 Task: Get directions from Antelope Canyon, Arizona, United States to Joshua Tree National Park, California, United States departing at 3:00 pm on the 15th of next month
Action: Key pressed <Key.shift><Key.shift><Key.shift><Key.shift><Key.shift><Key.shift><Key.shift><Key.shift><Key.shift><Key.shift><Key.shift><Key.shift>Antelope<Key.space><Key.shift>Canyon,<Key.space><Key.shift>Ari<Key.shift>Zona,<Key.space><Key.shift><Key.shift>United<Key.space><Key.shift>States
Screenshot: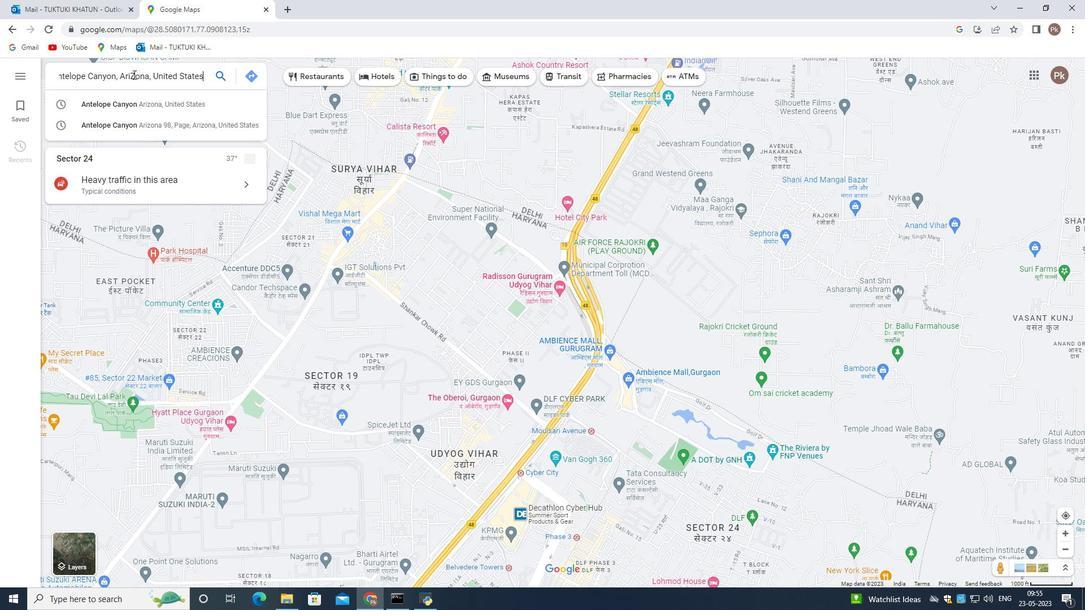 
Action: Mouse moved to (781, 502)
Screenshot: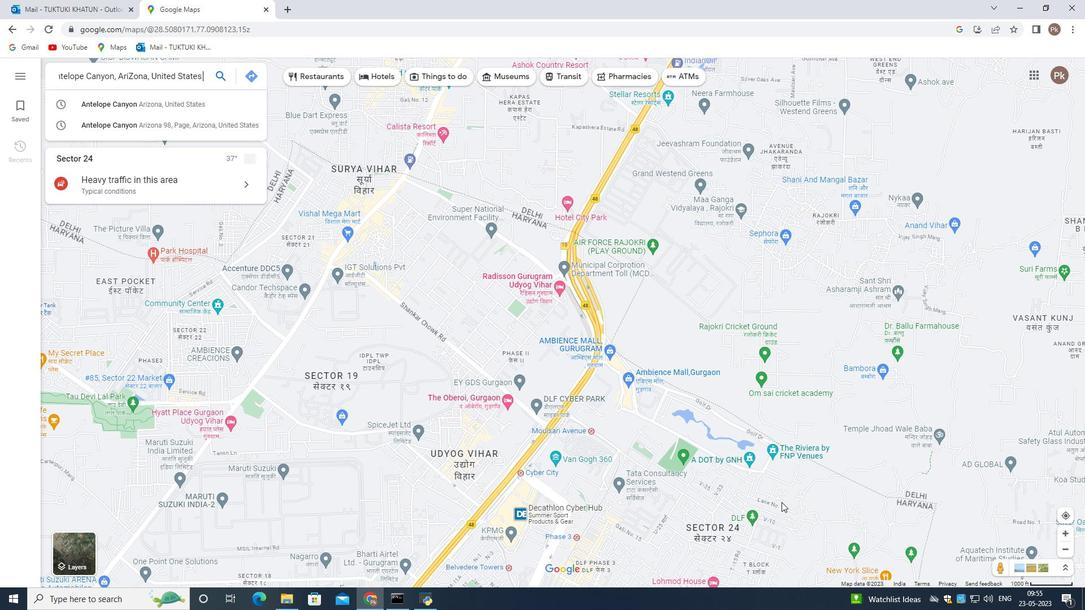 
Action: Key pressed <Key.space>
Screenshot: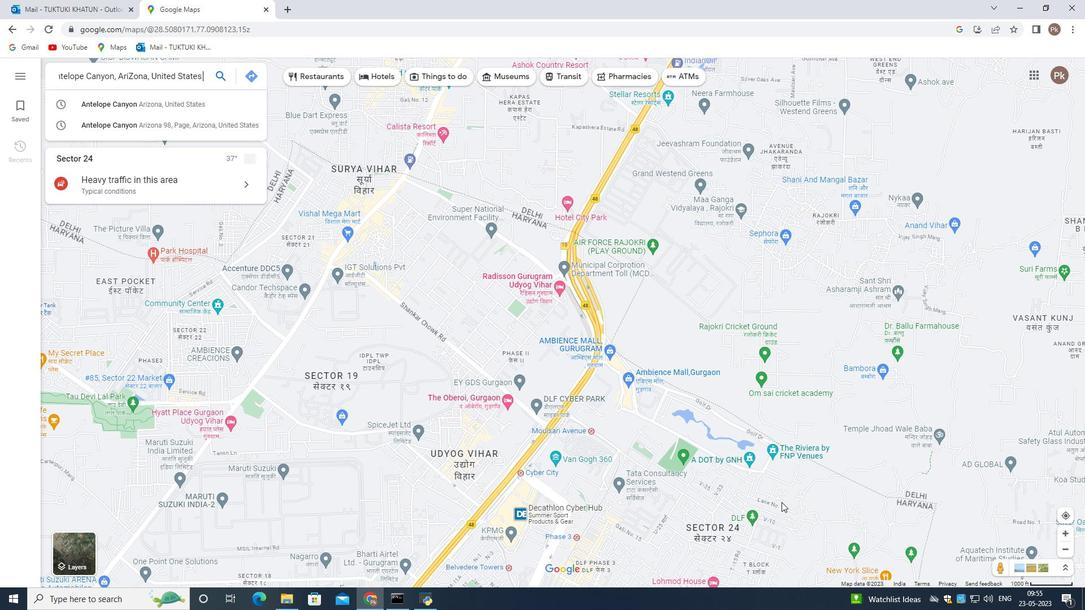 
Action: Mouse moved to (781, 502)
Screenshot: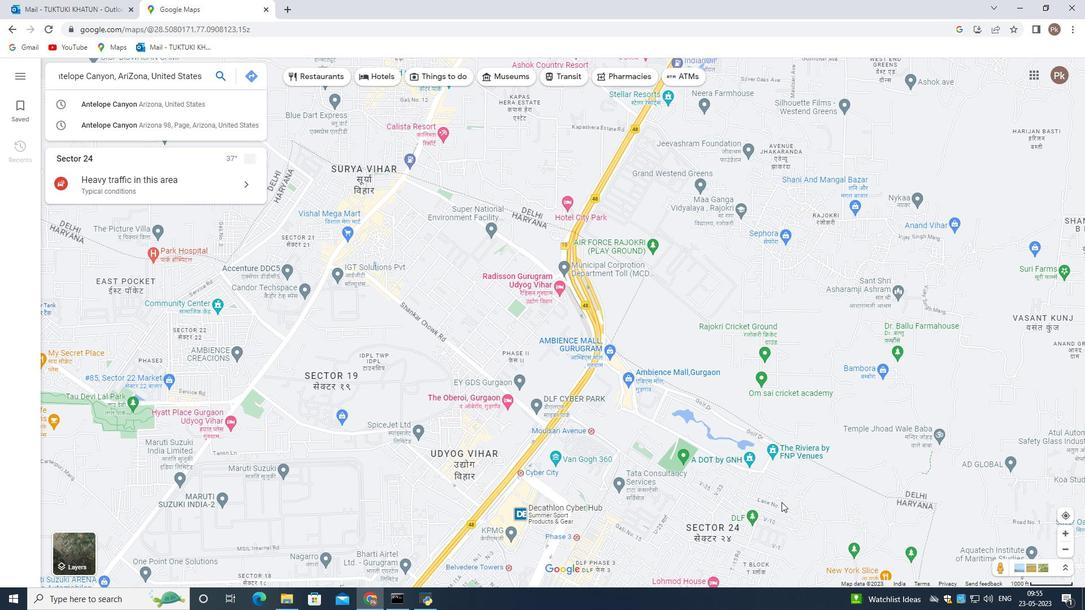 
Action: Key pressed to<Key.space><Key.shift>Joshua<Key.space><Key.shift><Key.shift><Key.shift><Key.shift><Key.shift>Tree<Key.space><Key.shift><Key.shift><Key.shift><Key.shift><Key.shift><Key.shift><Key.shift><Key.shift><Key.shift><Key.shift><Key.shift><Key.shift>National<Key.space><Key.shift>Park,<Key.space><Key.shift>California,<Key.space><Key.shift>United<Key.space>state<Key.enter>
Screenshot: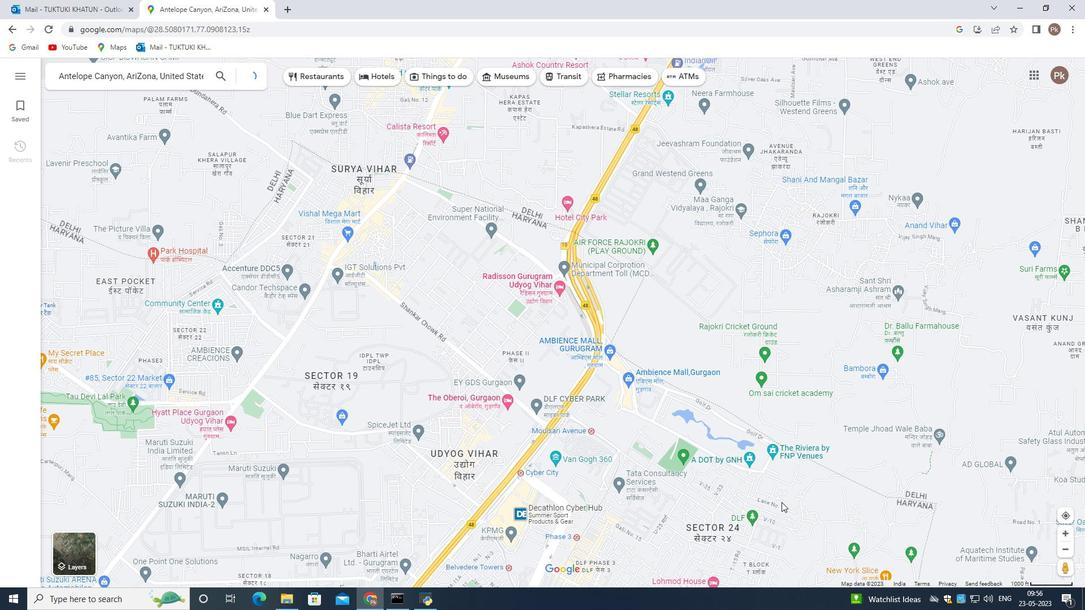 
Action: Mouse moved to (694, 355)
Screenshot: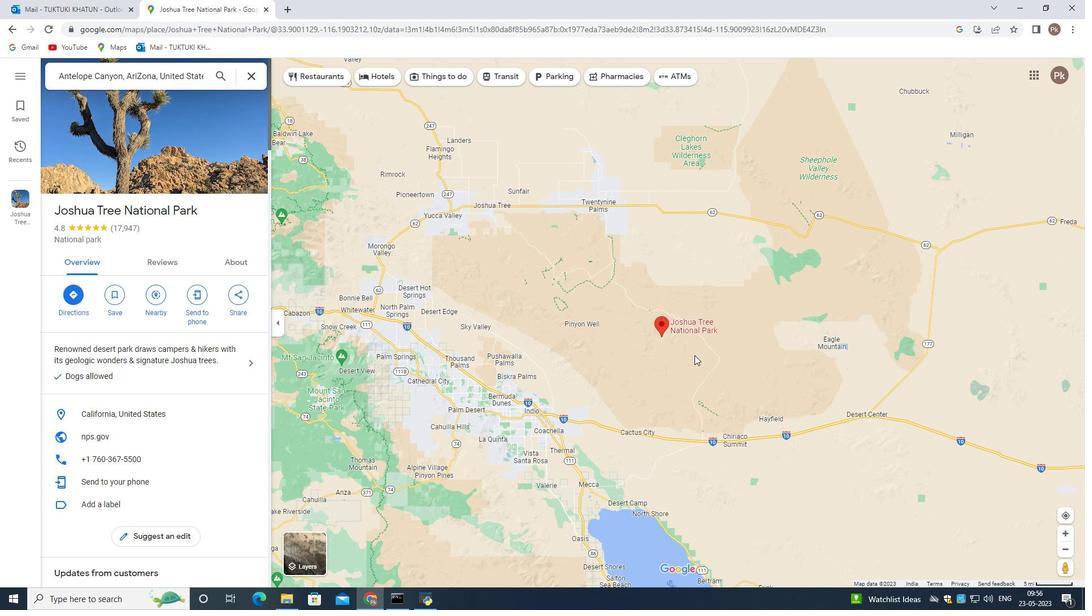 
Action: Mouse scrolled (694, 355) with delta (0, 0)
Screenshot: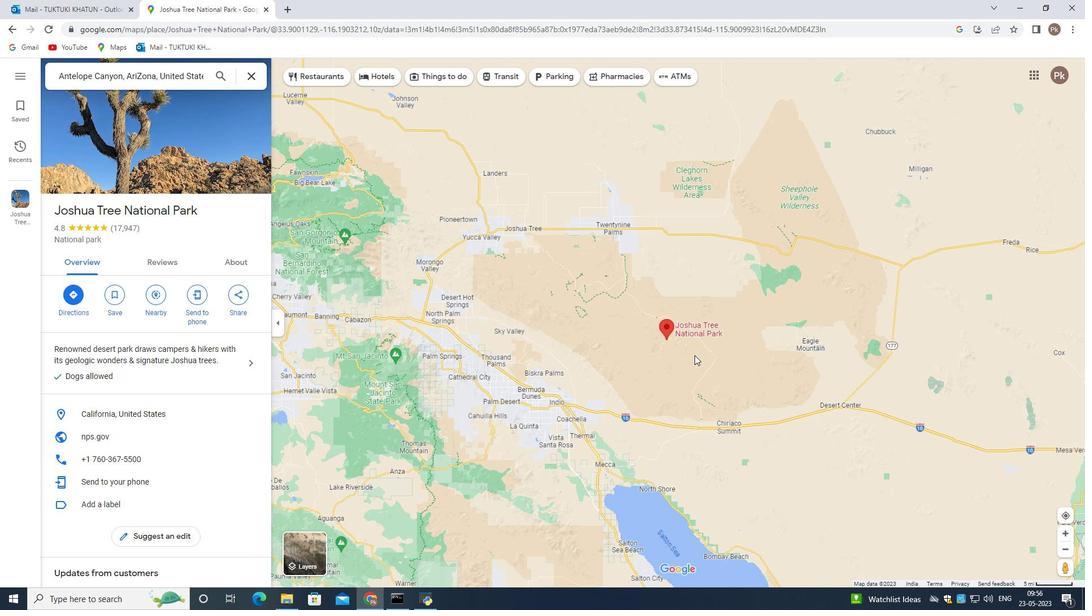 
Action: Mouse scrolled (694, 355) with delta (0, 0)
Screenshot: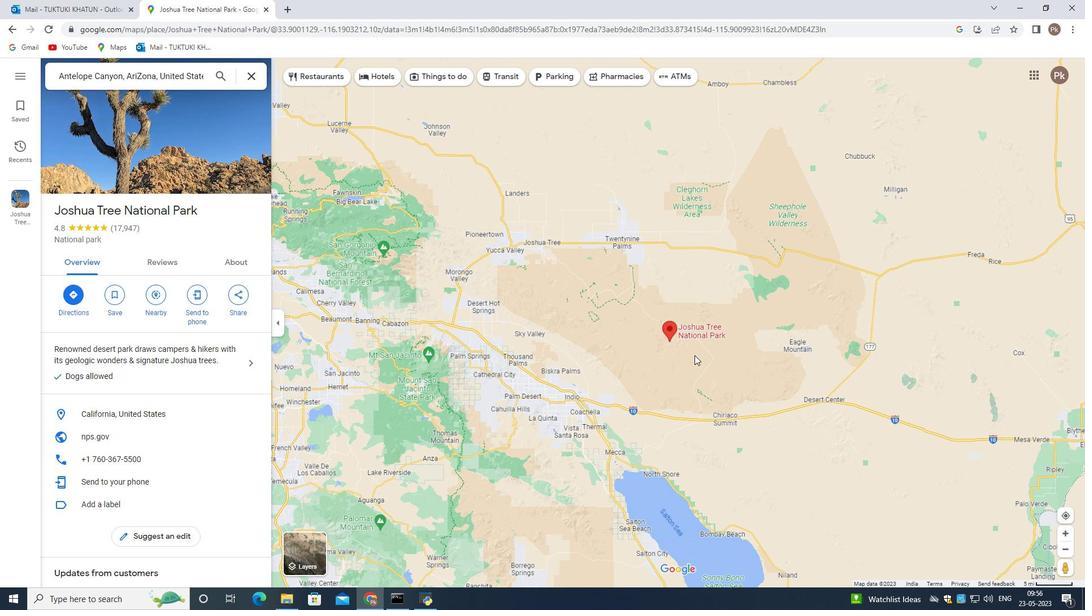 
Action: Mouse scrolled (694, 355) with delta (0, 0)
Screenshot: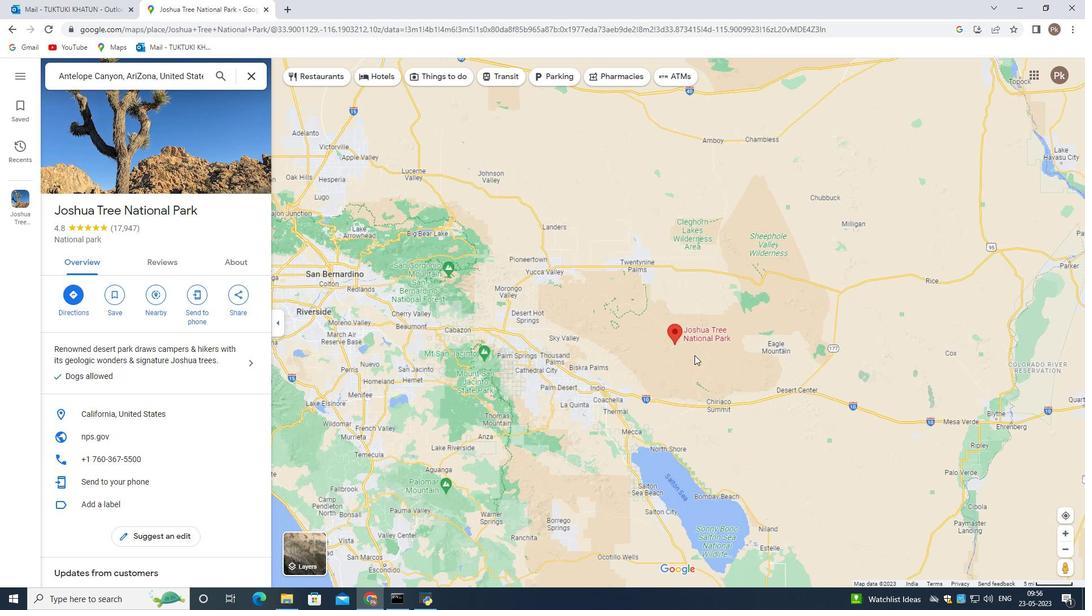 
Action: Mouse scrolled (694, 355) with delta (0, 0)
Screenshot: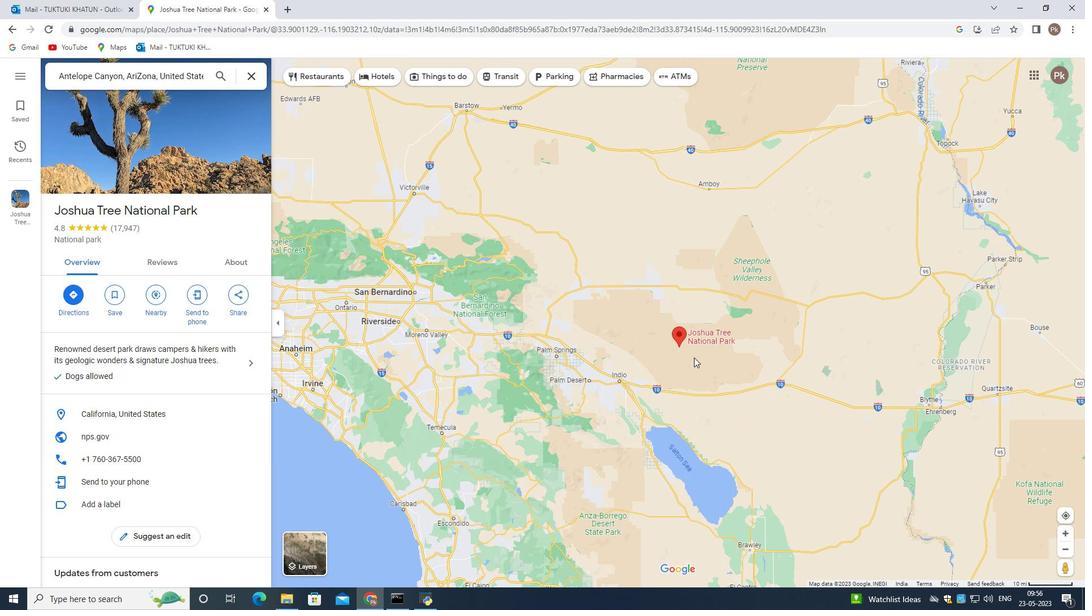 
Action: Mouse scrolled (694, 355) with delta (0, 0)
Screenshot: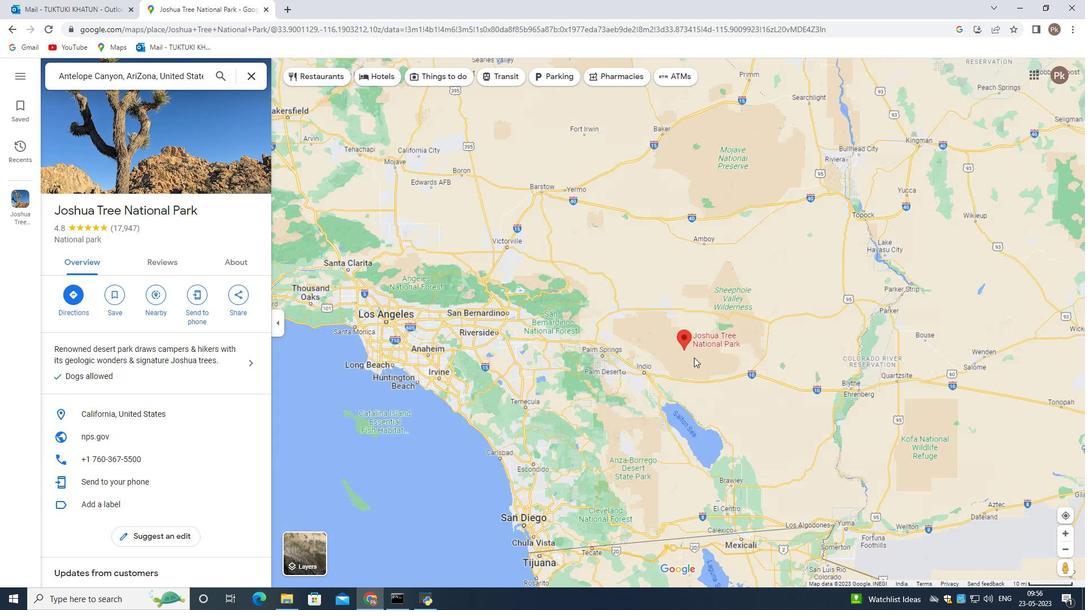 
Action: Mouse moved to (694, 355)
Screenshot: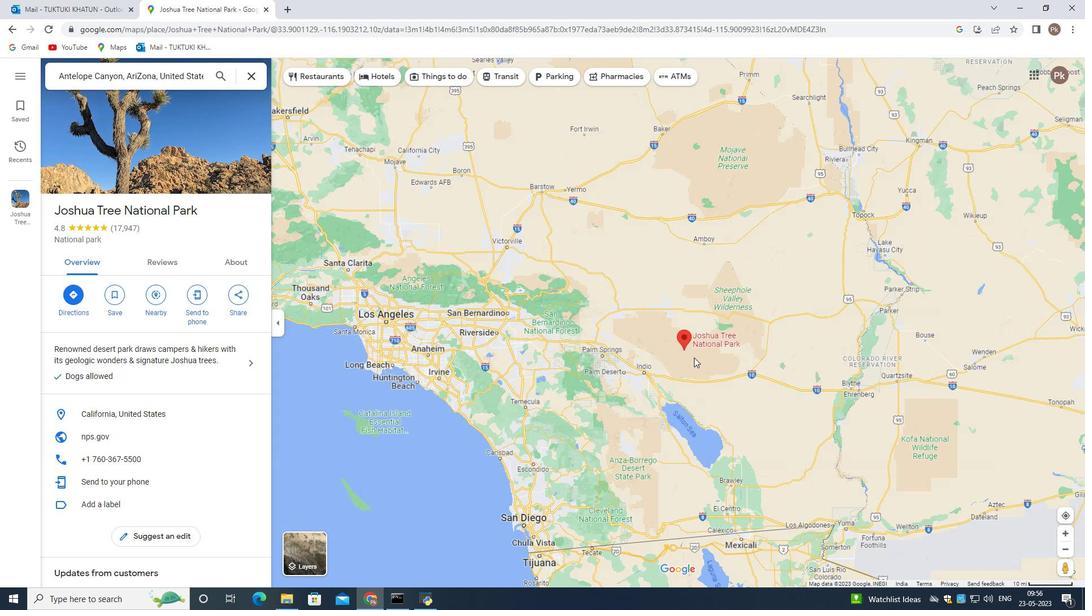 
Action: Mouse scrolled (694, 354) with delta (0, 0)
Screenshot: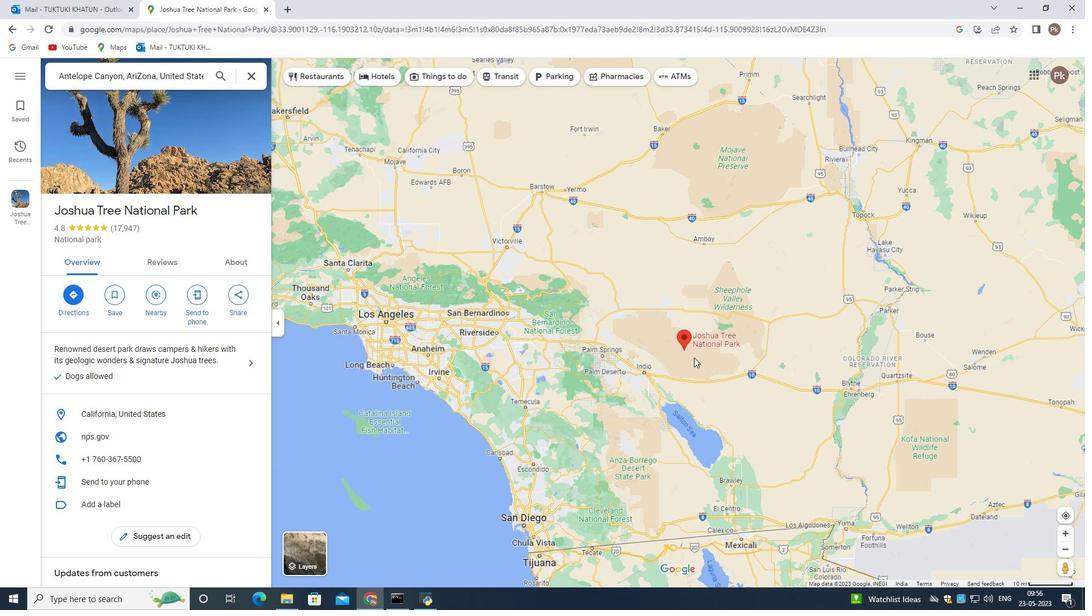 
Action: Mouse moved to (694, 356)
Screenshot: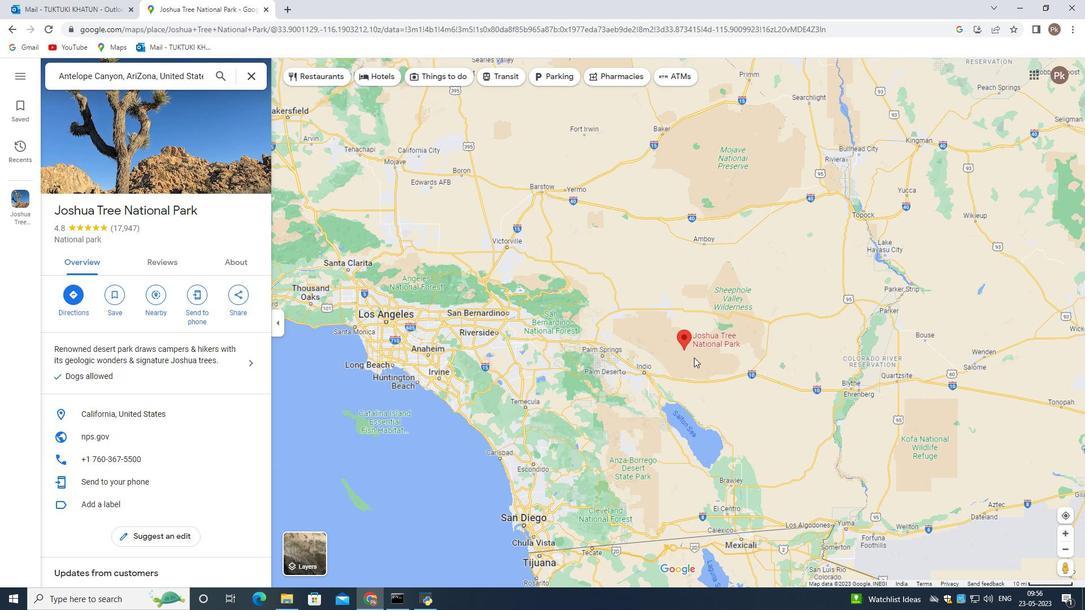 
Action: Mouse scrolled (694, 355) with delta (0, 0)
Screenshot: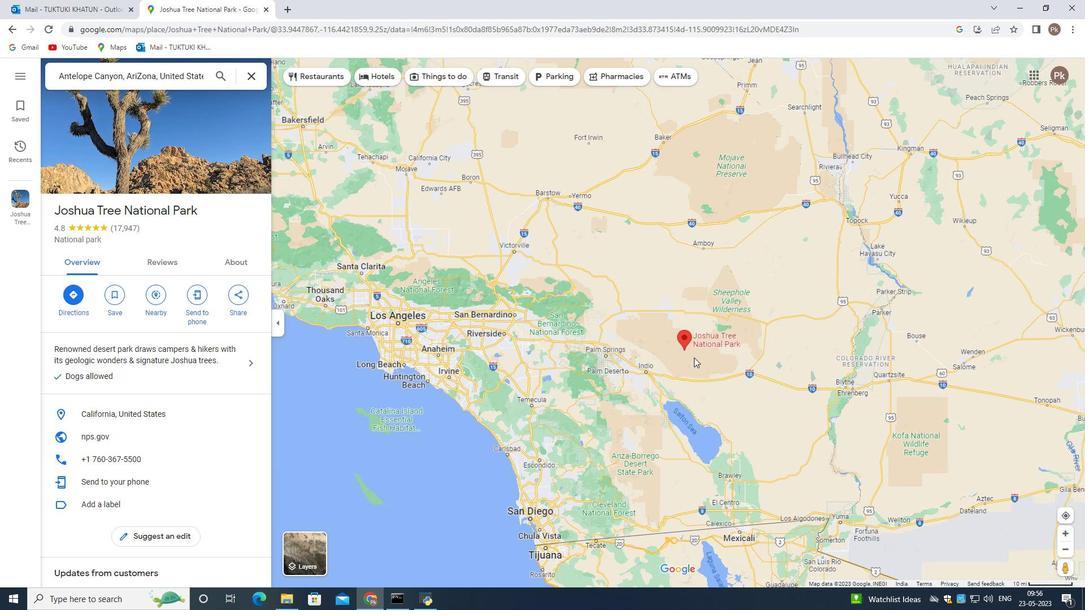 
Action: Mouse moved to (694, 357)
Screenshot: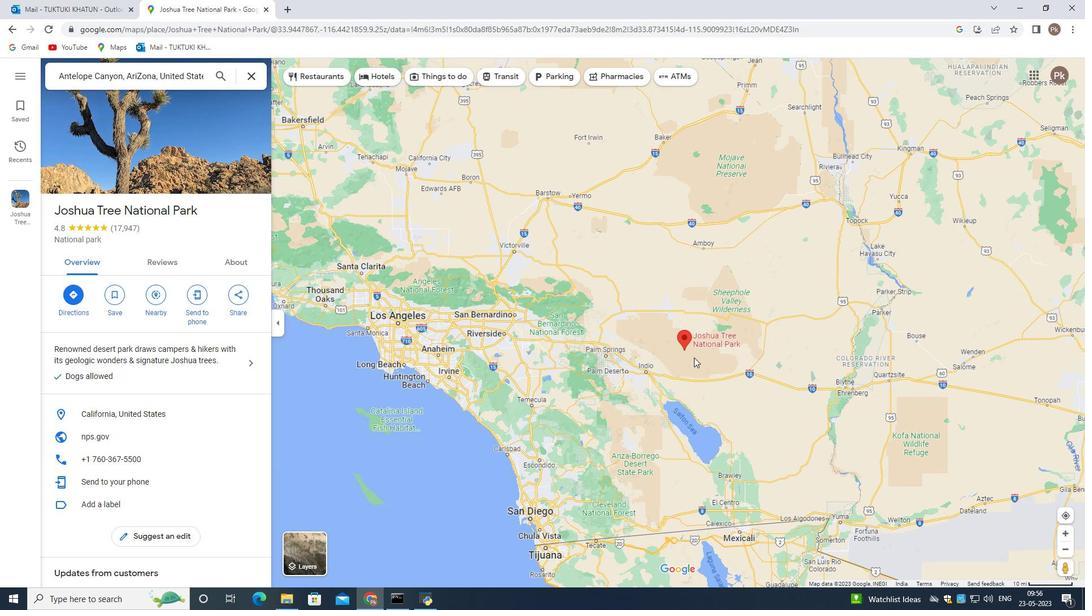 
Action: Mouse scrolled (694, 357) with delta (0, 0)
Screenshot: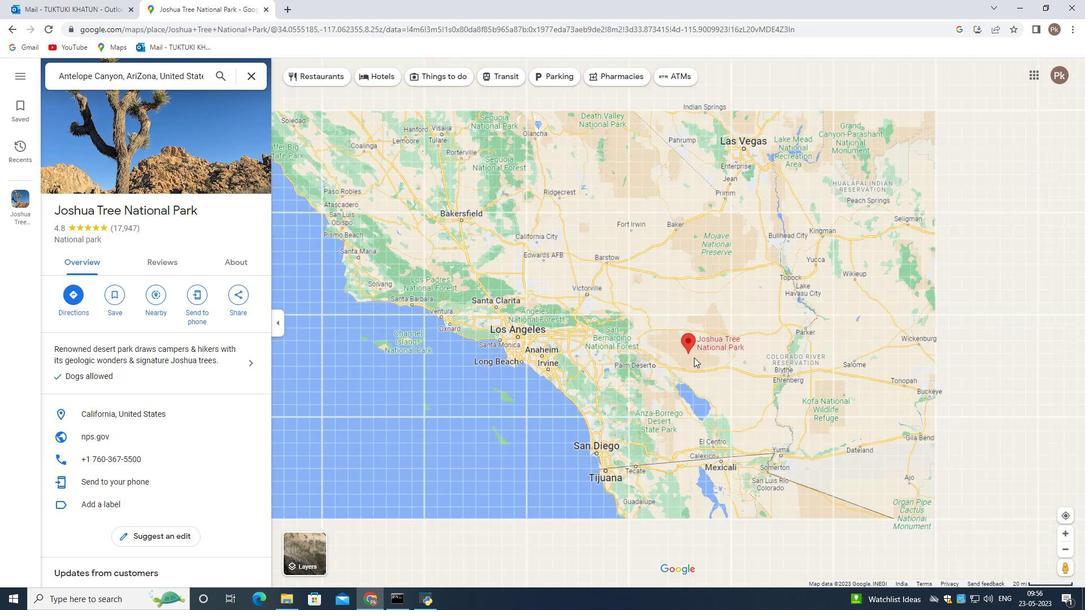 
Action: Mouse scrolled (694, 357) with delta (0, 0)
Screenshot: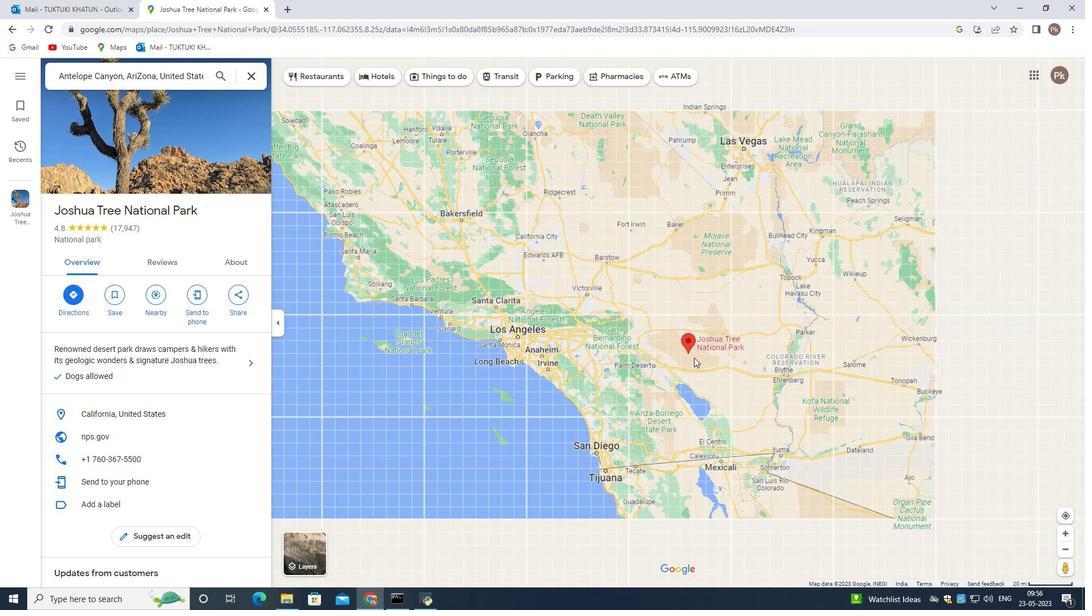
Action: Mouse scrolled (694, 357) with delta (0, 0)
Screenshot: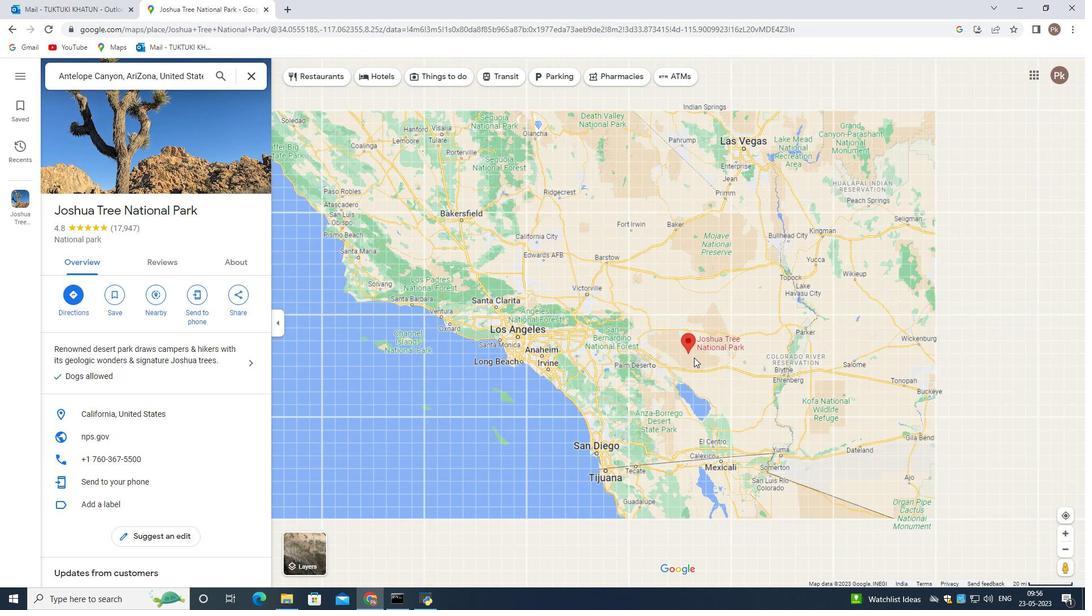 
Action: Mouse moved to (169, 137)
Screenshot: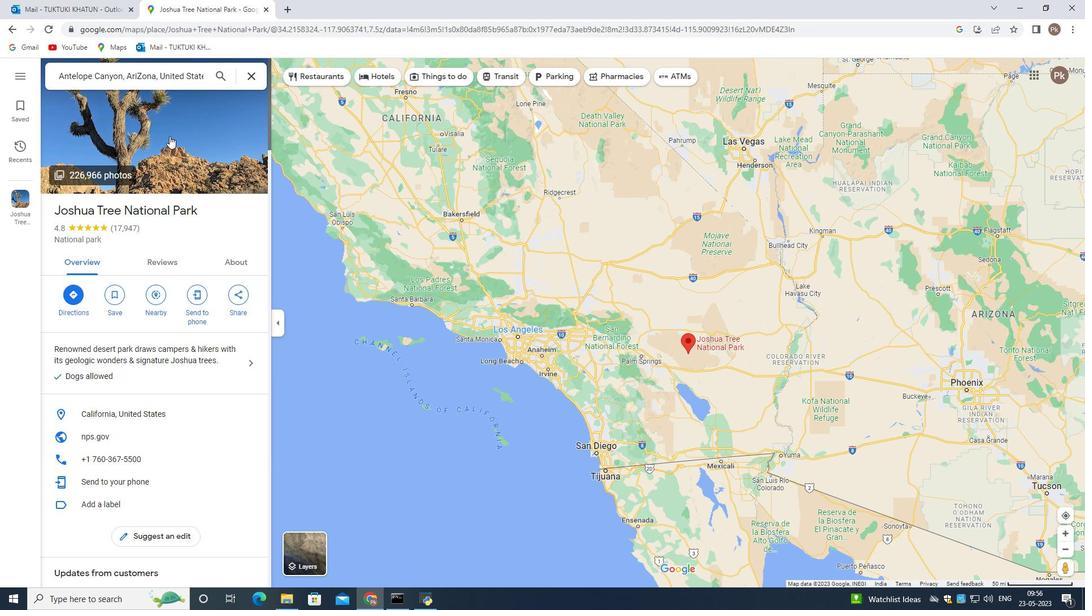 
Action: Mouse scrolled (169, 137) with delta (0, 0)
Screenshot: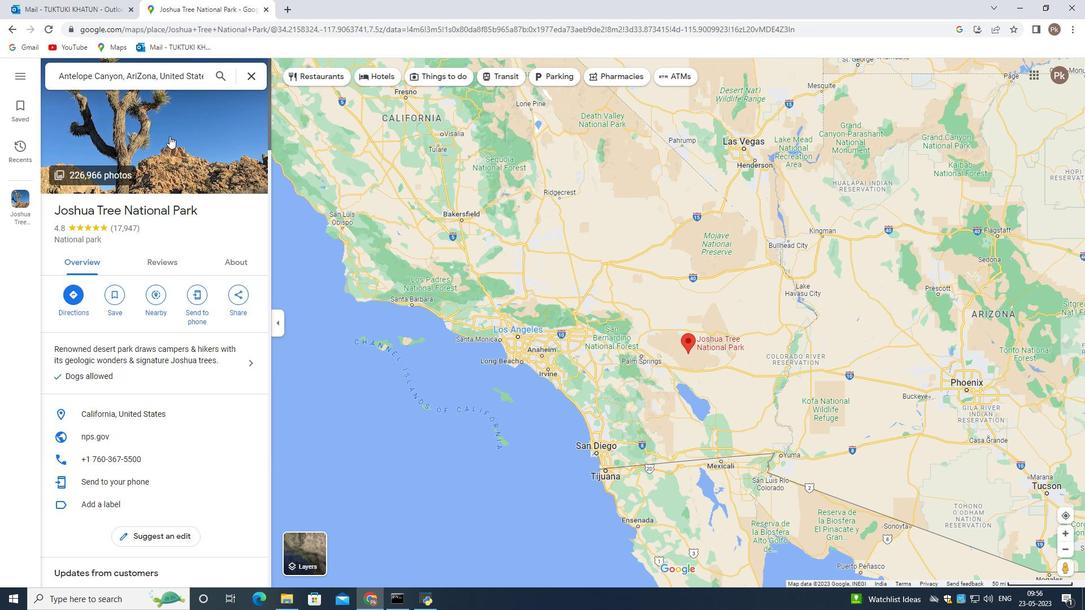 
Action: Mouse scrolled (169, 137) with delta (0, 0)
Screenshot: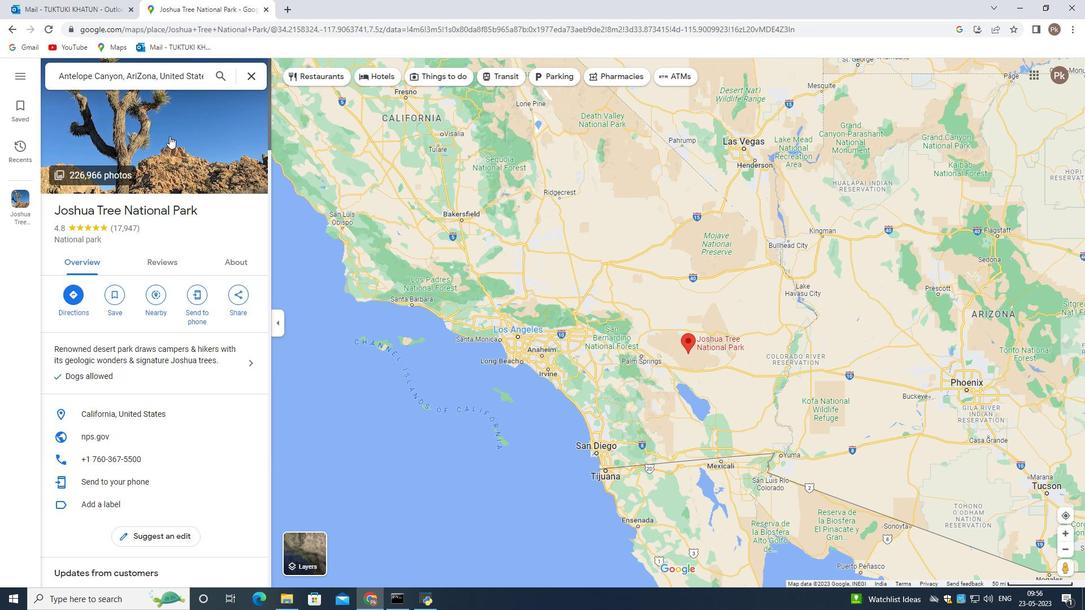 
Action: Mouse scrolled (169, 137) with delta (0, 0)
Screenshot: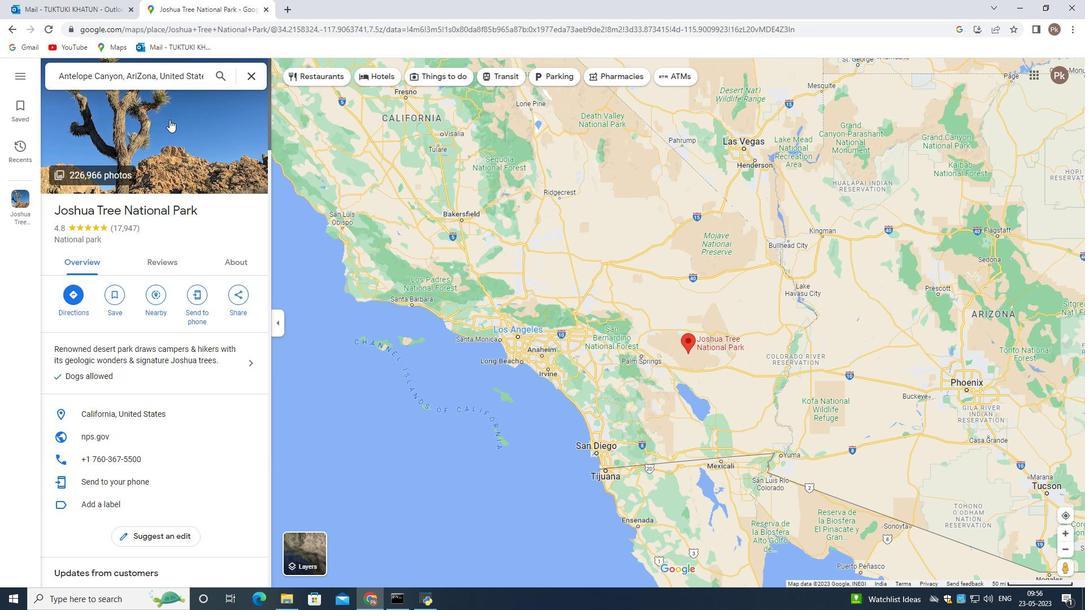 
Action: Mouse scrolled (169, 137) with delta (0, 0)
Screenshot: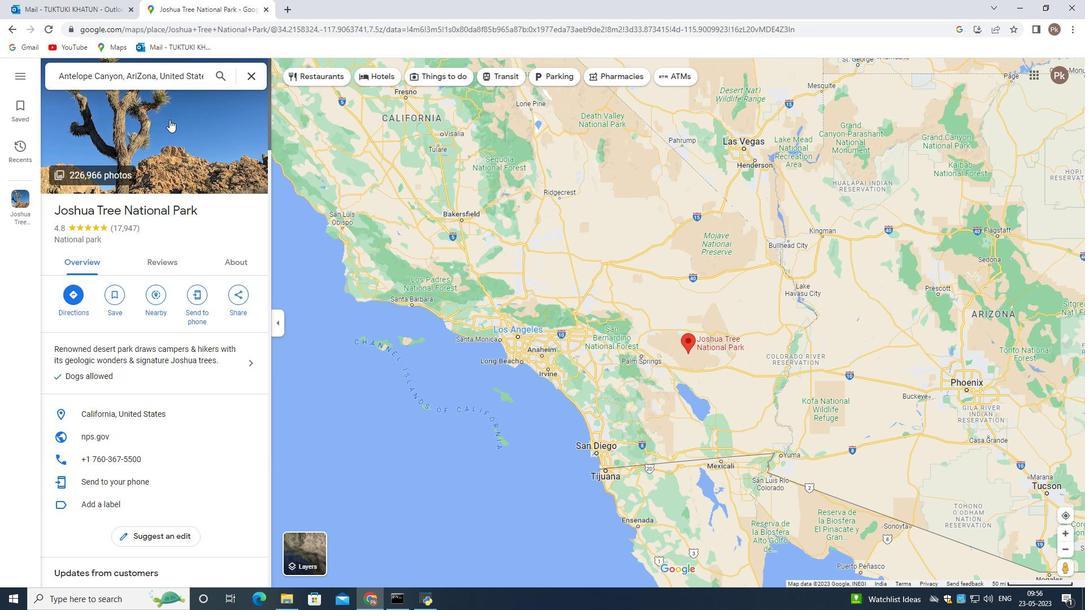 
Action: Mouse scrolled (169, 137) with delta (0, 0)
Screenshot: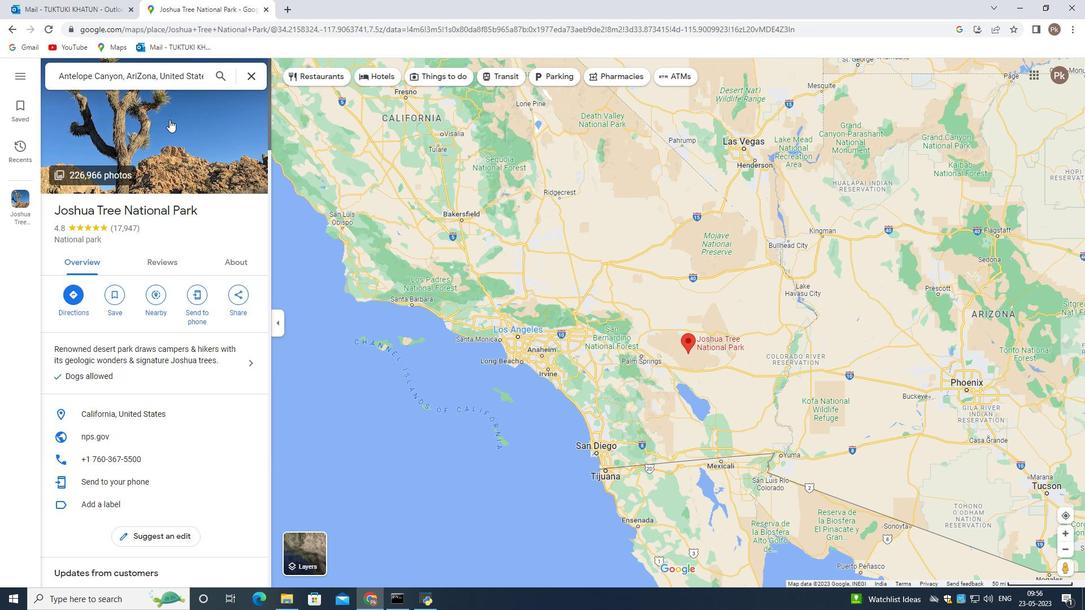 
Action: Mouse moved to (176, 67)
Screenshot: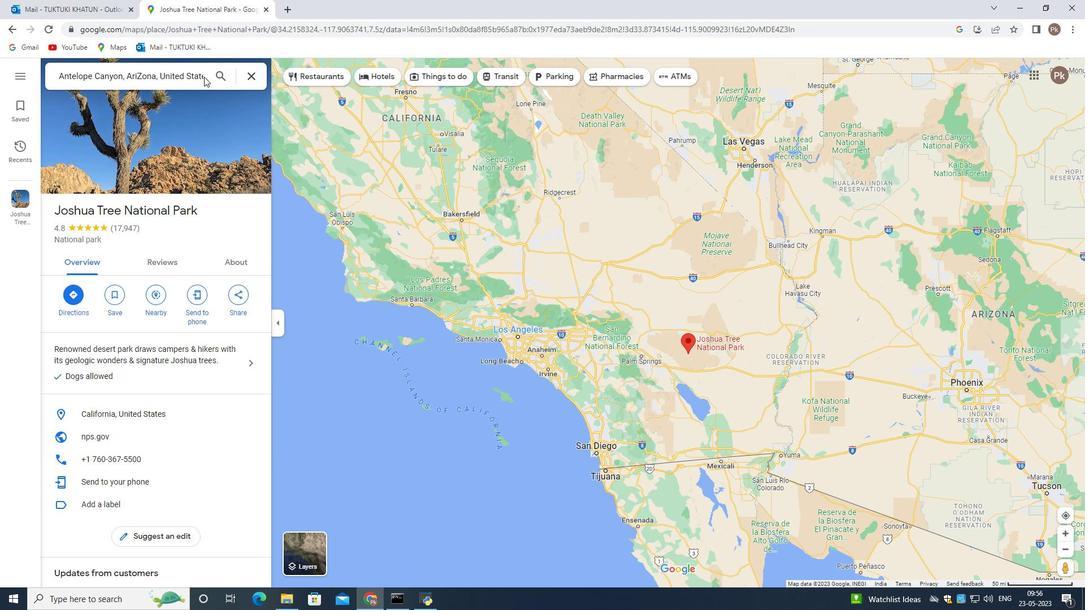 
Action: Mouse pressed left at (176, 67)
Screenshot: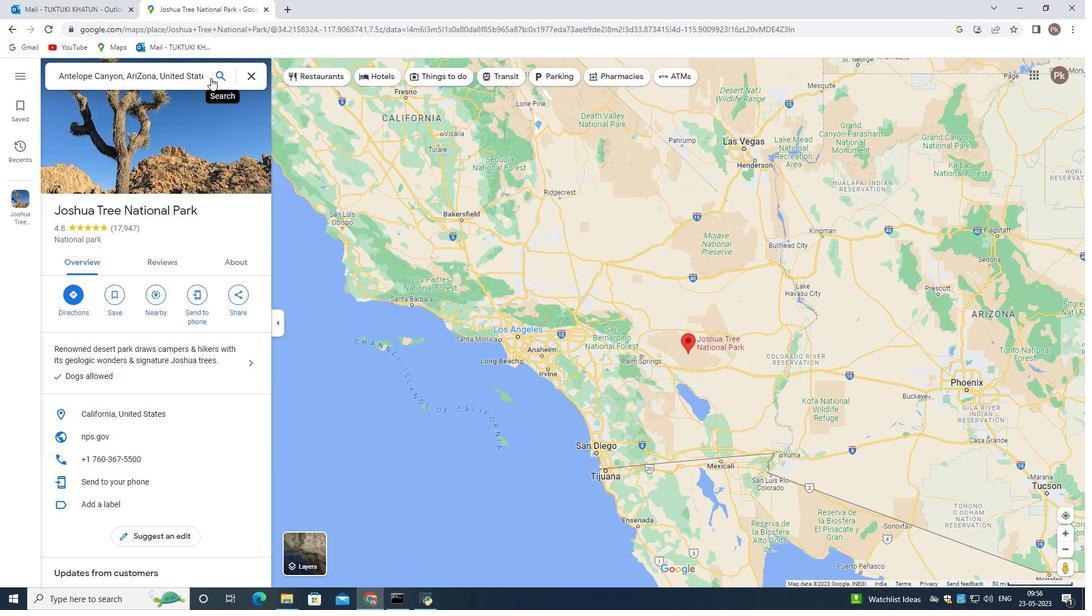 
Action: Mouse moved to (217, 75)
Screenshot: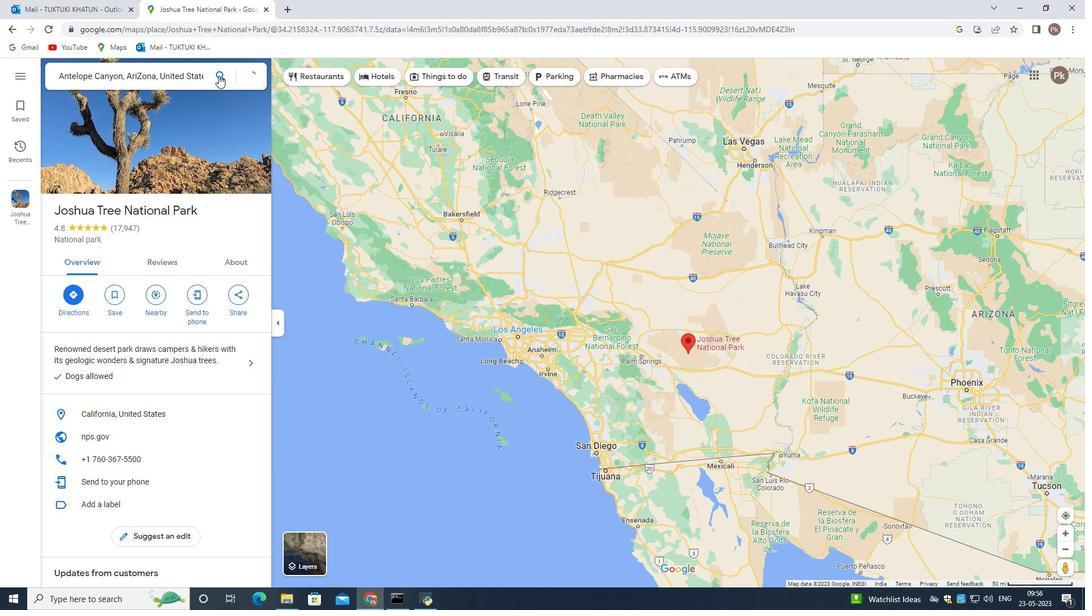 
Action: Mouse pressed left at (217, 75)
Screenshot: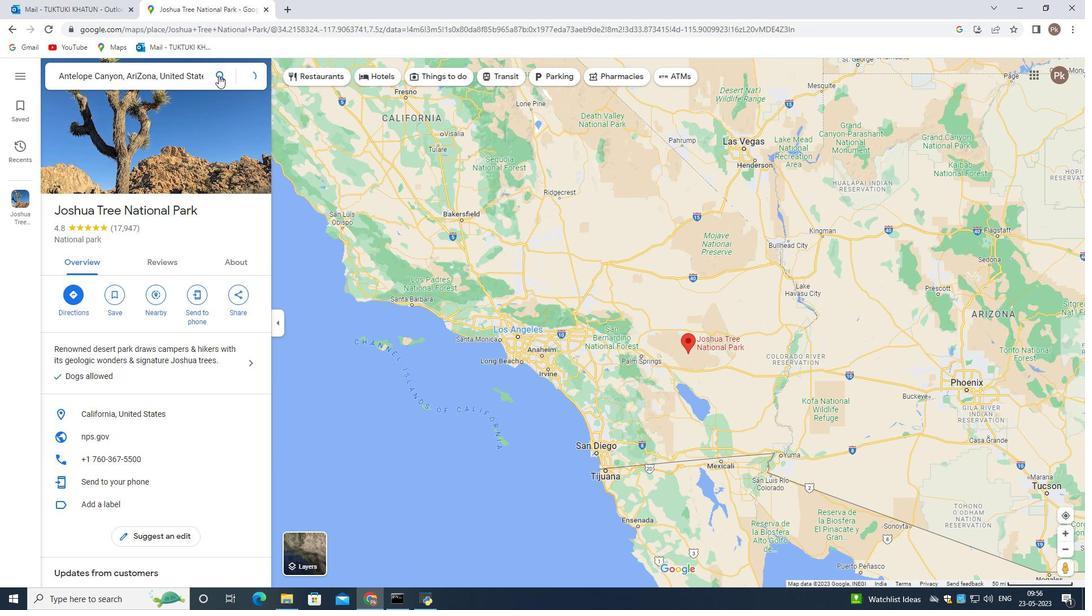 
Action: Mouse moved to (53, 133)
Screenshot: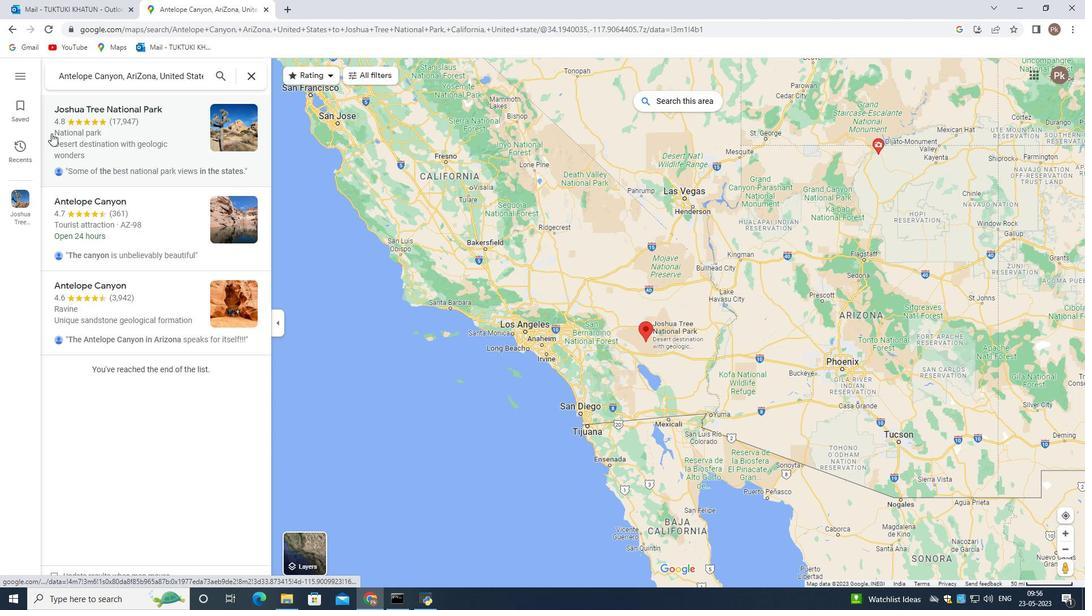 
Action: Mouse scrolled (53, 133) with delta (0, 0)
Screenshot: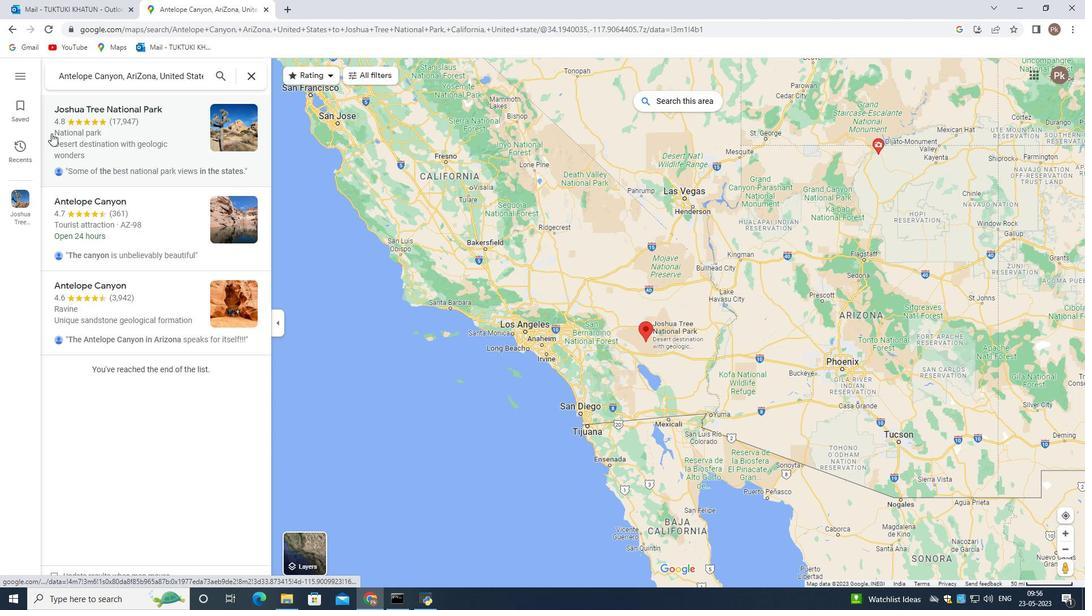 
Action: Mouse moved to (63, 119)
Screenshot: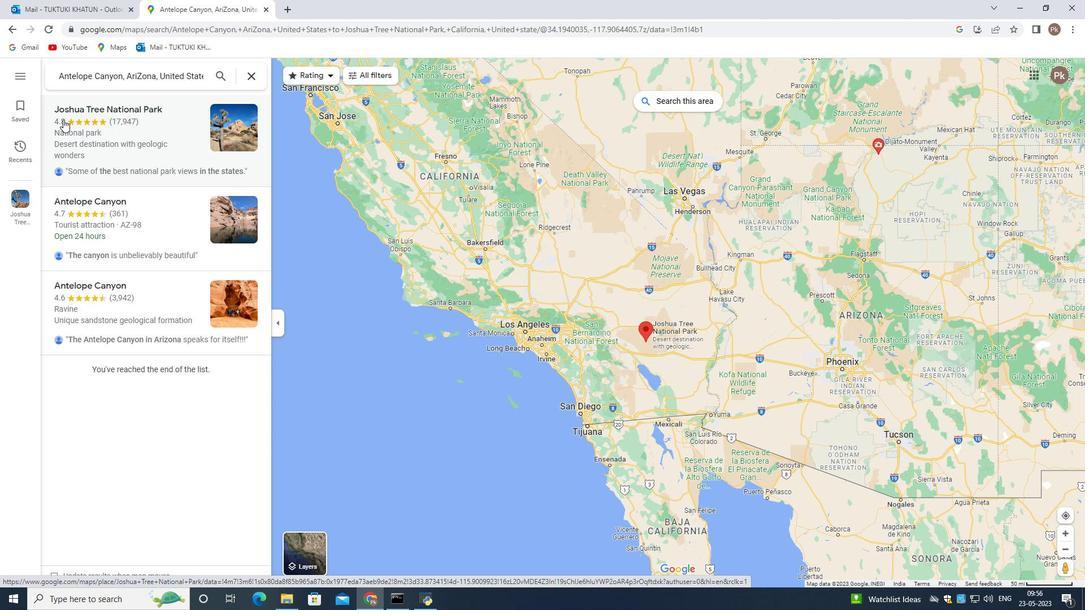 
Action: Mouse scrolled (63, 120) with delta (0, 0)
Screenshot: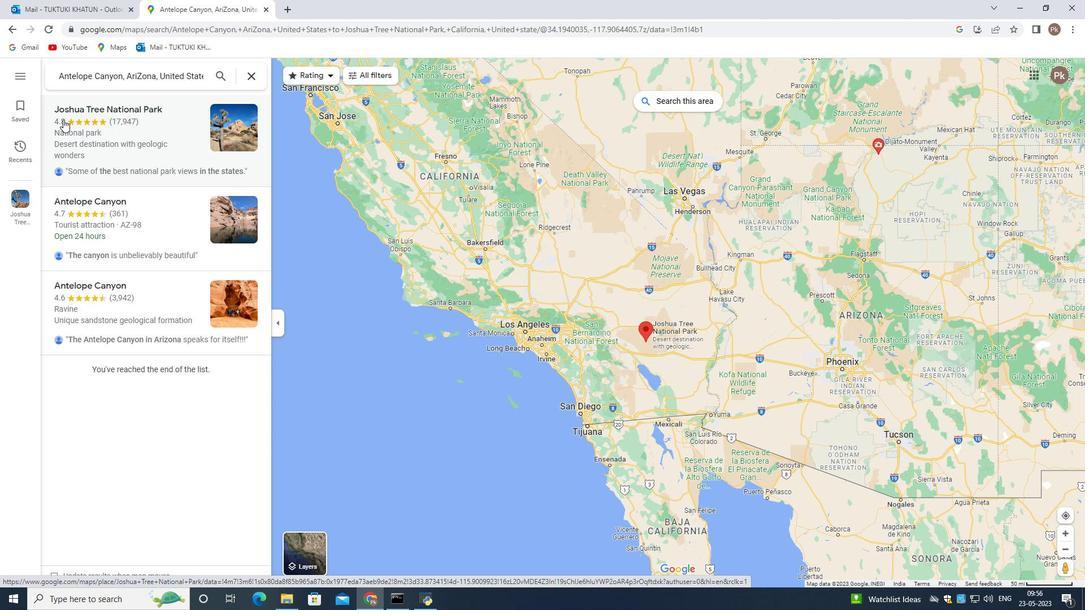 
Action: Mouse scrolled (63, 120) with delta (0, 0)
Screenshot: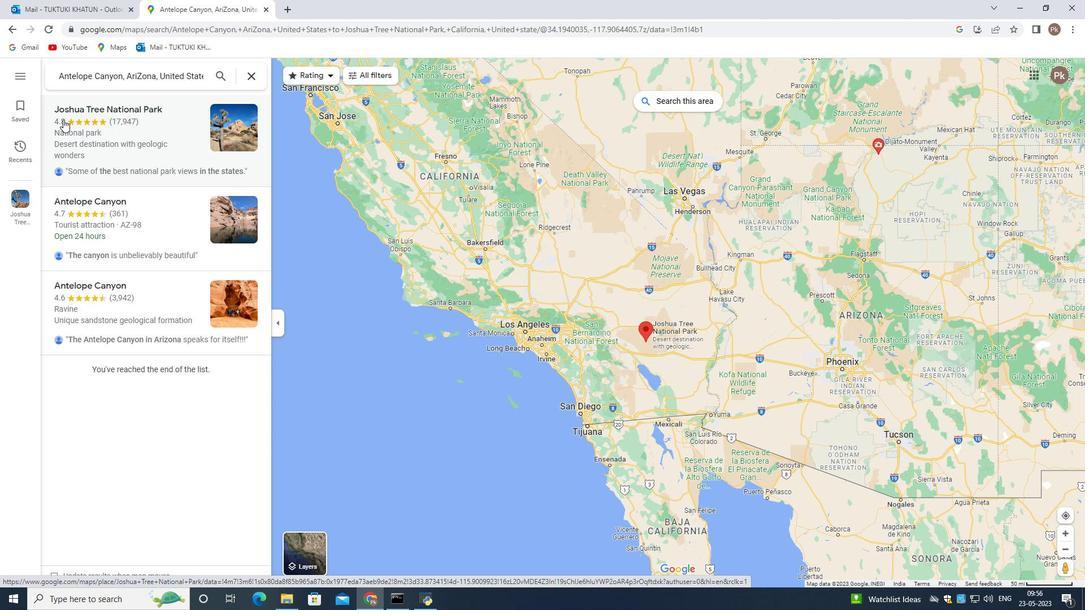 
Action: Mouse scrolled (63, 120) with delta (0, 0)
Screenshot: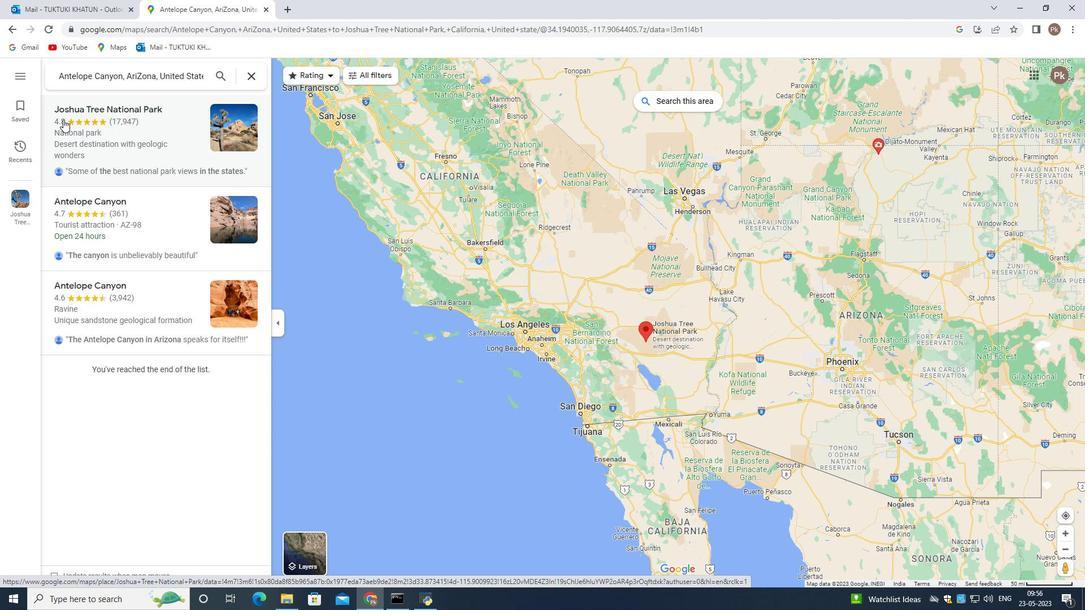 
Action: Mouse scrolled (63, 120) with delta (0, 0)
Screenshot: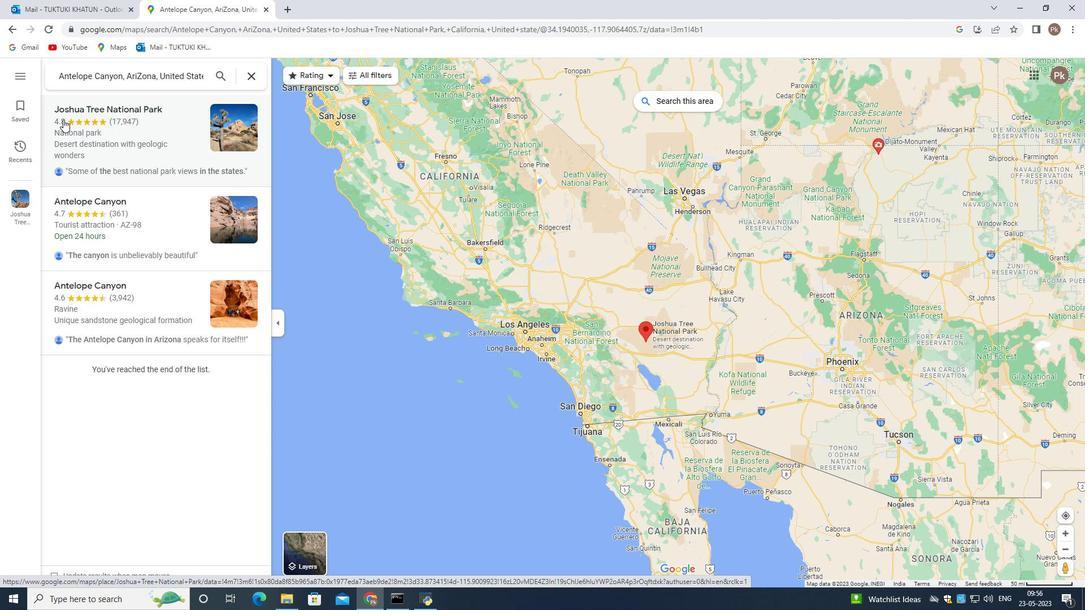 
Action: Mouse moved to (215, 76)
Screenshot: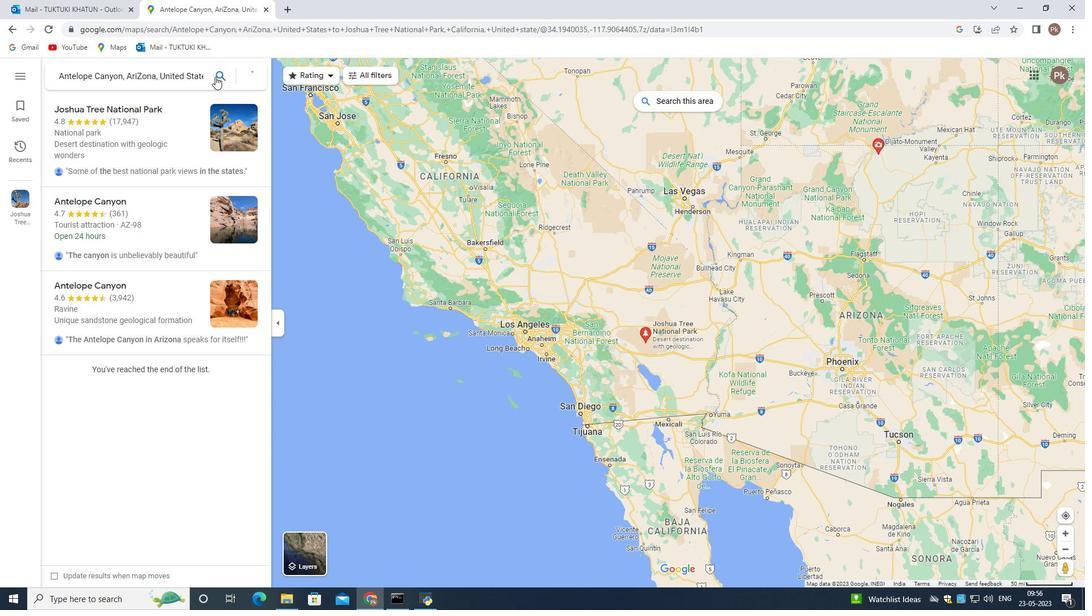 
Action: Mouse pressed left at (215, 76)
Screenshot: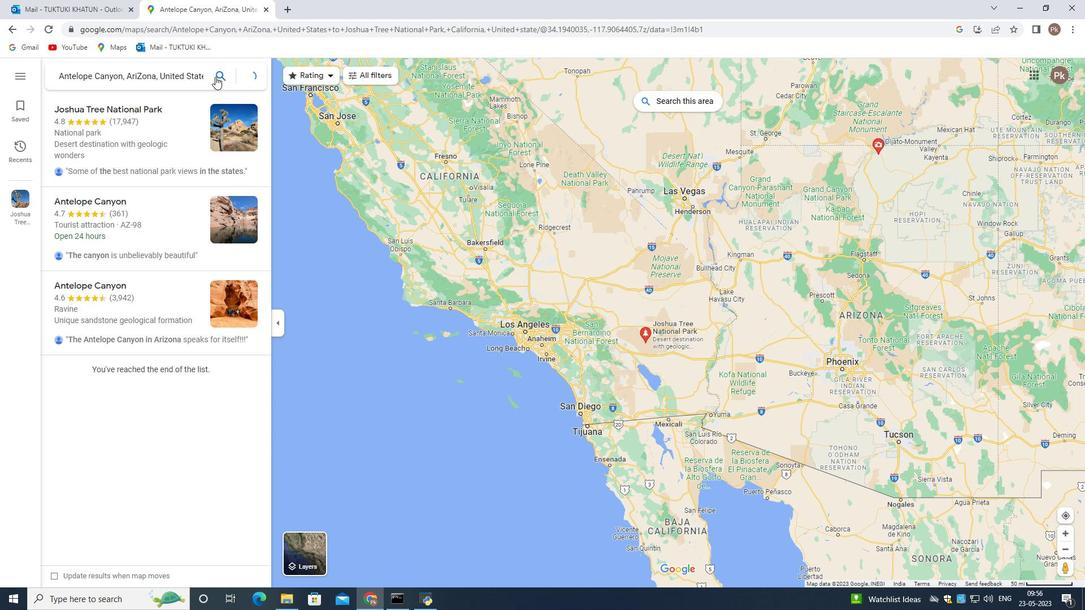 
Action: Mouse moved to (475, 232)
Screenshot: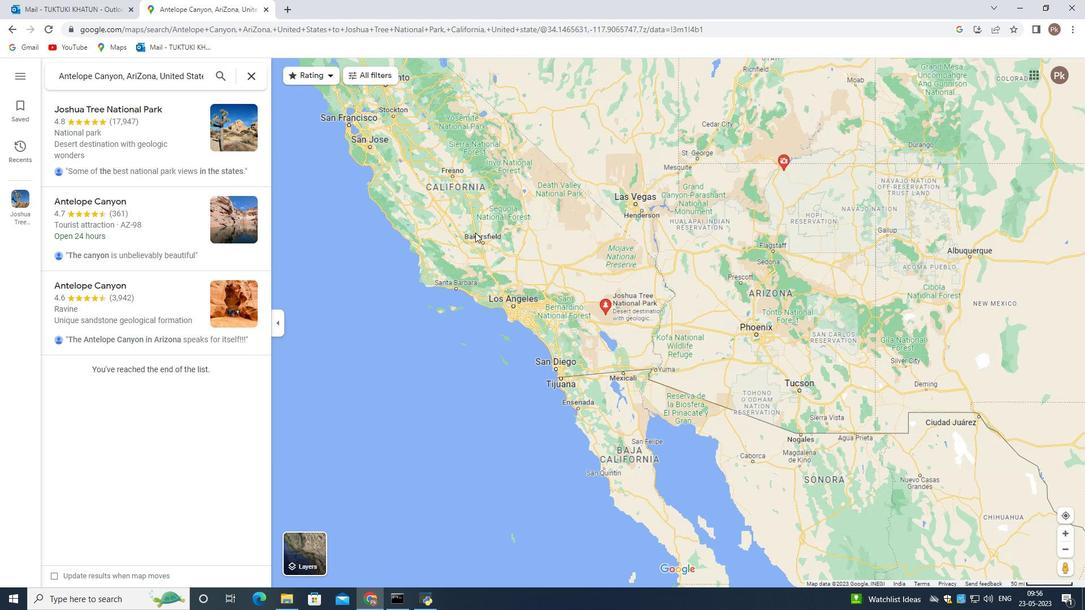 
Action: Mouse scrolled (475, 232) with delta (0, 0)
Screenshot: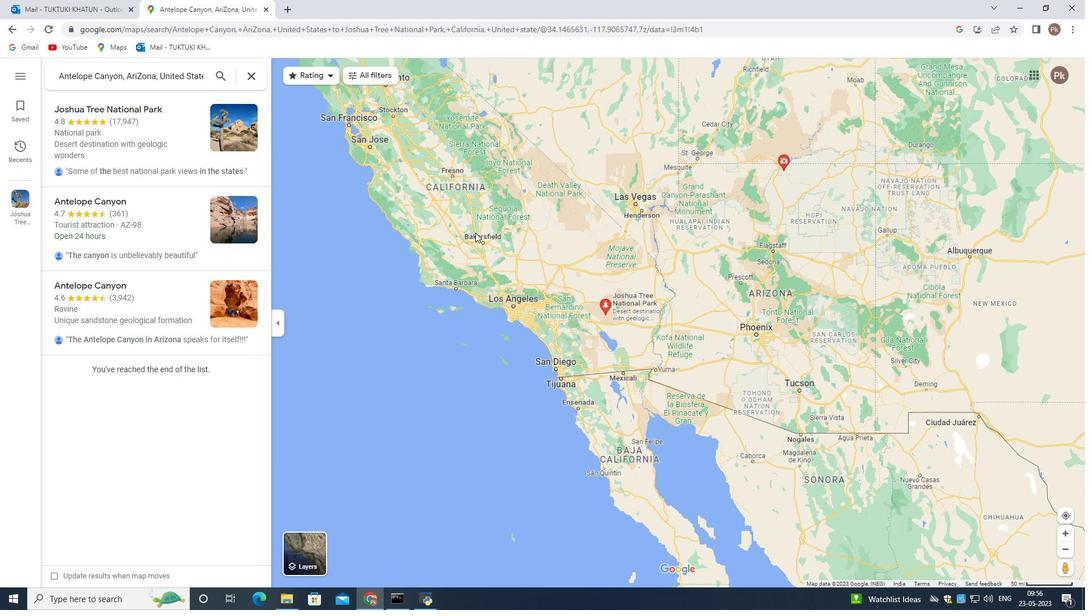 
Action: Mouse scrolled (475, 232) with delta (0, 0)
Screenshot: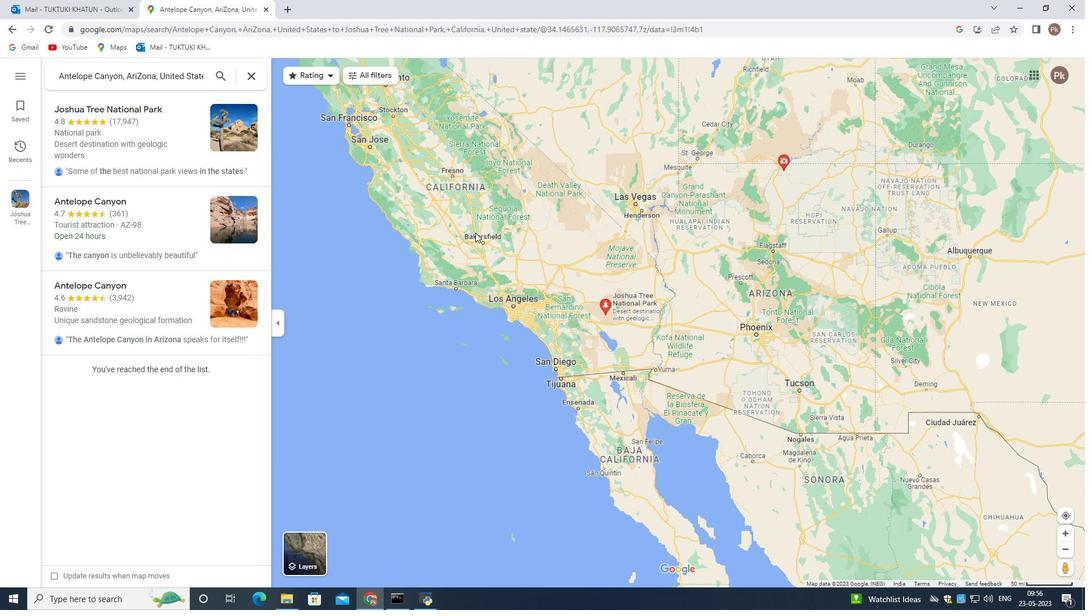 
Action: Mouse scrolled (475, 232) with delta (0, 0)
Screenshot: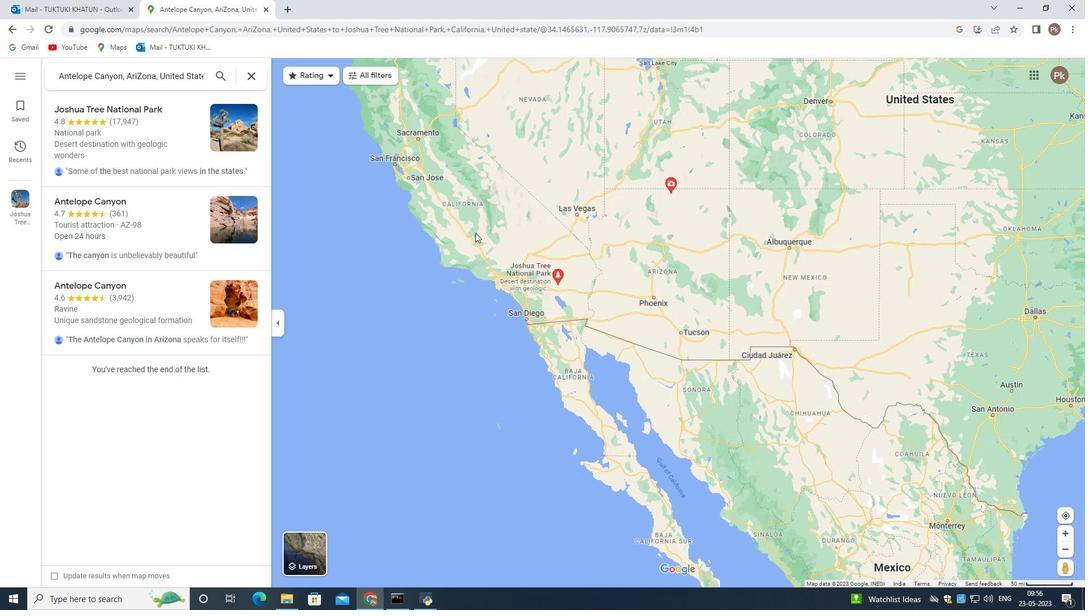 
Action: Mouse scrolled (475, 232) with delta (0, 0)
Screenshot: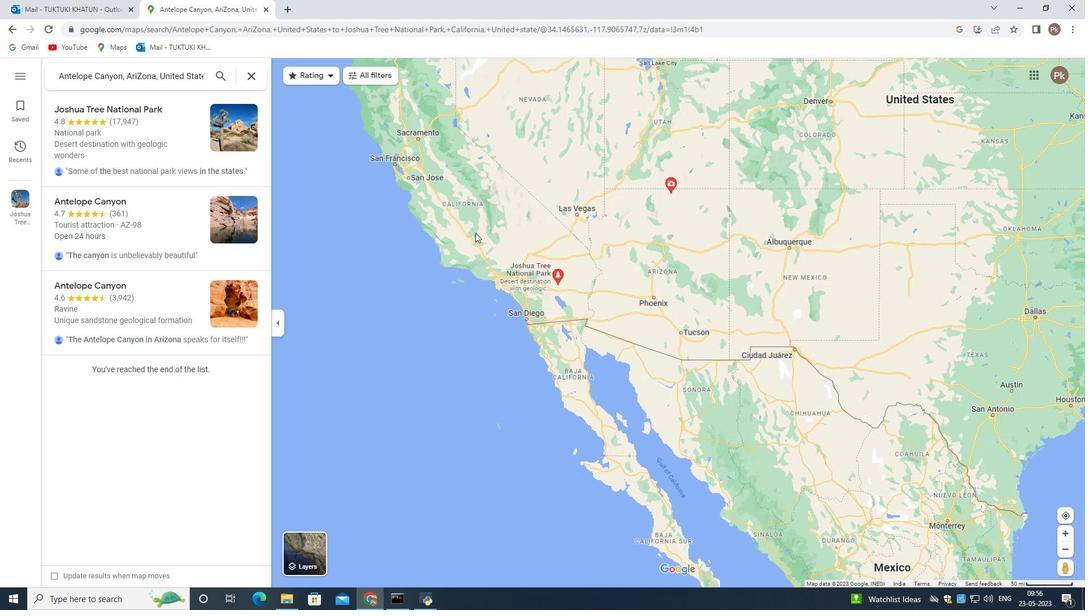 
Action: Mouse scrolled (475, 232) with delta (0, 0)
Screenshot: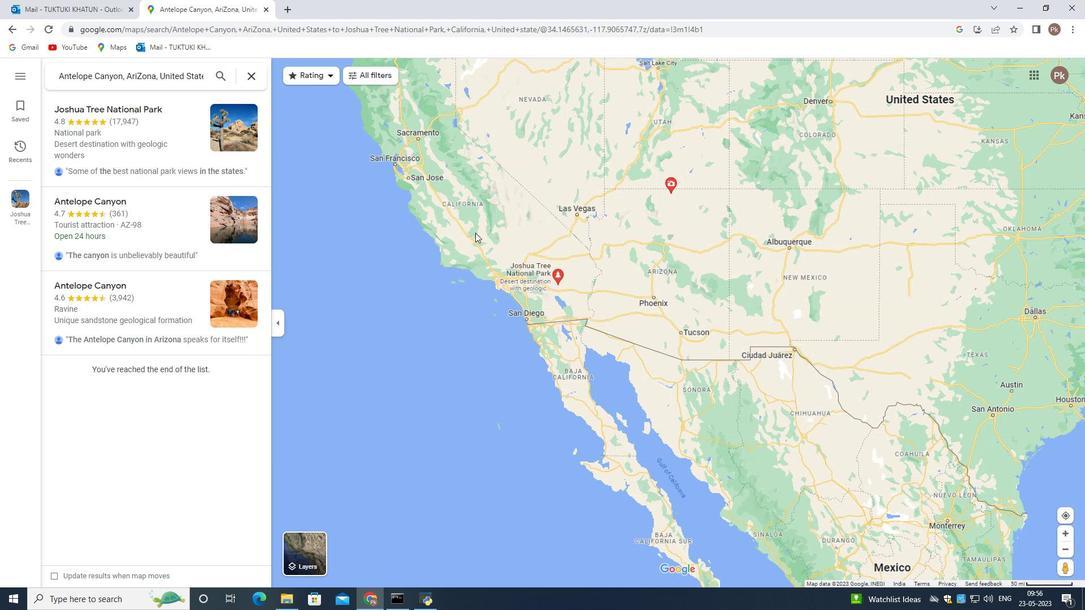 
Action: Mouse scrolled (475, 232) with delta (0, 0)
Screenshot: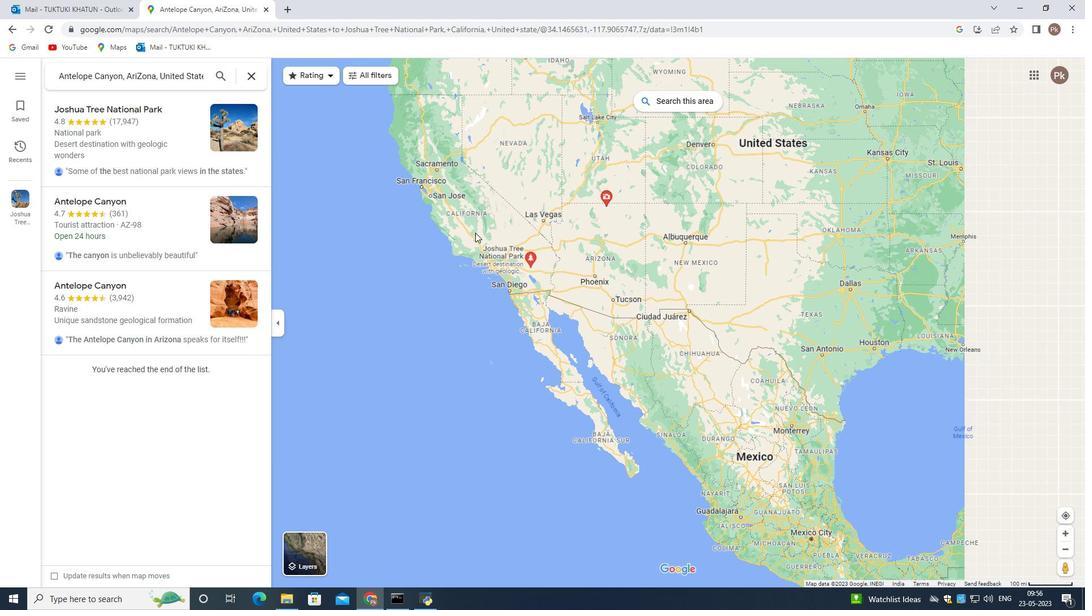 
Action: Mouse scrolled (475, 232) with delta (0, 0)
Screenshot: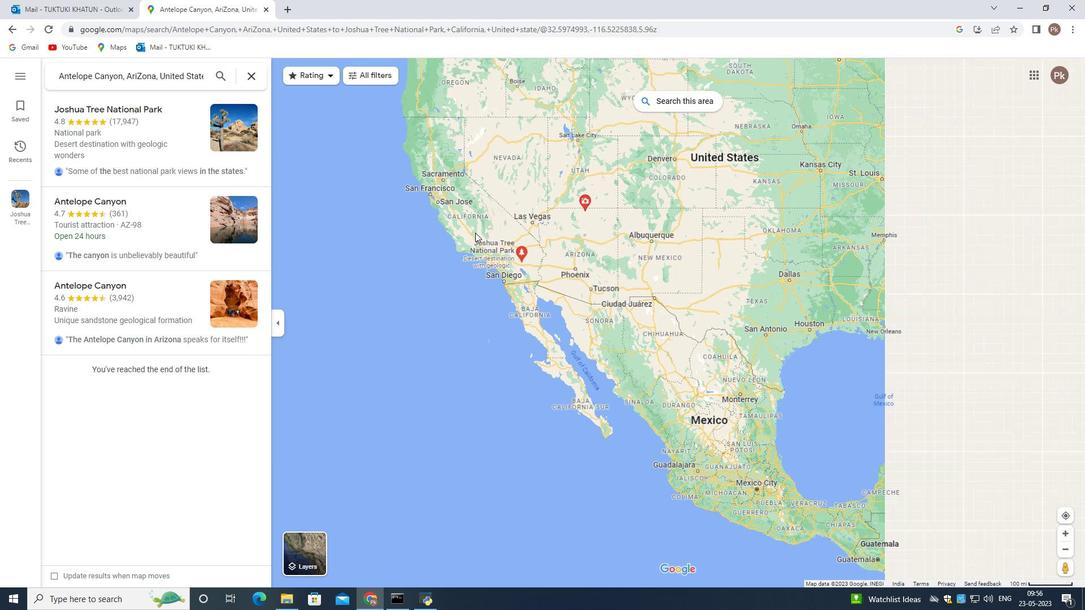 
Action: Mouse scrolled (475, 232) with delta (0, 0)
Screenshot: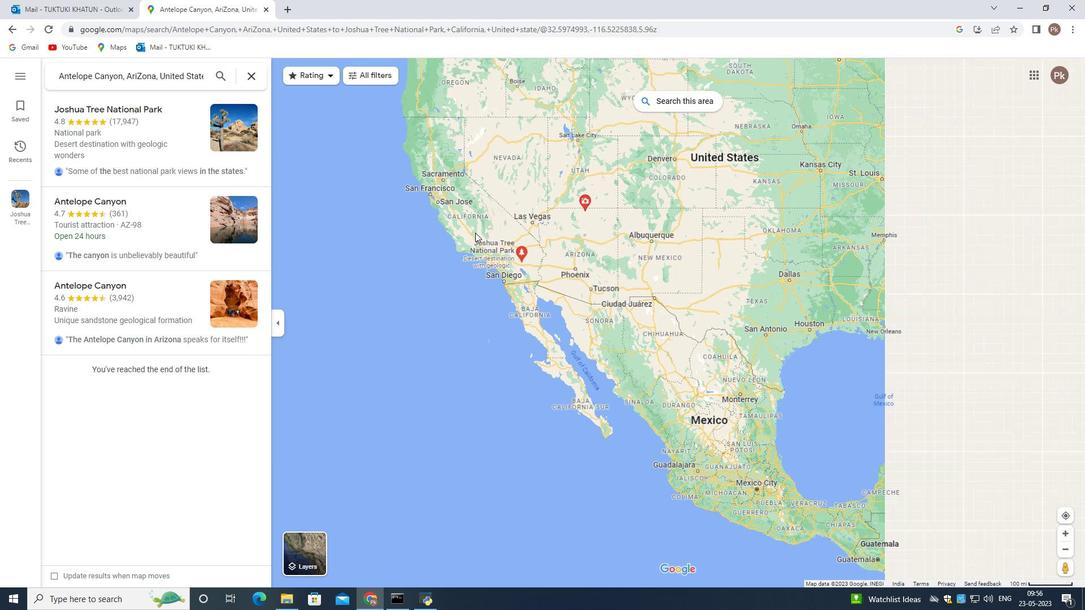 
Action: Mouse scrolled (475, 232) with delta (0, 0)
Screenshot: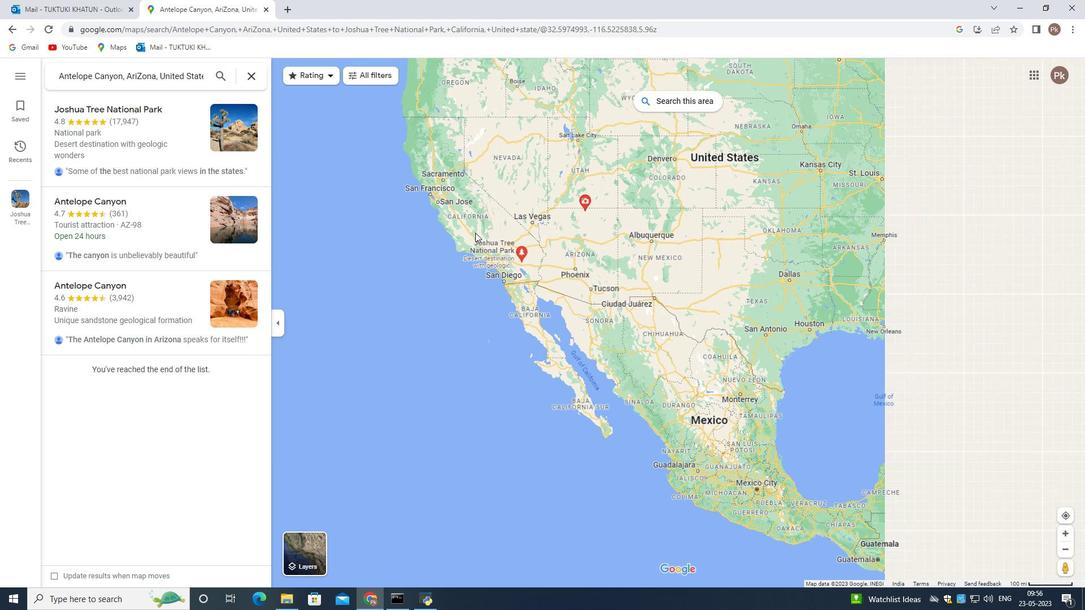
Action: Mouse scrolled (475, 232) with delta (0, 0)
Screenshot: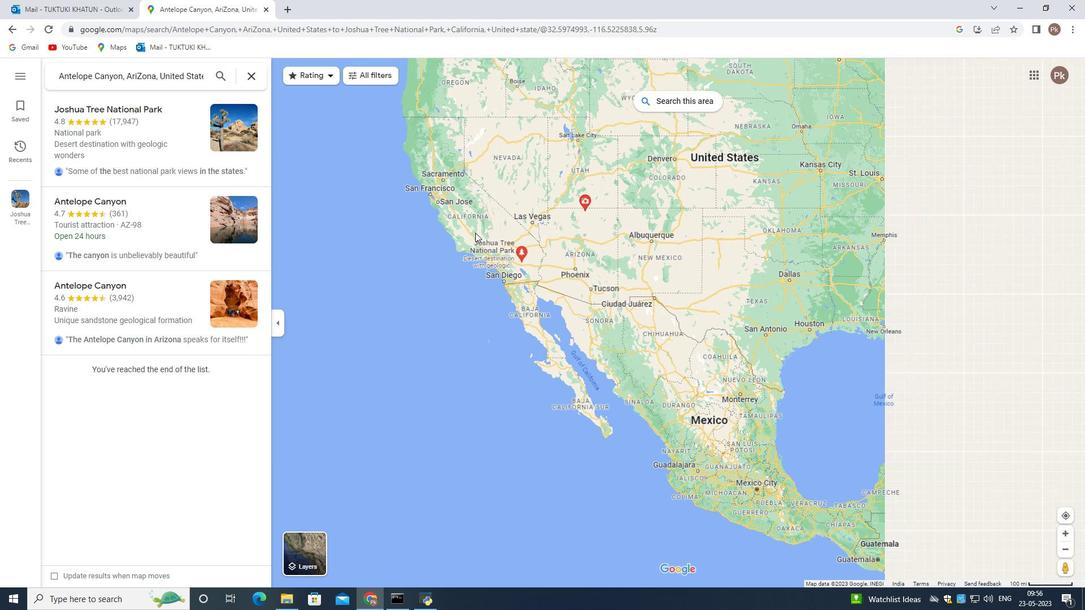 
Action: Mouse scrolled (475, 232) with delta (0, 0)
Screenshot: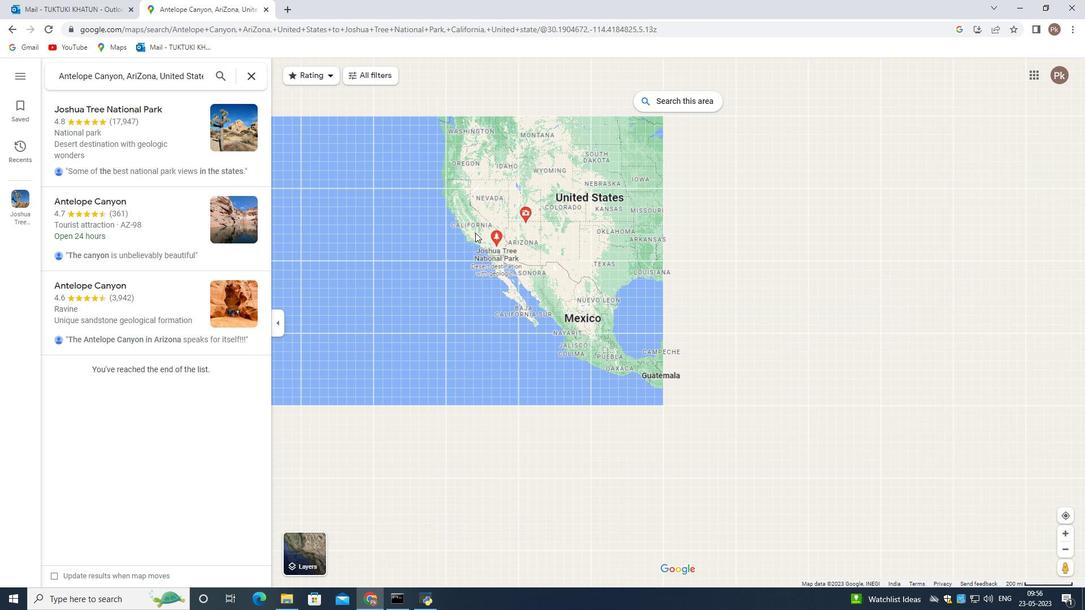 
Action: Mouse scrolled (475, 232) with delta (0, 0)
Screenshot: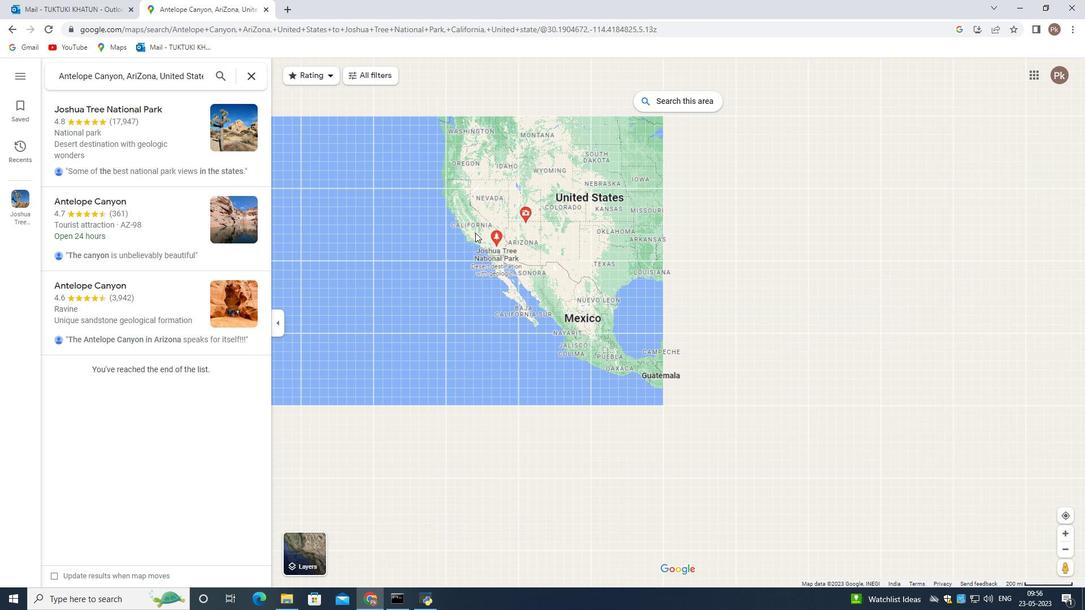 
Action: Mouse scrolled (475, 232) with delta (0, 0)
Screenshot: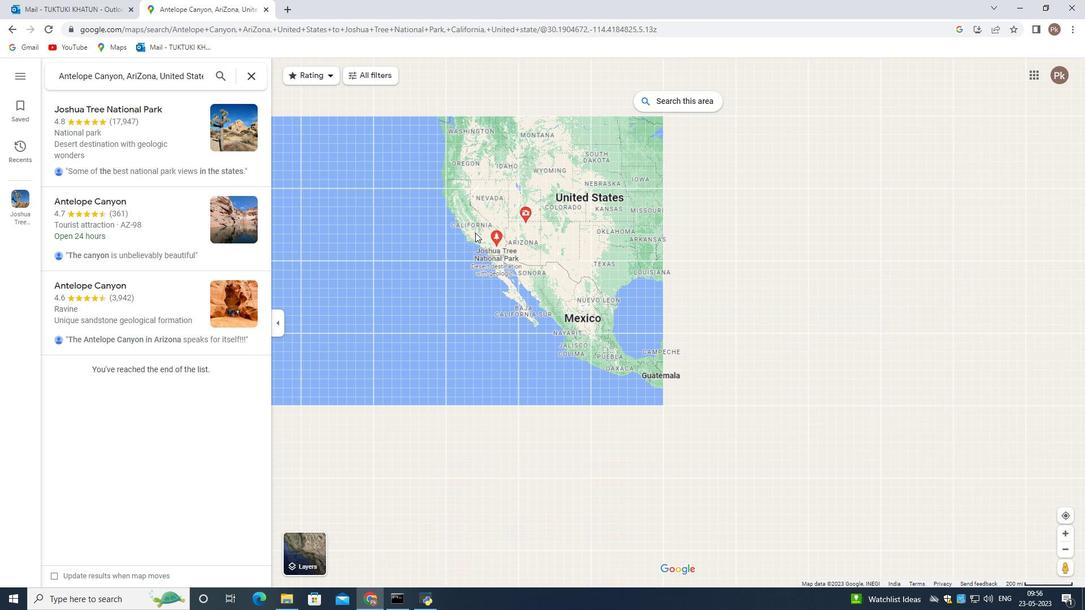 
Action: Mouse scrolled (475, 232) with delta (0, 0)
Screenshot: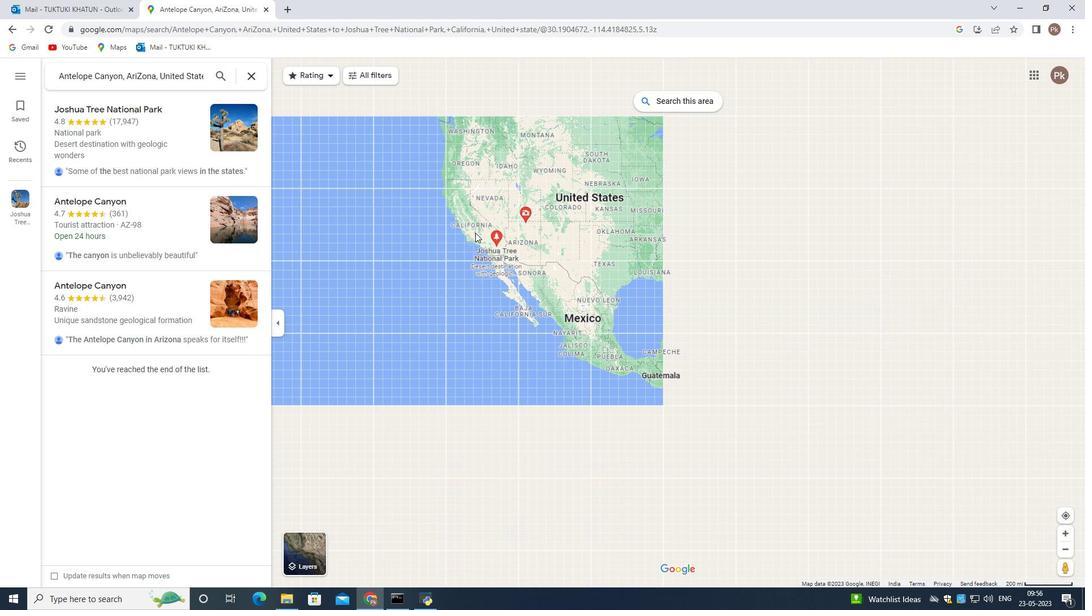 
Action: Mouse scrolled (475, 232) with delta (0, 0)
Screenshot: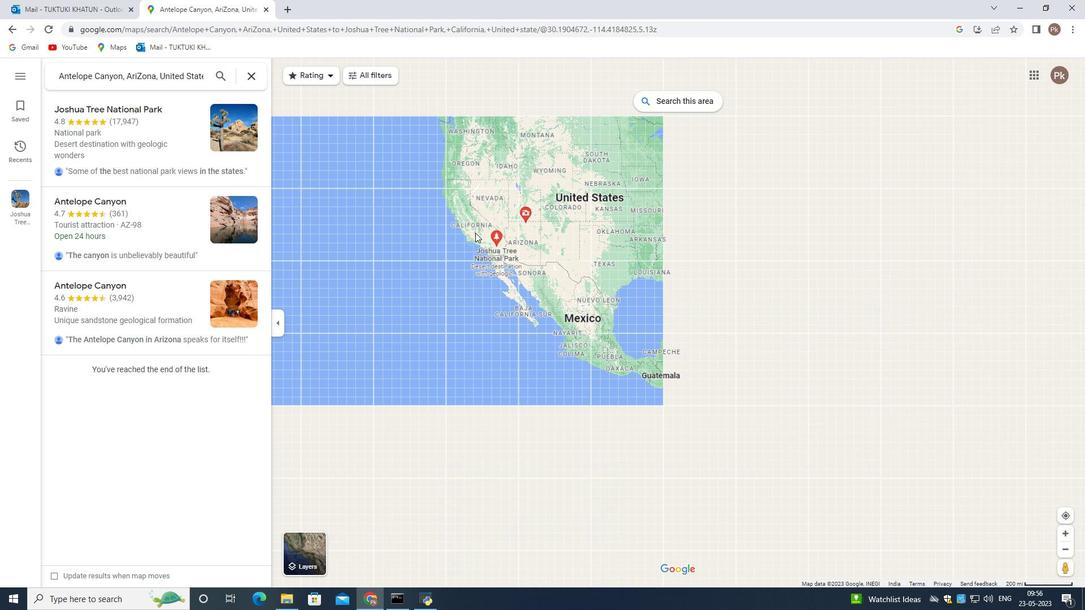 
Action: Mouse moved to (660, 102)
Screenshot: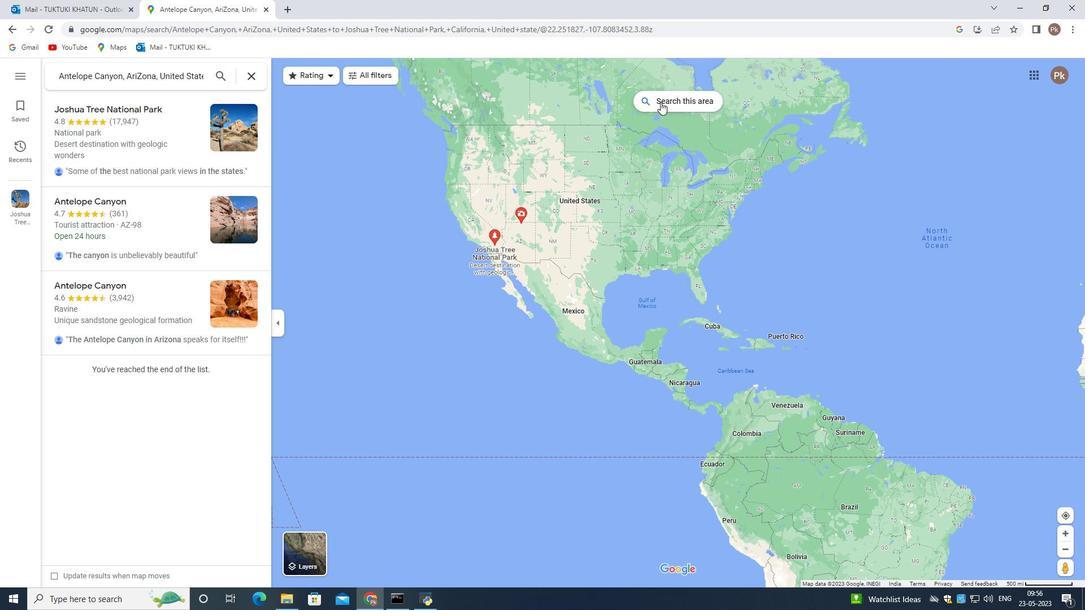 
Action: Mouse pressed left at (660, 102)
Screenshot: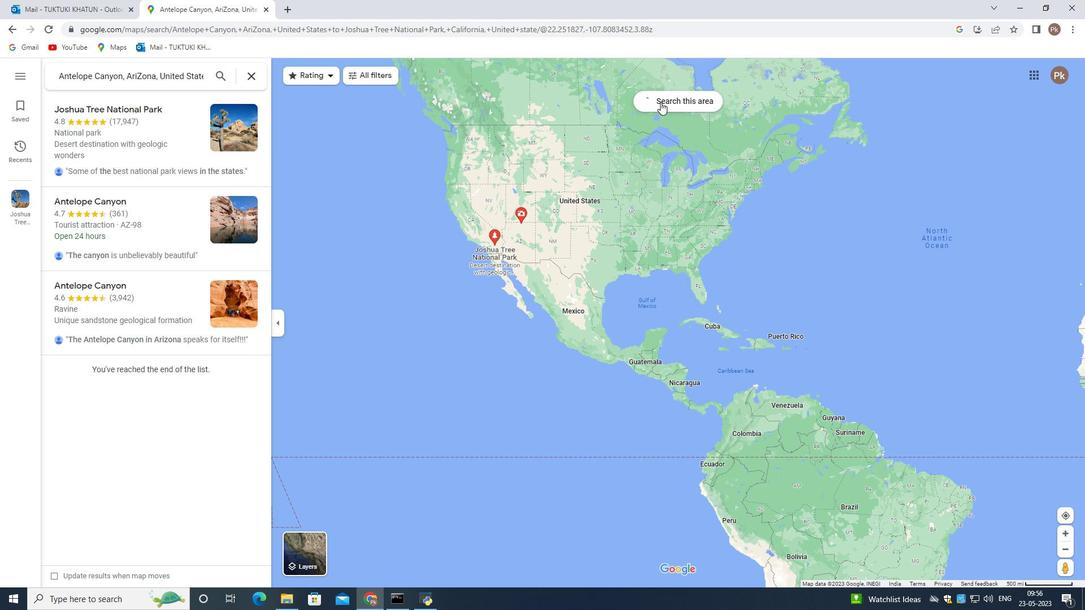 
Action: Mouse moved to (365, 75)
Screenshot: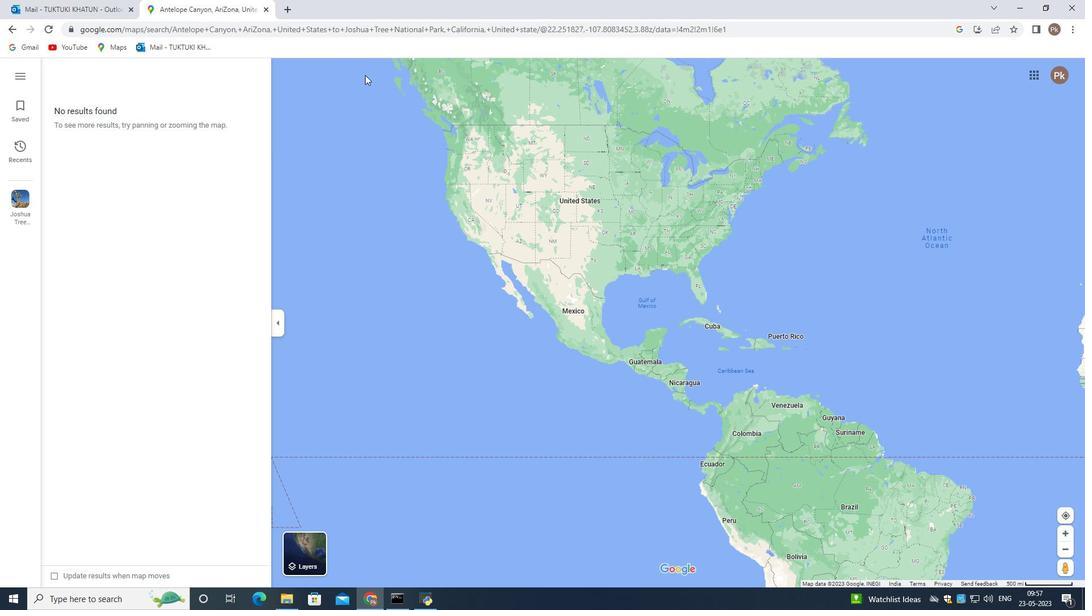
Action: Mouse pressed left at (365, 75)
Screenshot: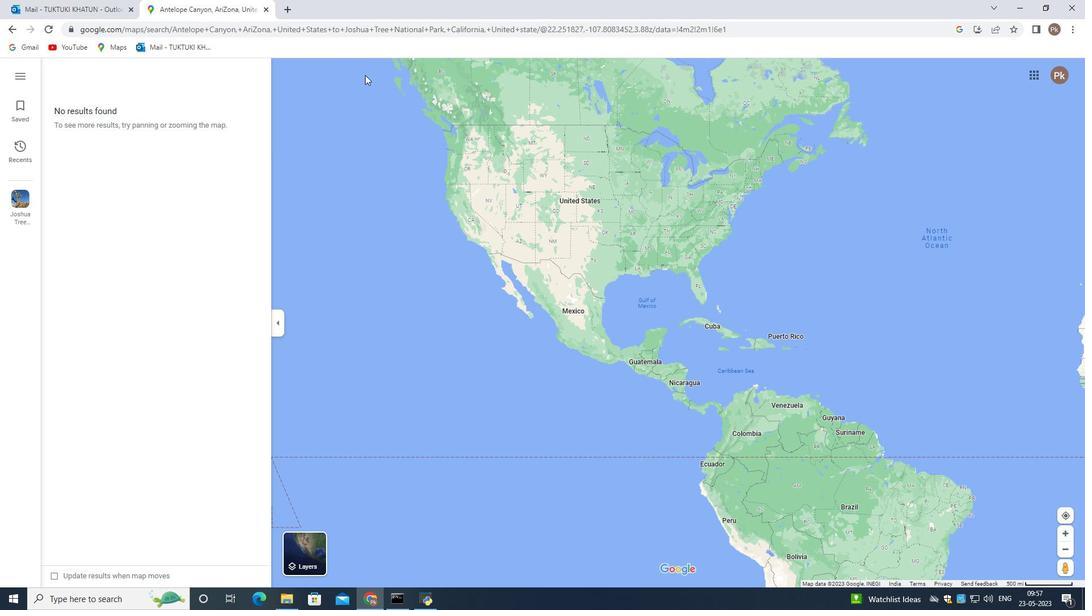 
Action: Mouse moved to (255, 76)
Screenshot: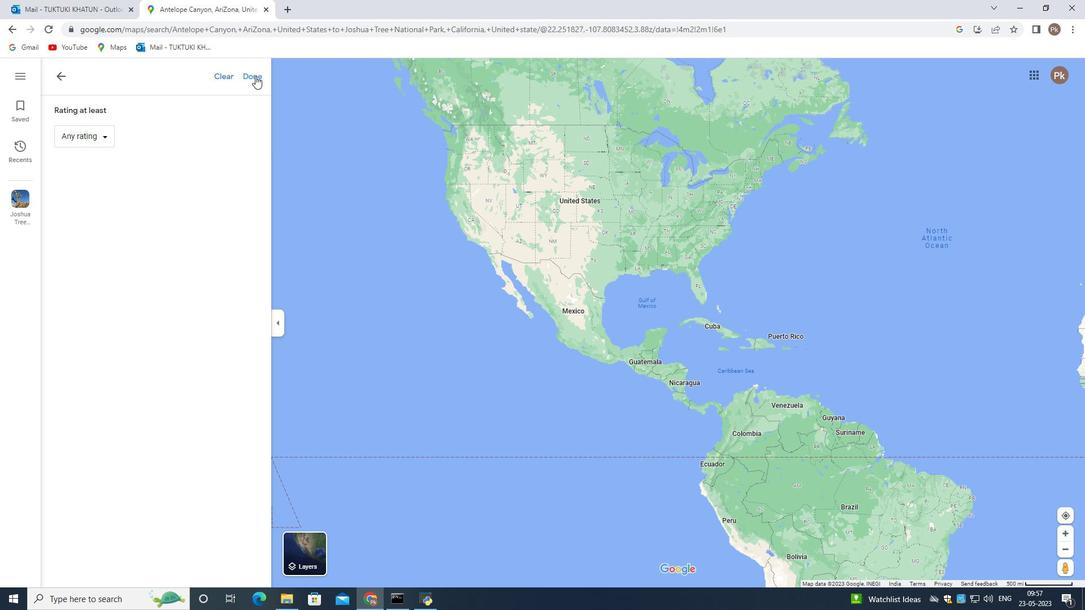 
Action: Mouse pressed left at (255, 76)
Screenshot: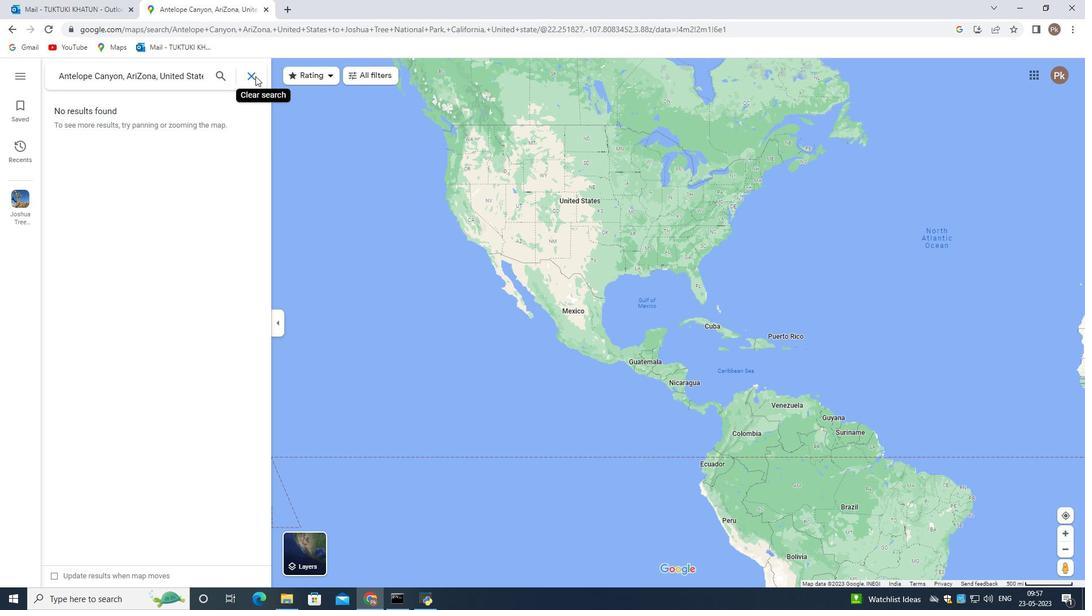 
Action: Mouse moved to (246, 76)
Screenshot: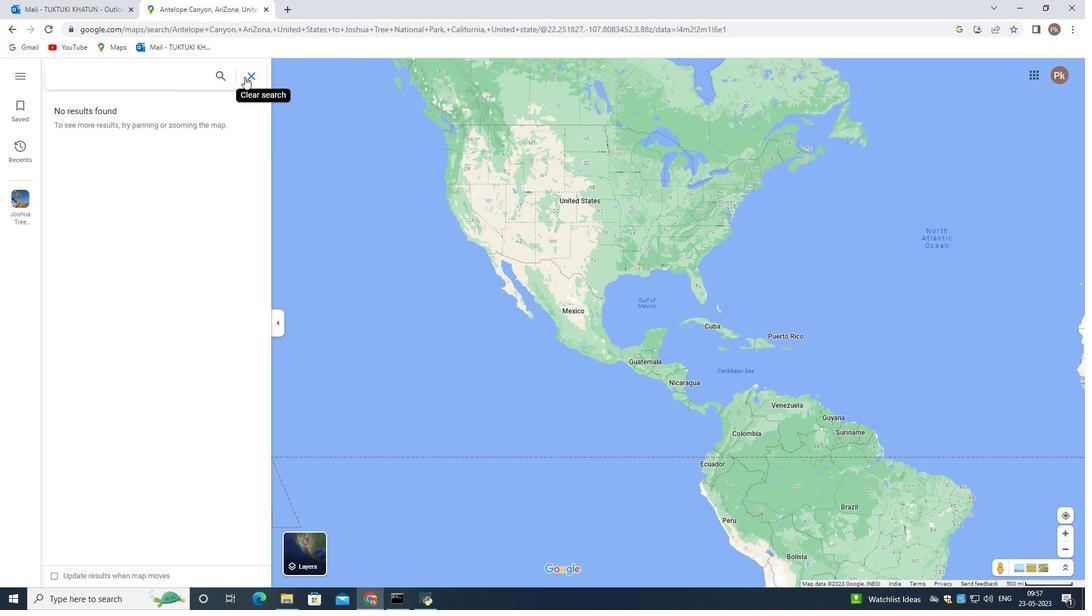 
Action: Mouse pressed left at (246, 76)
Screenshot: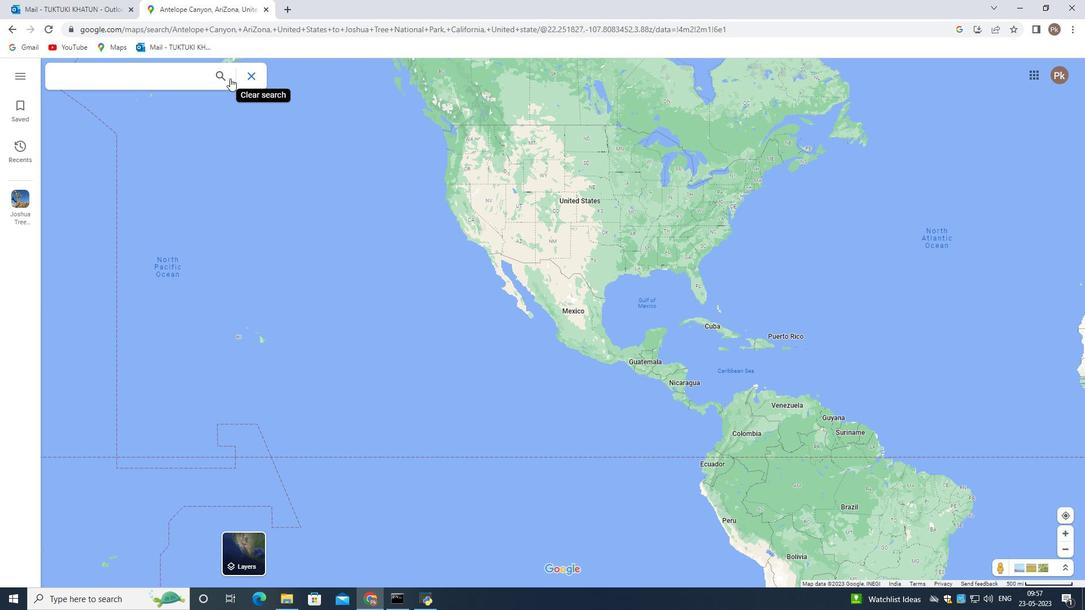 
Action: Mouse moved to (222, 79)
Screenshot: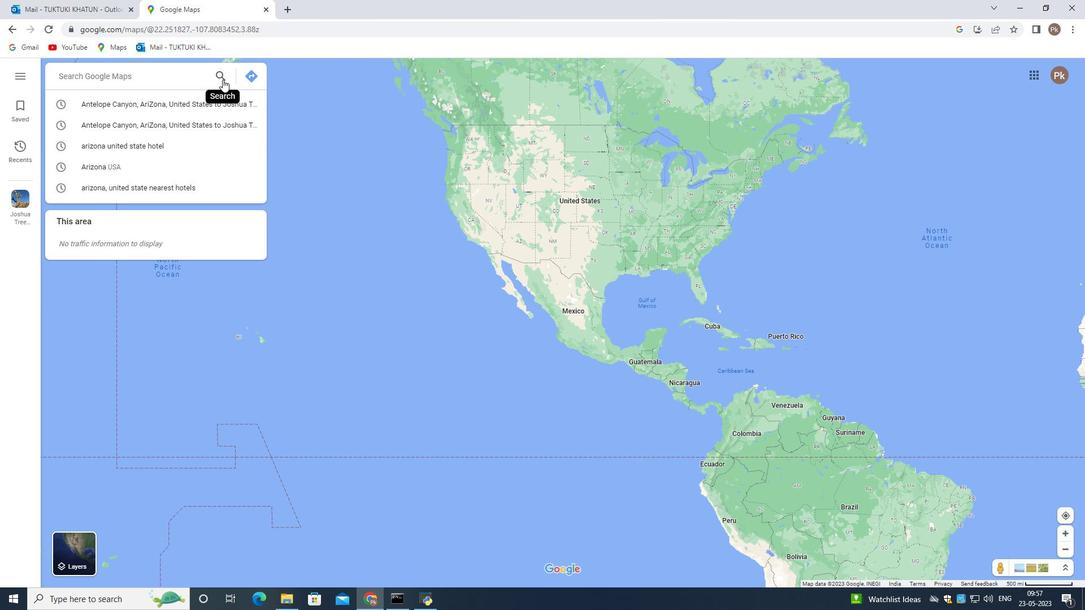 
Action: Mouse pressed left at (222, 79)
Screenshot: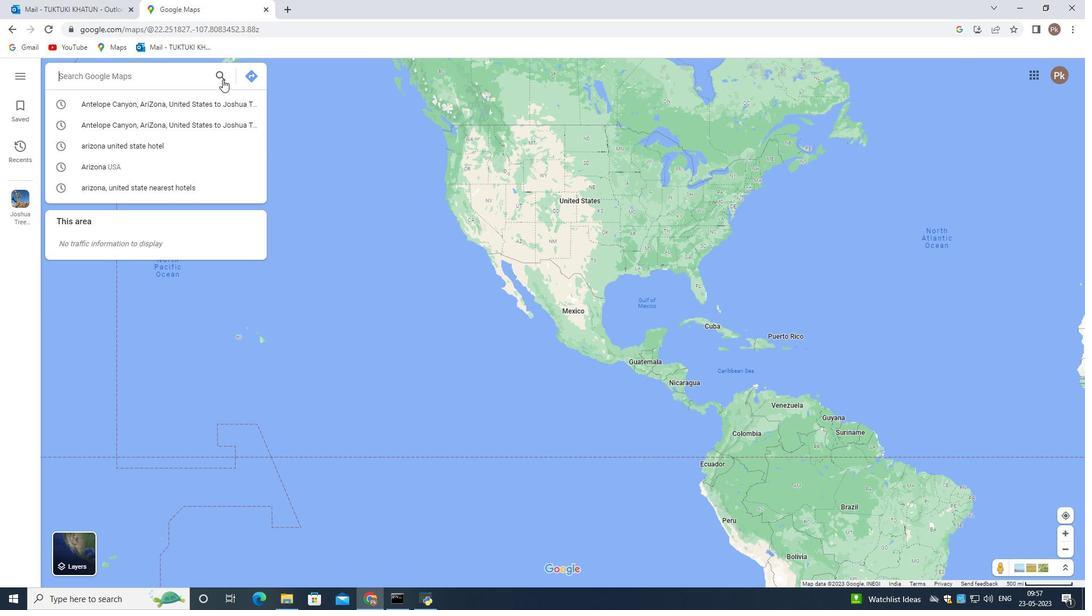 
Action: Mouse moved to (222, 80)
Screenshot: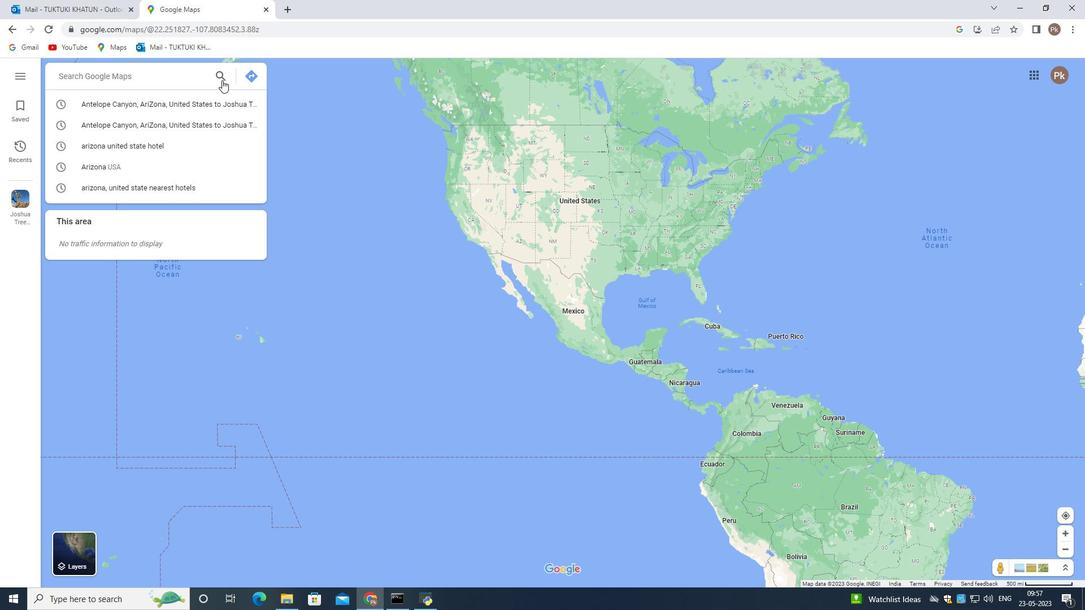 
Action: Mouse pressed left at (222, 80)
Screenshot: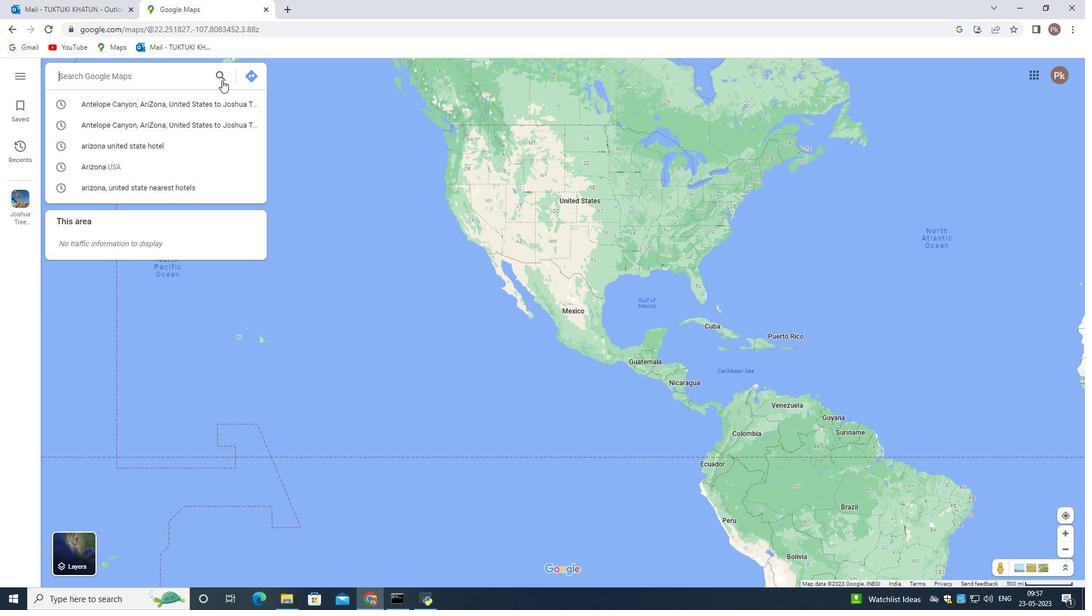 
Action: Mouse pressed left at (222, 80)
Screenshot: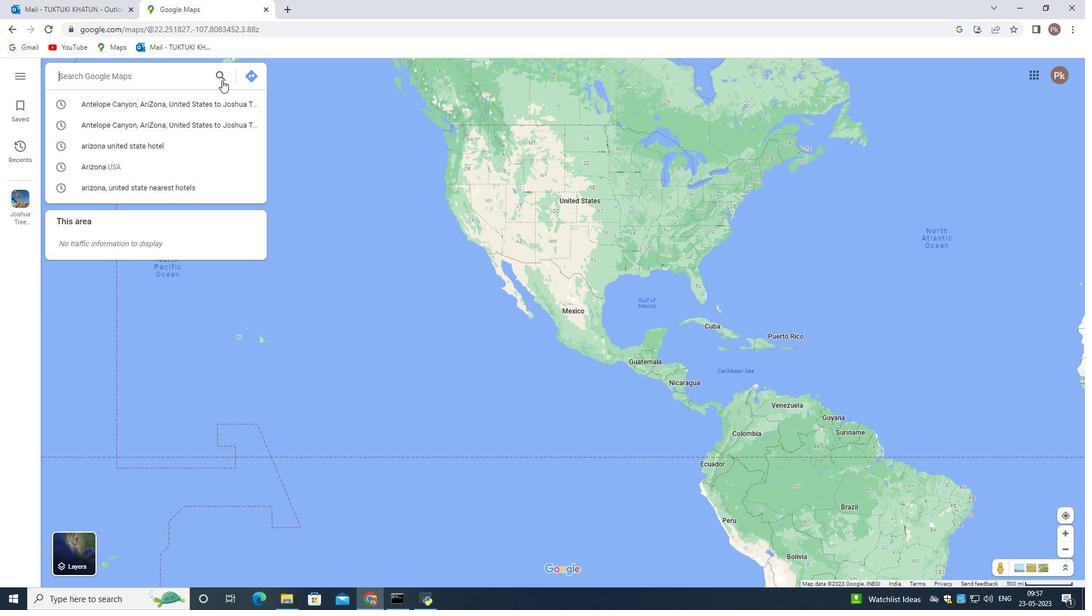 
Action: Mouse moved to (286, 4)
Screenshot: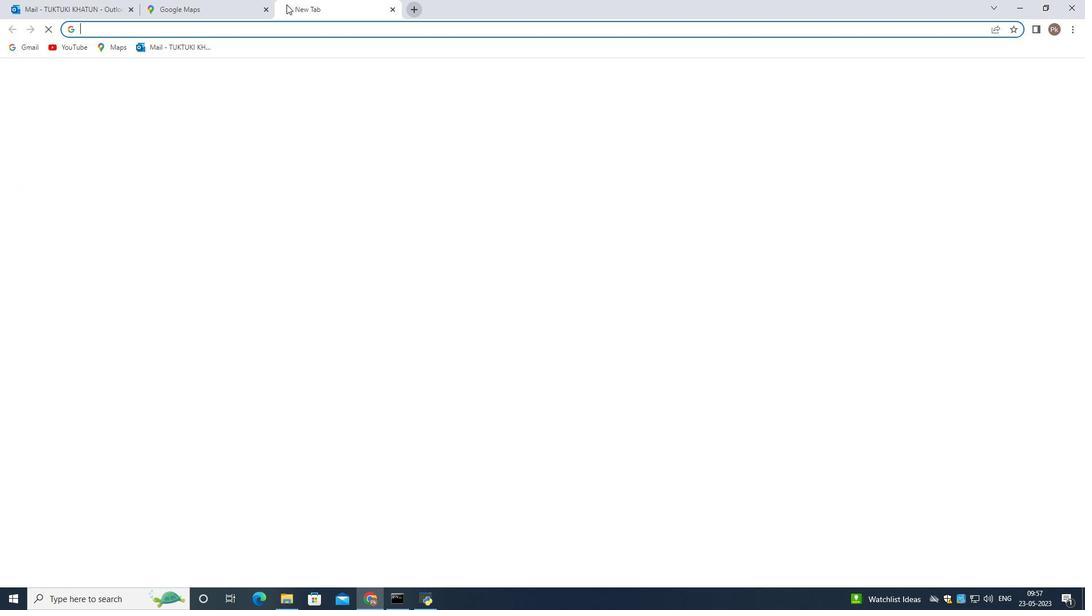 
Action: Mouse pressed left at (286, 4)
Screenshot: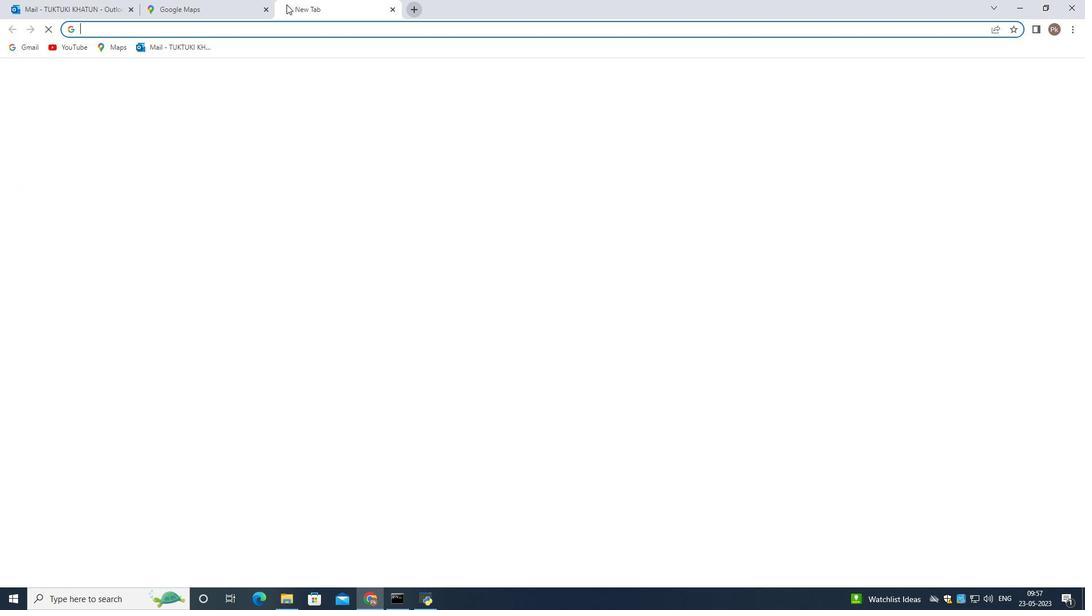 
Action: Mouse moved to (263, 3)
Screenshot: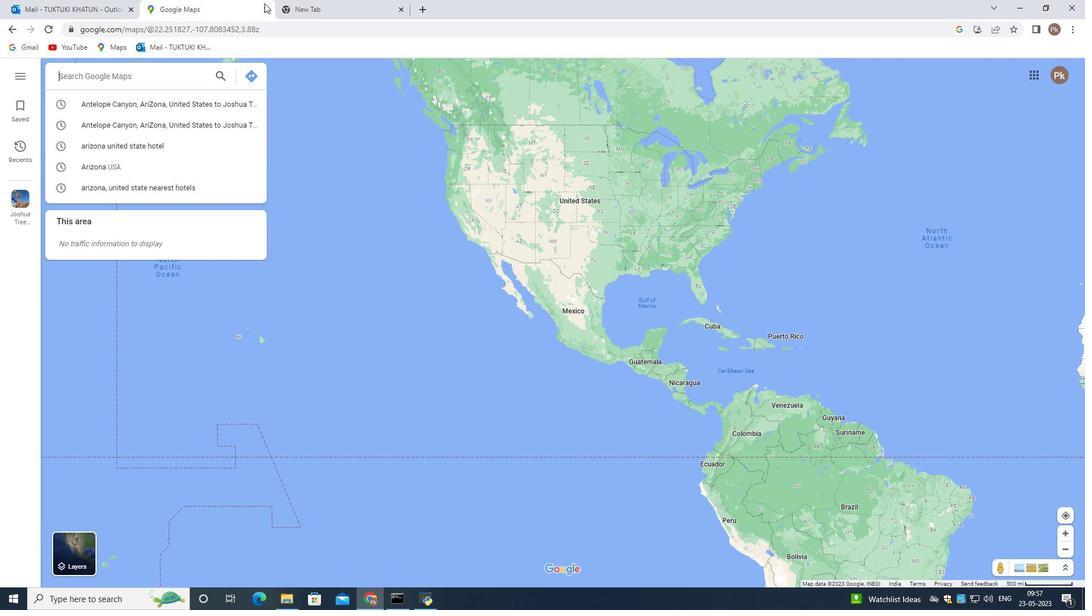 
Action: Mouse pressed left at (263, 3)
Screenshot: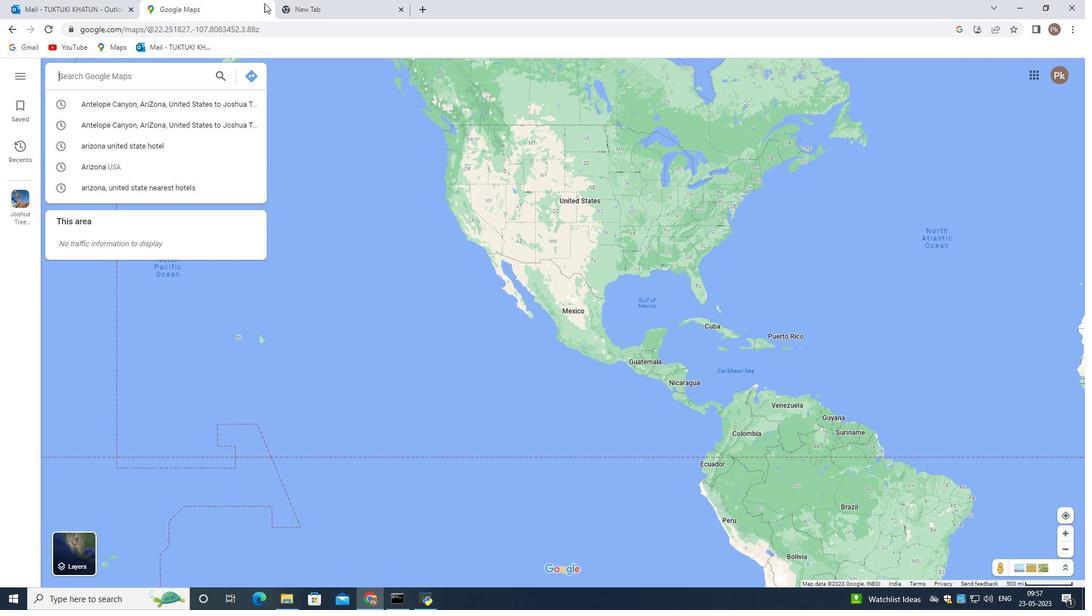 
Action: Mouse moved to (265, 9)
Screenshot: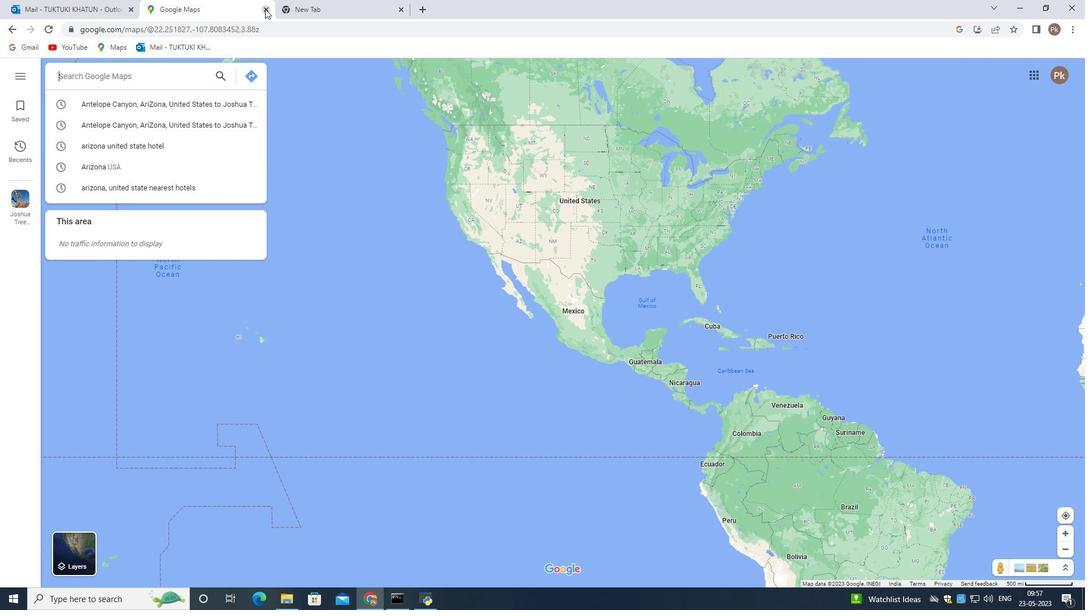 
Action: Mouse pressed left at (265, 9)
Screenshot: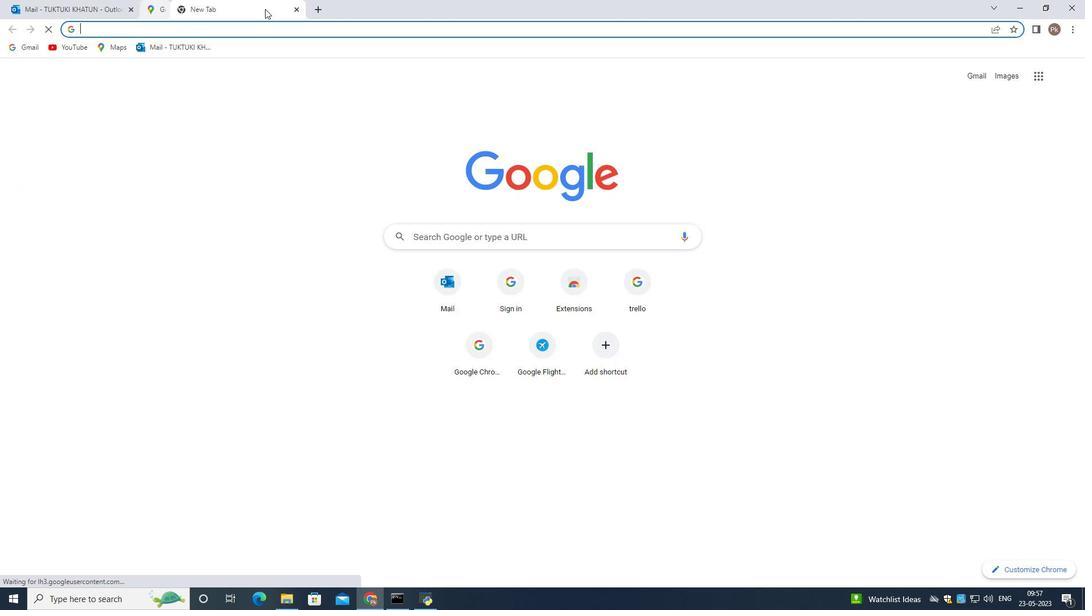 
Action: Mouse moved to (453, 233)
Screenshot: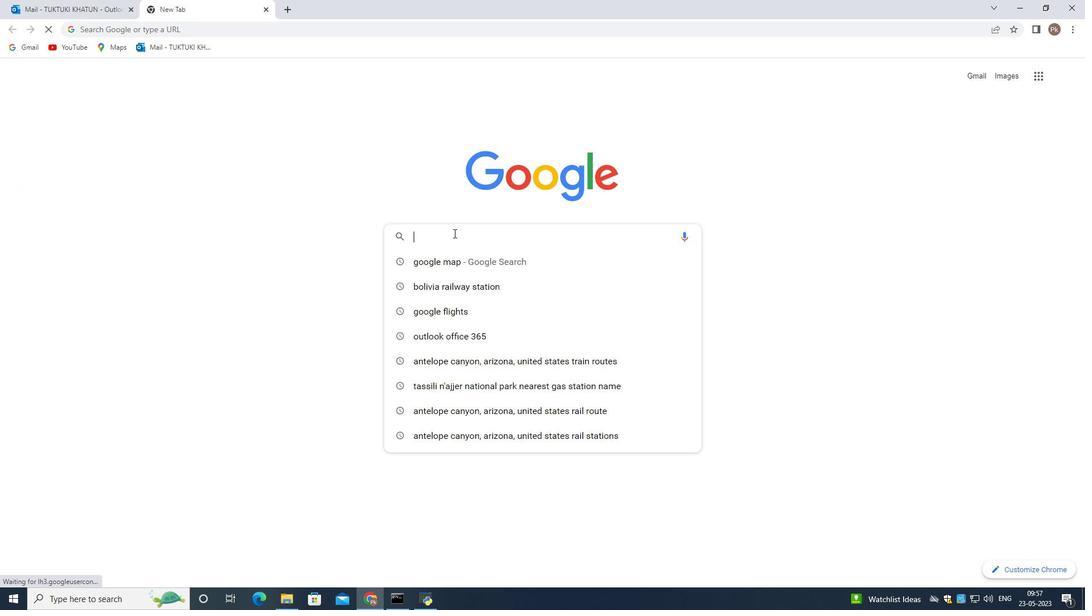 
Action: Mouse pressed left at (453, 233)
Screenshot: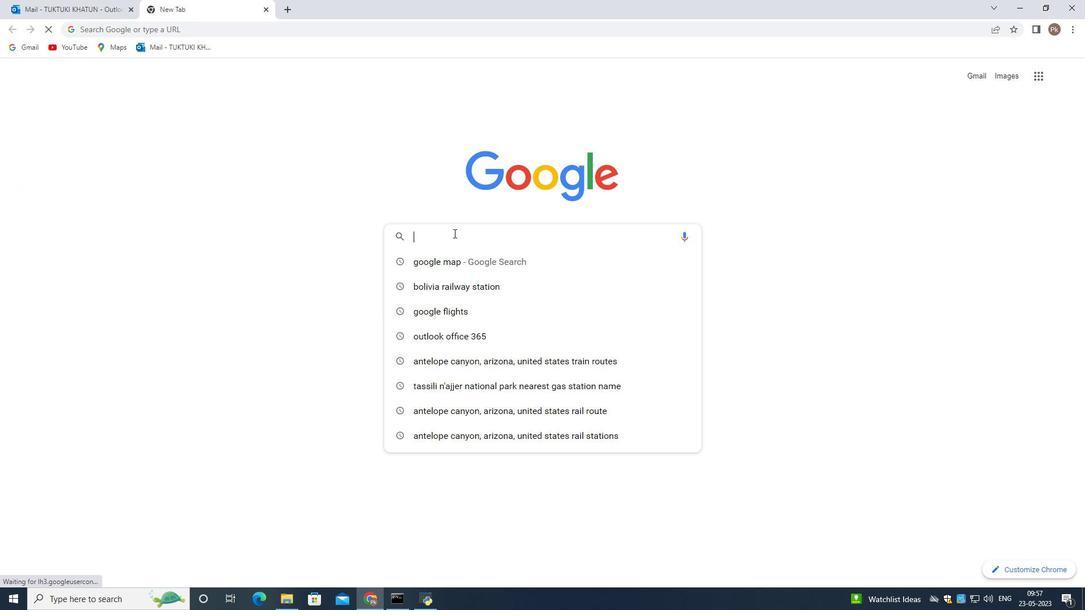 
Action: Key pressed <Key.shift>Google<Key.enter>
Screenshot: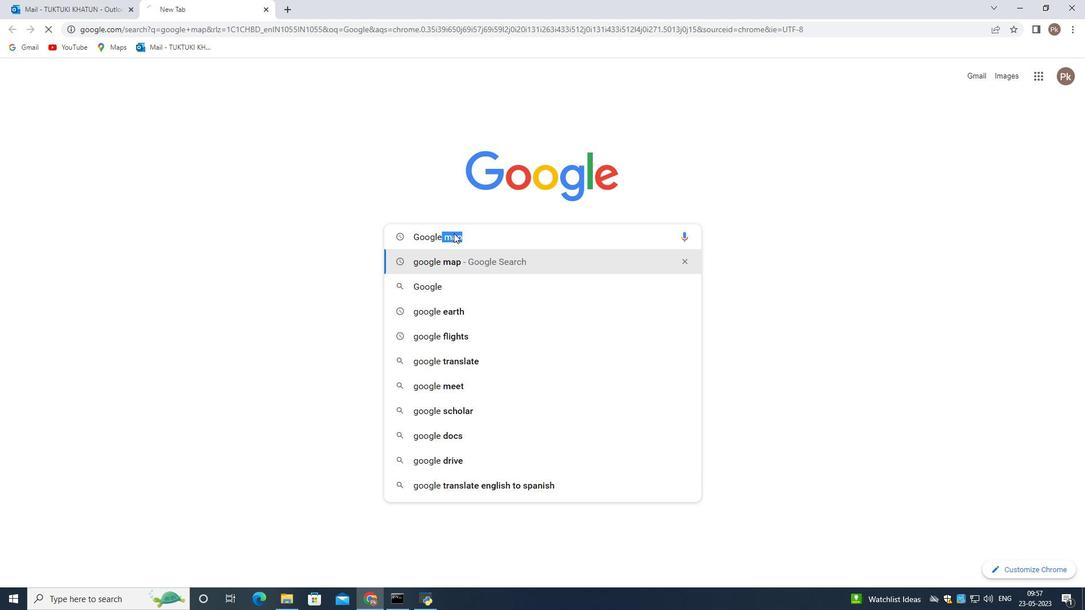 
Action: Mouse moved to (156, 194)
Screenshot: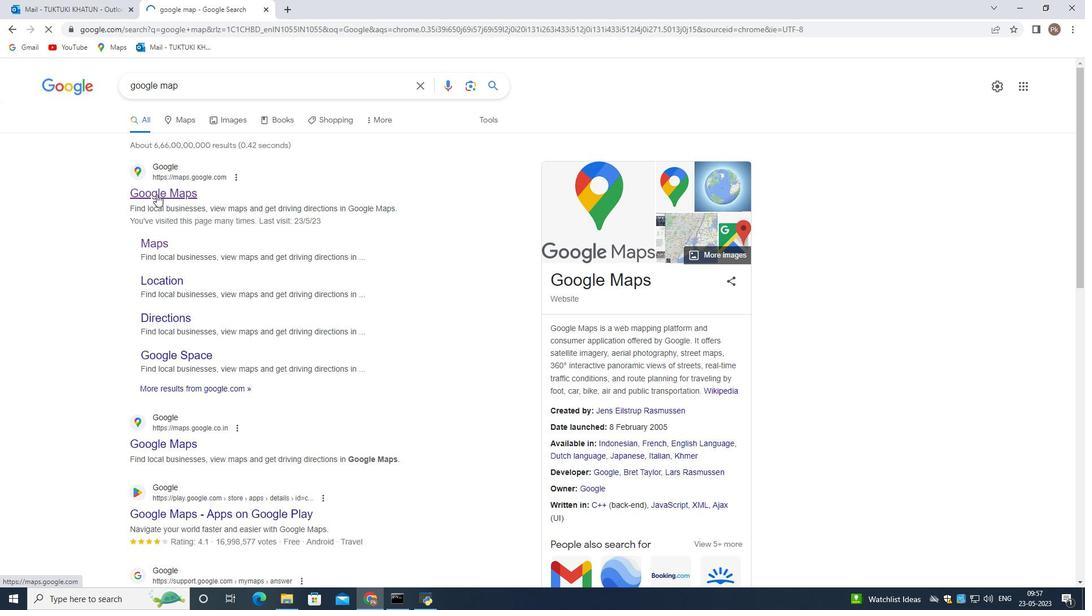 
Action: Mouse pressed left at (156, 194)
Screenshot: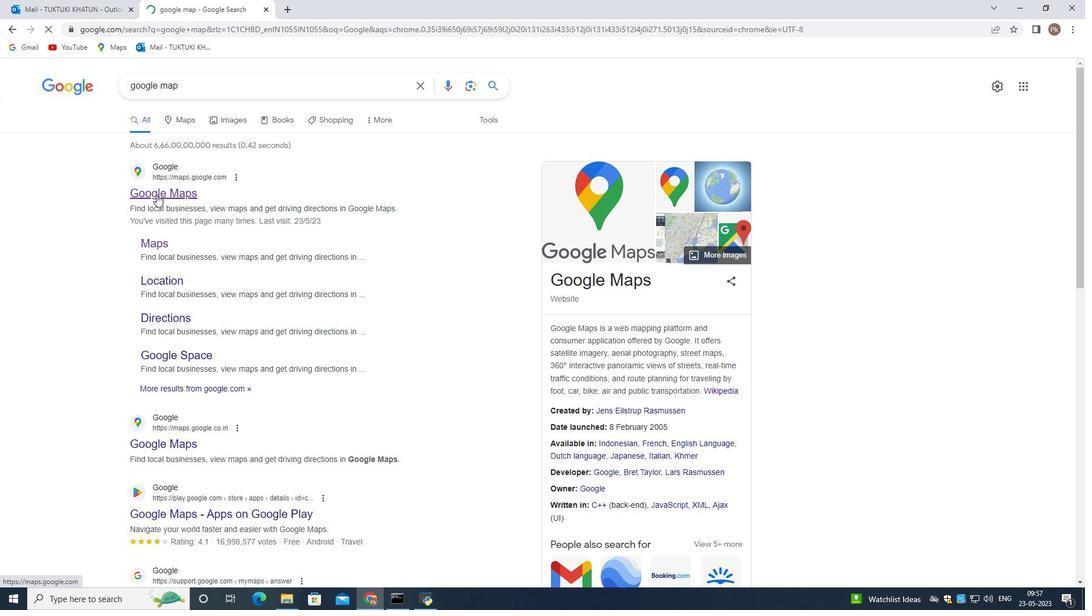
Action: Mouse moved to (277, 293)
Screenshot: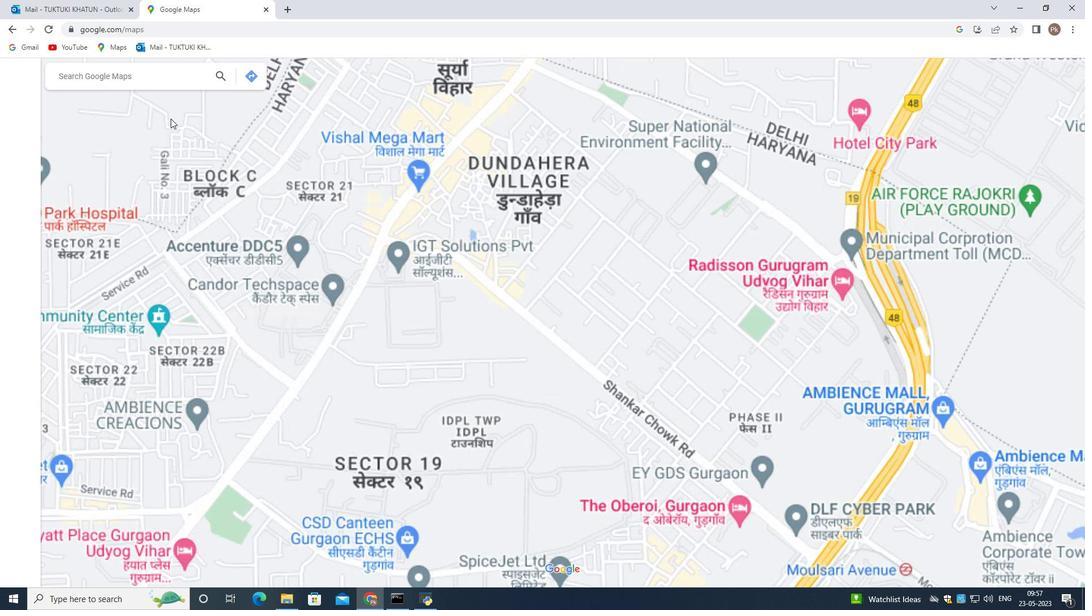 
Action: Mouse scrolled (277, 293) with delta (0, 0)
Screenshot: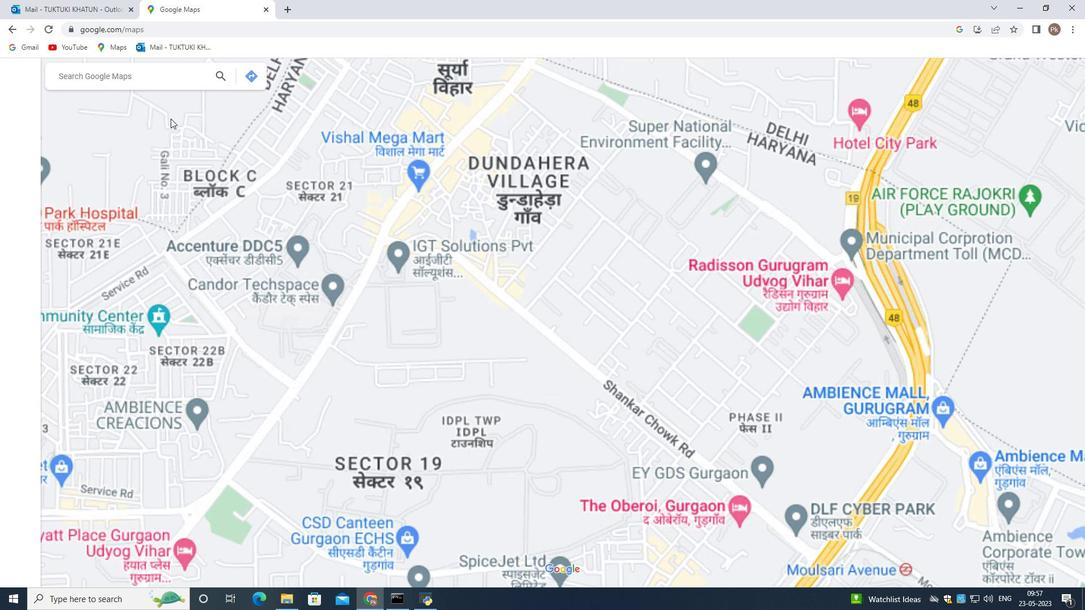 
Action: Mouse scrolled (277, 293) with delta (0, 0)
Screenshot: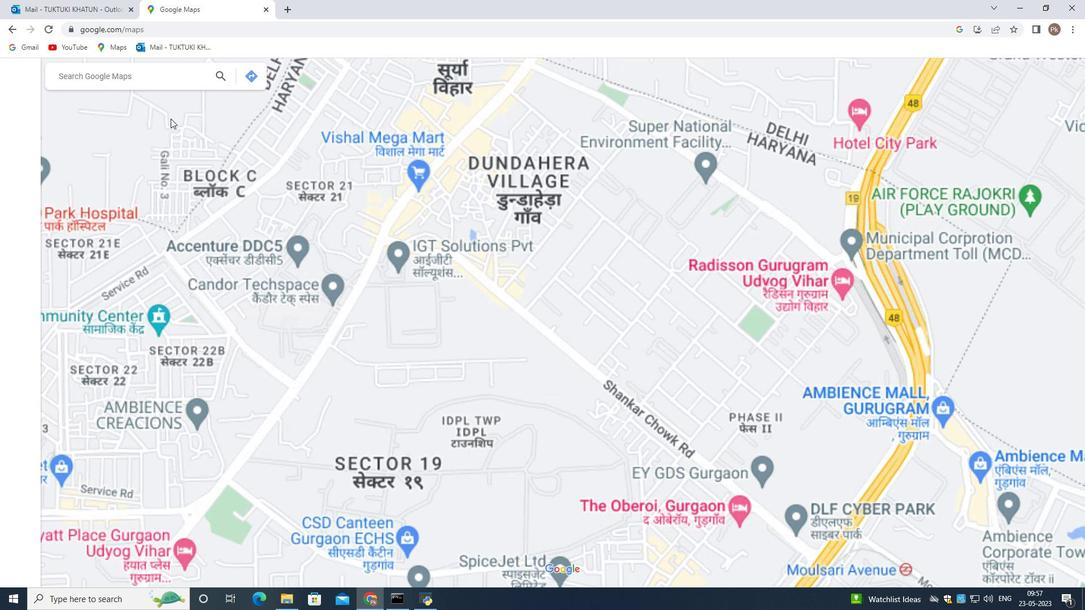 
Action: Mouse scrolled (277, 293) with delta (0, 0)
Screenshot: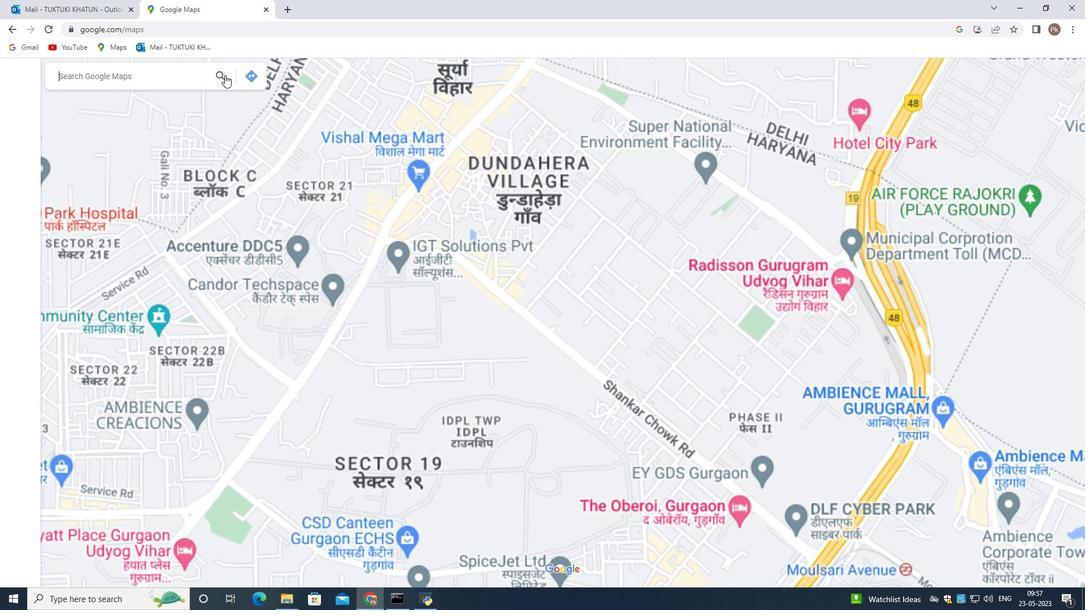 
Action: Mouse scrolled (277, 293) with delta (0, 0)
Screenshot: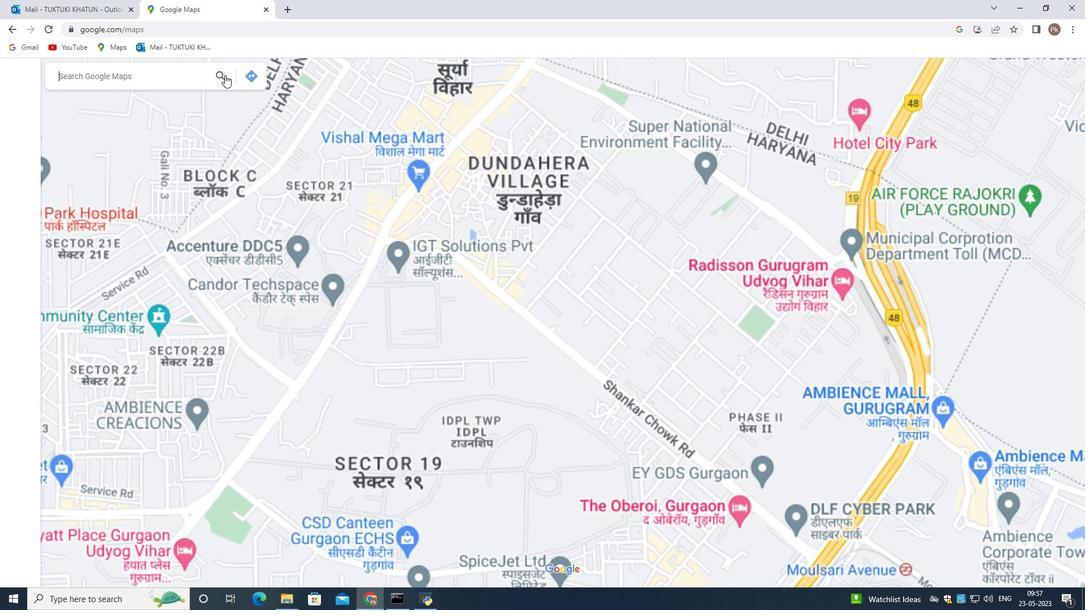 
Action: Mouse moved to (254, 72)
Screenshot: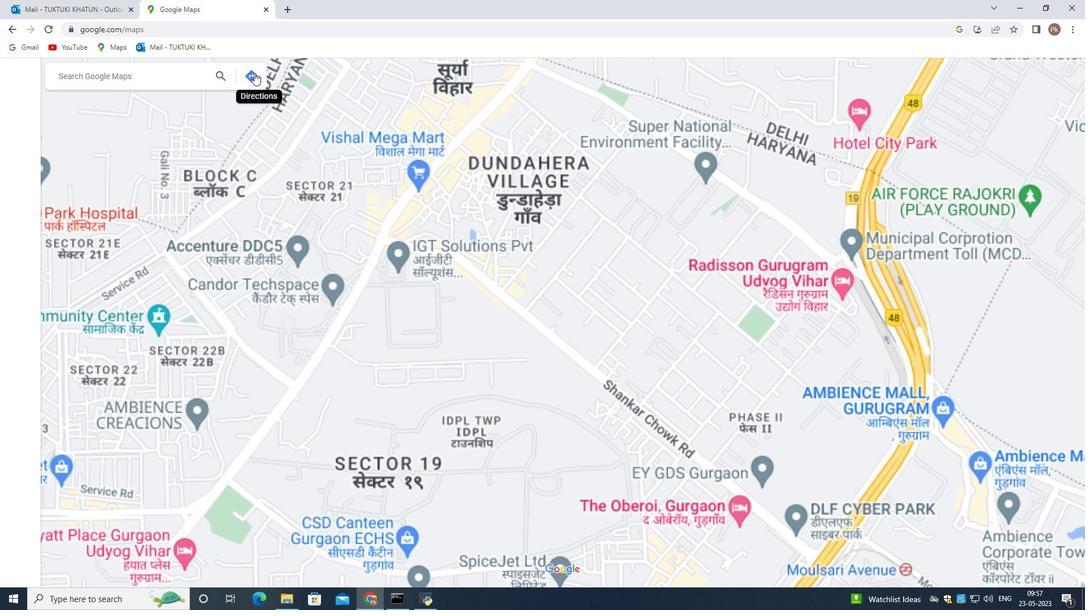 
Action: Mouse pressed left at (254, 72)
Screenshot: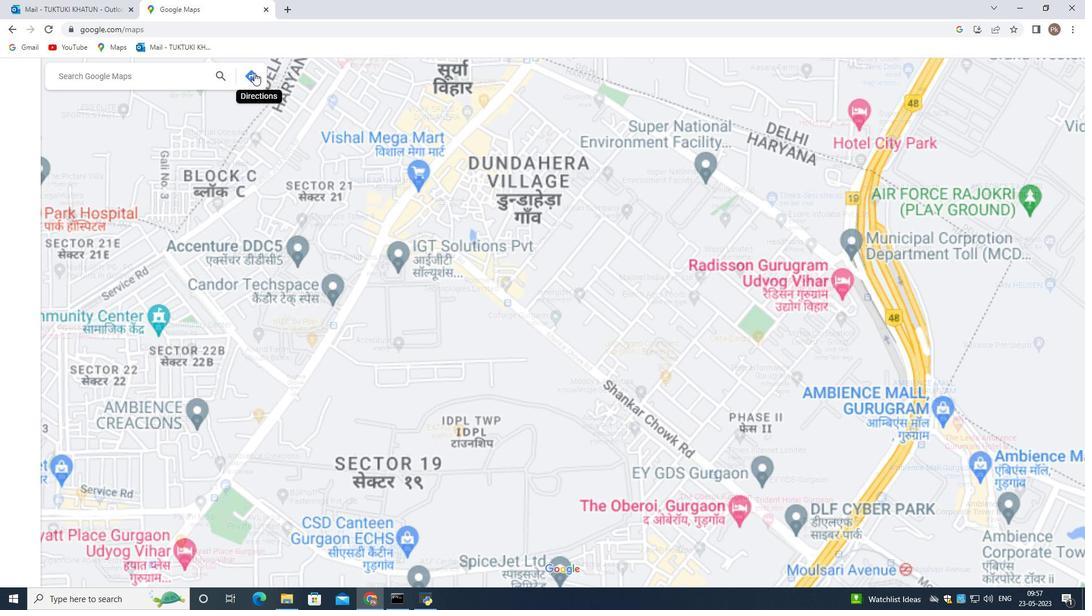 
Action: Mouse moved to (152, 106)
Screenshot: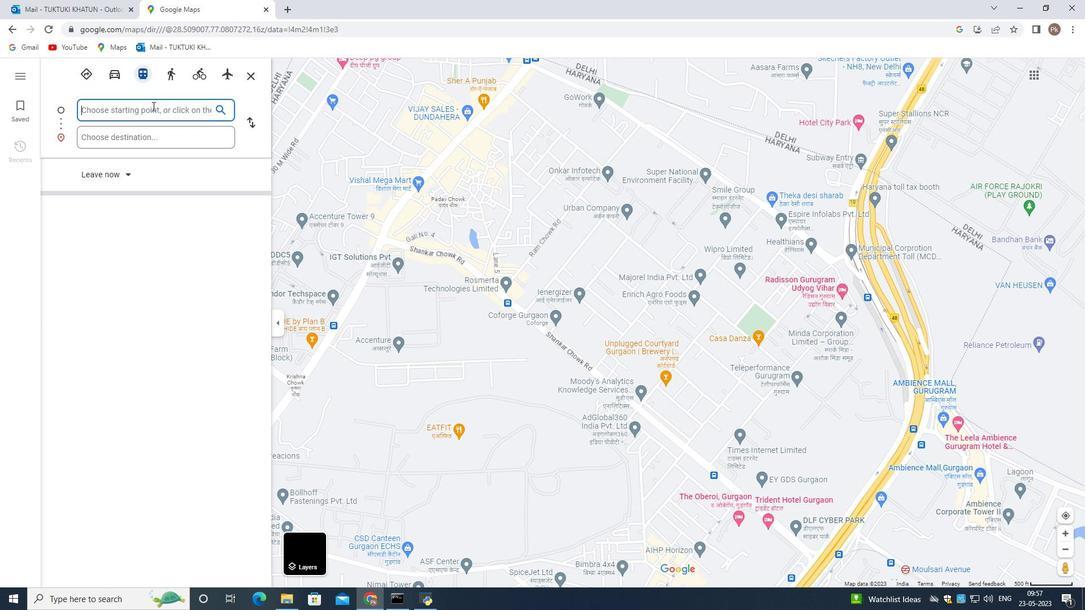 
Action: Mouse pressed left at (152, 106)
Screenshot: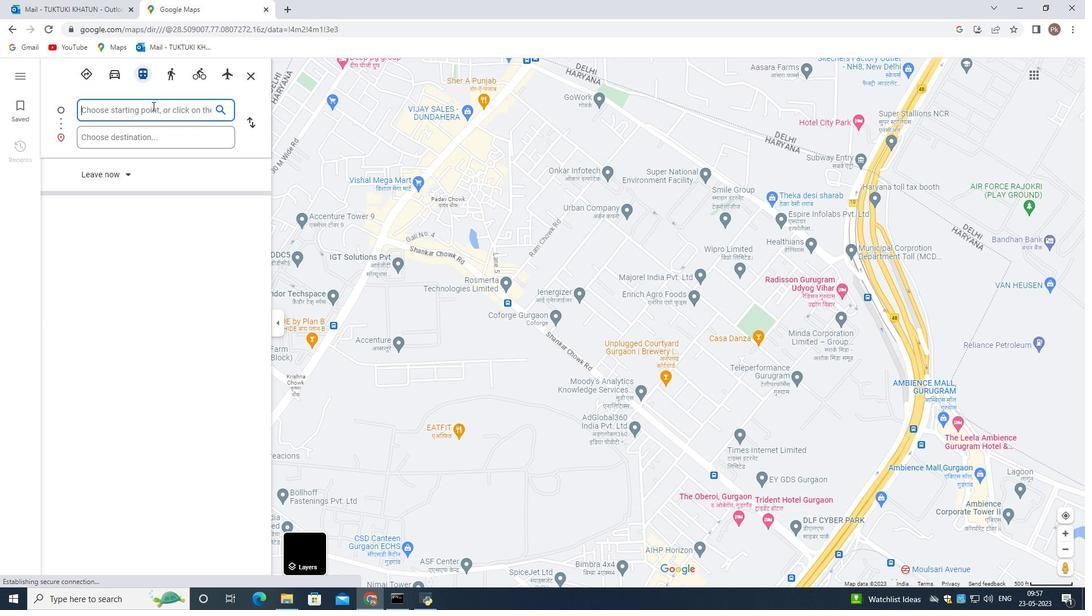 
Action: Key pressed <Key.shift><Key.shift><Key.shift>Antelope<Key.space><Key.shift>Canyon,<Key.space><Key.shift><Key.shift><Key.shift><Key.shift><Key.shift><Key.shift><Key.shift><Key.shift><Key.shift><Key.shift><Key.shift><Key.shift><Key.shift>Arizona,<Key.space><Key.shift>United<Key.space><Key.shift>States
Screenshot: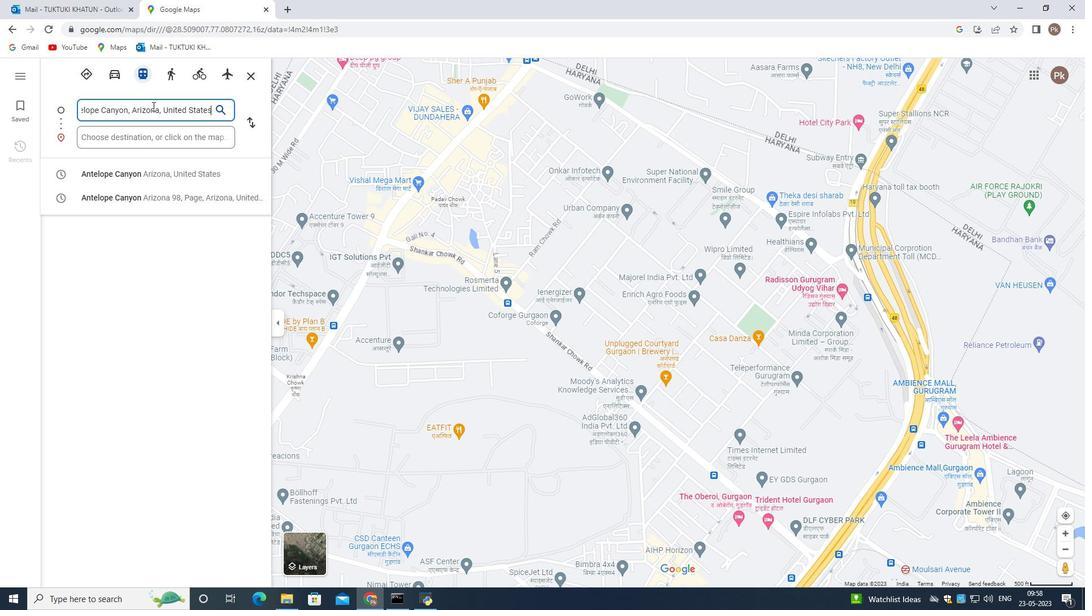 
Action: Mouse moved to (113, 135)
Screenshot: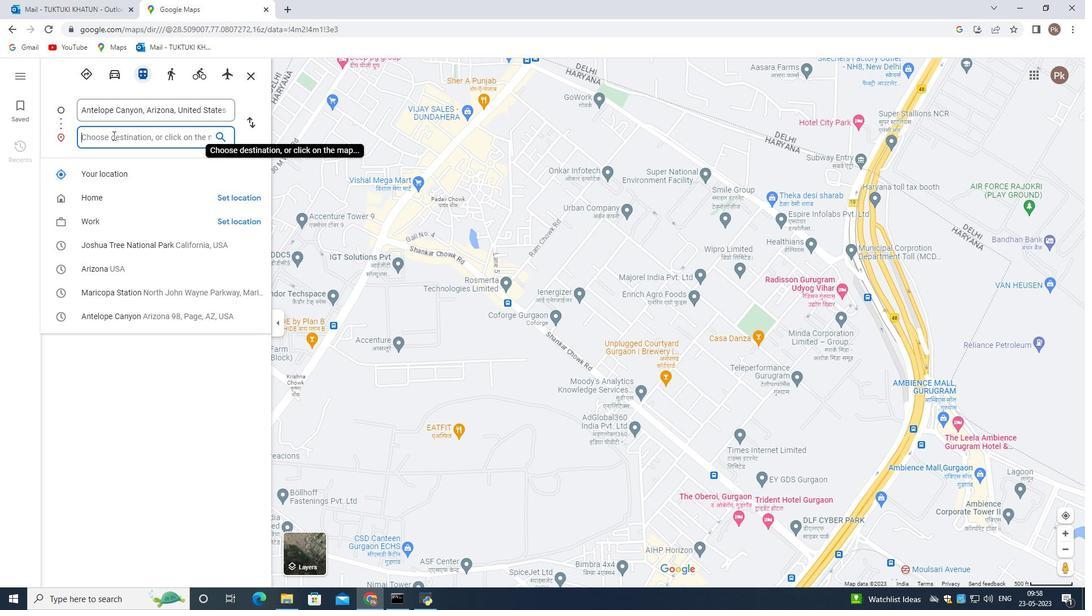 
Action: Mouse pressed left at (113, 135)
Screenshot: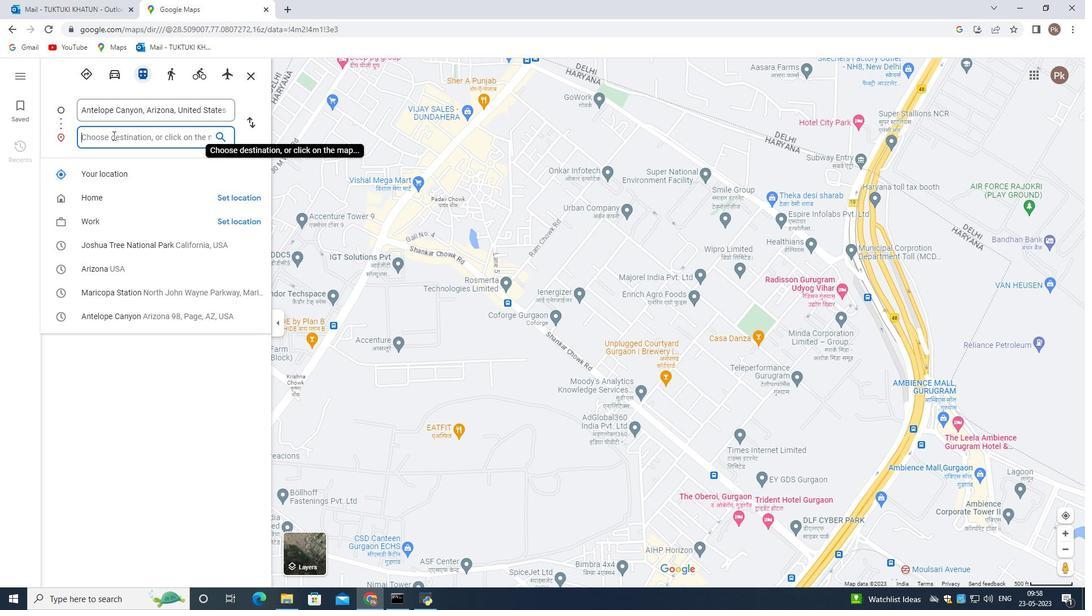 
Action: Key pressed <Key.shift><Key.shift><Key.shift><Key.shift><Key.shift><Key.shift><Key.shift><Key.shift><Key.shift><Key.shift><Key.shift><Key.shift><Key.shift><Key.shift><Key.shift><Key.shift><Key.shift><Key.shift><Key.shift><Key.shift><Key.shift><Key.shift><Key.shift>Joshu<Key.space><Key.shift>Tree<Key.space><Key.shift><Key.shift>National<Key.space><Key.shift>Park,<Key.space><Key.shift><Key.shift><Key.shift>California,<Key.backspace>,<Key.space><Key.shift>United<Key.space><Key.shift>State<Key.enter>
Screenshot: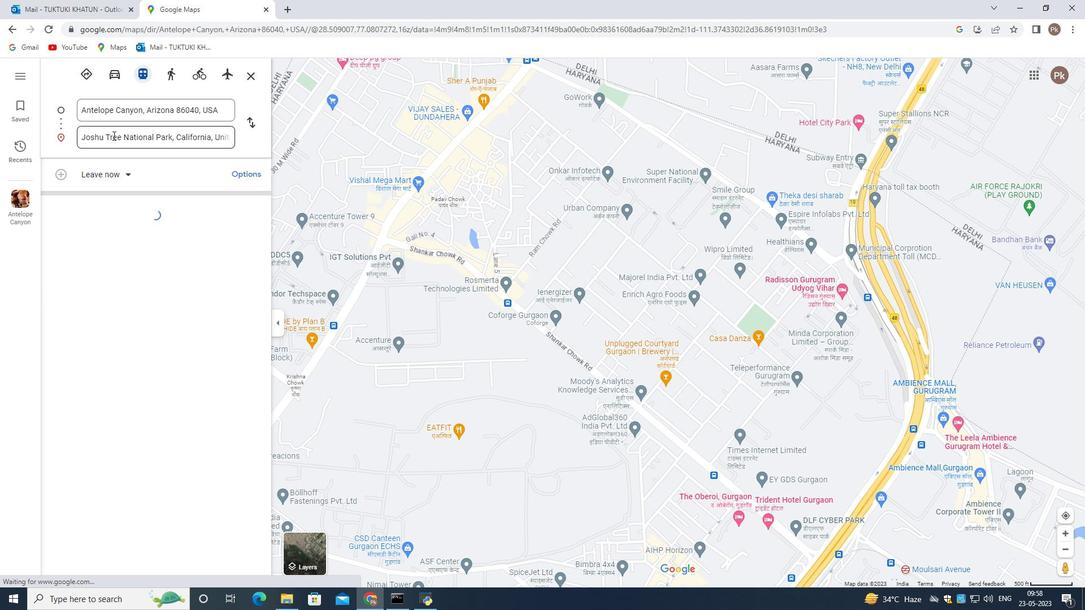 
Action: Mouse moved to (446, 503)
Screenshot: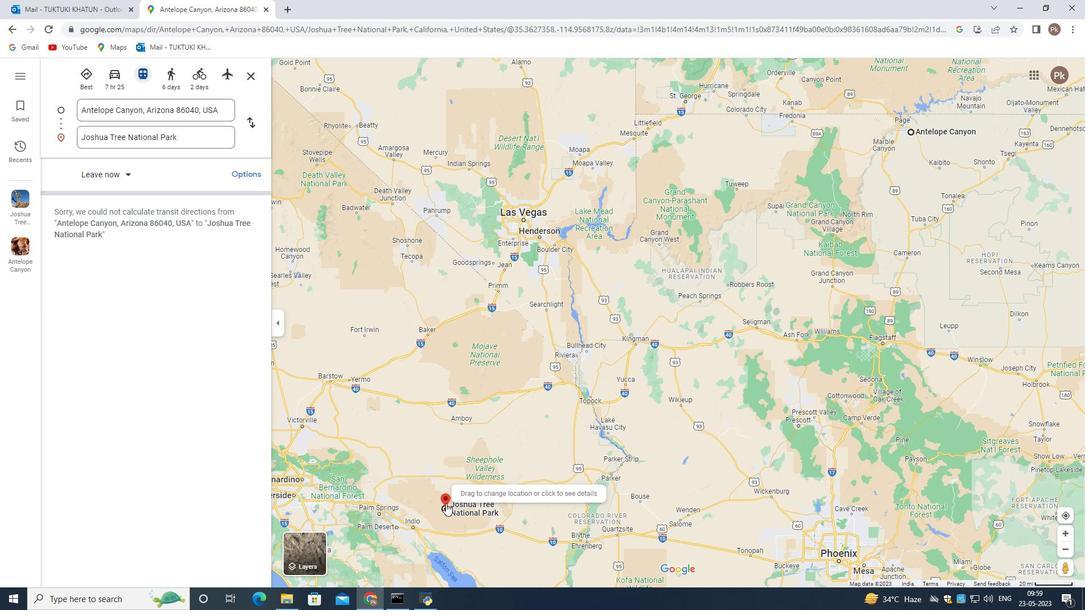 
Action: Mouse pressed left at (446, 503)
Screenshot: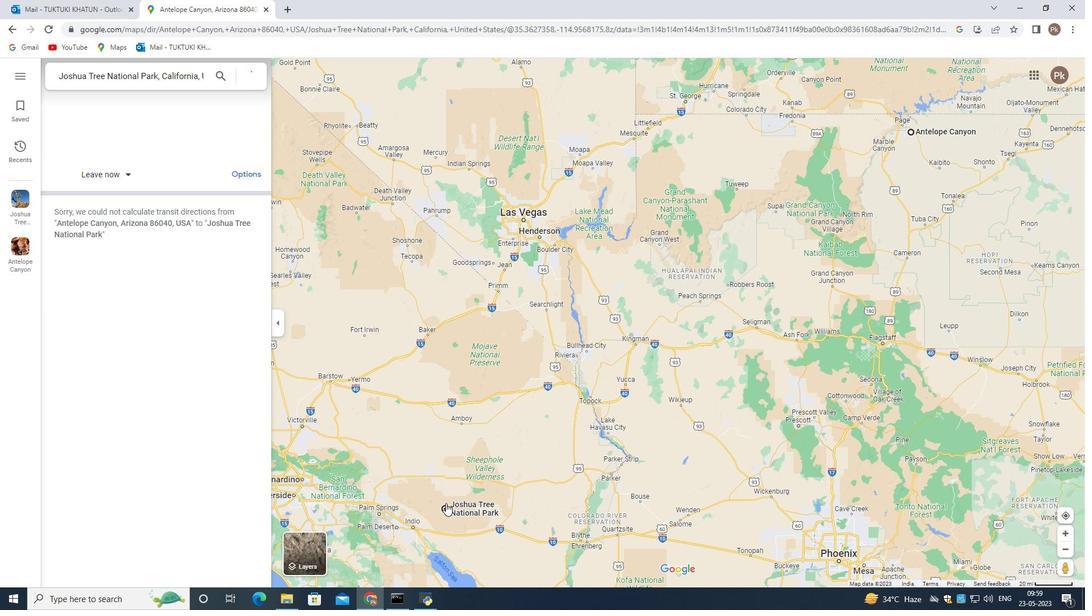
Action: Mouse moved to (911, 129)
Screenshot: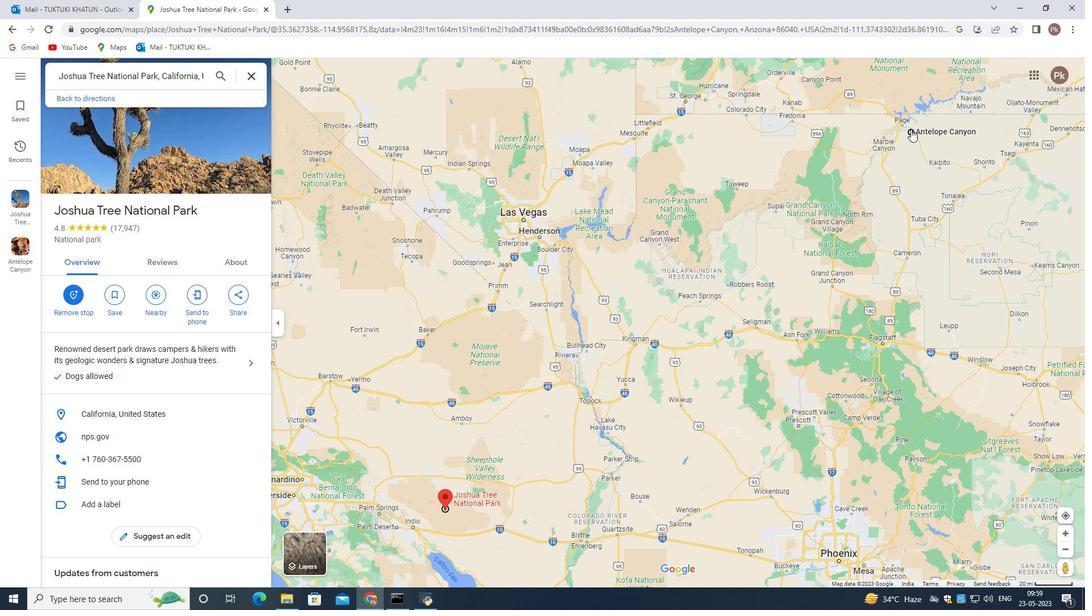 
Action: Mouse pressed left at (911, 129)
Screenshot: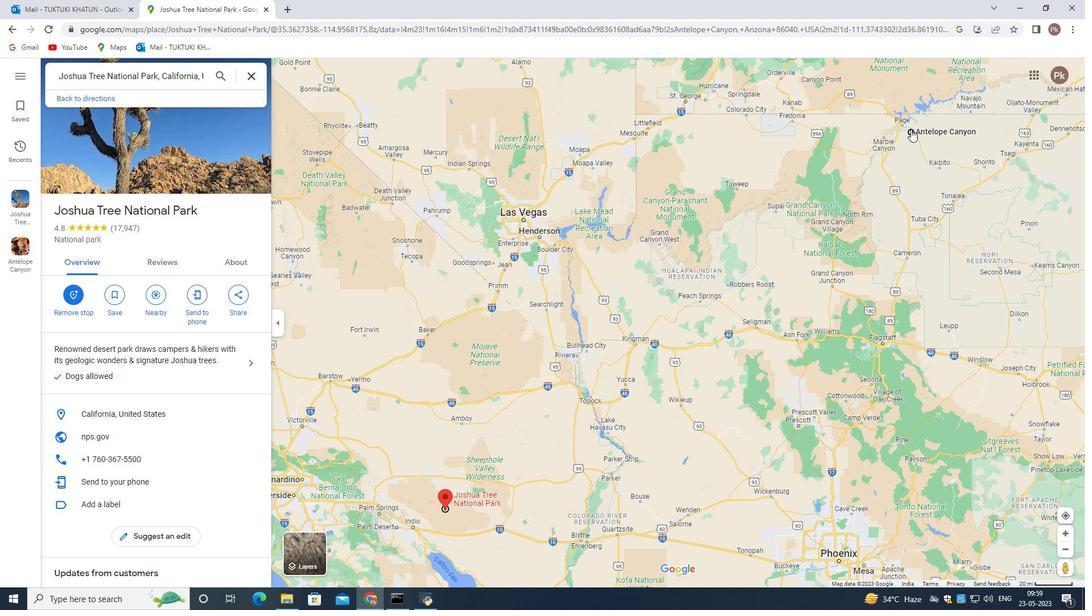 
Action: Mouse moved to (911, 130)
Screenshot: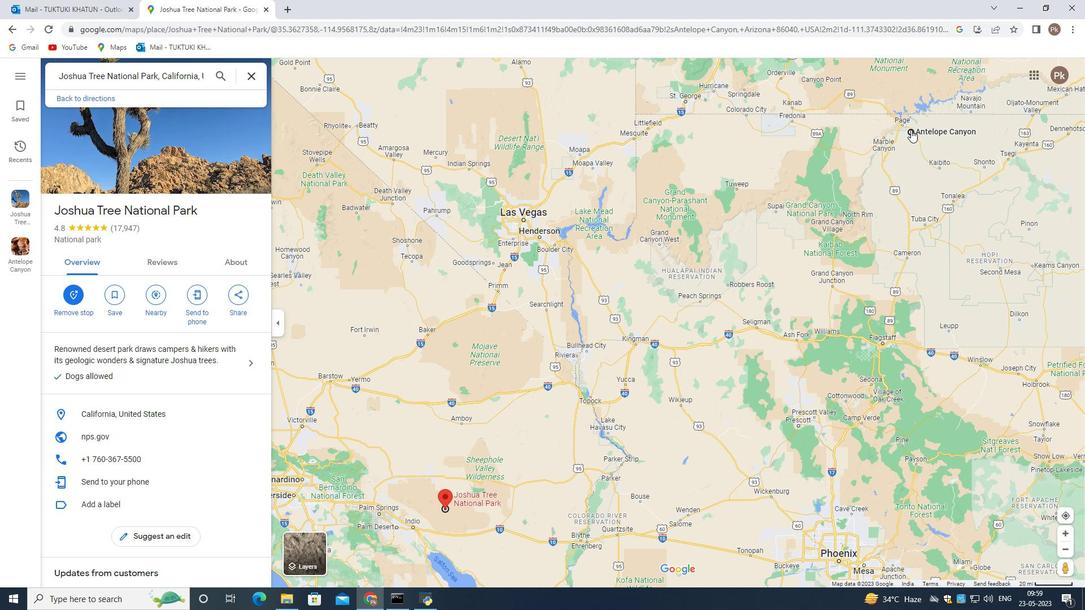 
Action: Mouse pressed right at (911, 130)
Screenshot: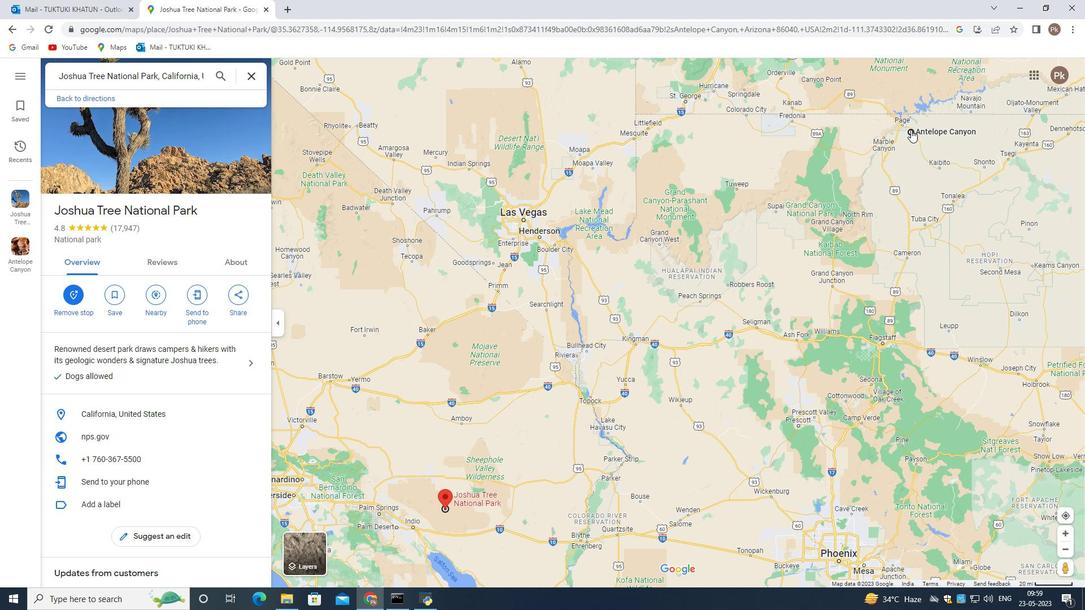 
Action: Mouse moved to (900, 127)
Screenshot: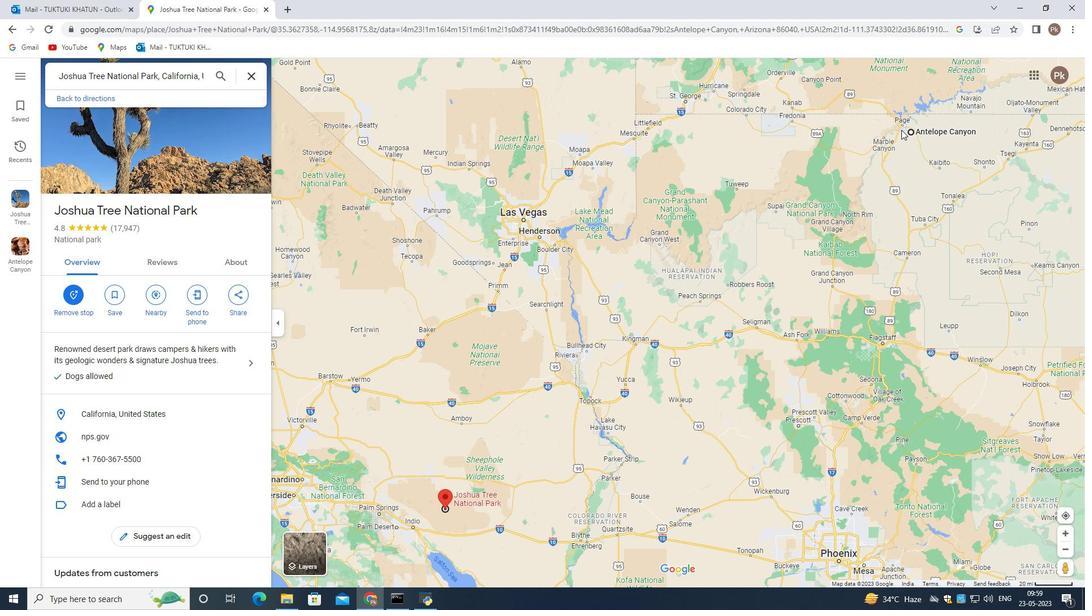 
Action: Mouse pressed left at (900, 127)
Screenshot: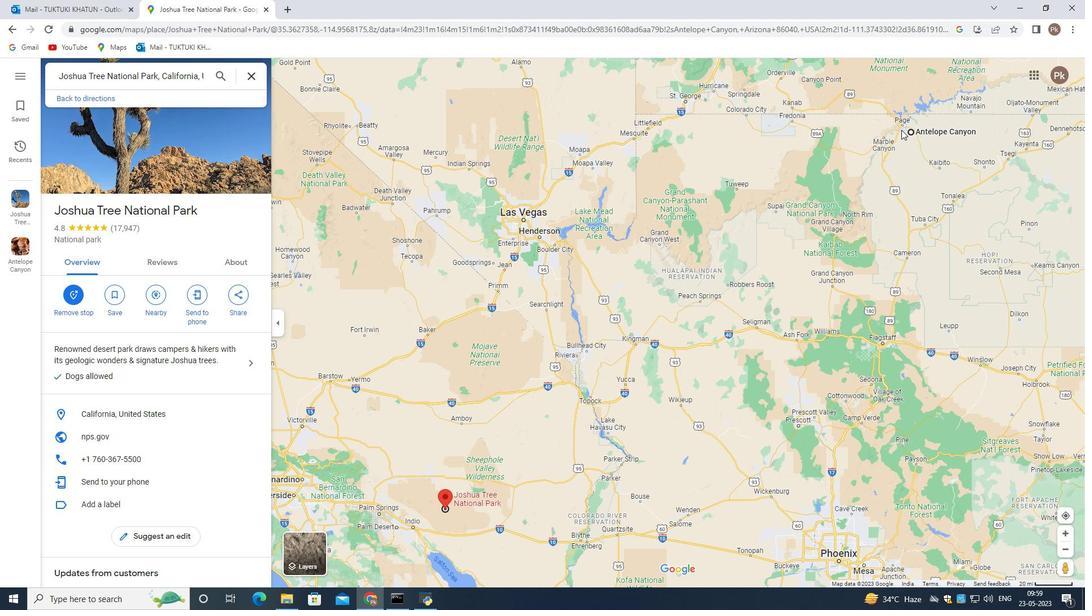 
Action: Mouse moved to (907, 130)
Screenshot: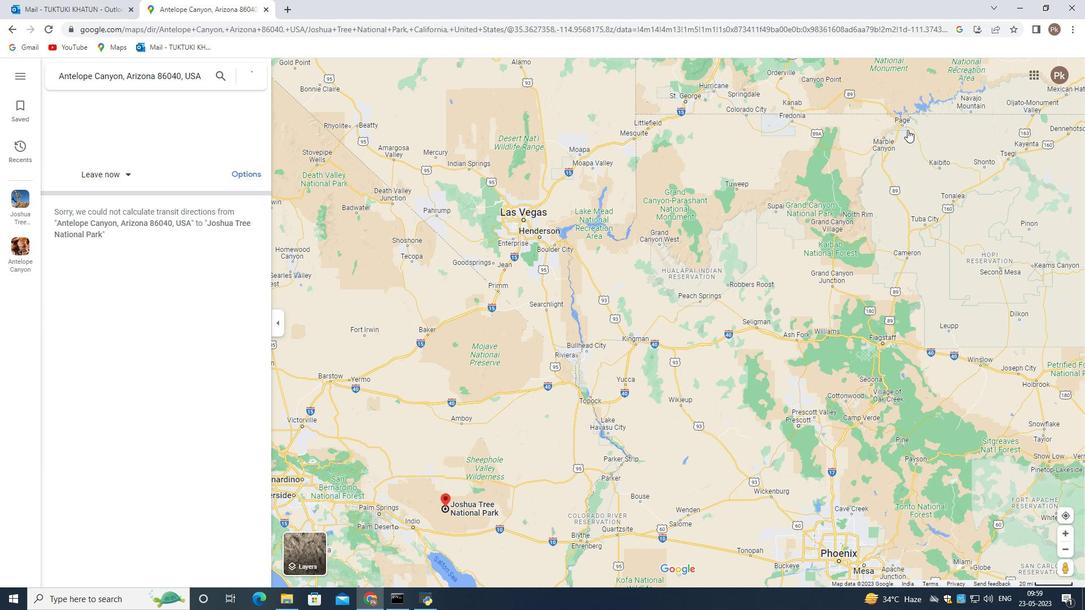 
Action: Mouse pressed left at (907, 130)
Screenshot: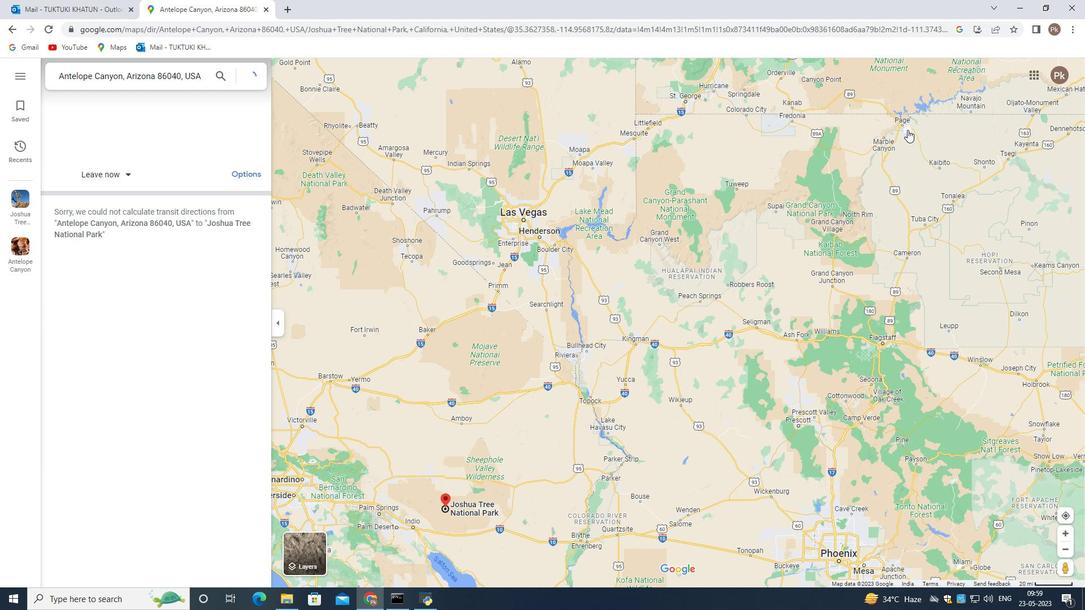 
Action: Mouse pressed left at (907, 130)
Screenshot: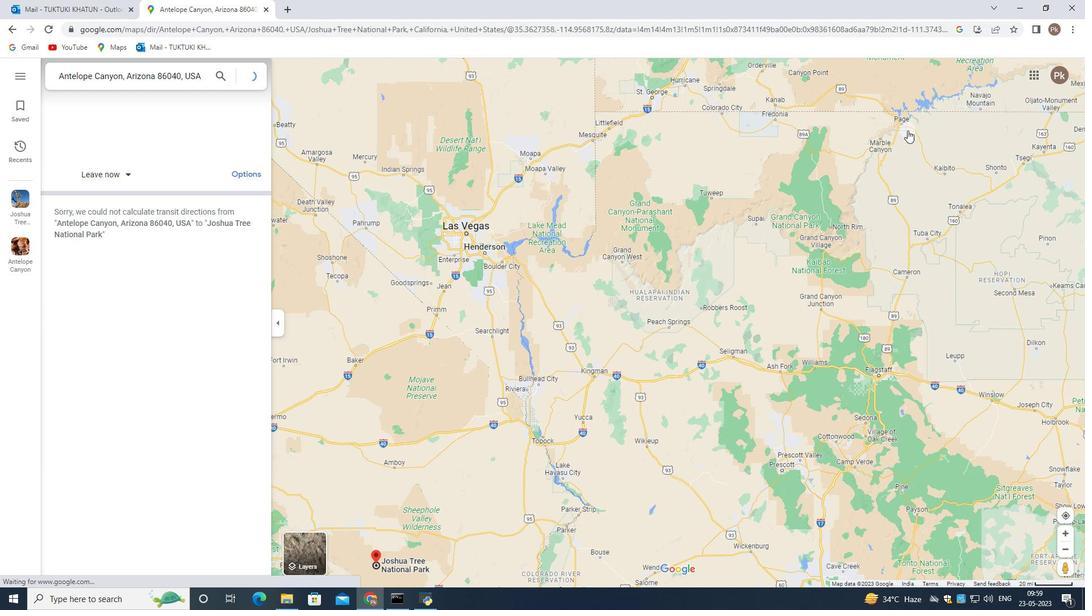 
Action: Mouse moved to (912, 131)
Screenshot: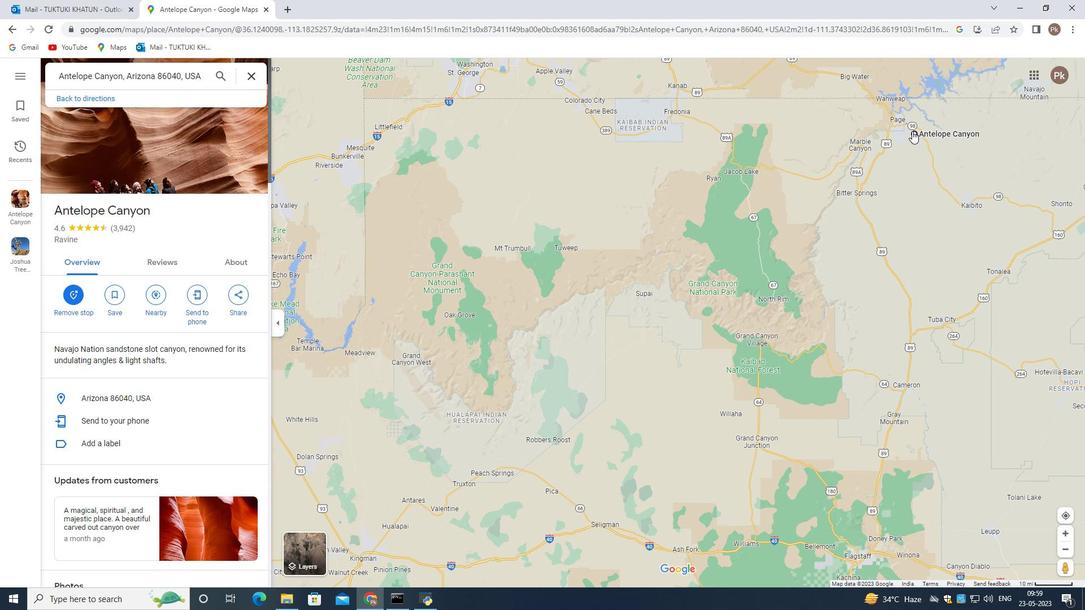 
Action: Mouse pressed left at (912, 131)
Screenshot: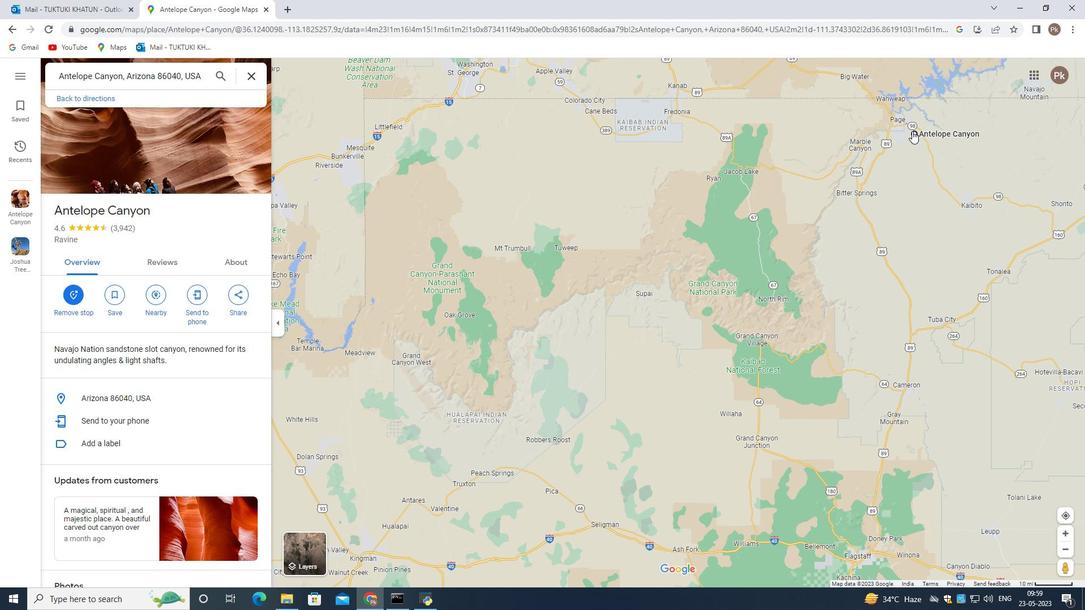 
Action: Mouse moved to (912, 133)
Screenshot: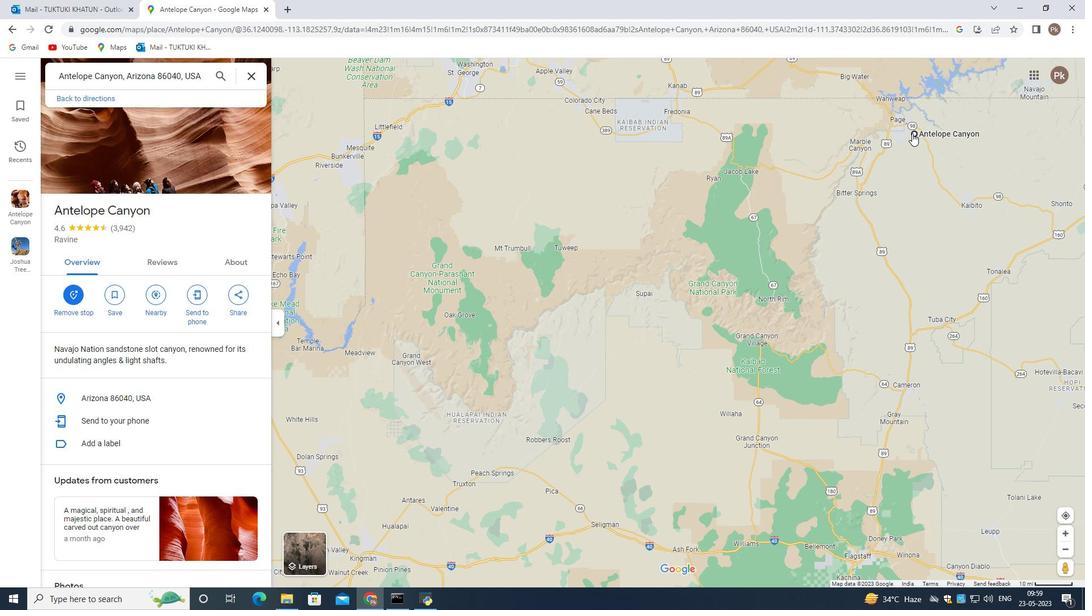 
Action: Mouse pressed left at (912, 133)
Screenshot: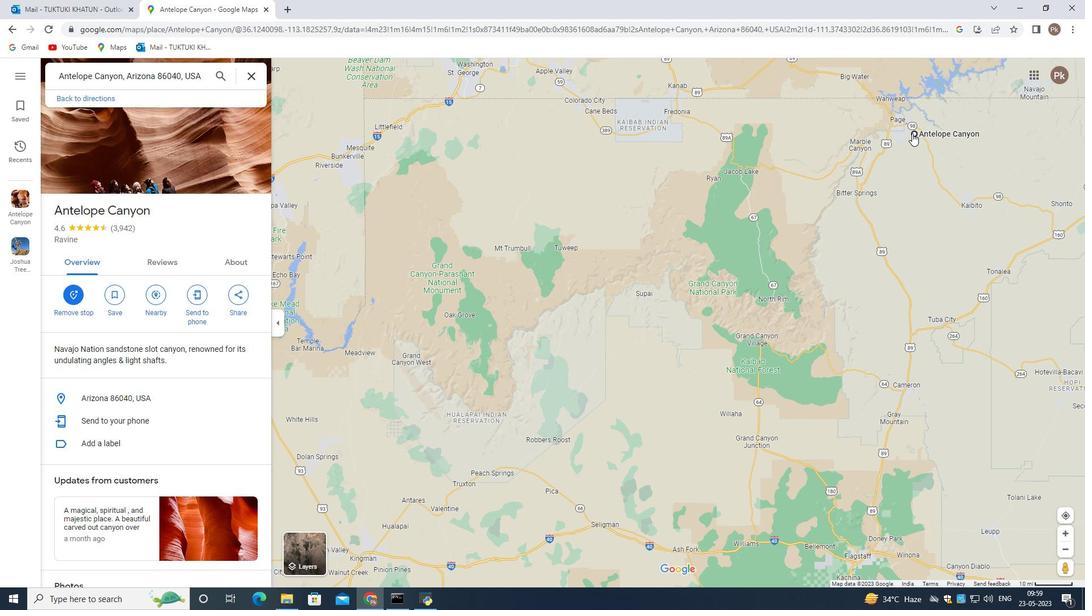 
Action: Mouse pressed left at (912, 133)
Screenshot: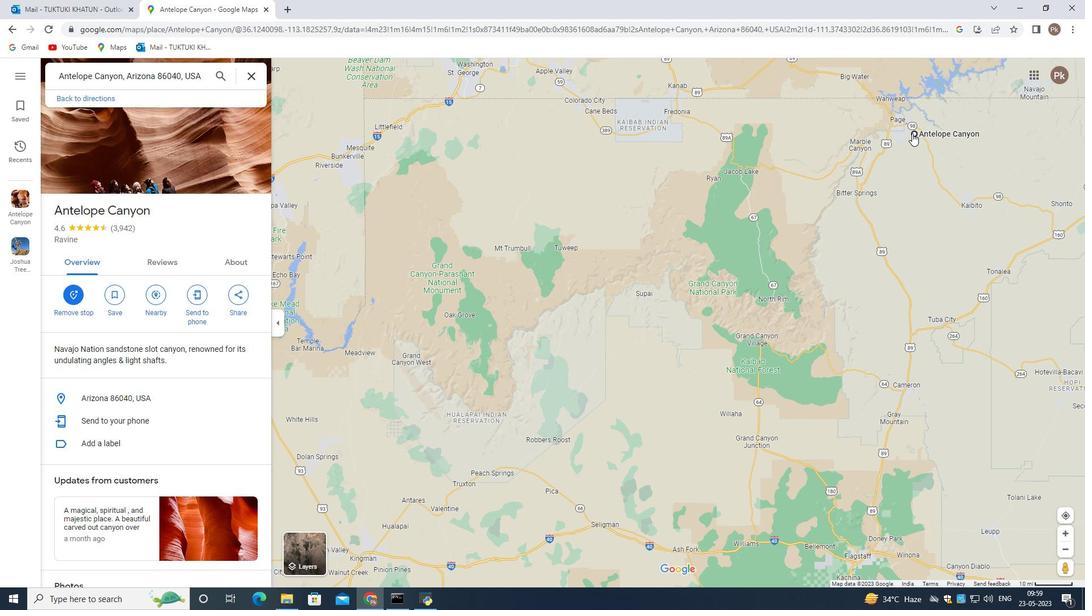 
Action: Mouse pressed left at (912, 133)
Screenshot: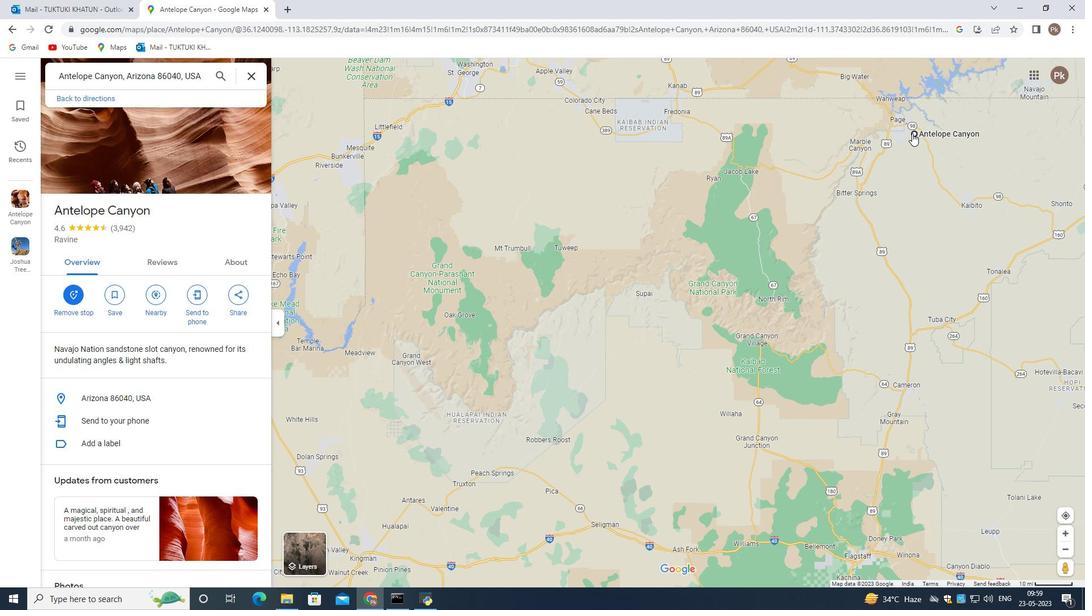 
Action: Mouse pressed right at (912, 133)
Screenshot: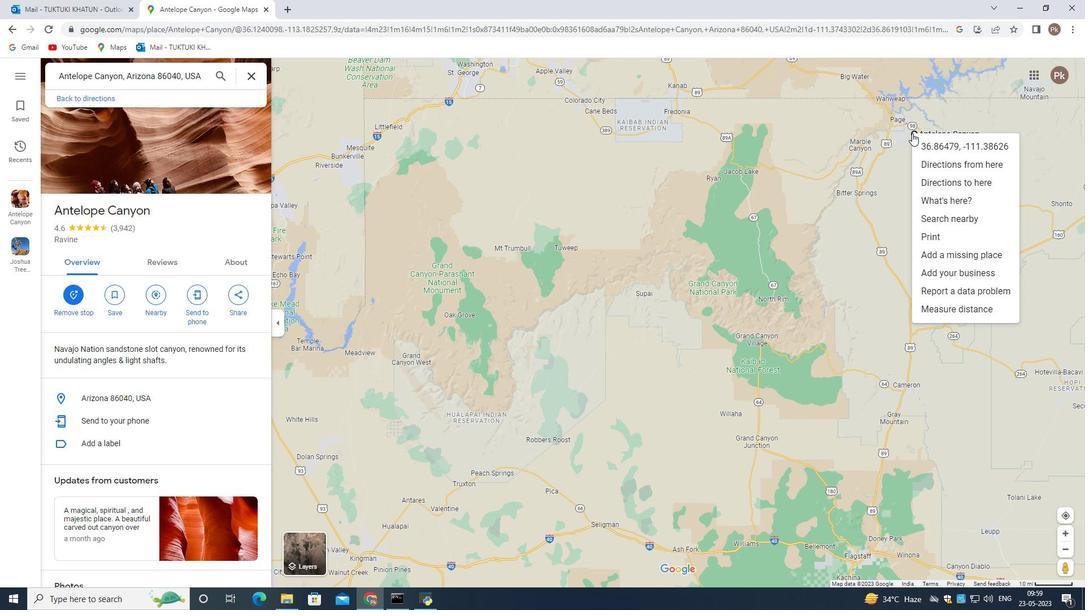 
Action: Mouse moved to (908, 145)
Screenshot: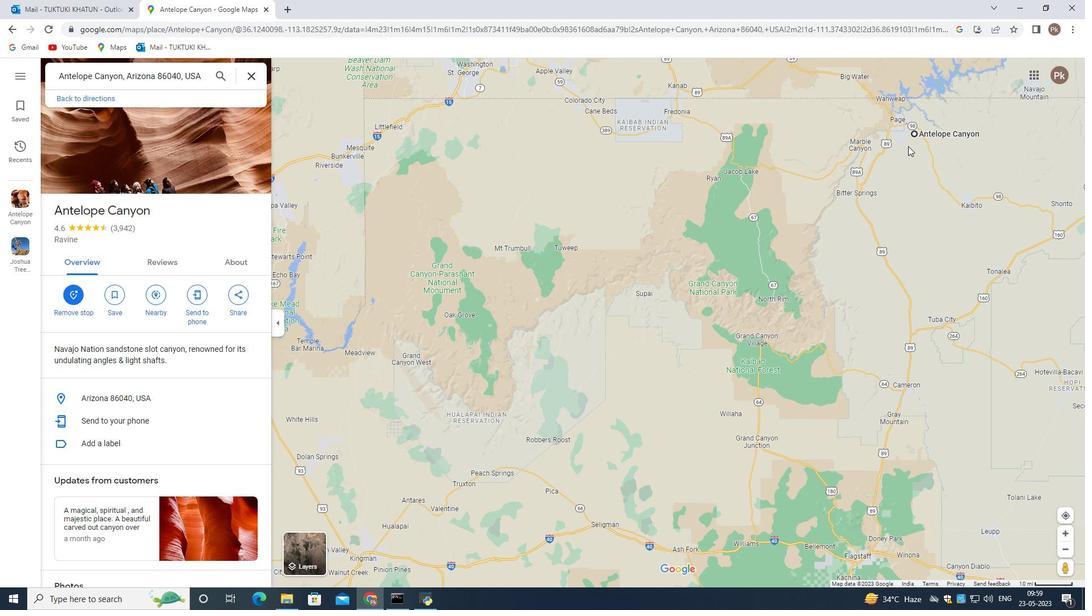 
Action: Mouse pressed left at (908, 145)
Screenshot: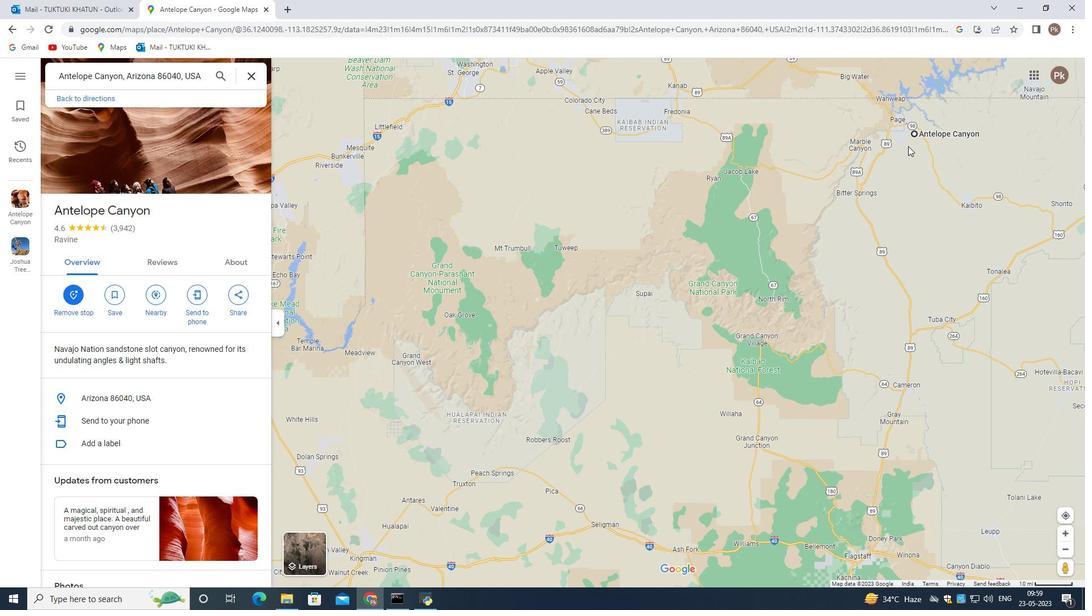
Action: Mouse moved to (916, 136)
Screenshot: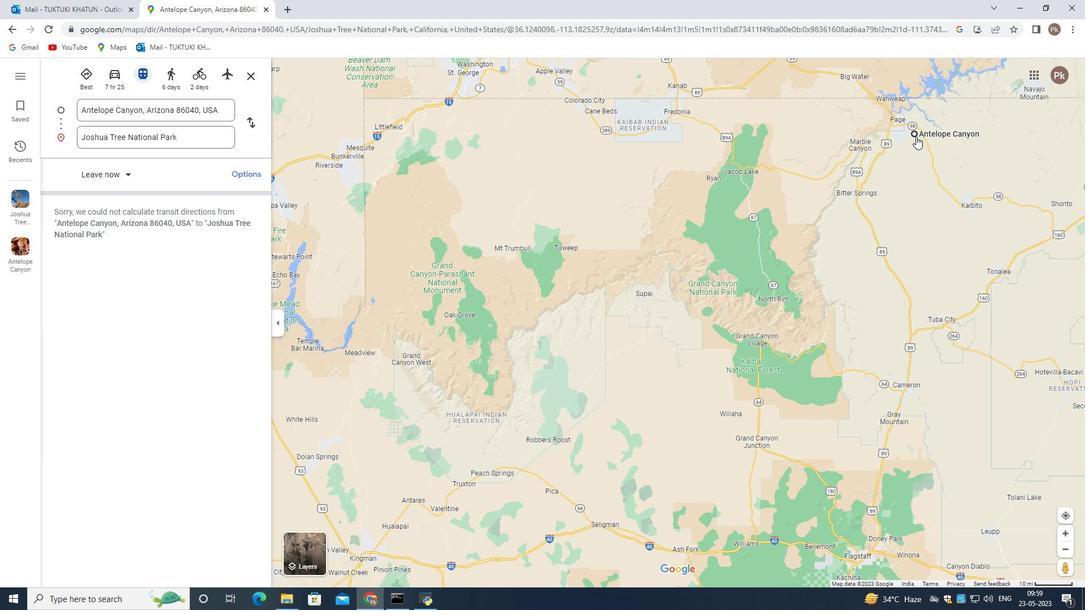 
Action: Mouse pressed left at (916, 136)
Screenshot: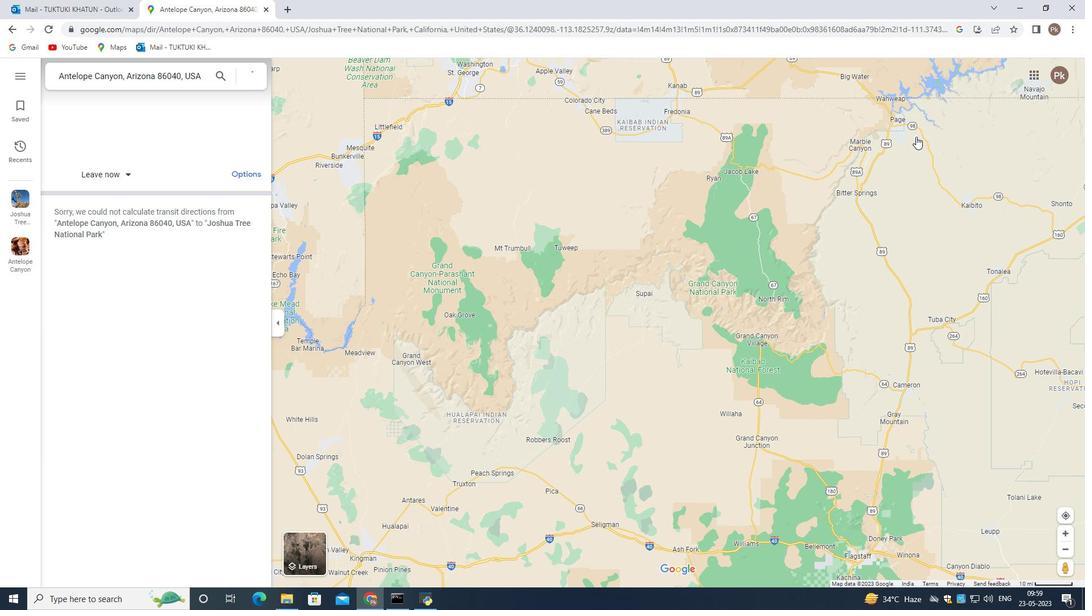 
Action: Key pressed <Key.enter>
Screenshot: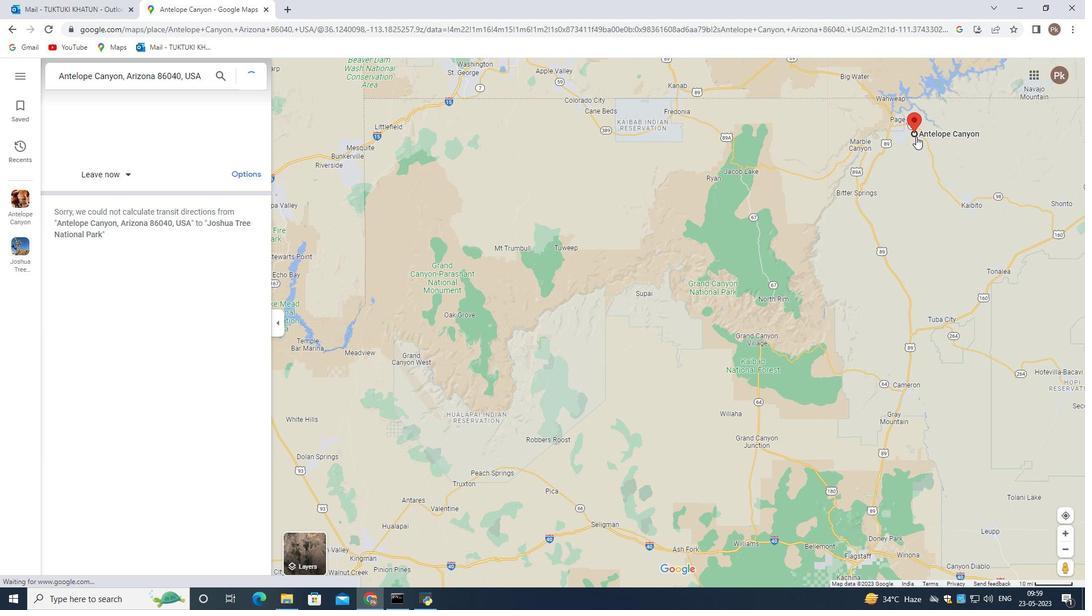 
Action: Mouse moved to (656, 226)
Screenshot: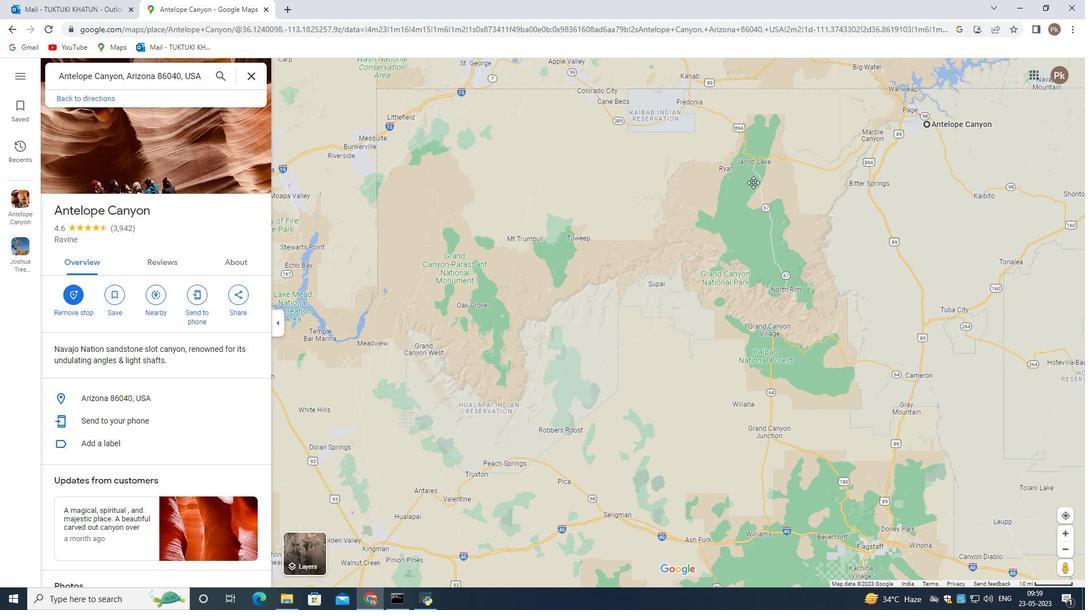 
Action: Mouse pressed left at (656, 226)
Screenshot: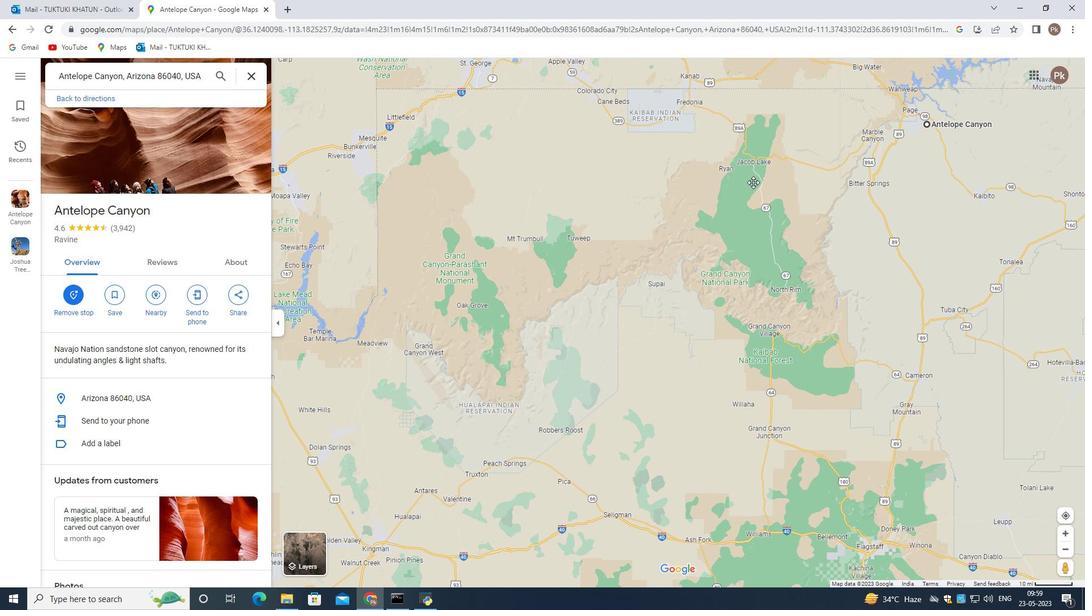 
Action: Mouse moved to (861, 122)
Screenshot: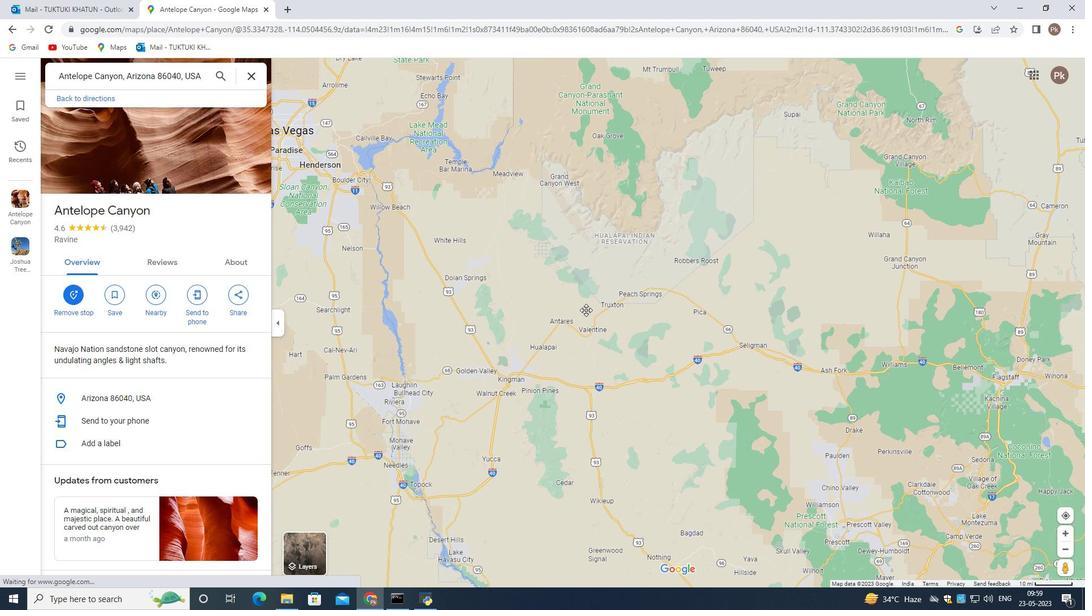 
Action: Mouse pressed left at (861, 122)
Screenshot: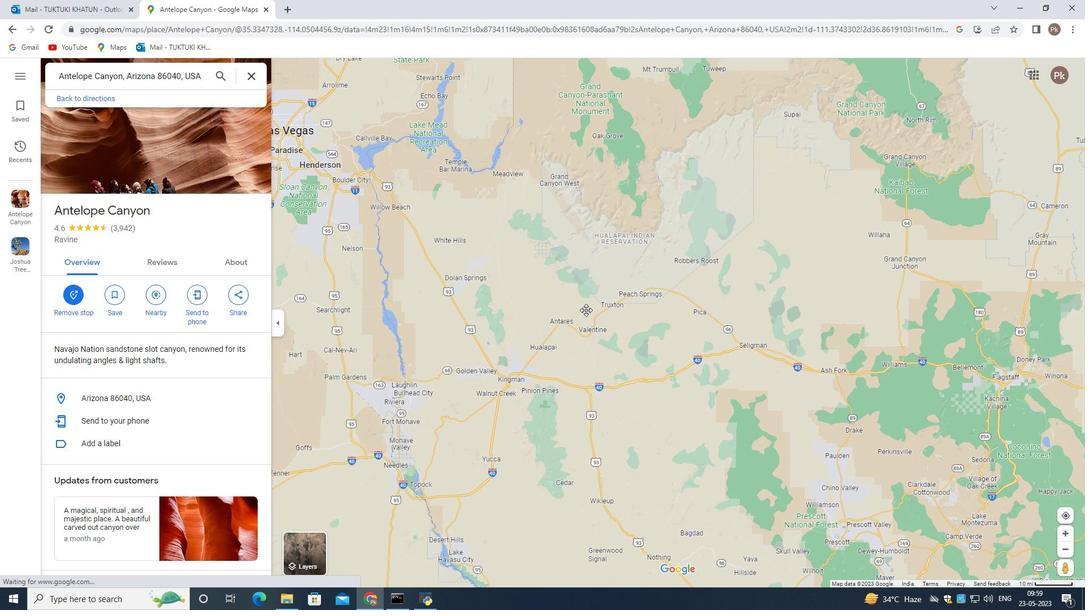 
Action: Mouse moved to (816, 180)
Screenshot: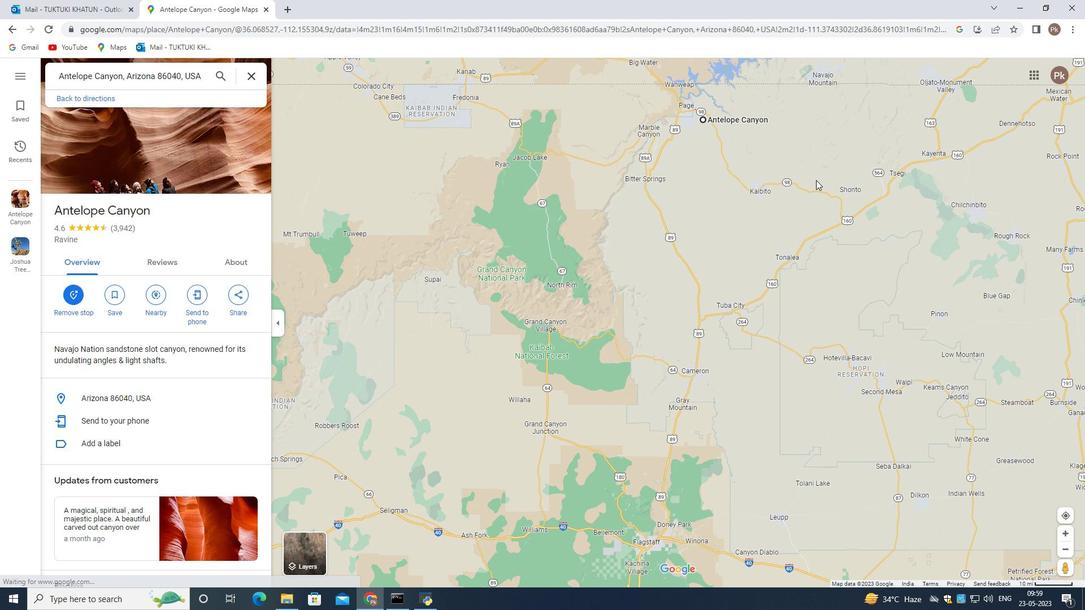 
Action: Mouse pressed left at (816, 180)
Screenshot: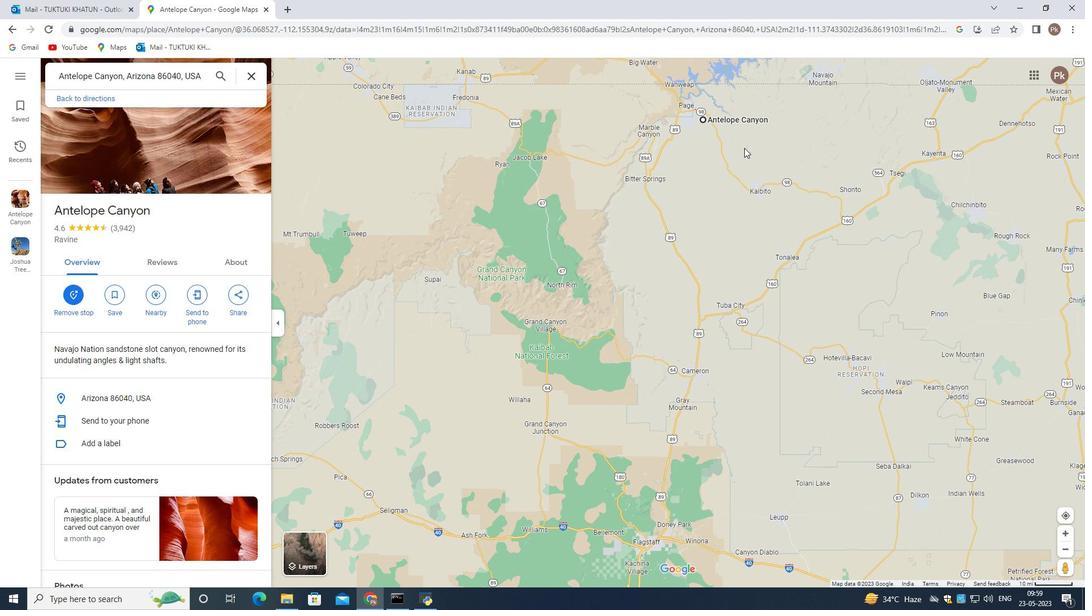 
Action: Mouse moved to (705, 118)
Screenshot: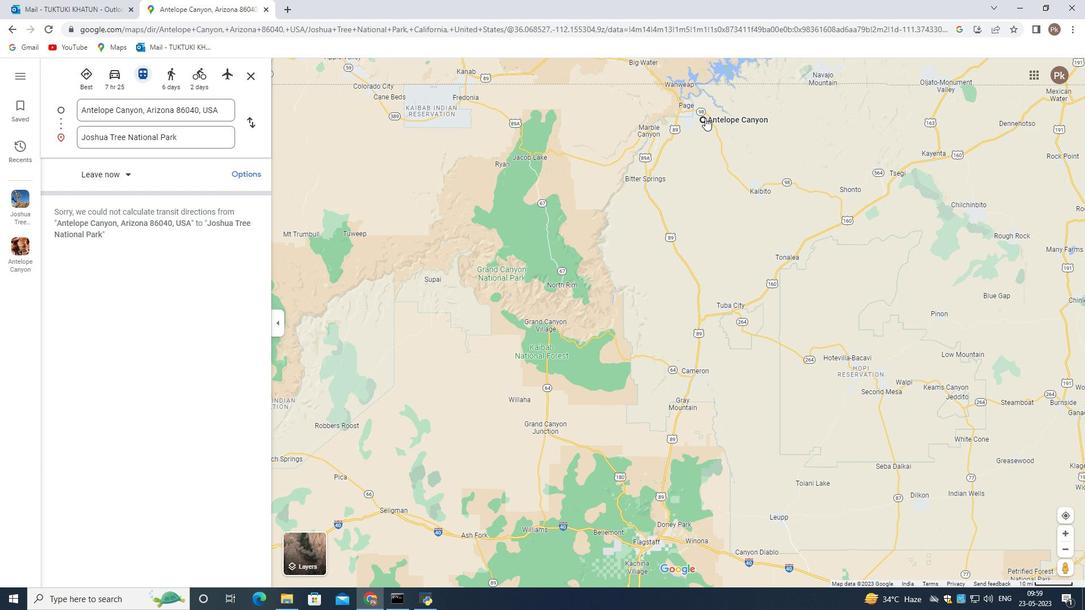 
Action: Mouse pressed left at (705, 118)
Screenshot: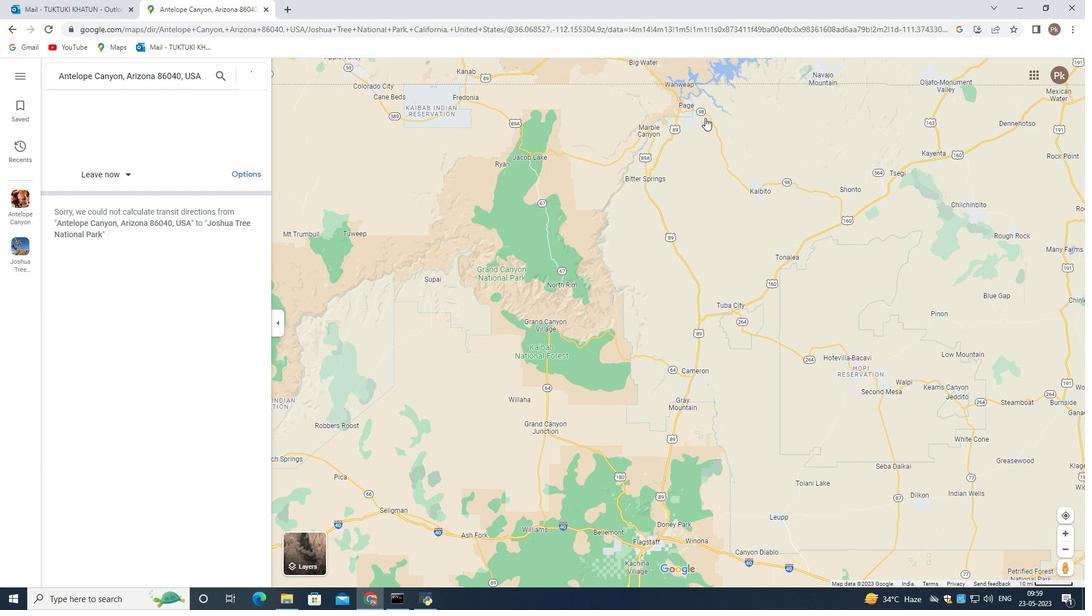 
Action: Key pressed <Key.enter>
Screenshot: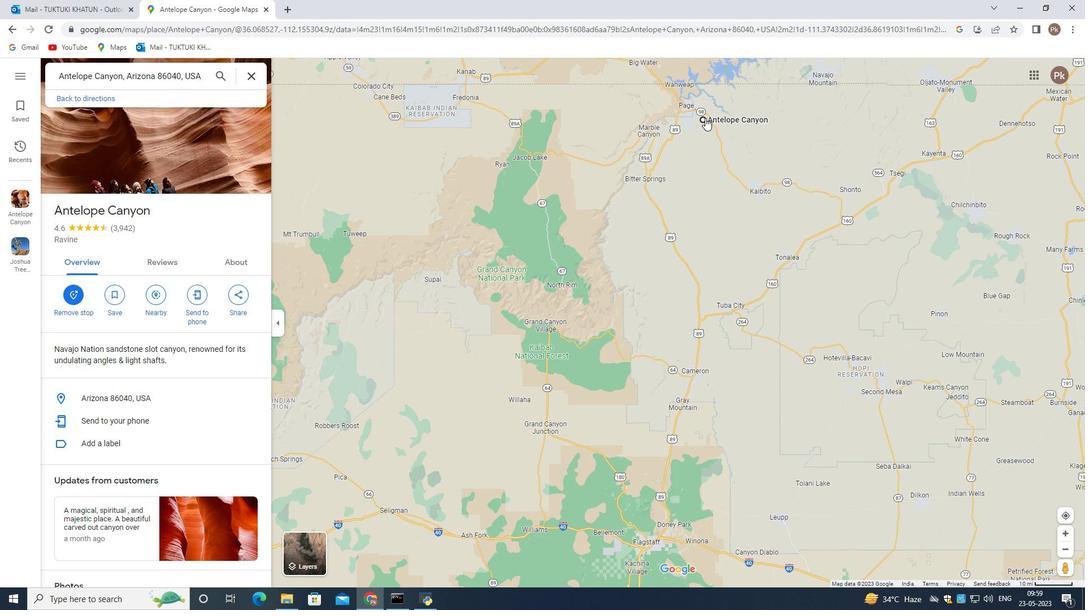 
Action: Mouse pressed right at (705, 118)
Screenshot: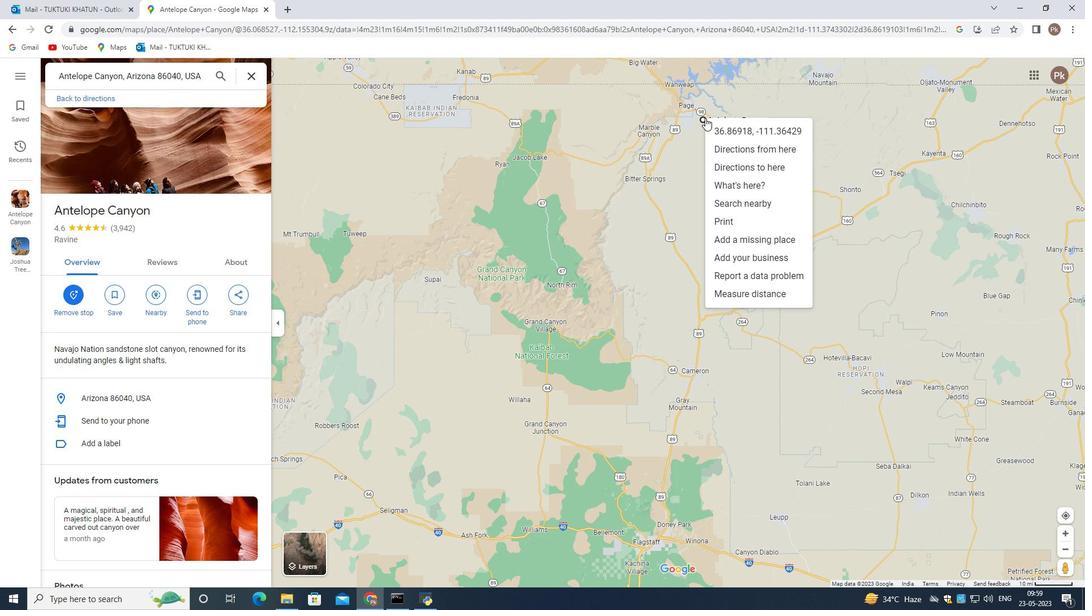 
Action: Mouse moved to (742, 147)
Screenshot: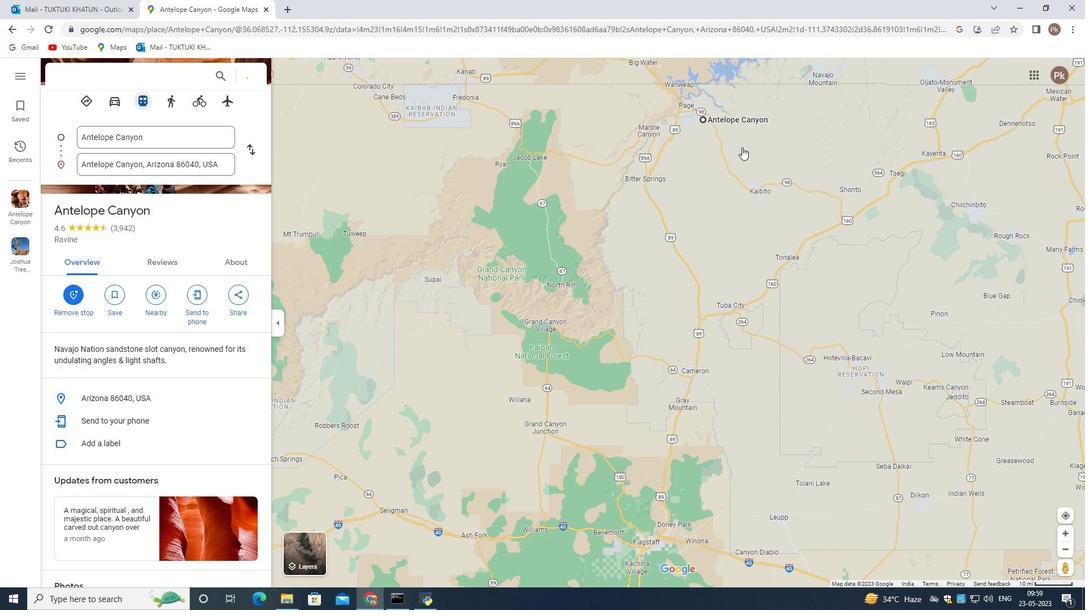 
Action: Mouse pressed left at (742, 147)
Screenshot: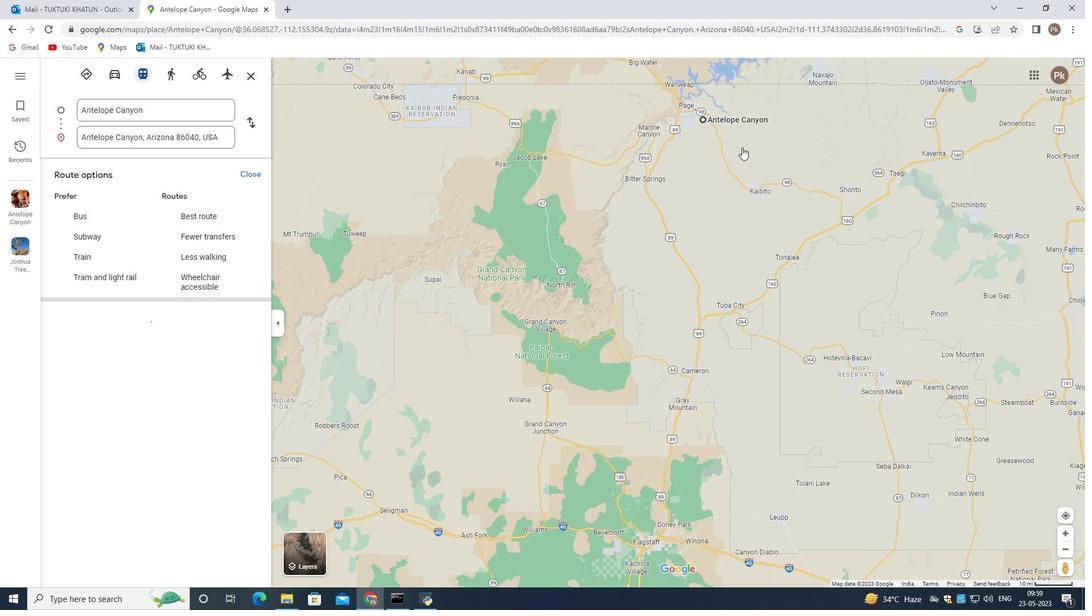 
Action: Key pressed <Key.enter>
Screenshot: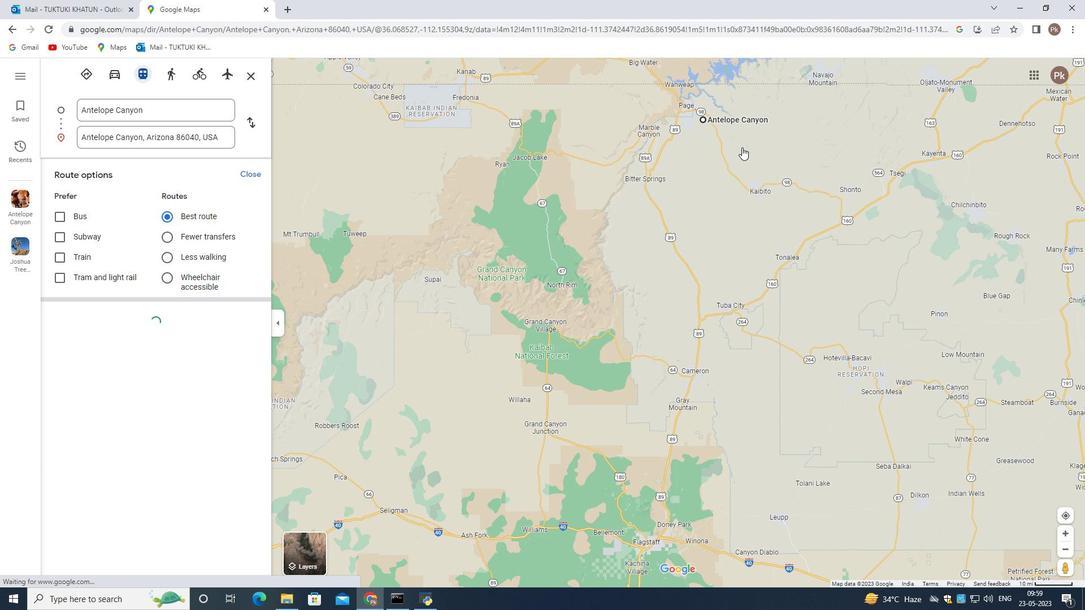 
Action: Mouse moved to (681, 328)
Screenshot: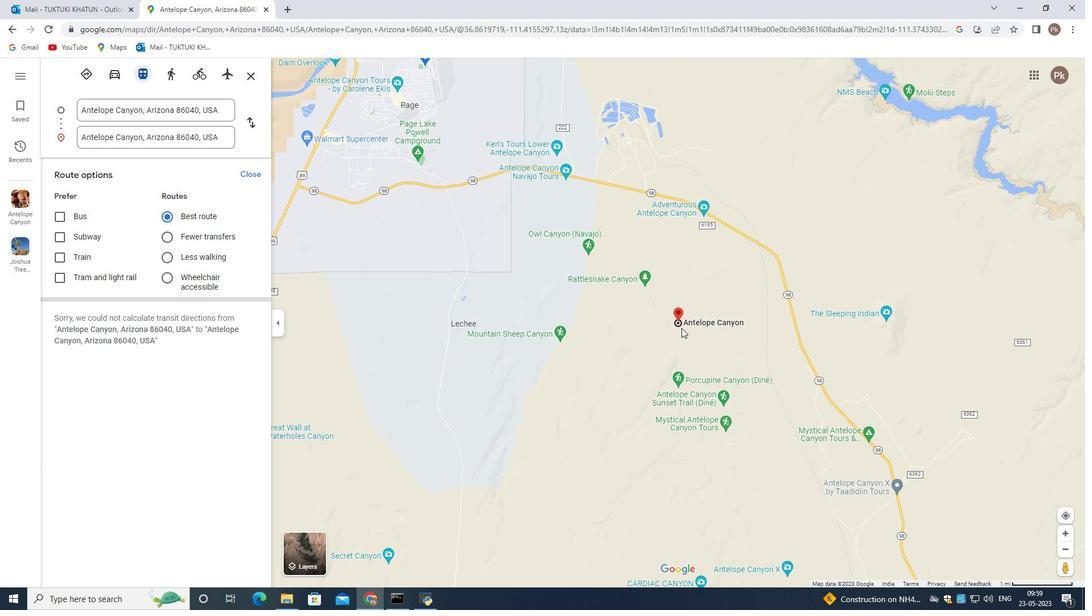 
Action: Key pressed <Key.enter>
Screenshot: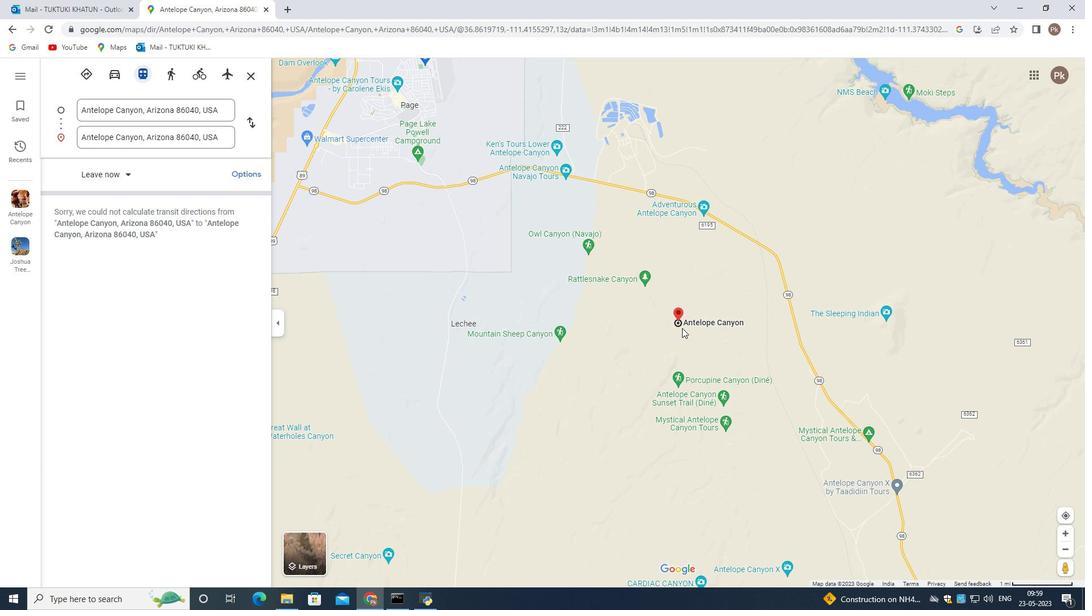 
Action: Mouse moved to (531, 334)
Screenshot: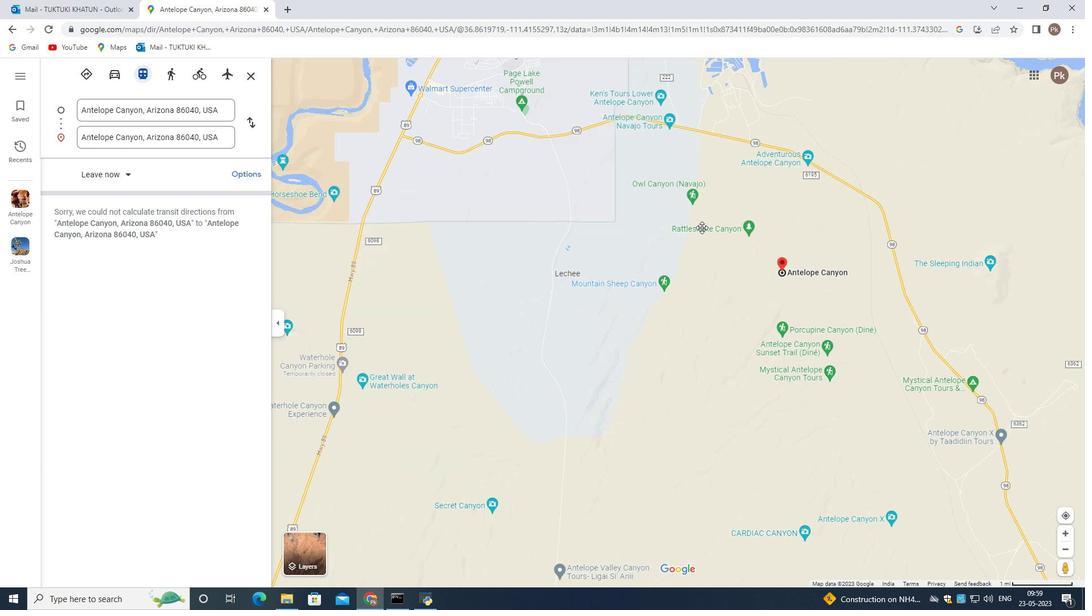 
Action: Mouse pressed left at (531, 334)
Screenshot: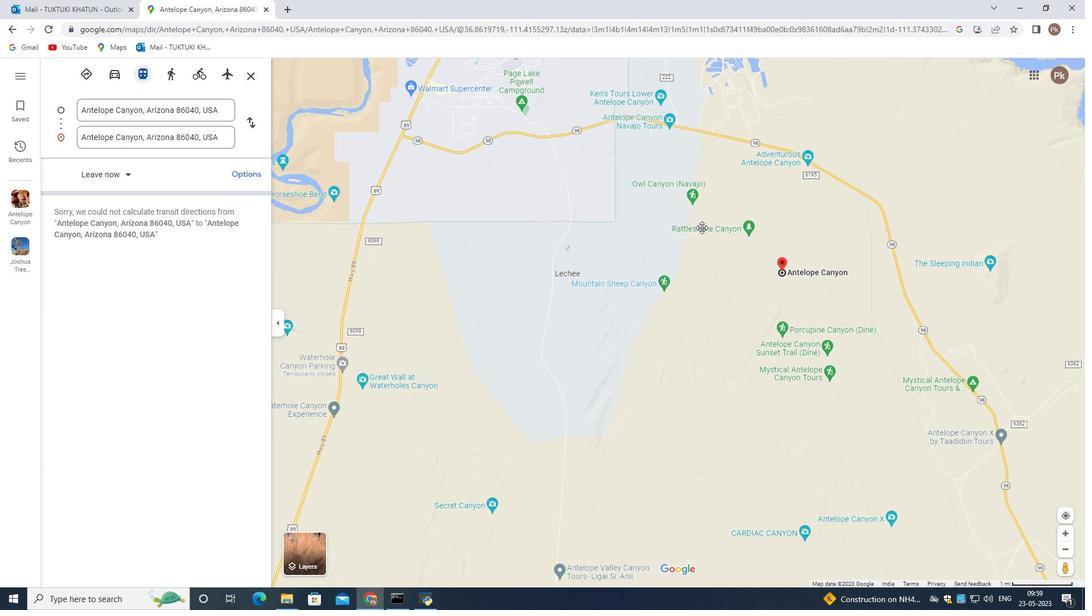 
Action: Mouse moved to (628, 279)
Screenshot: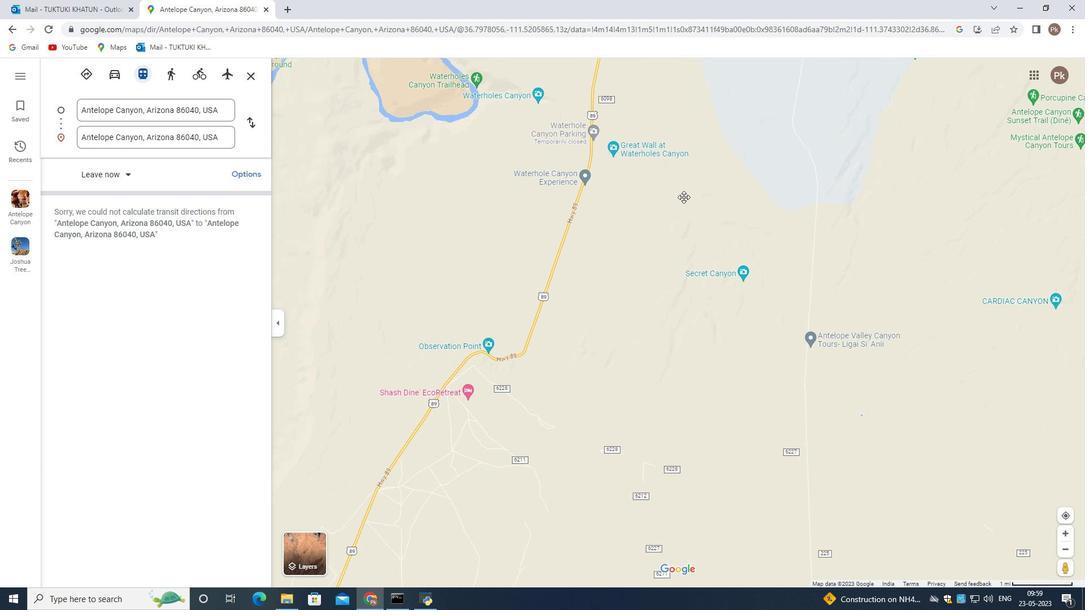 
Action: Mouse pressed left at (628, 279)
Screenshot: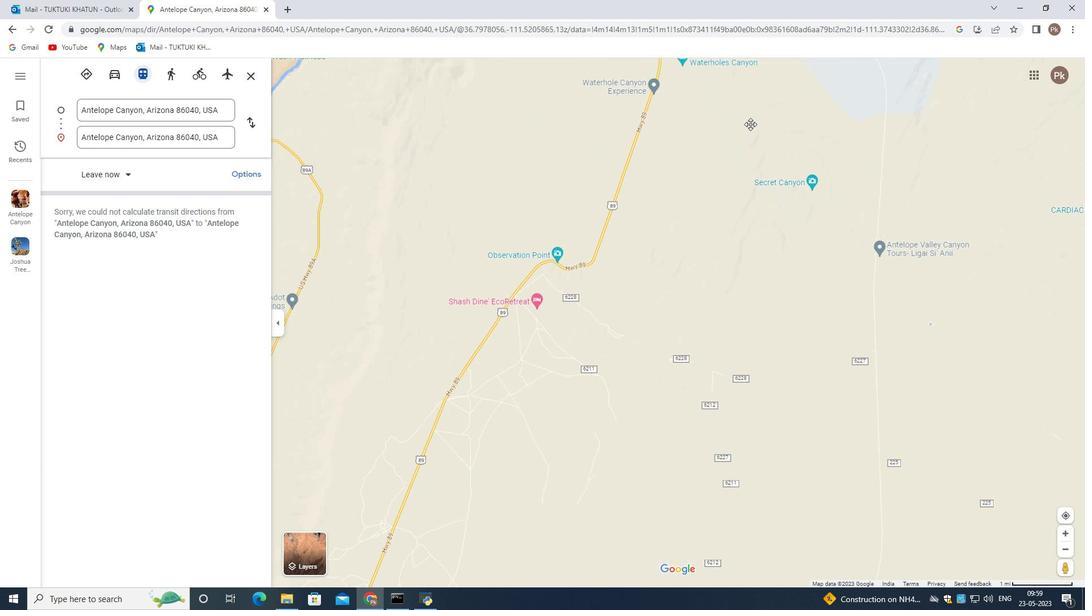 
Action: Mouse moved to (521, 336)
Screenshot: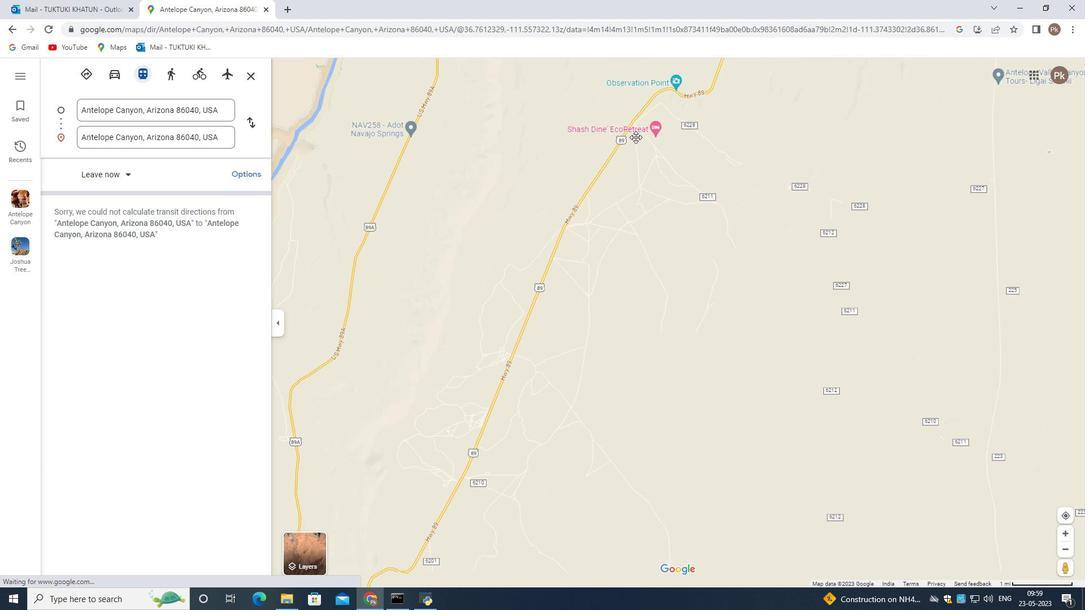 
Action: Mouse pressed left at (520, 337)
Screenshot: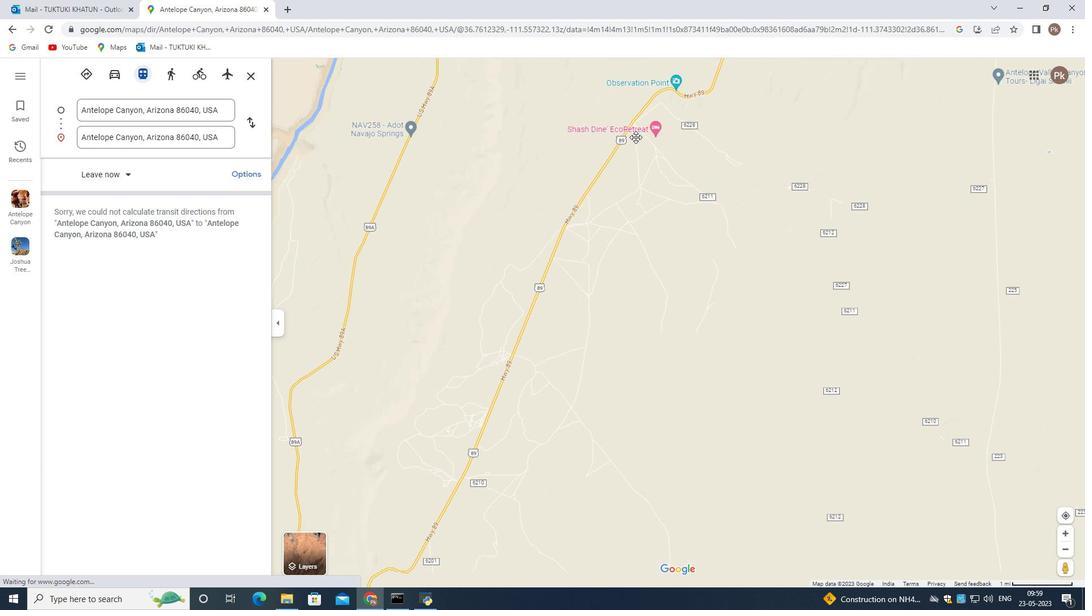 
Action: Mouse moved to (528, 398)
Screenshot: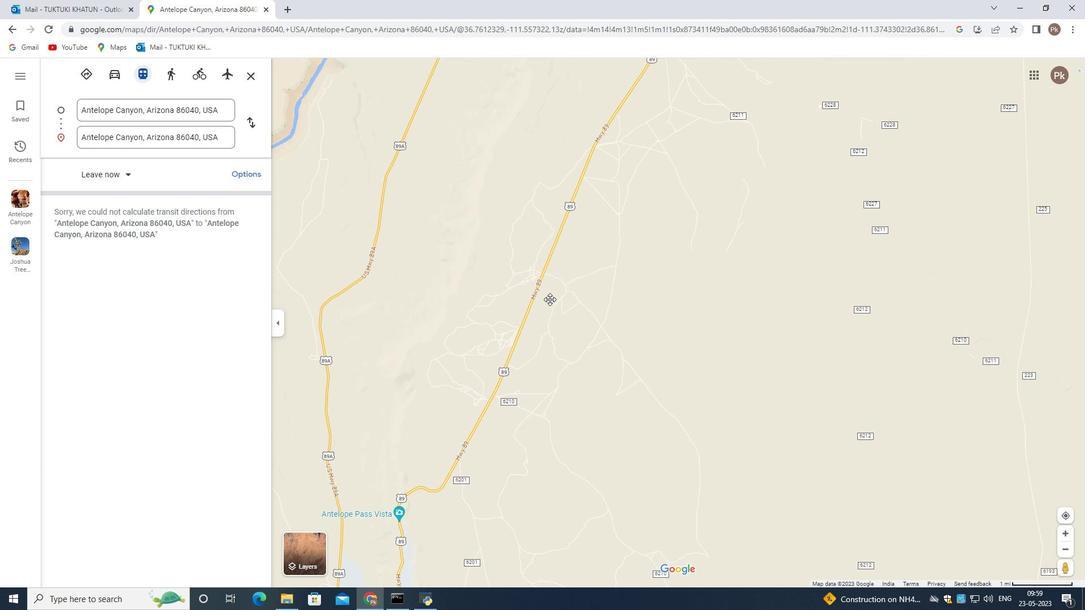 
Action: Mouse pressed left at (526, 400)
Screenshot: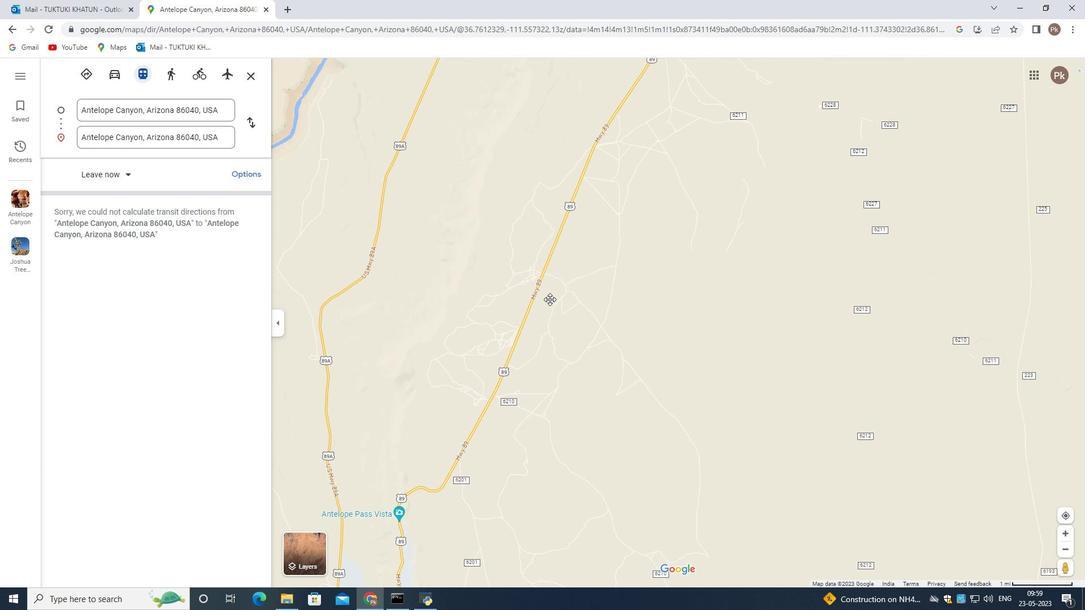 
Action: Mouse moved to (510, 382)
Screenshot: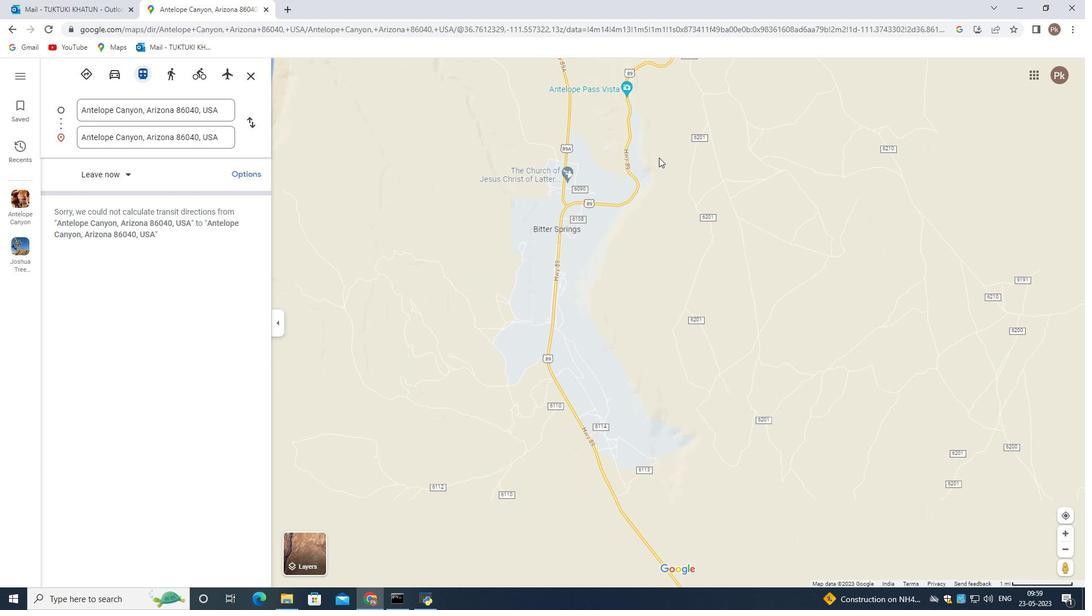 
Action: Mouse pressed left at (510, 382)
Screenshot: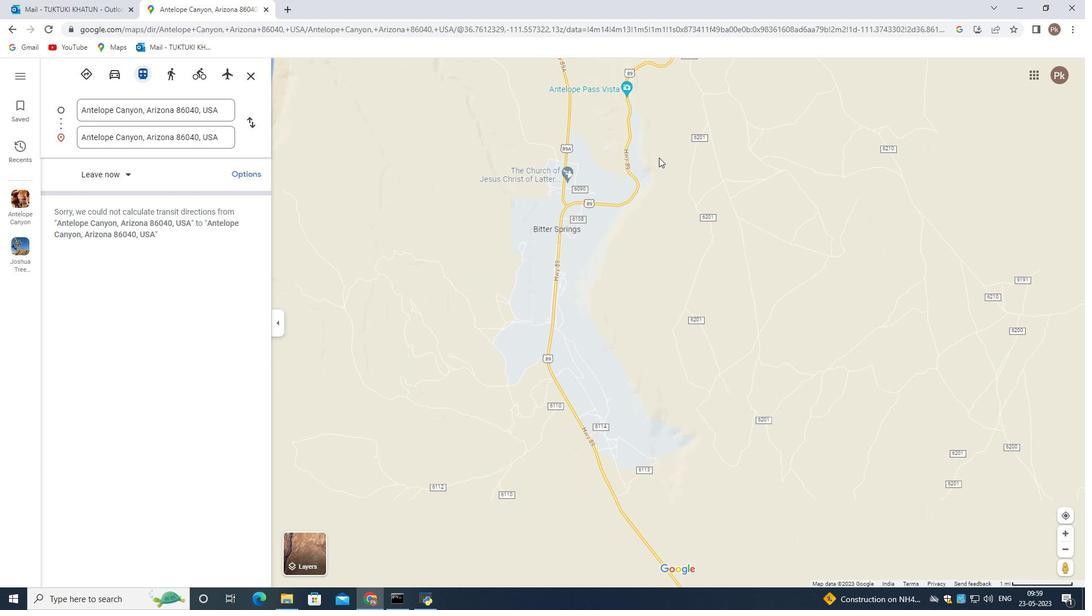 
Action: Mouse moved to (646, 215)
Screenshot: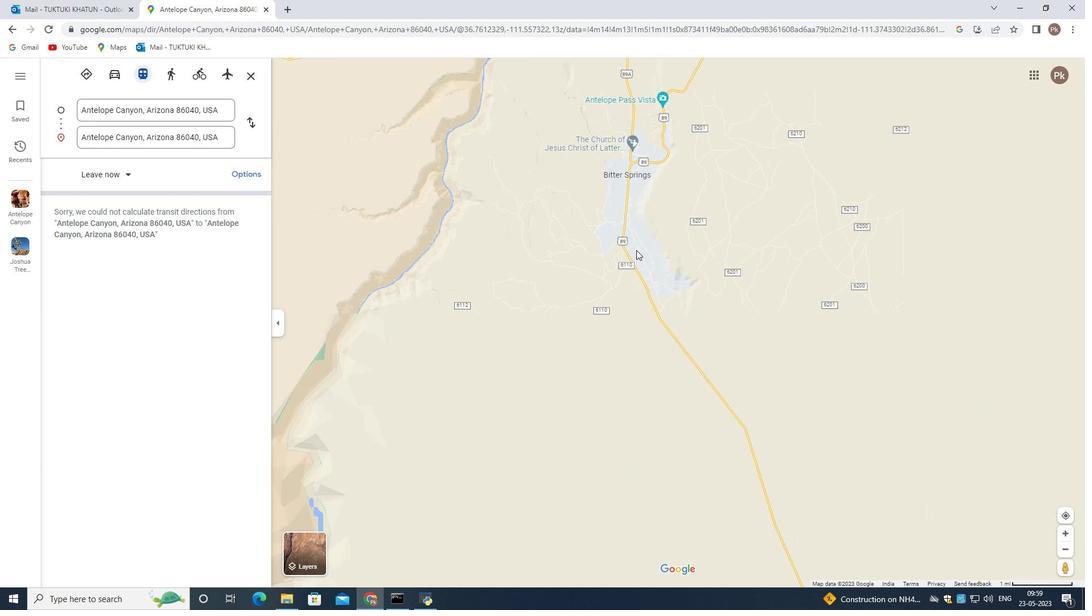 
Action: Mouse scrolled (652, 177) with delta (0, 0)
Screenshot: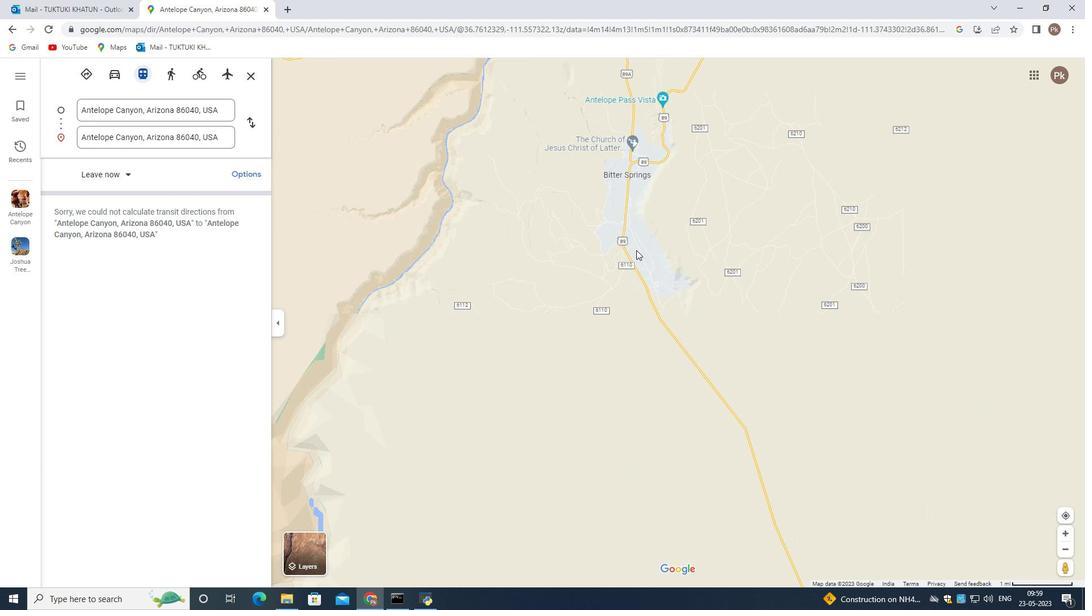 
Action: Mouse moved to (646, 219)
Screenshot: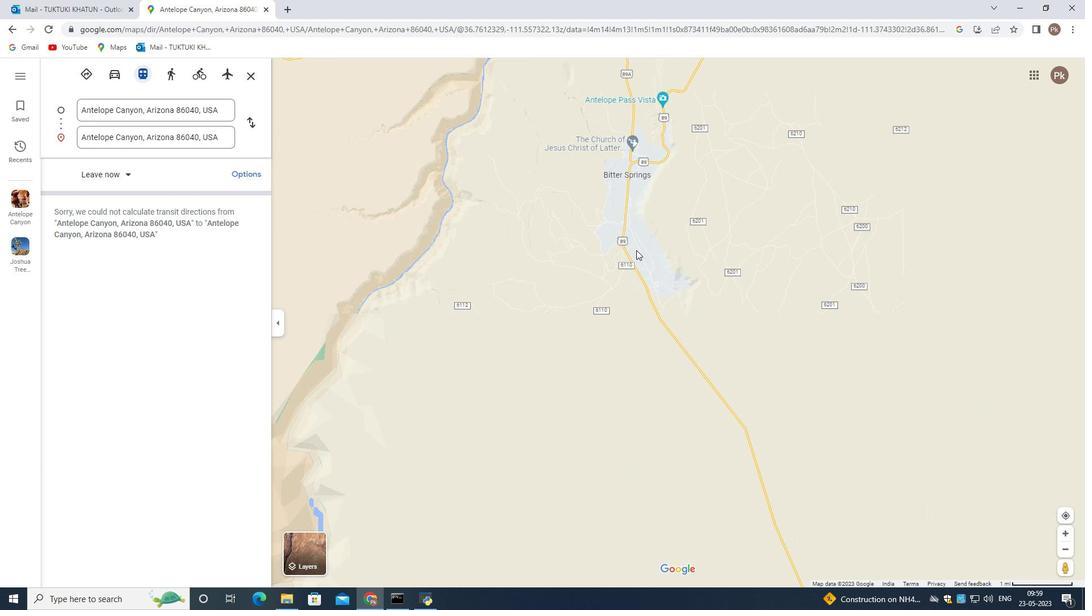 
Action: Mouse scrolled (651, 180) with delta (0, 0)
Screenshot: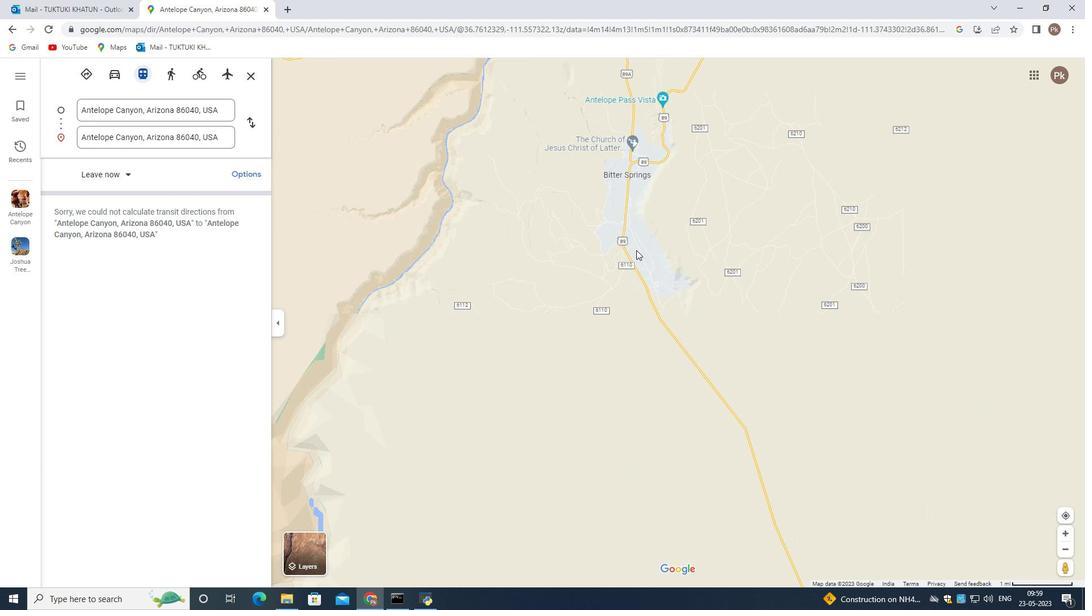 
Action: Mouse moved to (642, 228)
Screenshot: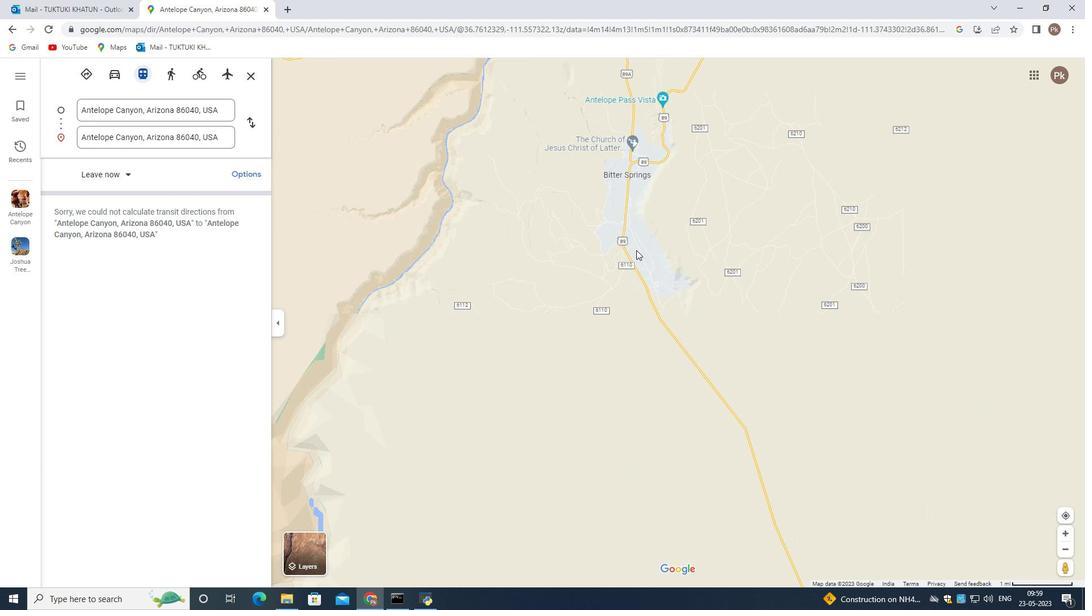 
Action: Mouse scrolled (650, 187) with delta (0, 0)
Screenshot: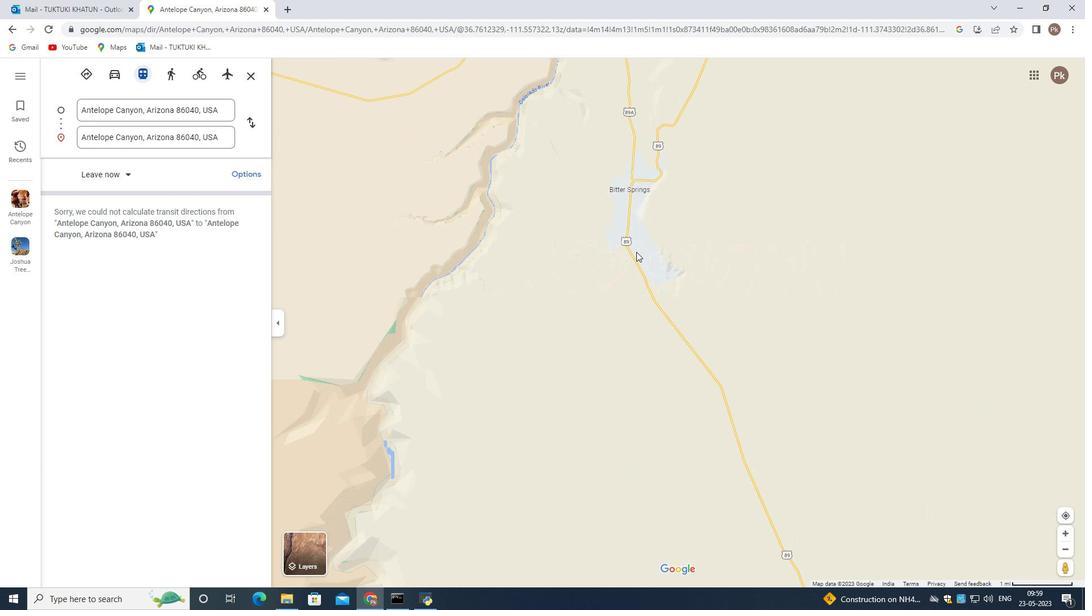 
Action: Mouse moved to (640, 238)
Screenshot: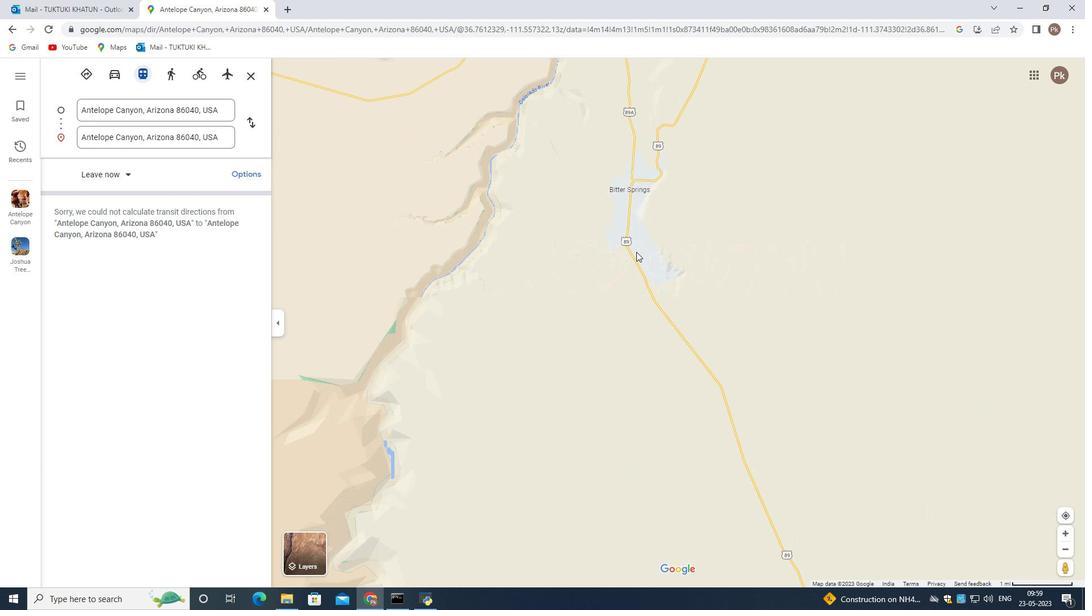 
Action: Mouse scrolled (649, 192) with delta (0, 0)
Screenshot: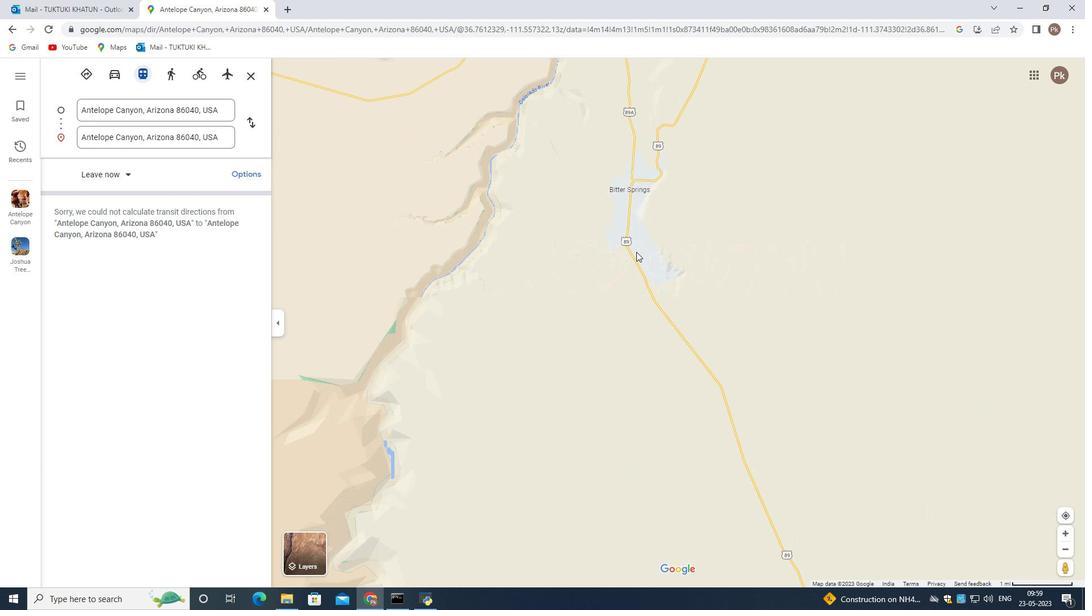 
Action: Mouse moved to (637, 245)
Screenshot: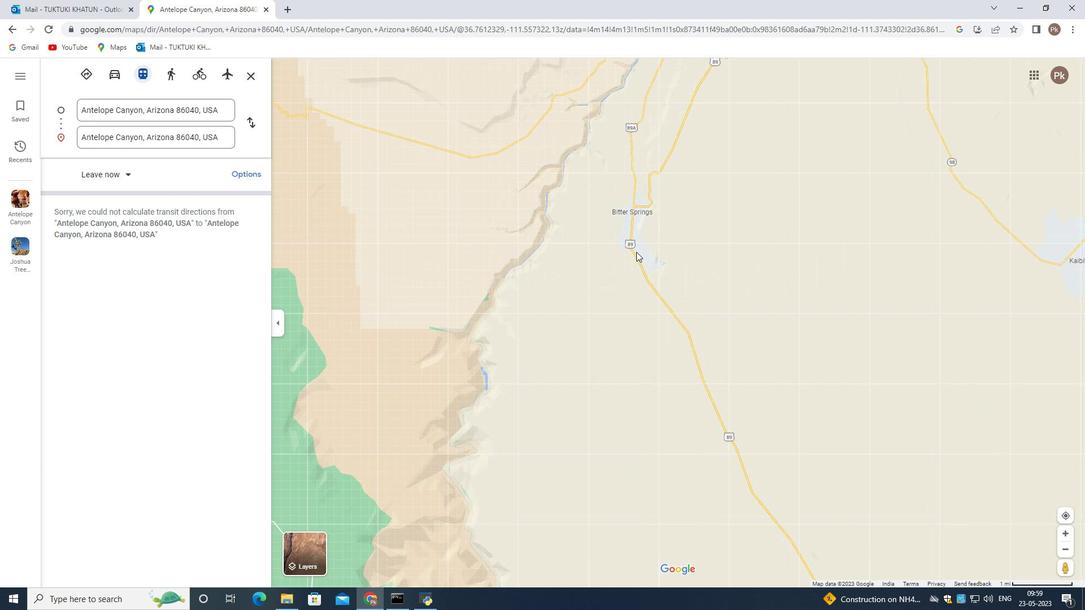 
Action: Mouse scrolled (637, 245) with delta (0, 0)
Screenshot: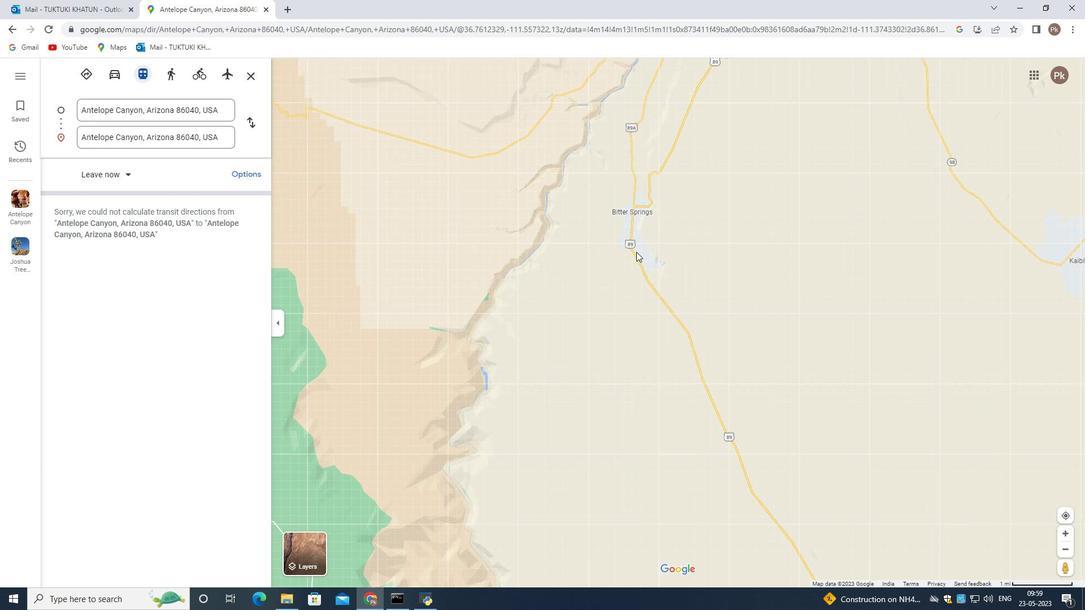 
Action: Mouse moved to (637, 246)
Screenshot: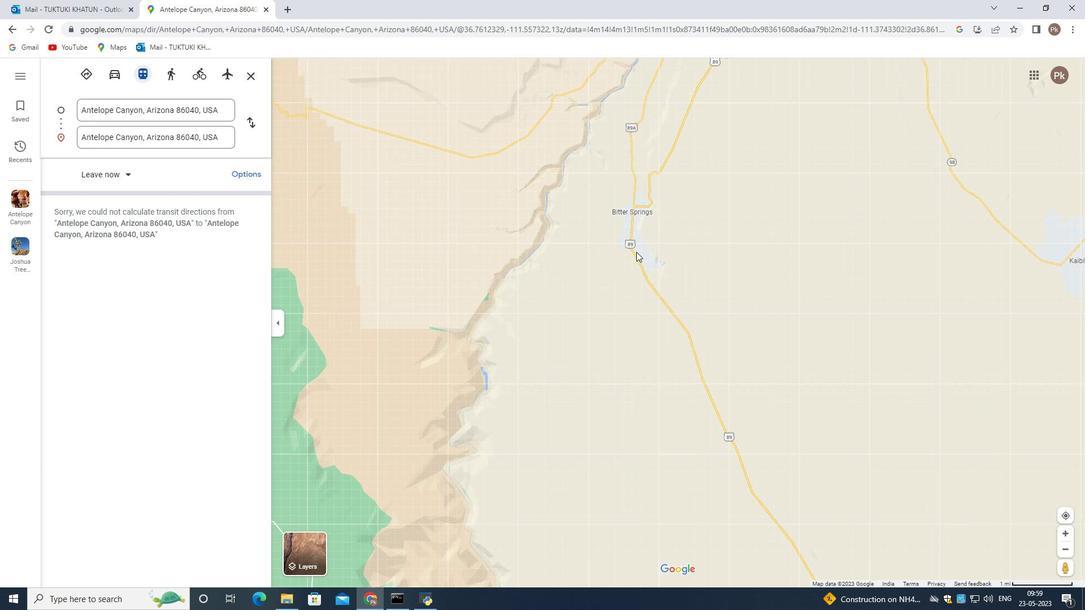 
Action: Mouse scrolled (637, 245) with delta (0, 0)
Screenshot: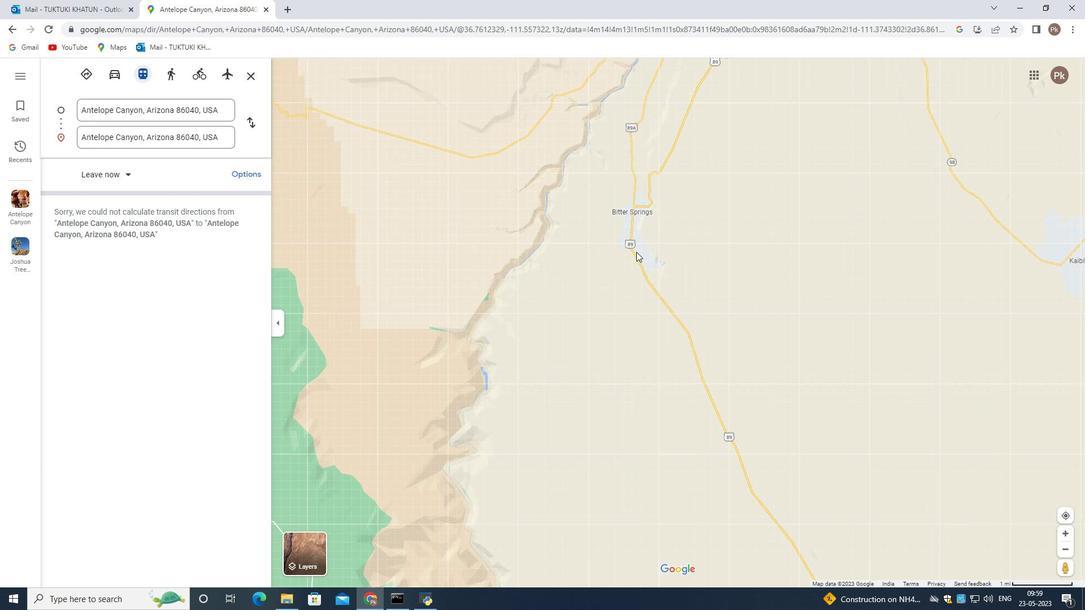 
Action: Mouse moved to (637, 246)
Screenshot: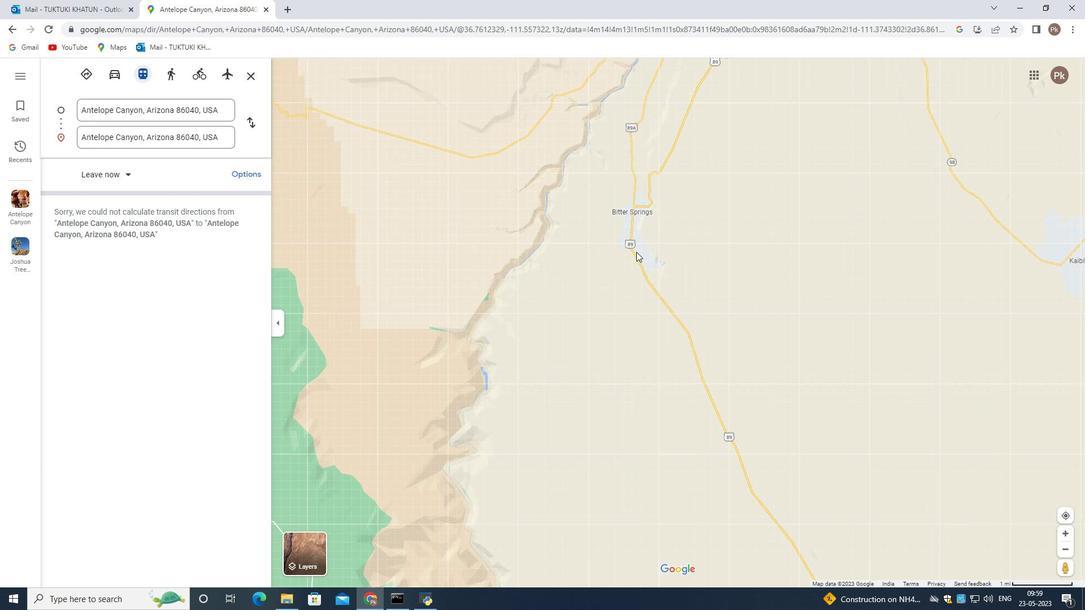 
Action: Mouse scrolled (637, 245) with delta (0, 0)
Screenshot: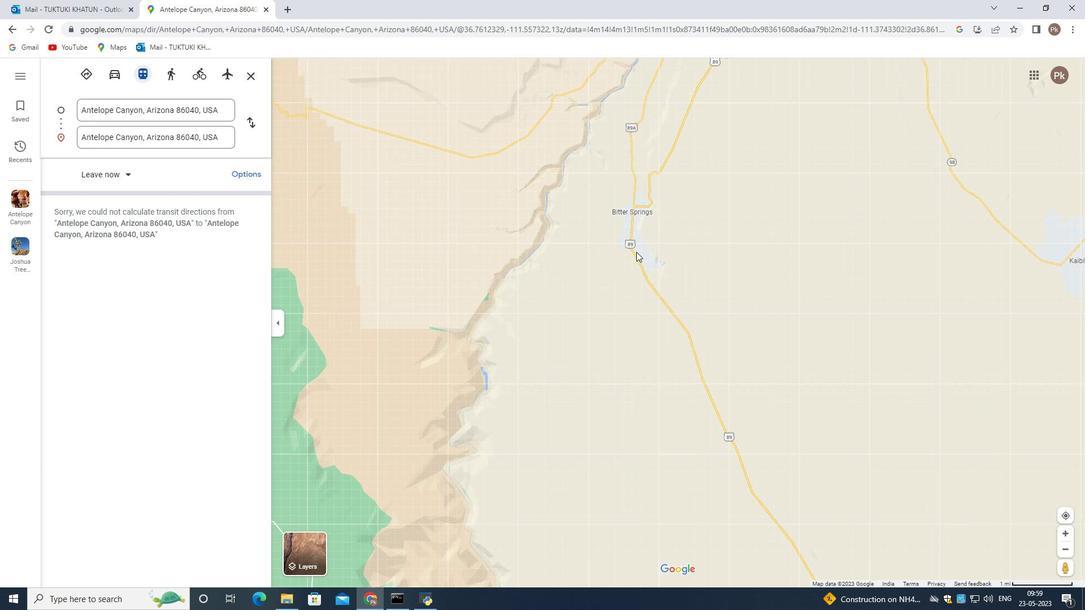 
Action: Mouse moved to (637, 247)
Screenshot: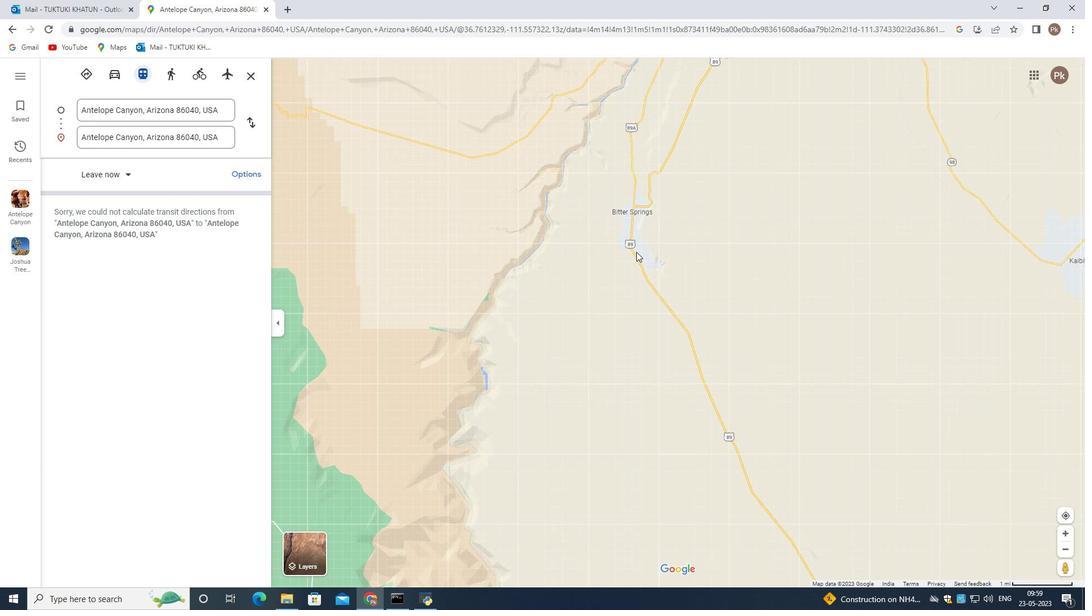 
Action: Mouse scrolled (637, 247) with delta (0, 0)
Screenshot: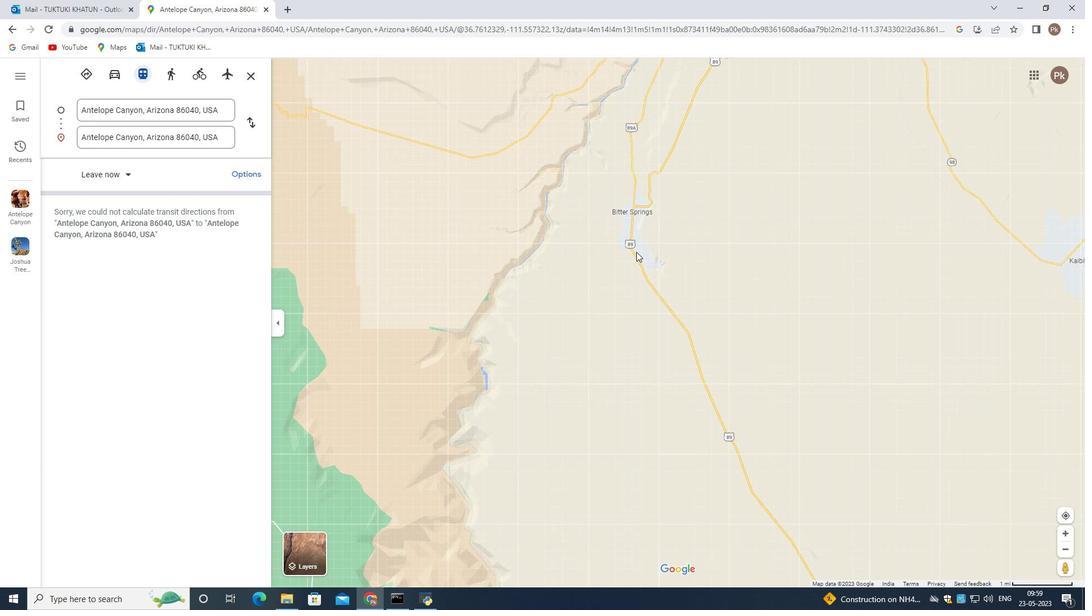 
Action: Mouse moved to (636, 248)
Screenshot: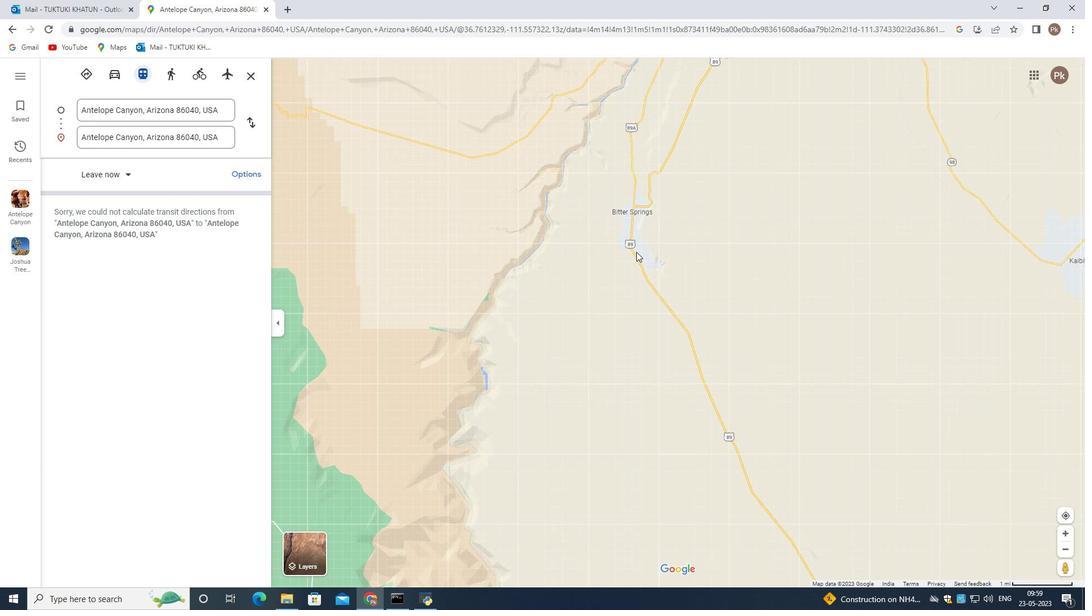 
Action: Mouse scrolled (636, 248) with delta (0, 0)
Screenshot: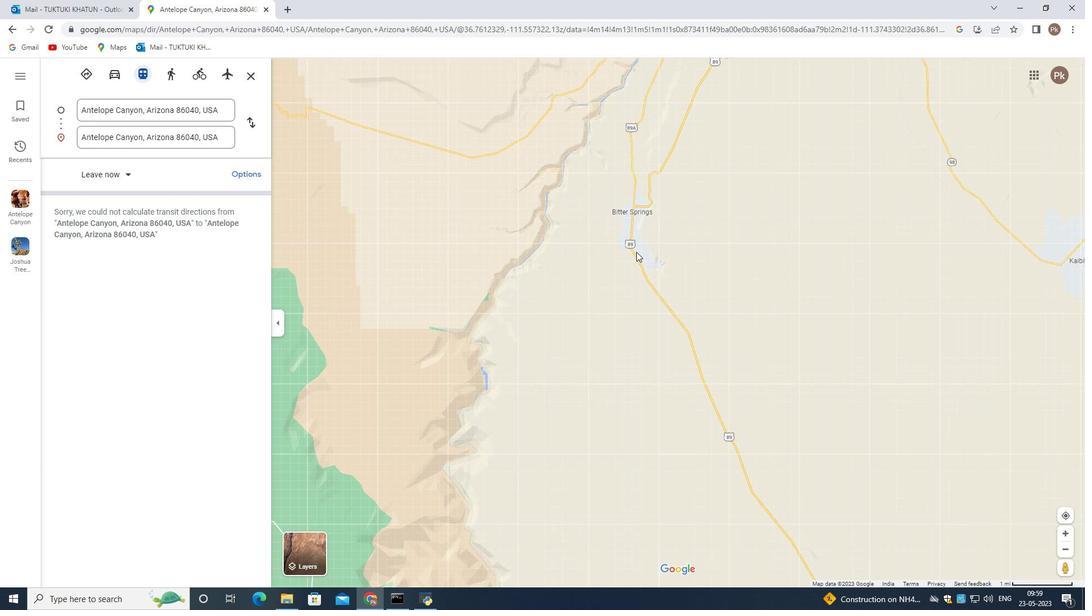 
Action: Mouse moved to (636, 252)
Screenshot: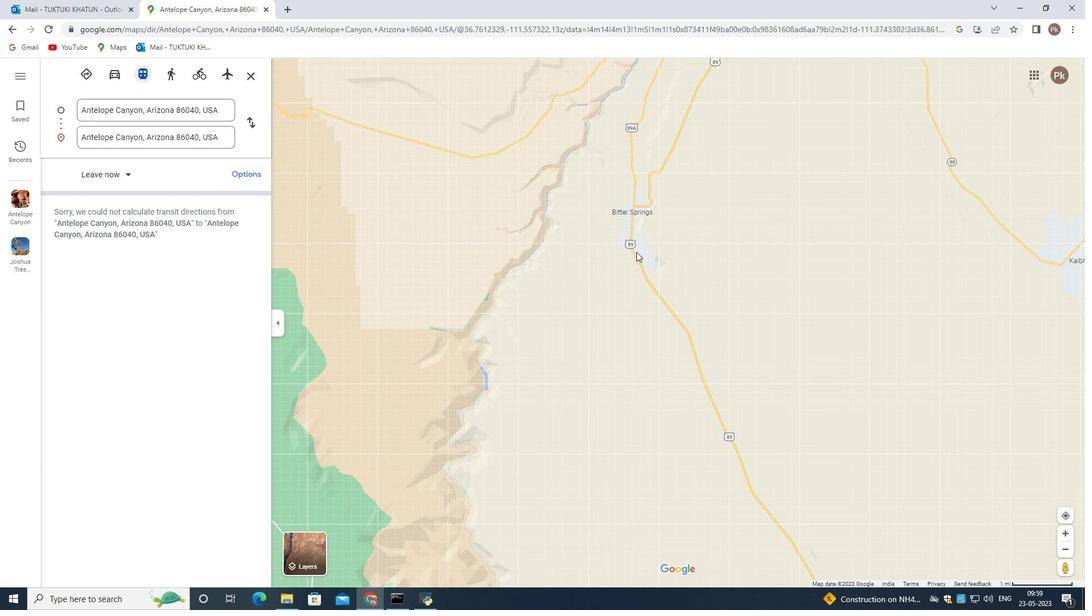 
Action: Mouse scrolled (636, 251) with delta (0, 0)
Screenshot: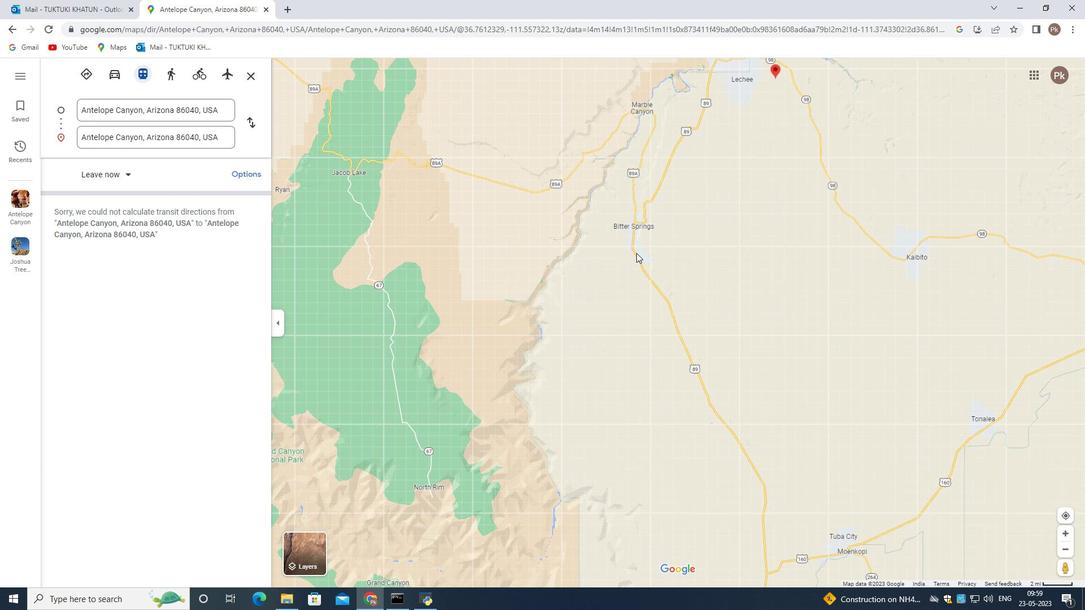 
Action: Mouse scrolled (636, 251) with delta (0, 0)
Screenshot: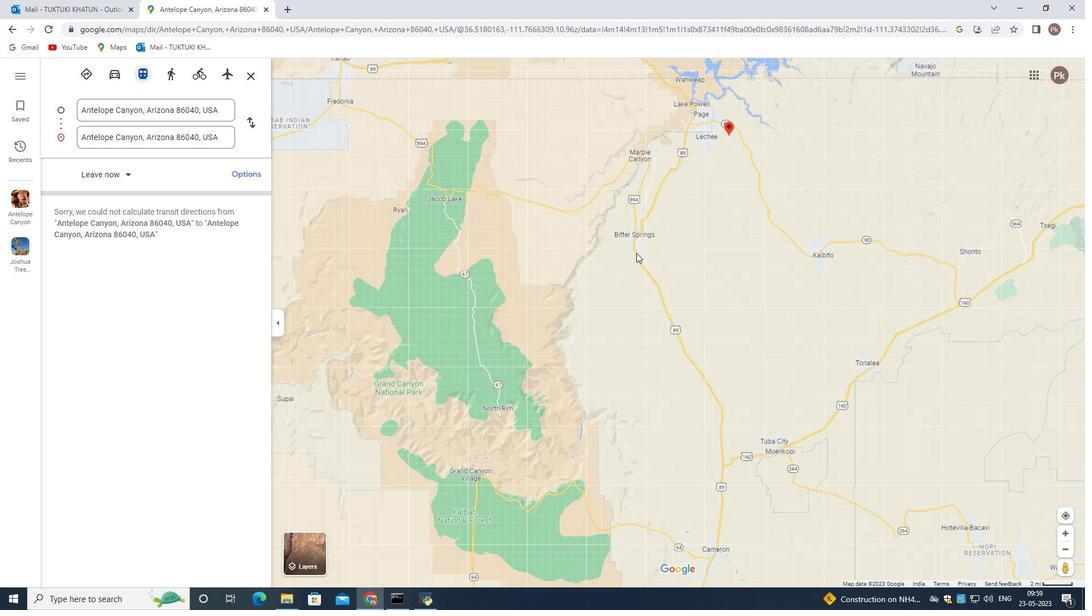 
Action: Mouse scrolled (636, 251) with delta (0, 0)
Screenshot: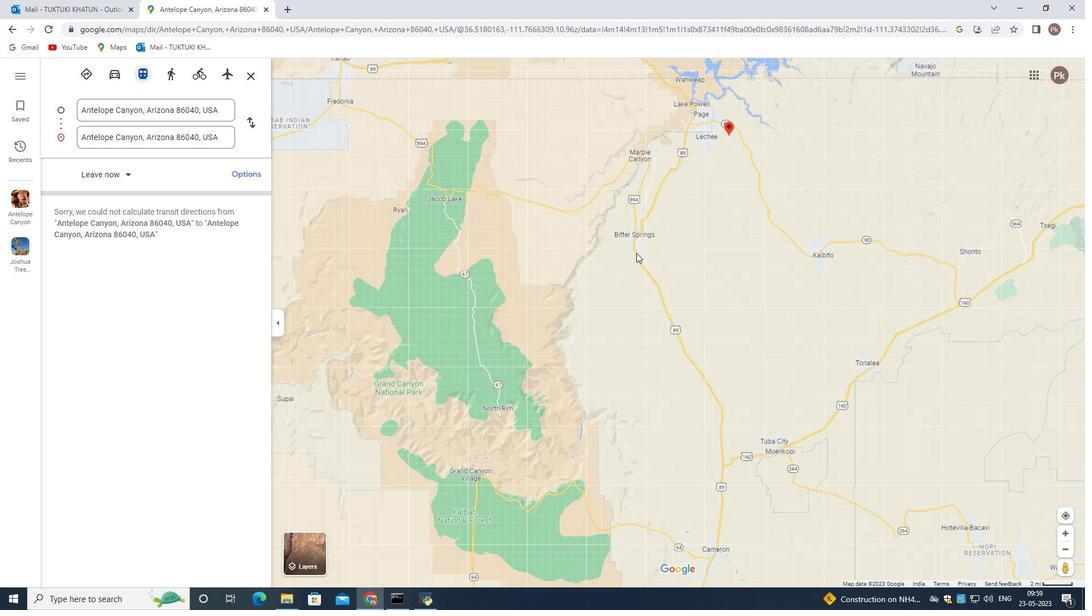 
Action: Mouse scrolled (636, 251) with delta (0, 0)
Screenshot: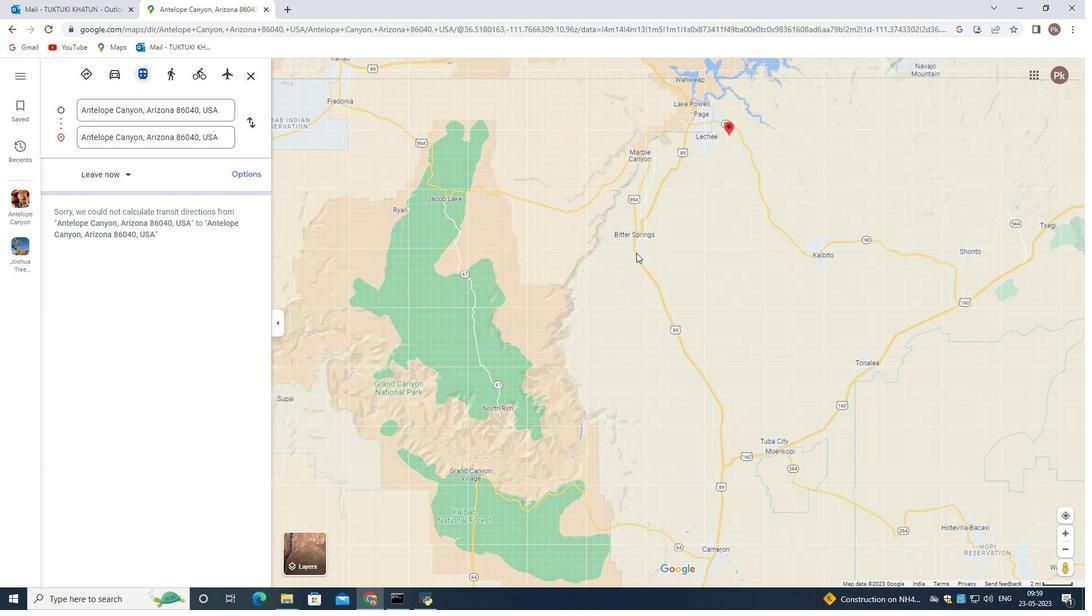 
Action: Mouse scrolled (636, 251) with delta (0, 0)
Screenshot: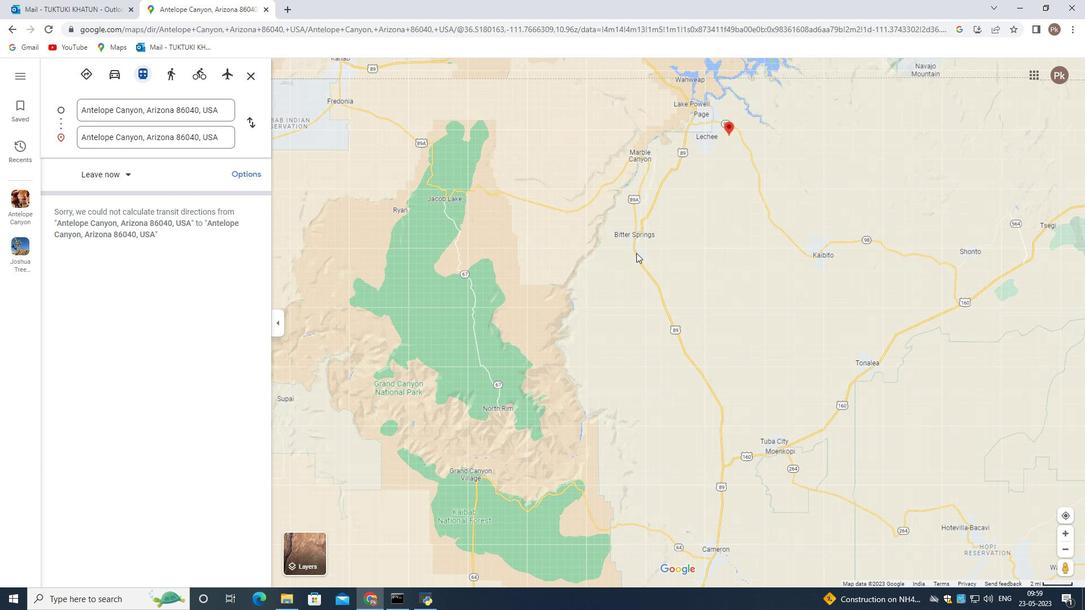 
Action: Mouse moved to (636, 253)
Screenshot: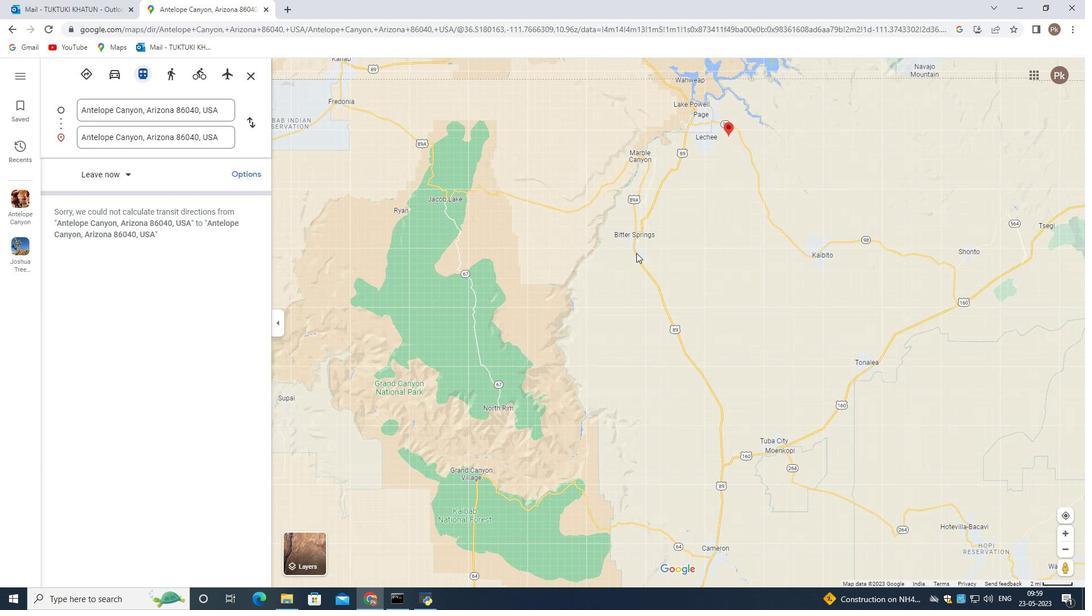 
Action: Mouse scrolled (636, 252) with delta (0, 0)
Screenshot: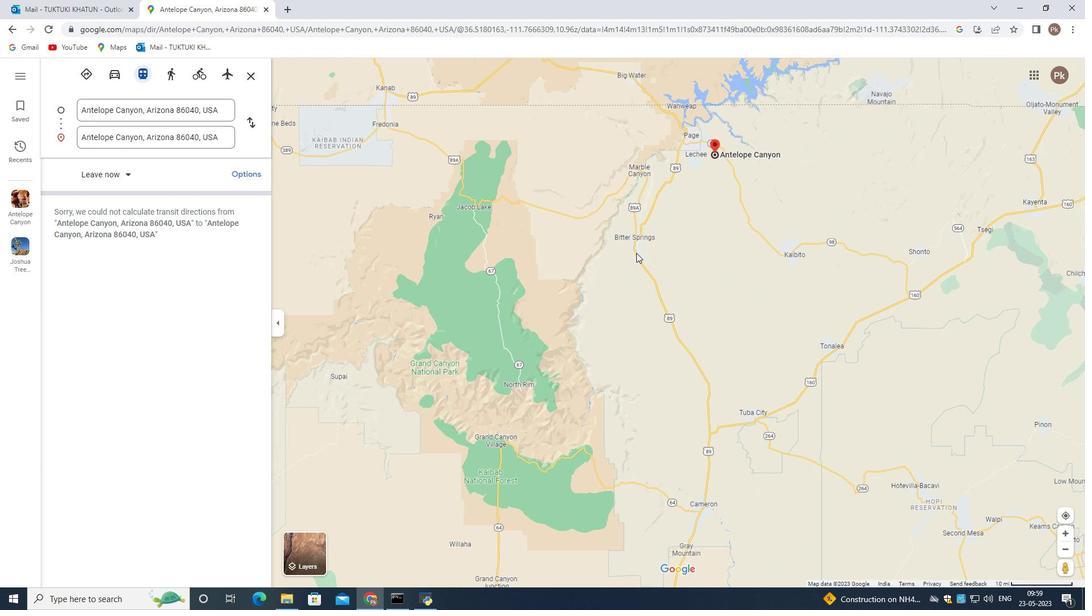 
Action: Mouse scrolled (636, 252) with delta (0, 0)
Screenshot: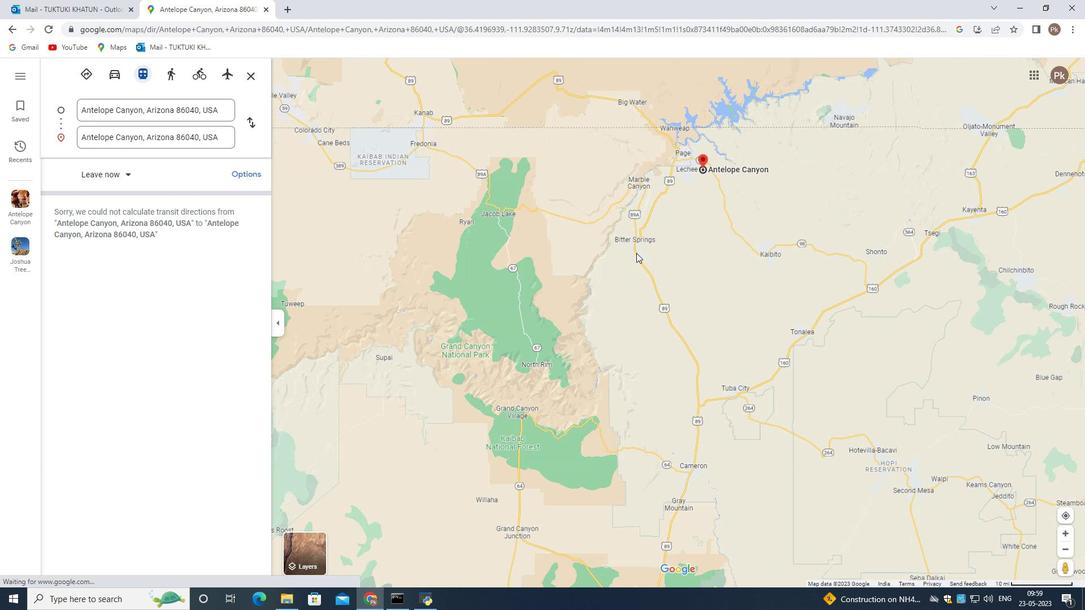 
Action: Mouse scrolled (636, 252) with delta (0, 0)
Screenshot: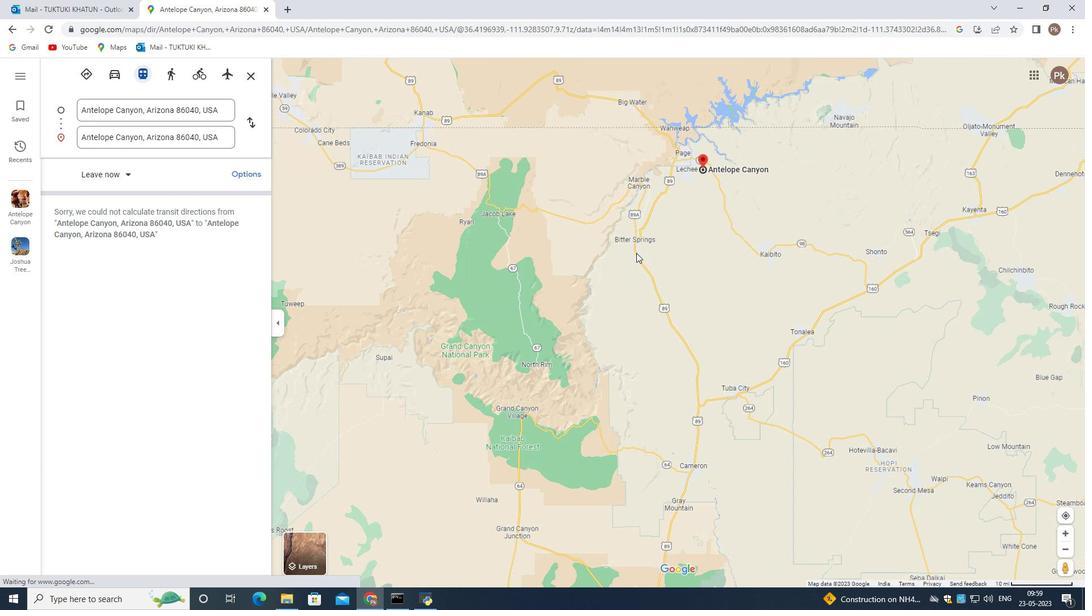 
Action: Mouse scrolled (636, 252) with delta (0, 0)
Screenshot: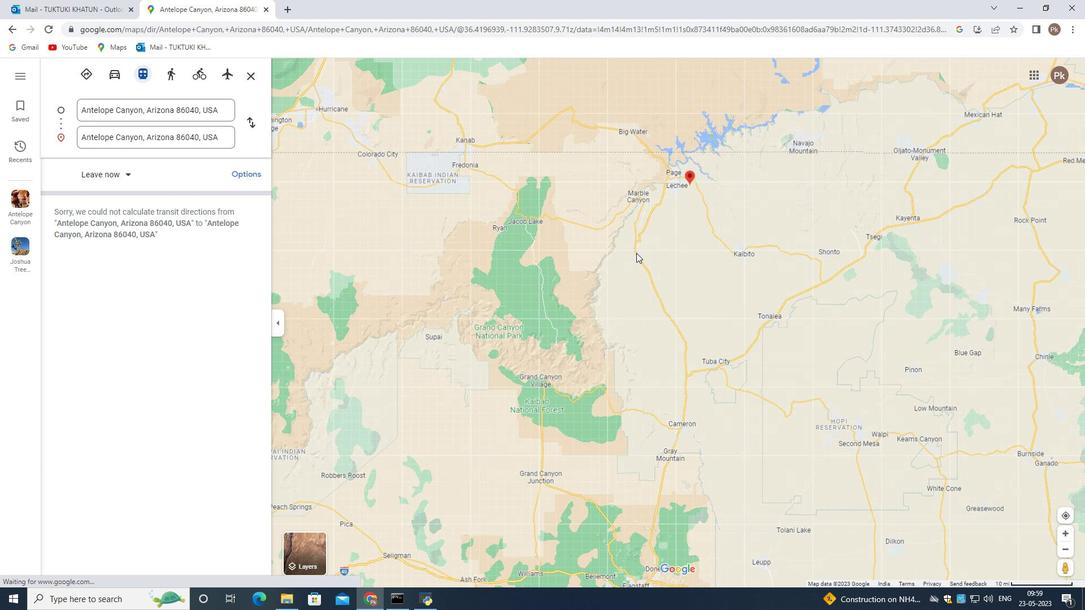 
Action: Mouse scrolled (636, 252) with delta (0, 0)
Screenshot: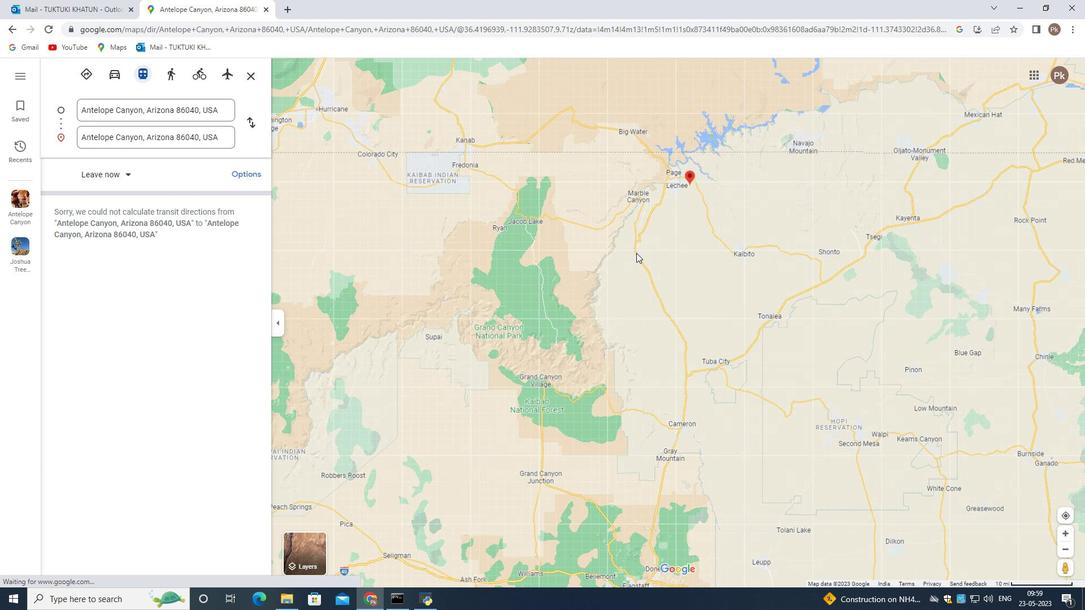 
Action: Mouse scrolled (636, 252) with delta (0, 0)
Screenshot: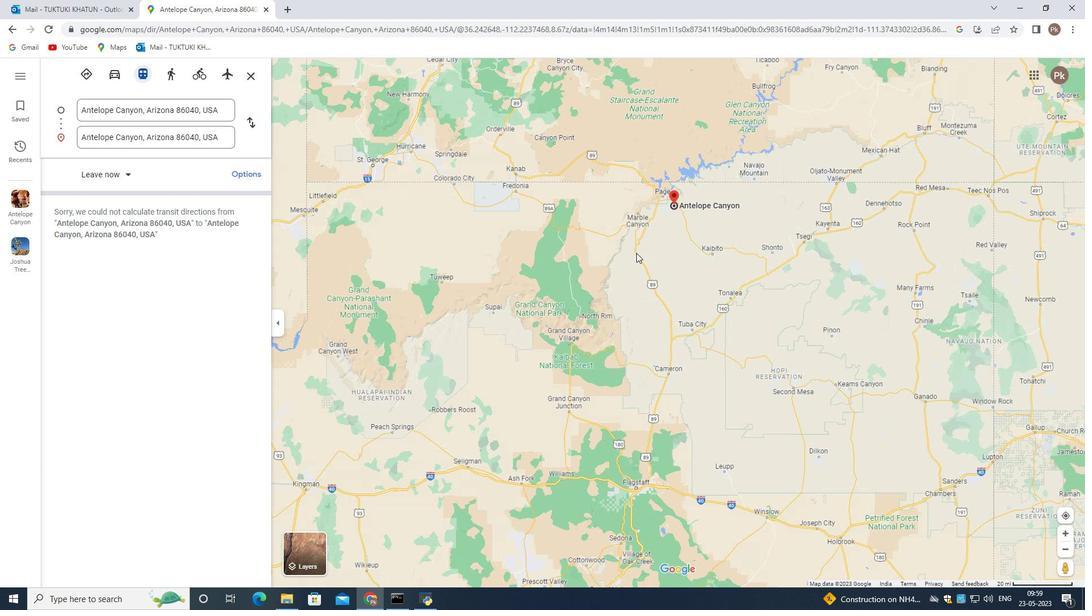 
Action: Mouse scrolled (636, 252) with delta (0, 0)
Screenshot: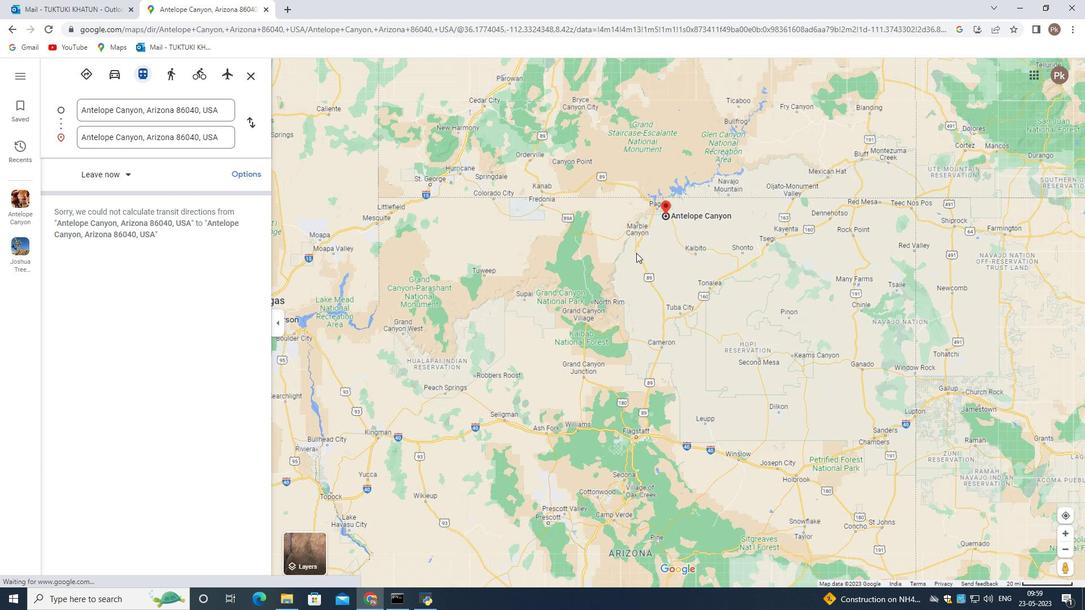 
Action: Mouse scrolled (636, 252) with delta (0, 0)
Screenshot: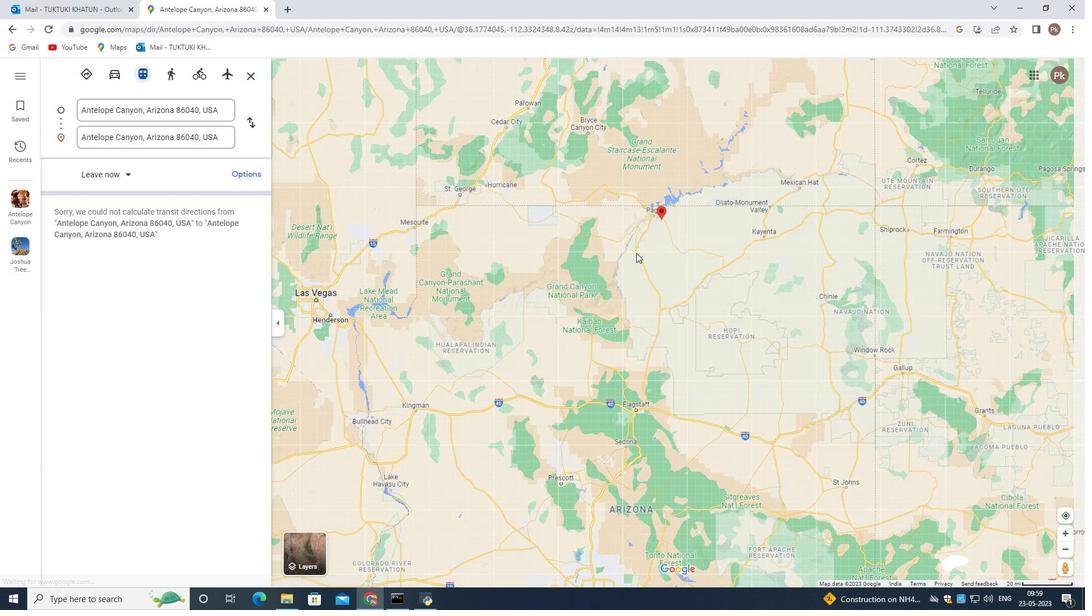 
Action: Mouse scrolled (636, 252) with delta (0, 0)
Screenshot: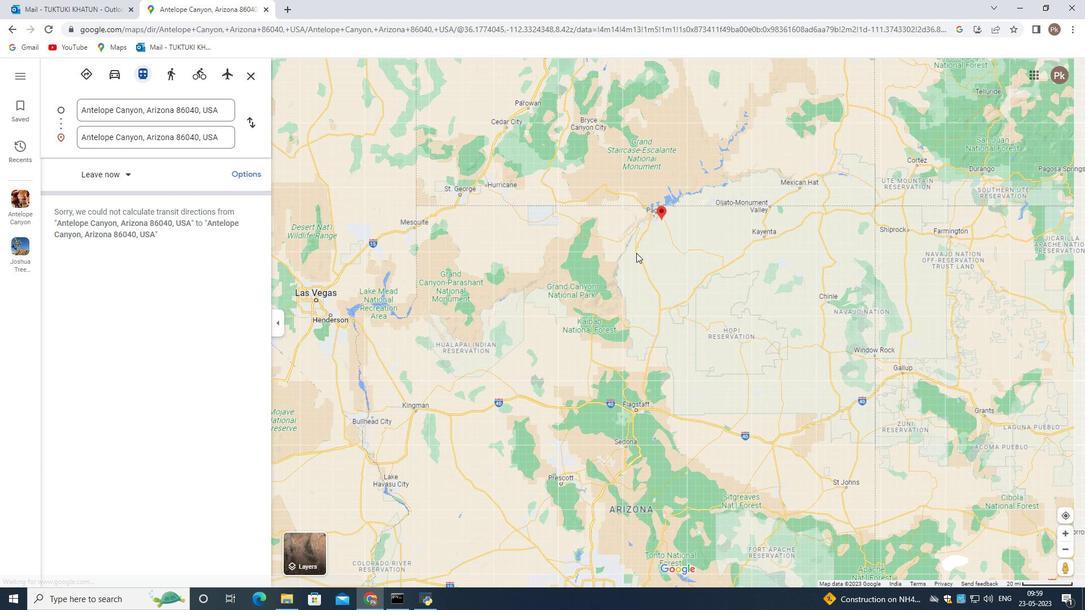 
Action: Mouse scrolled (636, 252) with delta (0, 0)
Screenshot: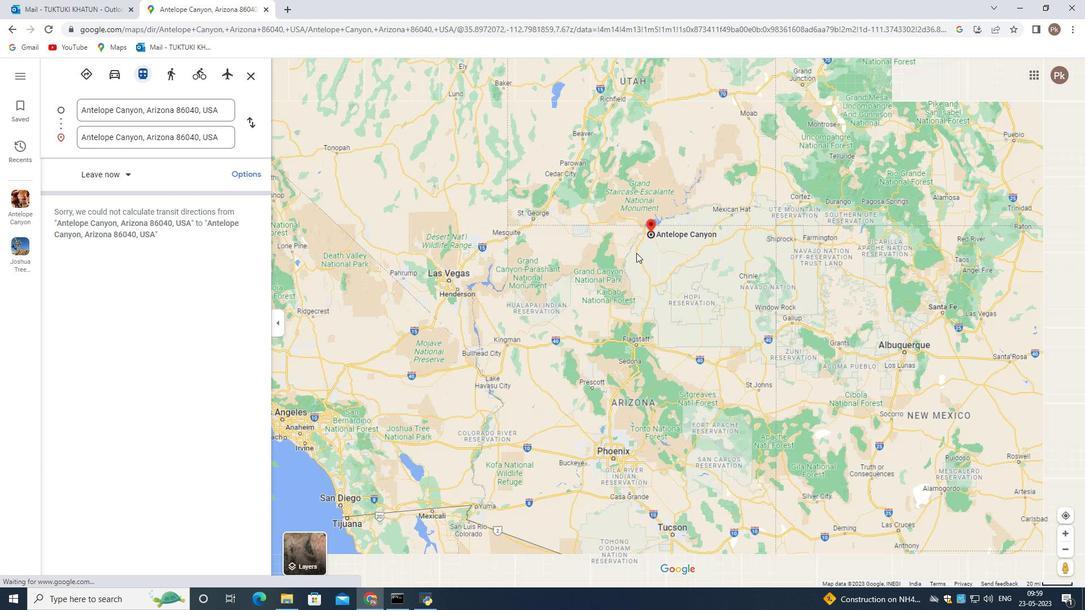 
Action: Mouse scrolled (636, 252) with delta (0, 0)
Screenshot: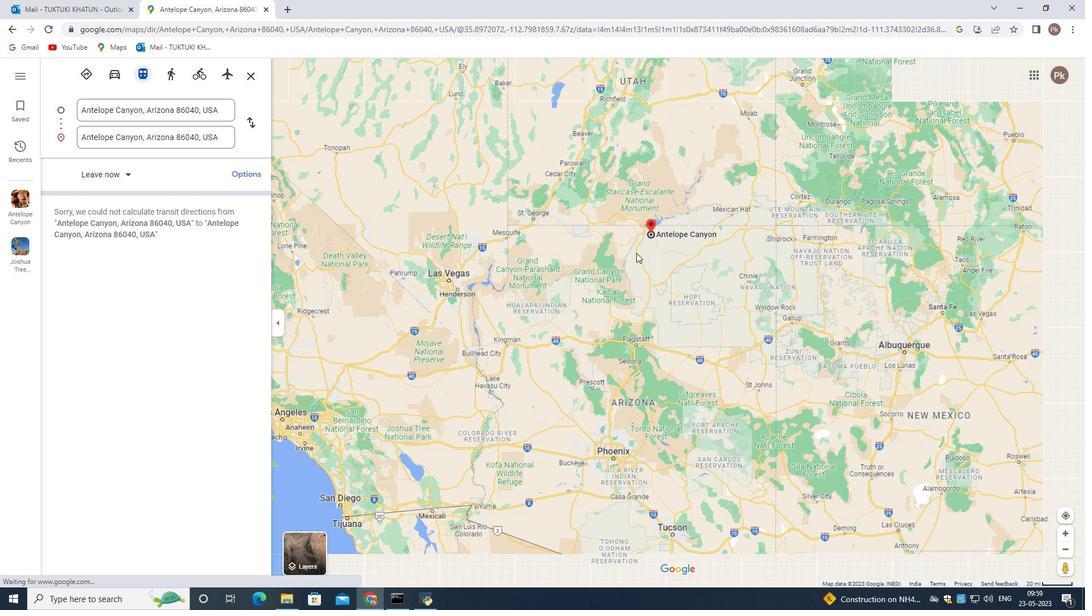 
Action: Mouse scrolled (636, 252) with delta (0, 0)
Screenshot: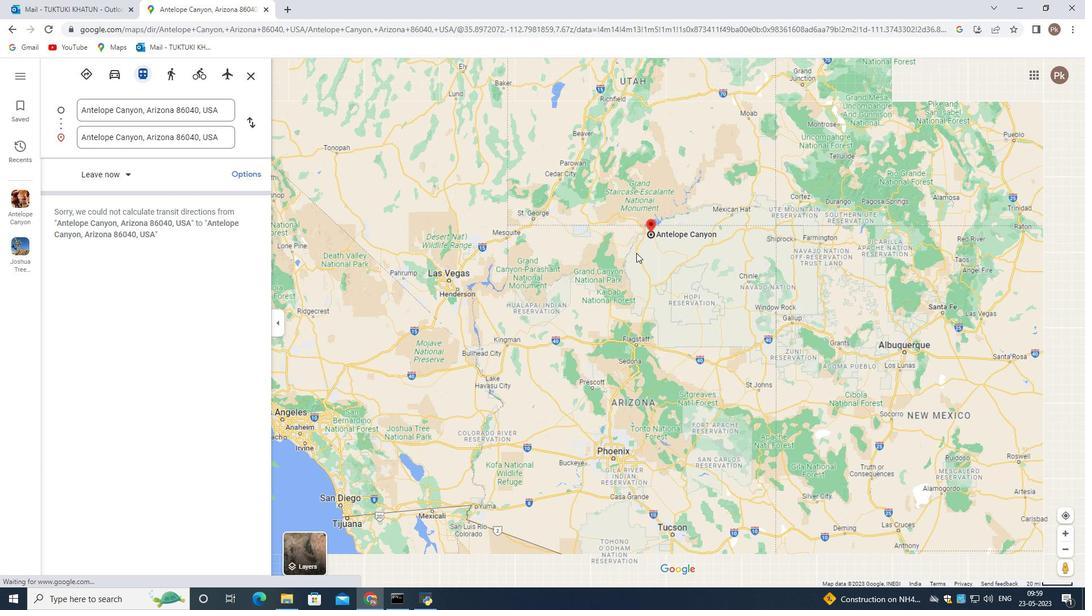 
Action: Mouse scrolled (636, 252) with delta (0, 0)
Screenshot: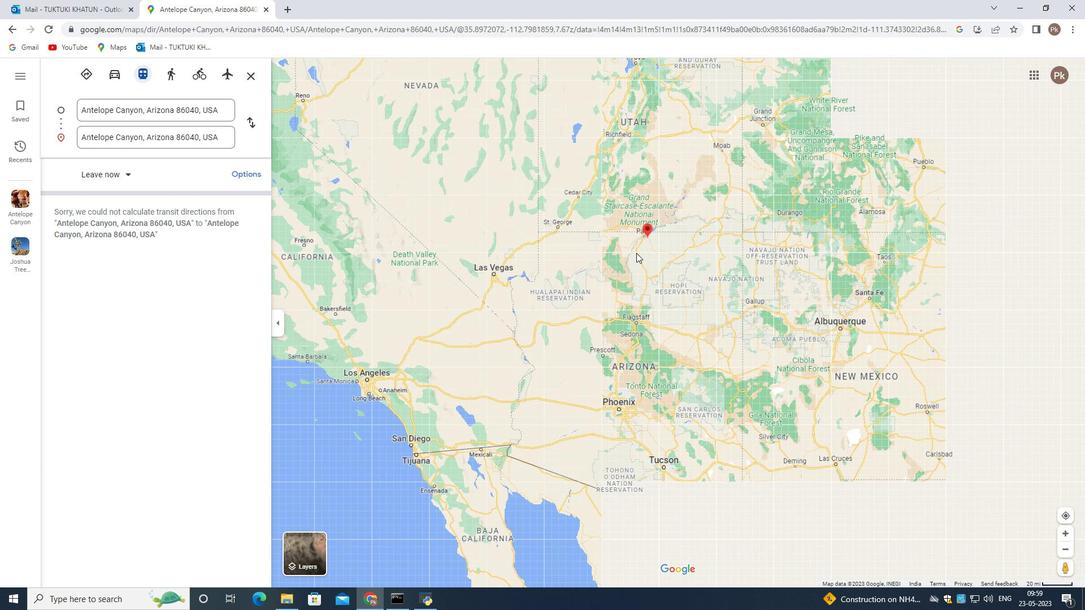 
Action: Mouse moved to (559, 249)
Screenshot: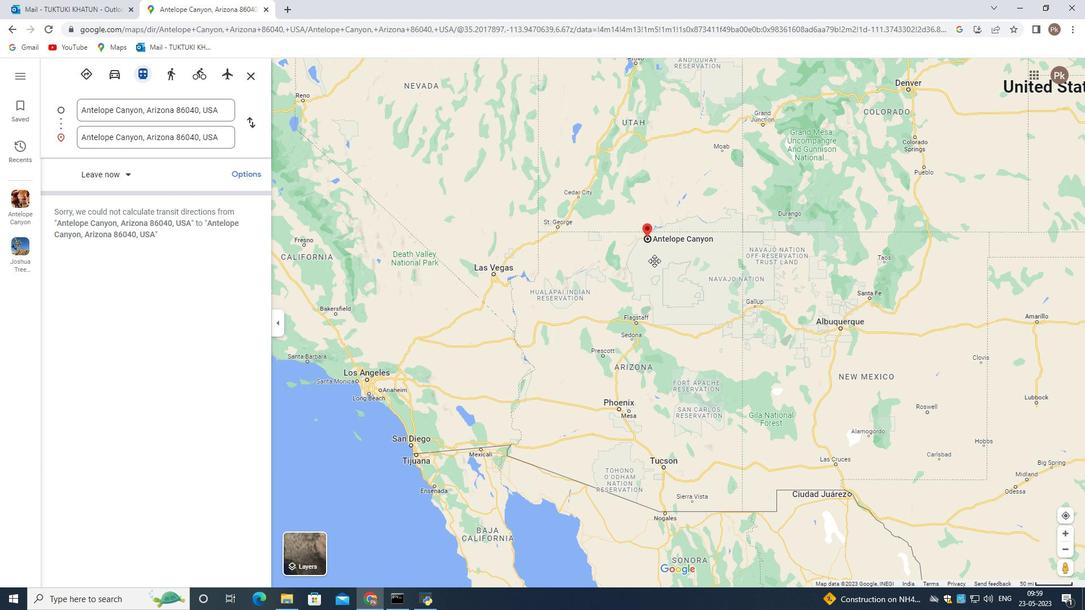
Action: Mouse pressed left at (559, 249)
Screenshot: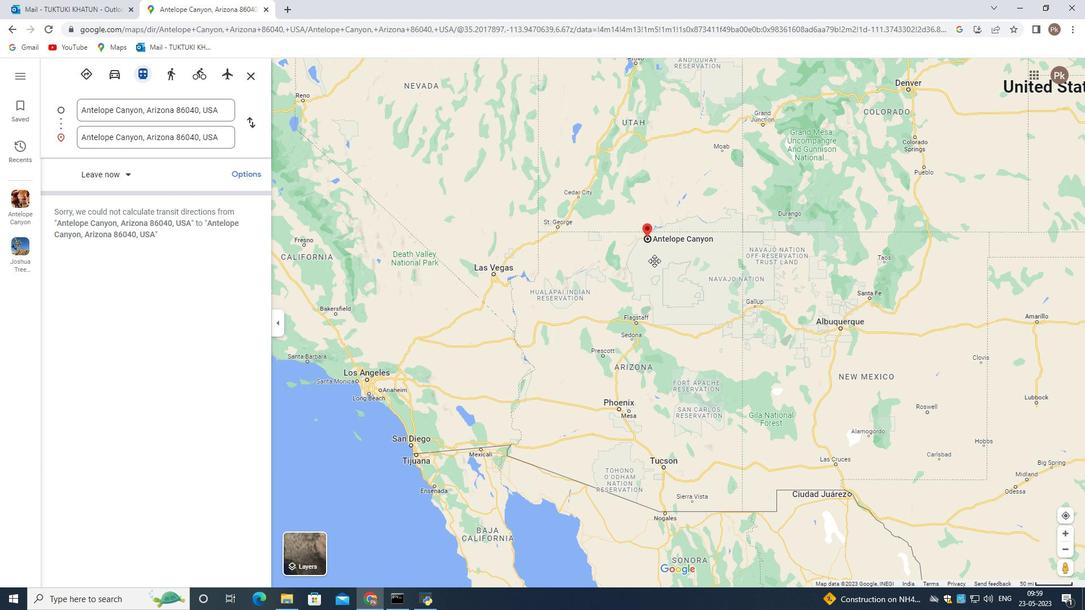 
Action: Mouse moved to (221, 131)
Screenshot: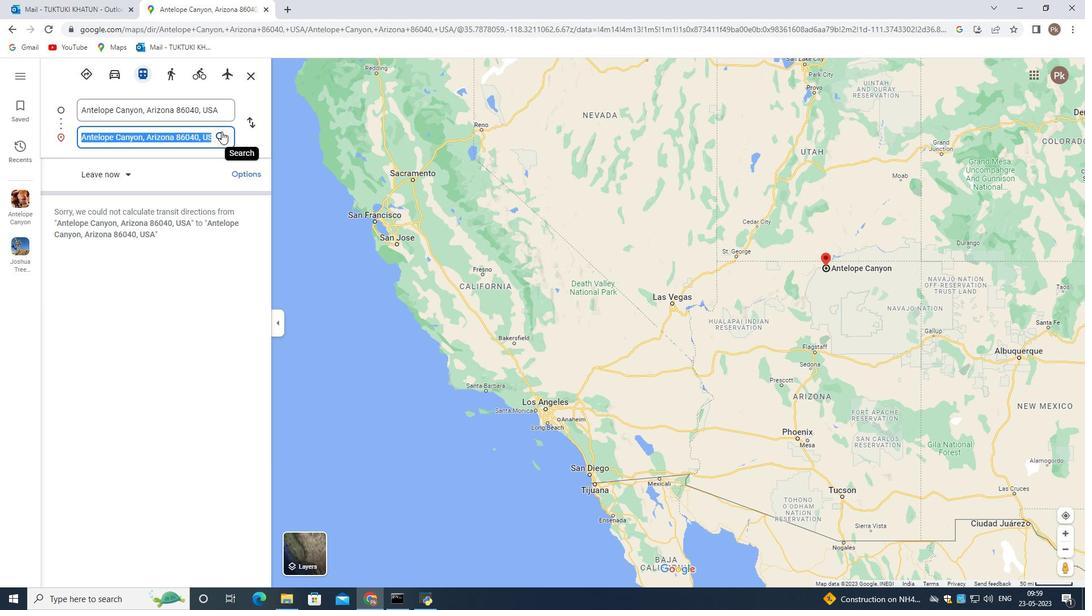 
Action: Mouse pressed left at (221, 131)
Screenshot: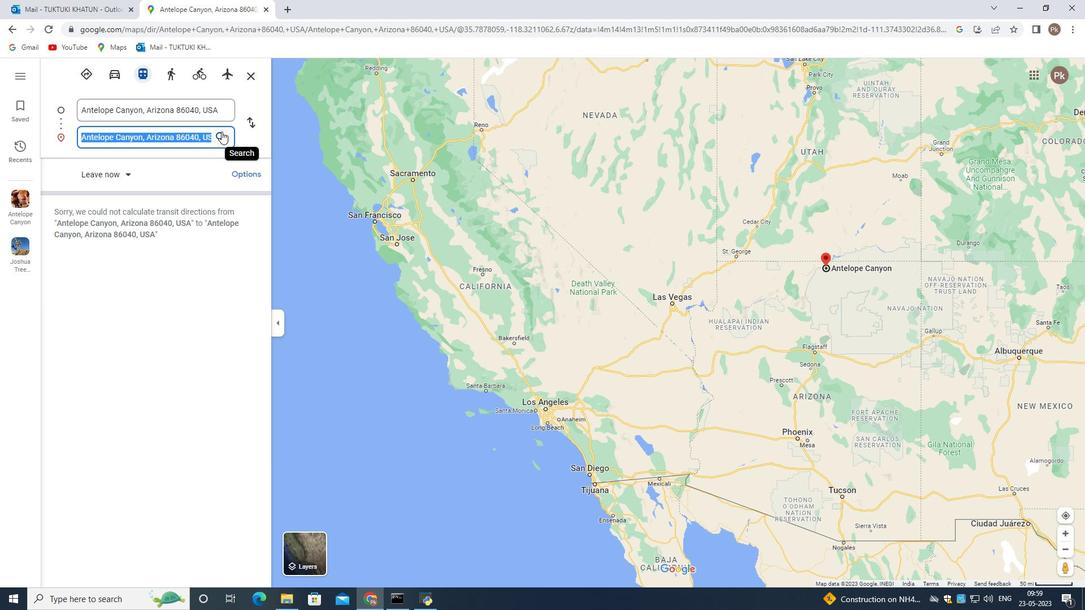 
Action: Key pressed <Key.backspace><Key.shift>J
Screenshot: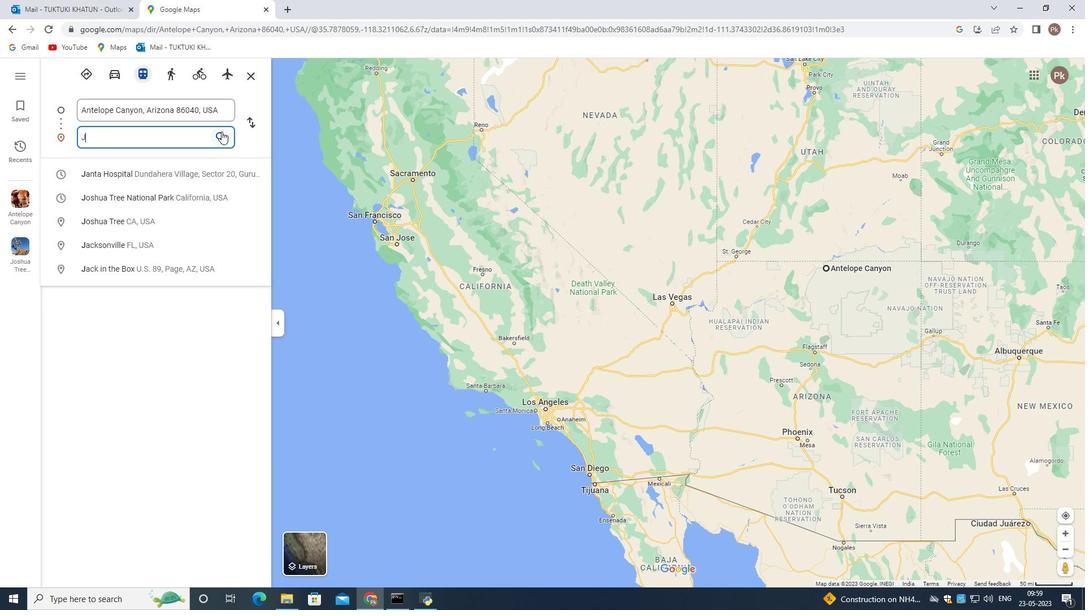 
Action: Mouse moved to (175, 200)
Screenshot: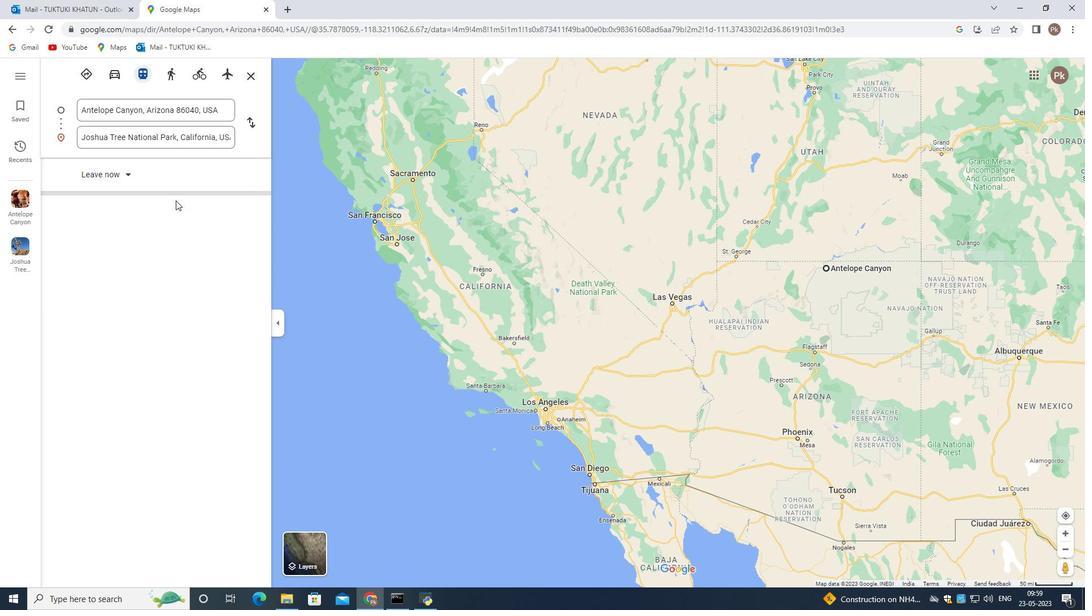 
Action: Mouse pressed left at (175, 200)
Screenshot: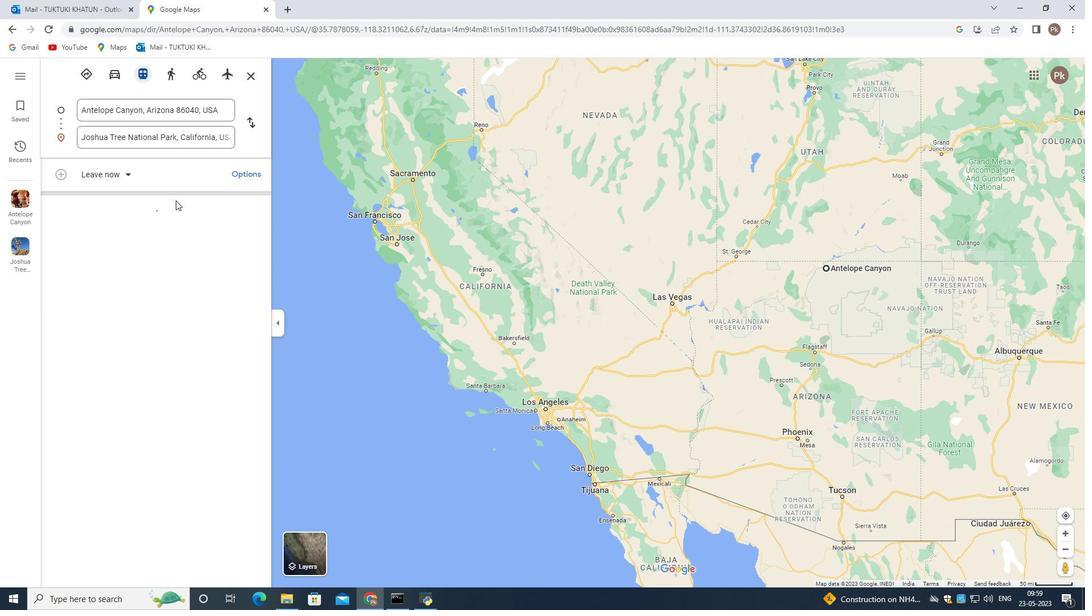 
Action: Mouse moved to (491, 332)
Screenshot: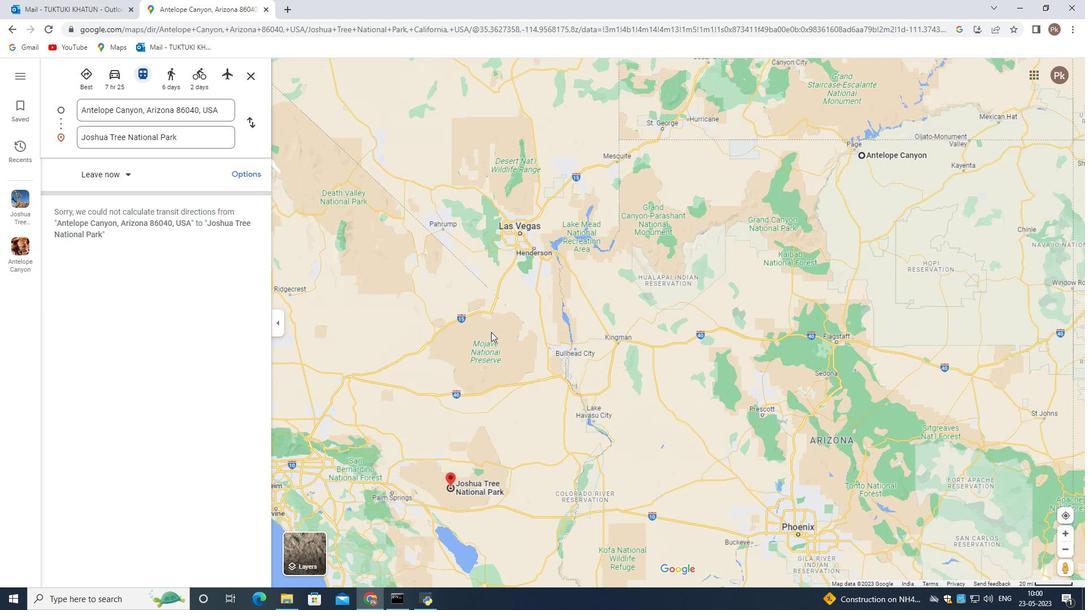 
Action: Mouse scrolled (491, 331) with delta (0, 0)
Screenshot: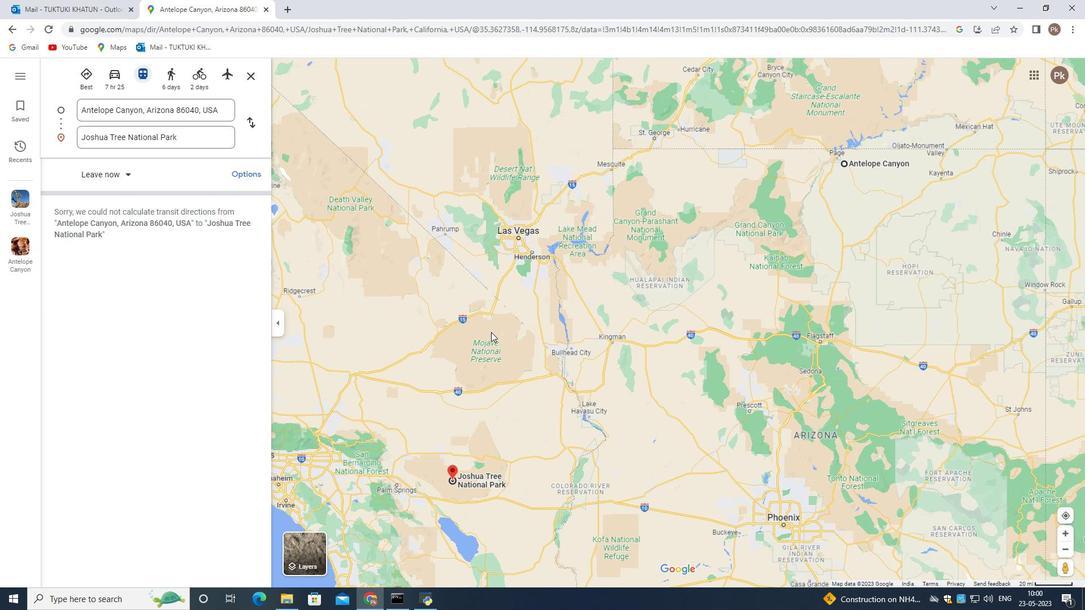
Action: Mouse scrolled (491, 331) with delta (0, 0)
Screenshot: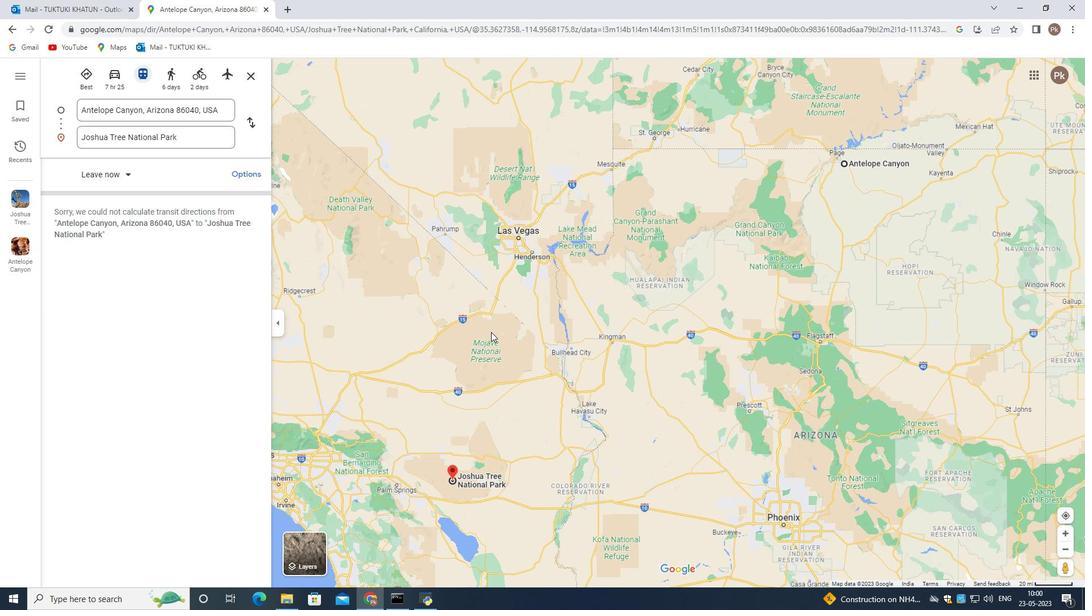 
Action: Mouse scrolled (491, 331) with delta (0, 0)
Screenshot: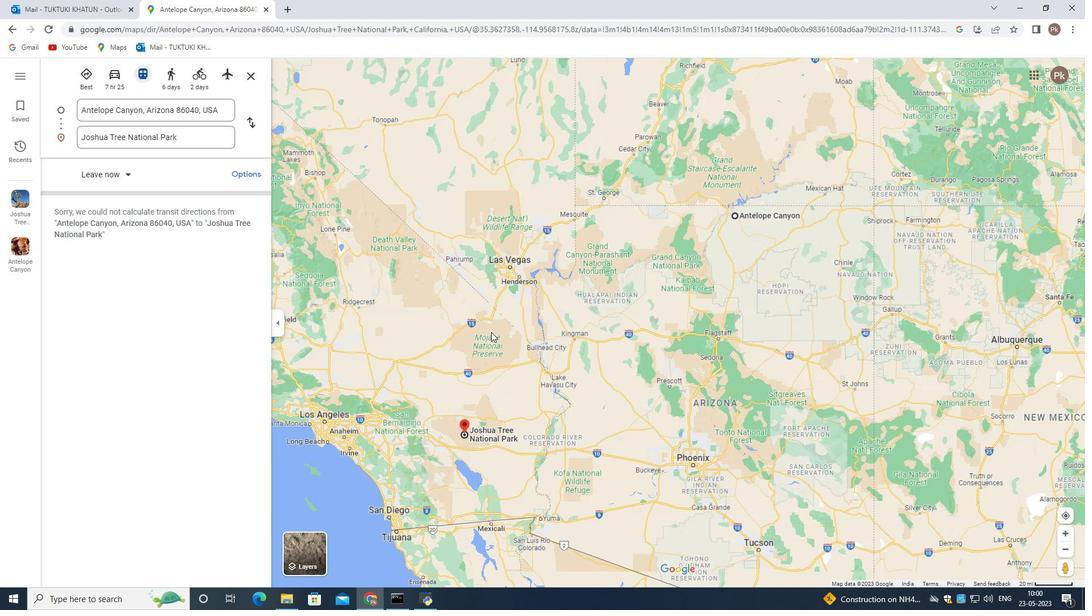 
Action: Mouse scrolled (491, 331) with delta (0, 0)
Screenshot: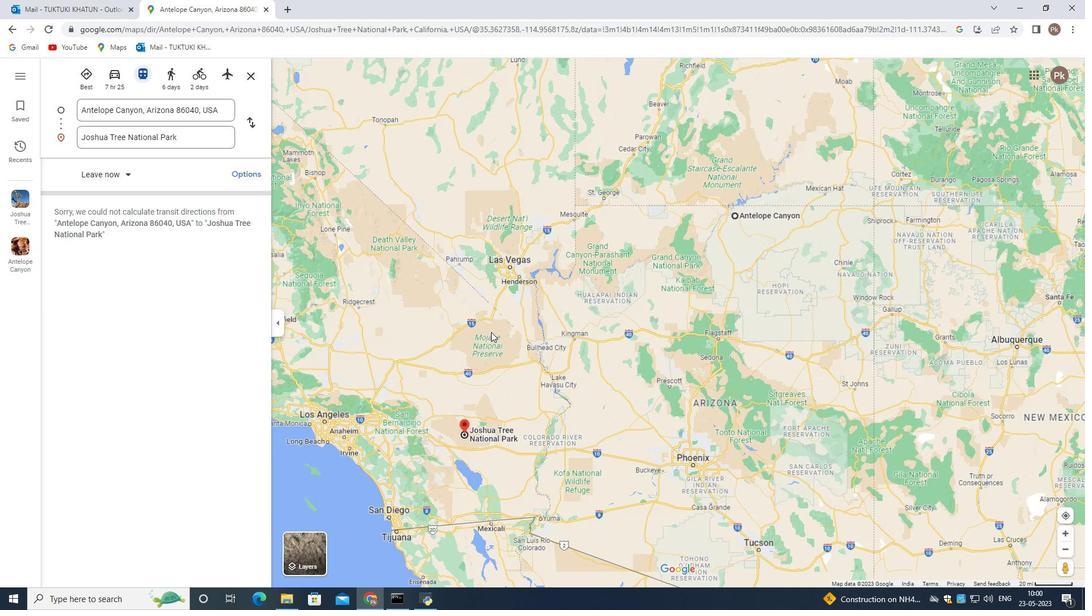 
Action: Mouse scrolled (491, 331) with delta (0, 0)
Screenshot: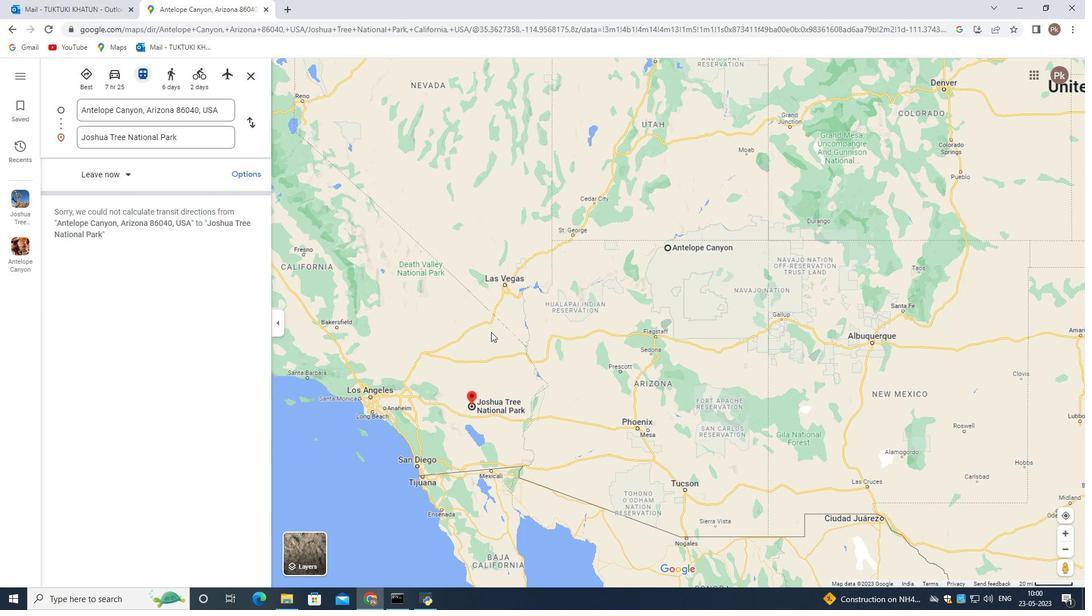
Action: Mouse moved to (643, 284)
Screenshot: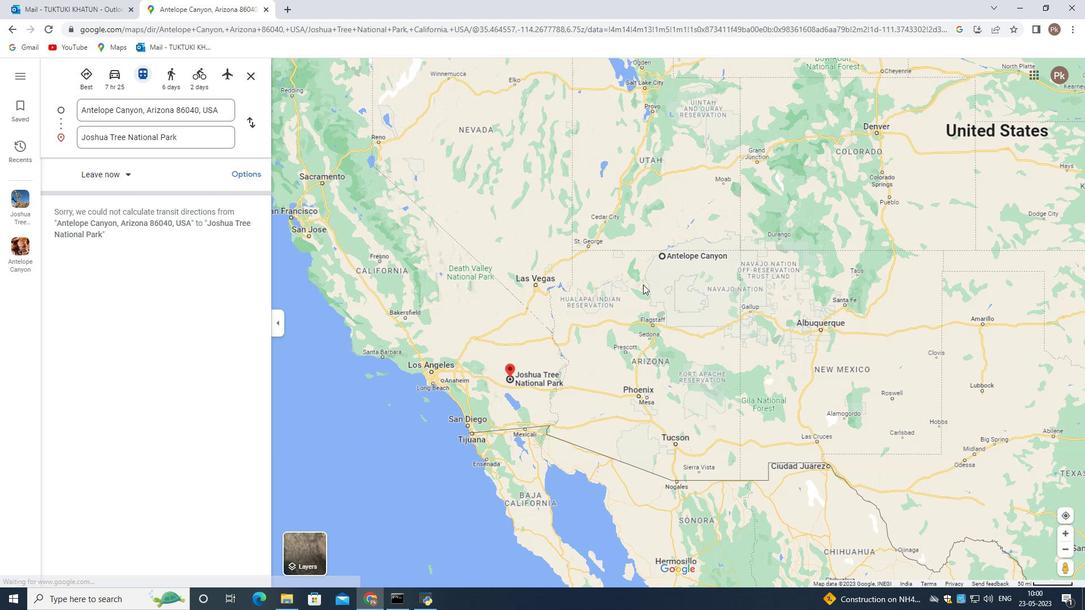 
Action: Mouse scrolled (643, 284) with delta (0, 0)
Screenshot: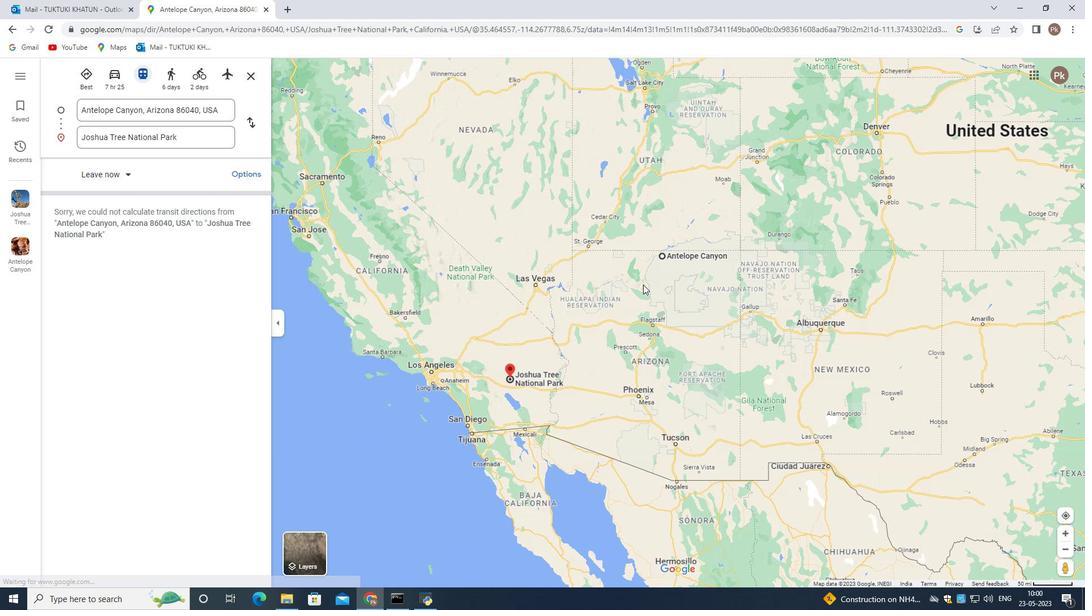 
Action: Mouse scrolled (643, 284) with delta (0, 0)
Screenshot: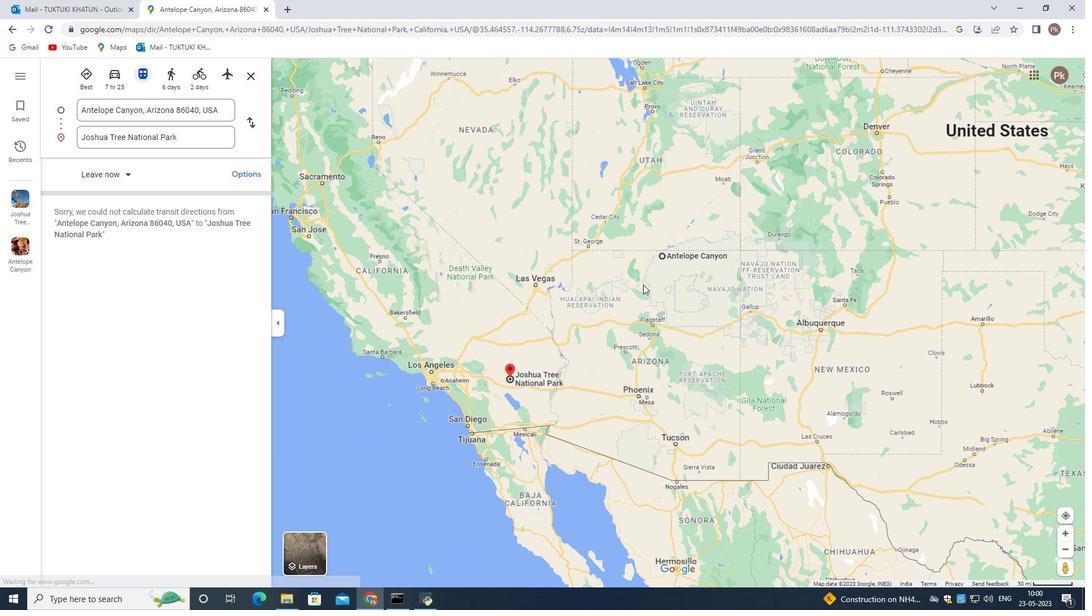 
Action: Mouse scrolled (643, 284) with delta (0, 0)
Screenshot: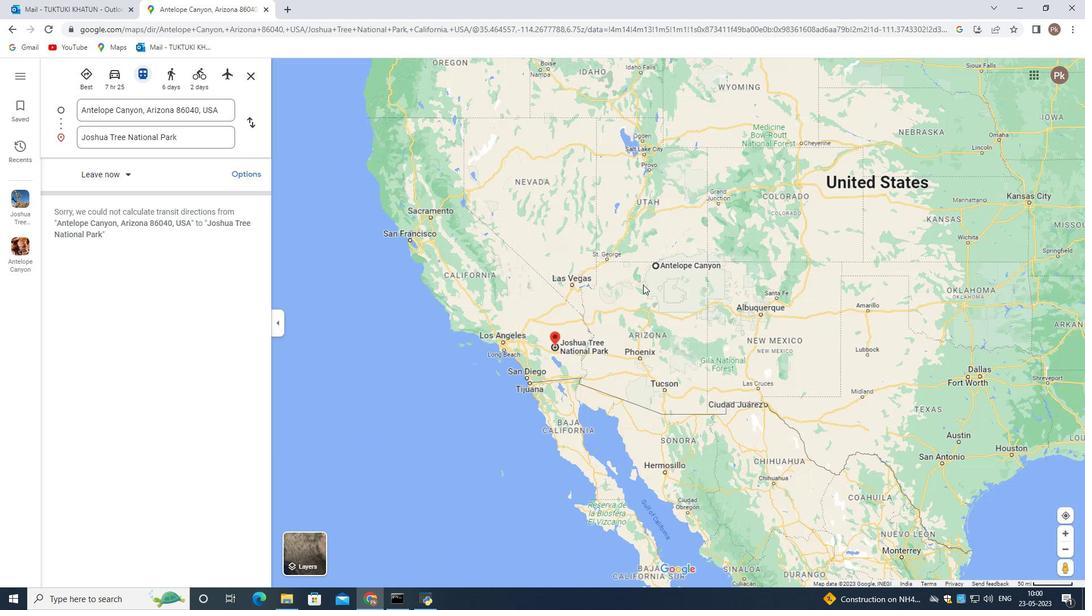 
Action: Mouse scrolled (643, 284) with delta (0, 0)
Screenshot: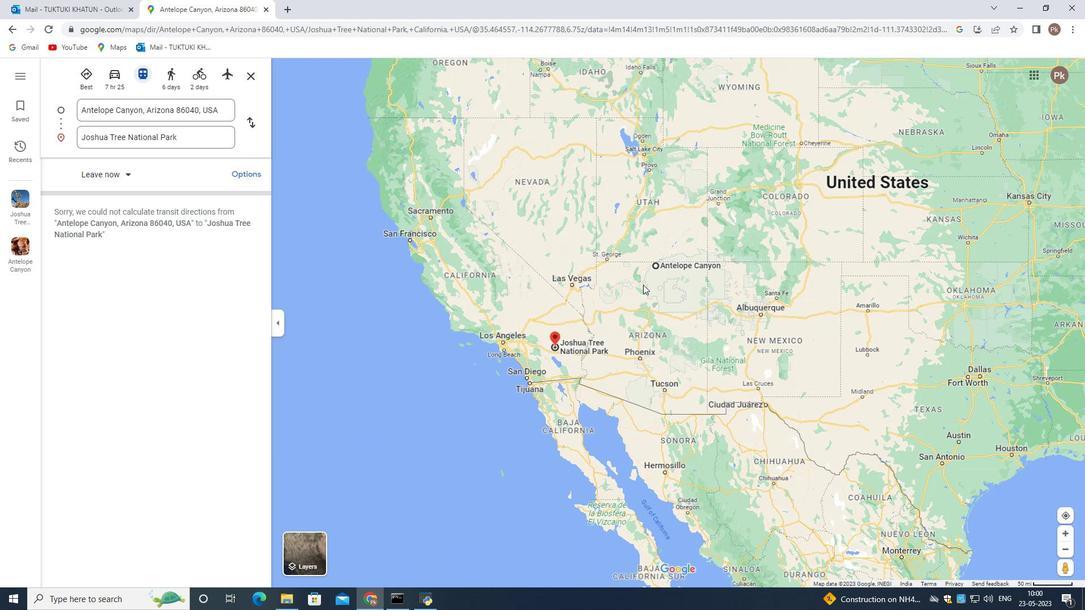 
Action: Mouse scrolled (643, 284) with delta (0, 0)
Screenshot: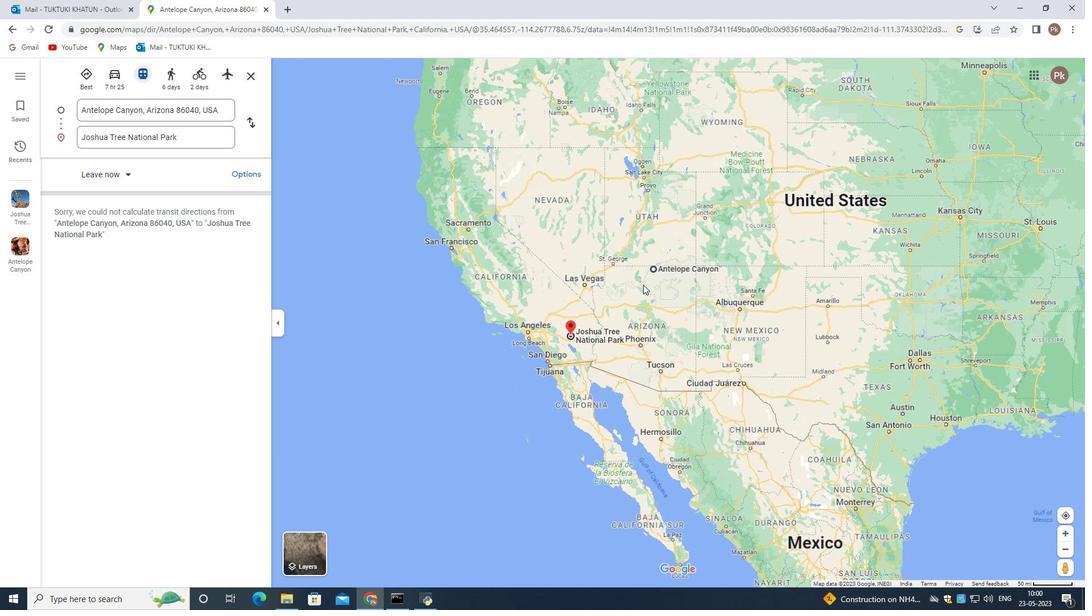 
Action: Mouse moved to (755, 243)
Screenshot: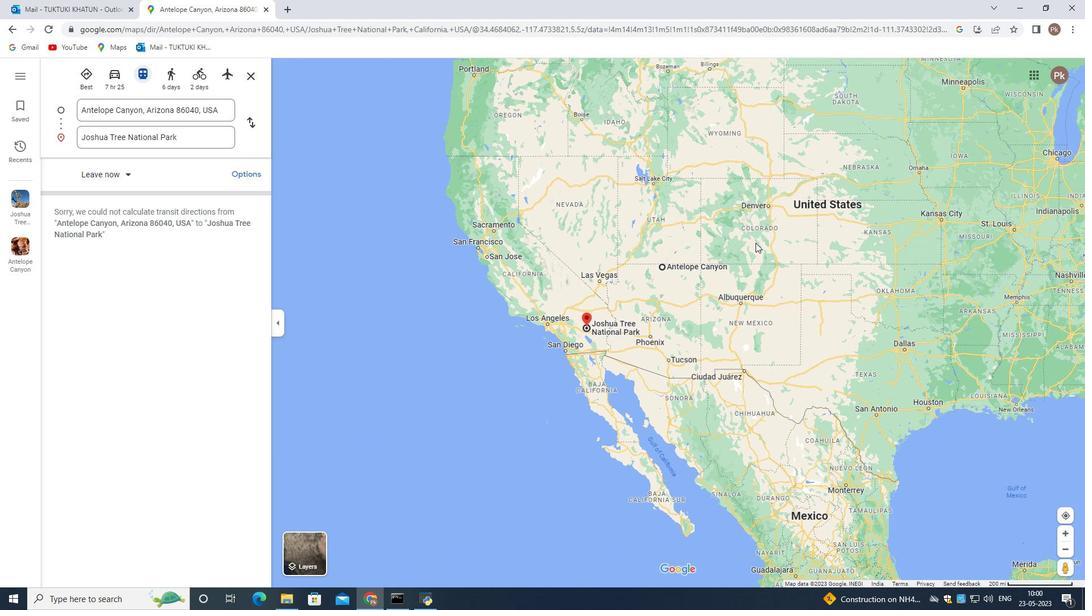 
Action: Mouse scrolled (755, 242) with delta (0, 0)
Screenshot: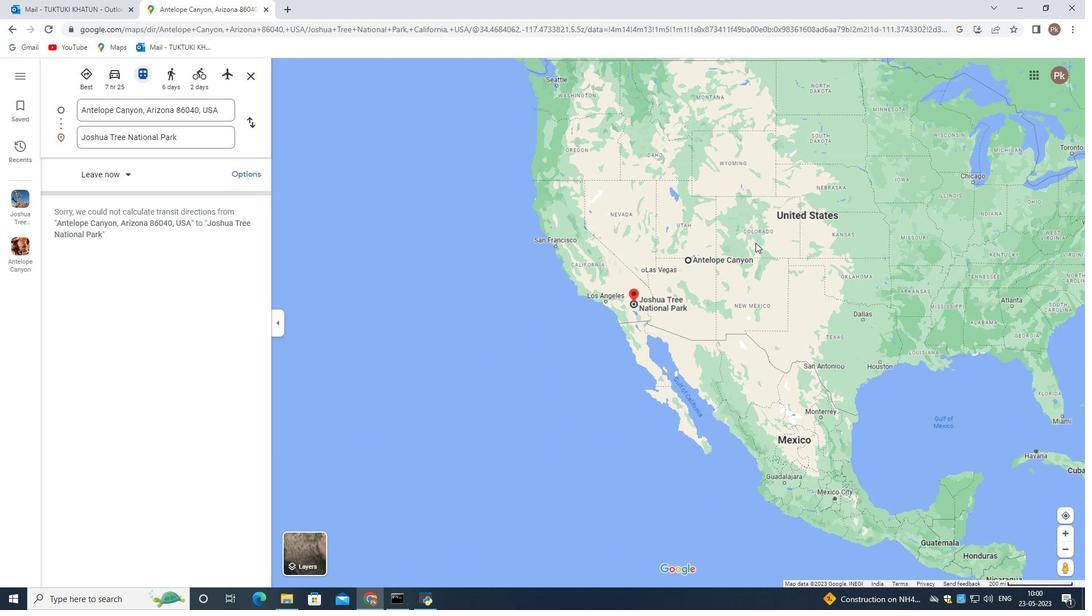 
Action: Mouse scrolled (755, 242) with delta (0, 0)
Screenshot: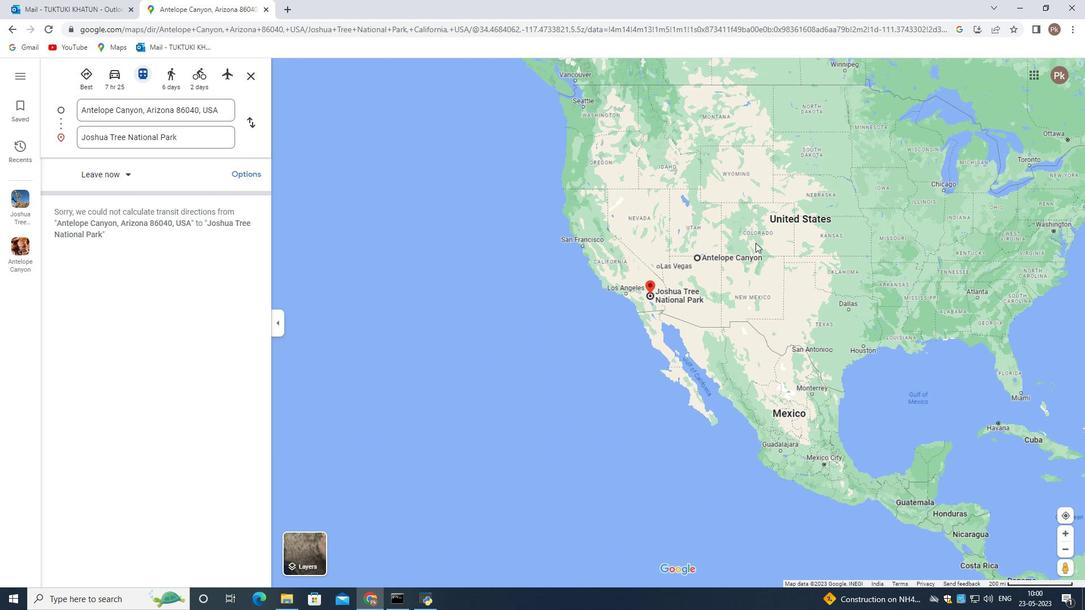 
Action: Mouse scrolled (755, 242) with delta (0, 0)
Screenshot: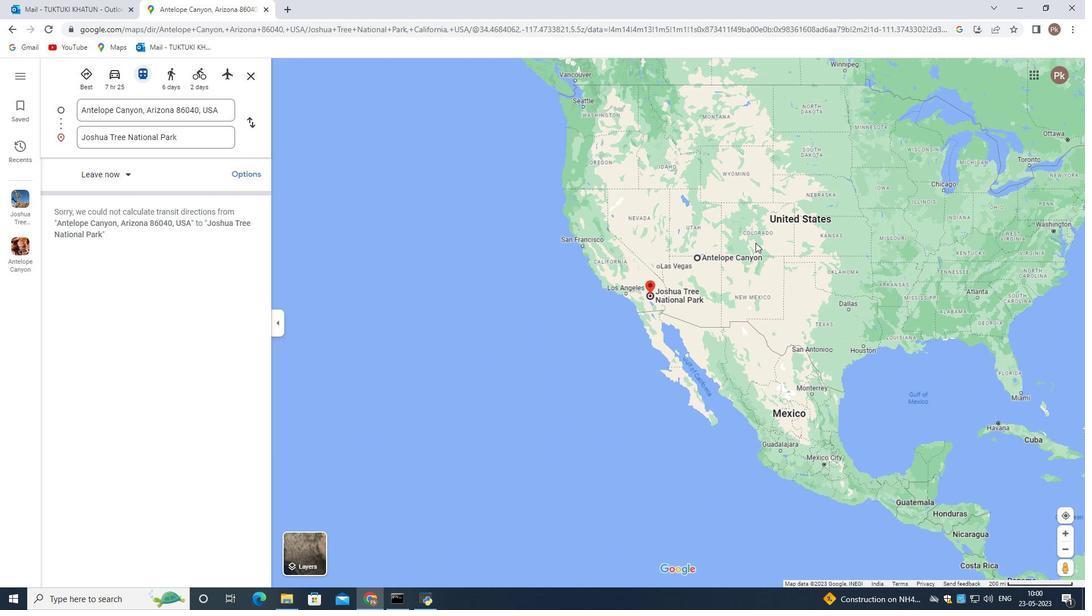 
Action: Mouse scrolled (755, 242) with delta (0, 0)
Screenshot: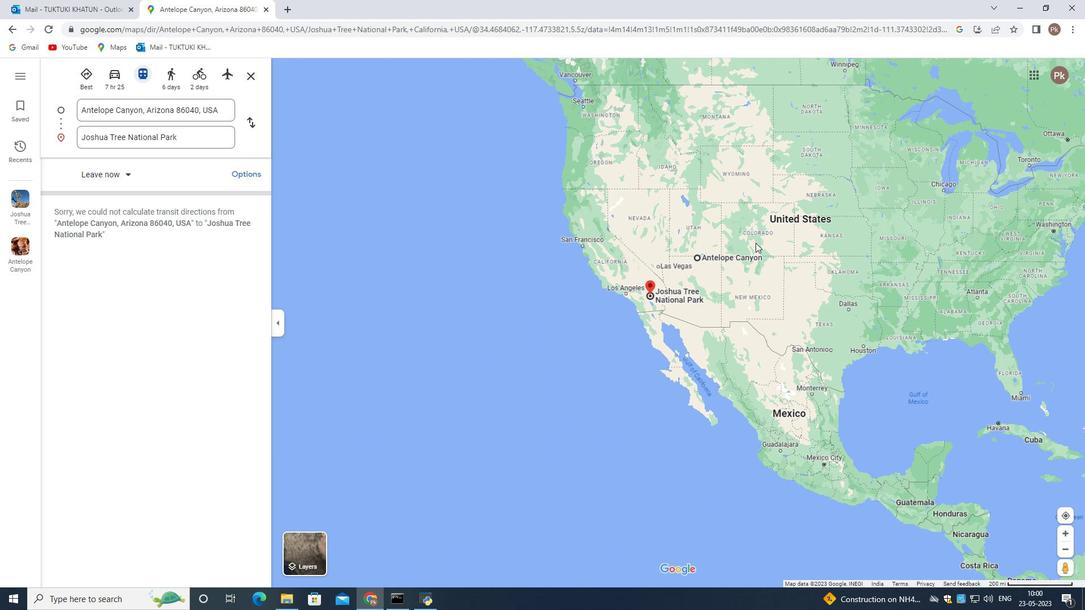 
Action: Mouse moved to (801, 222)
Screenshot: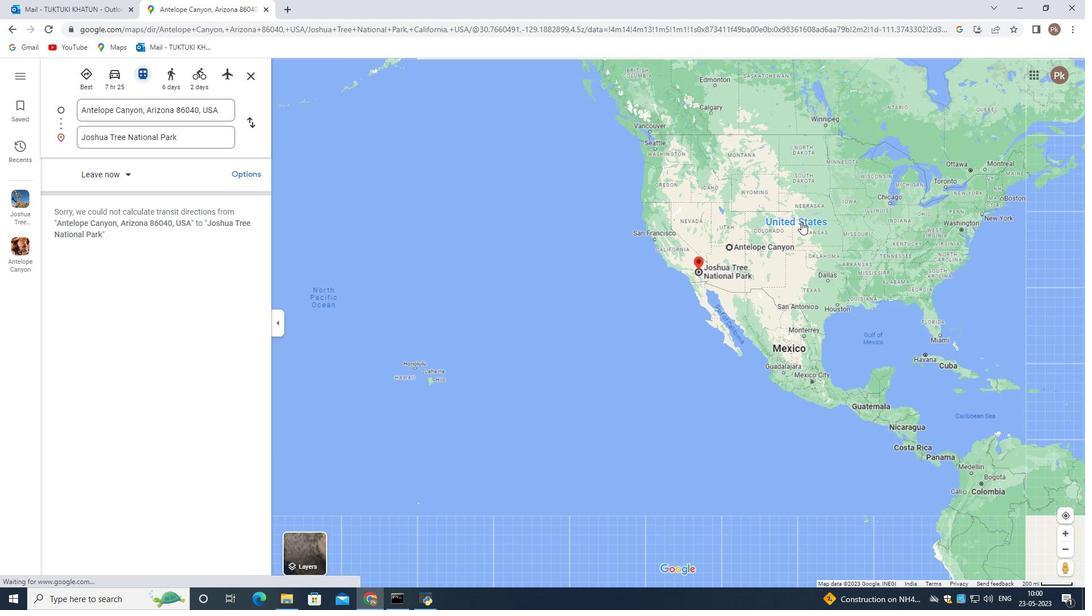 
Action: Mouse scrolled (801, 221) with delta (0, 0)
Screenshot: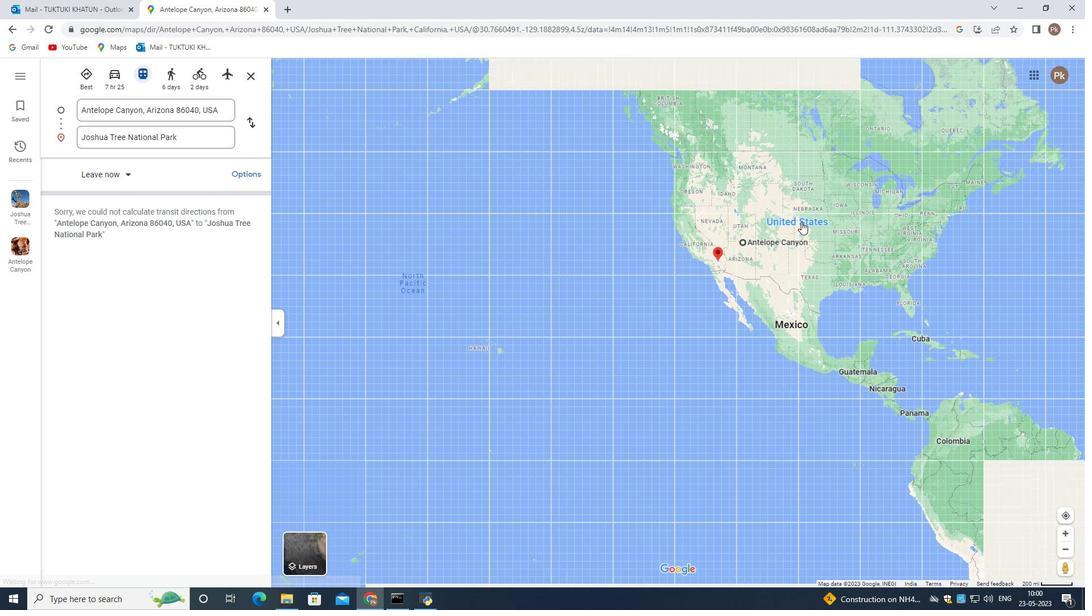 
Action: Mouse scrolled (801, 221) with delta (0, 0)
Screenshot: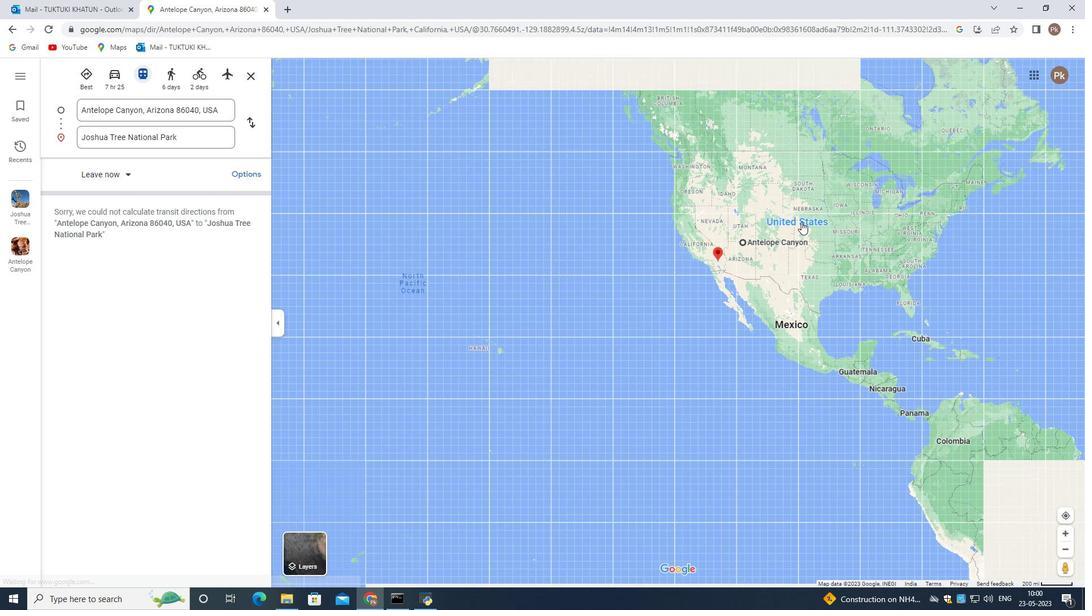 
Action: Mouse scrolled (801, 221) with delta (0, 0)
Screenshot: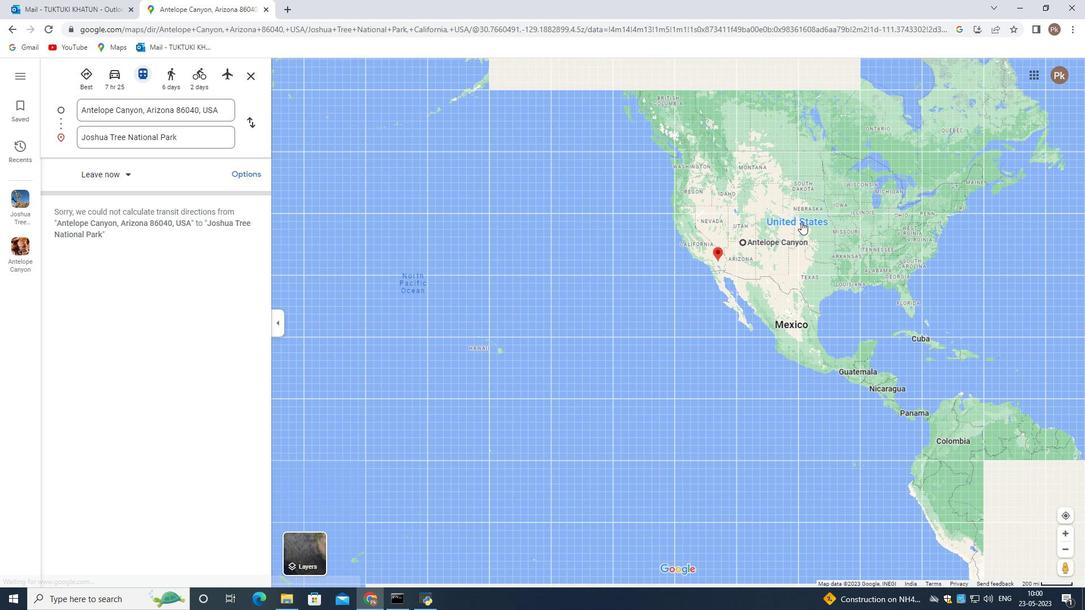 
Action: Mouse moved to (800, 167)
Screenshot: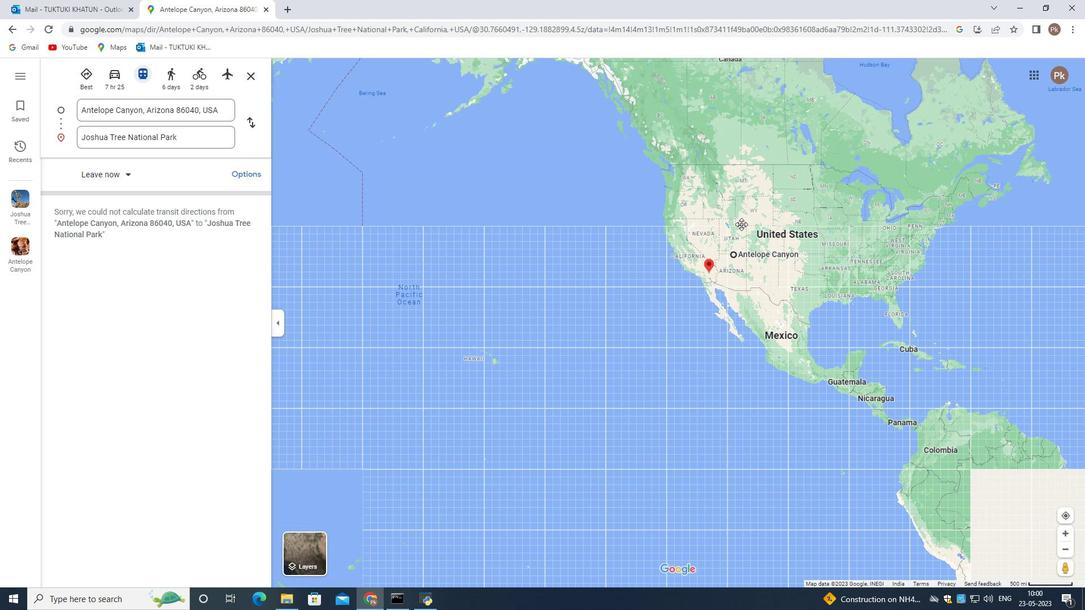
Action: Mouse pressed left at (800, 167)
Screenshot: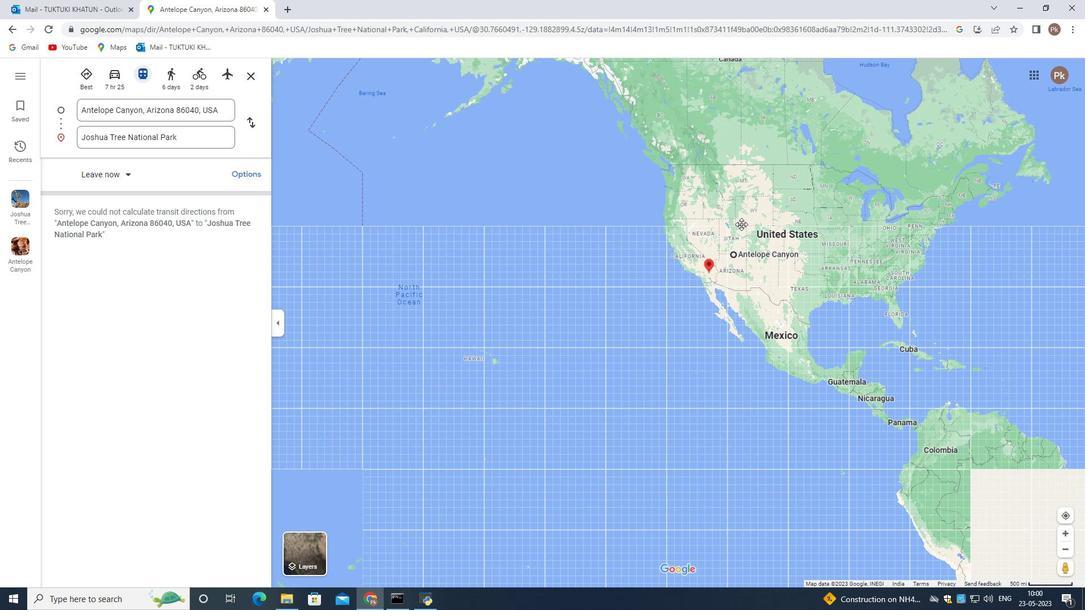 
Action: Mouse moved to (228, 106)
Screenshot: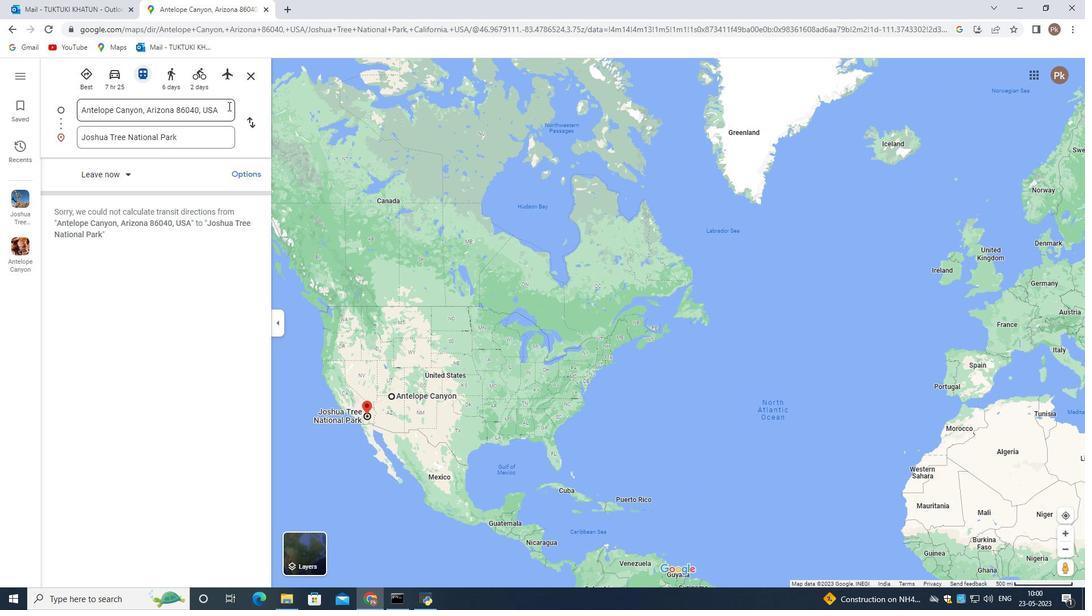 
Action: Mouse pressed left at (228, 106)
Screenshot: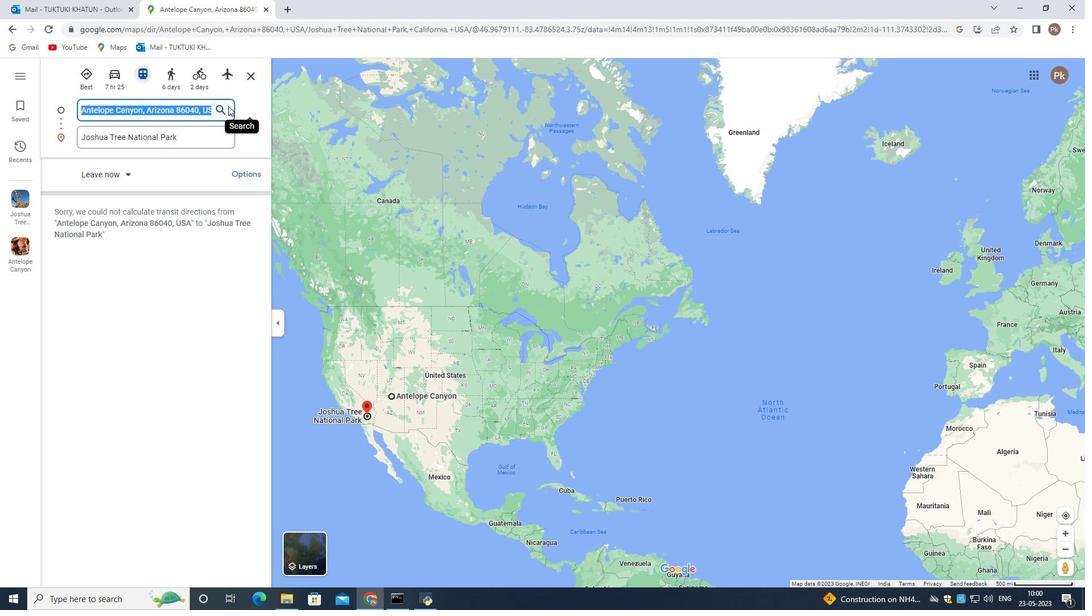 
Action: Mouse moved to (186, 136)
Screenshot: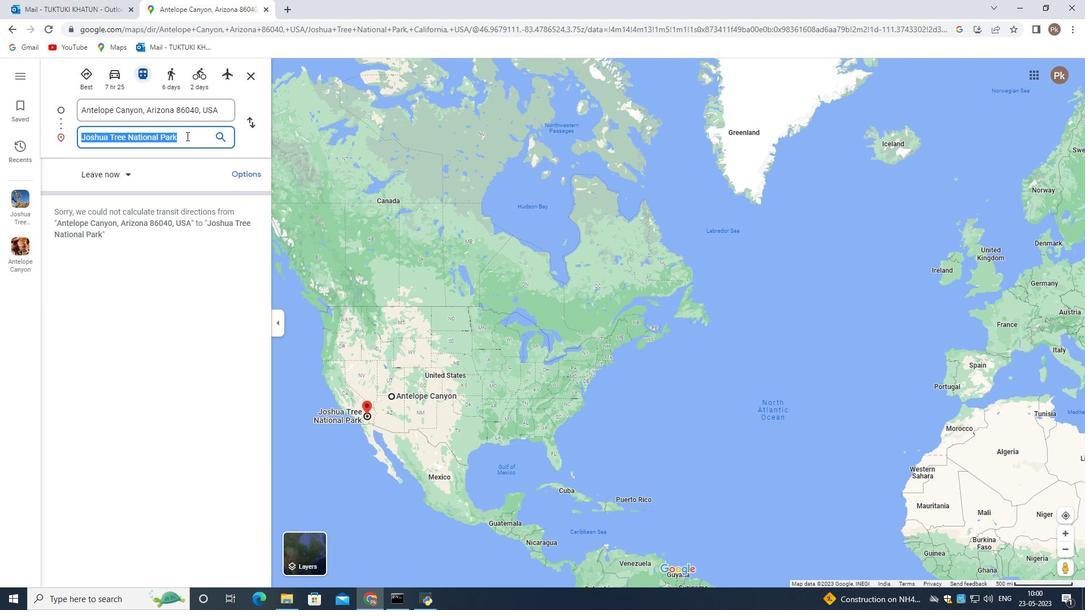 
Action: Mouse pressed left at (186, 136)
Screenshot: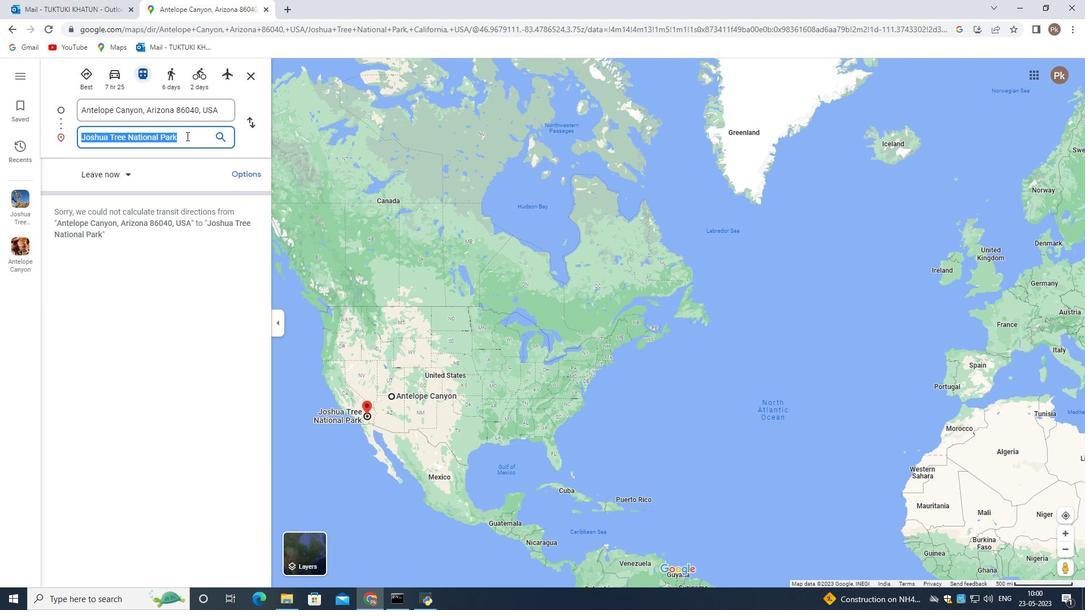 
Action: Mouse pressed left at (186, 136)
Screenshot: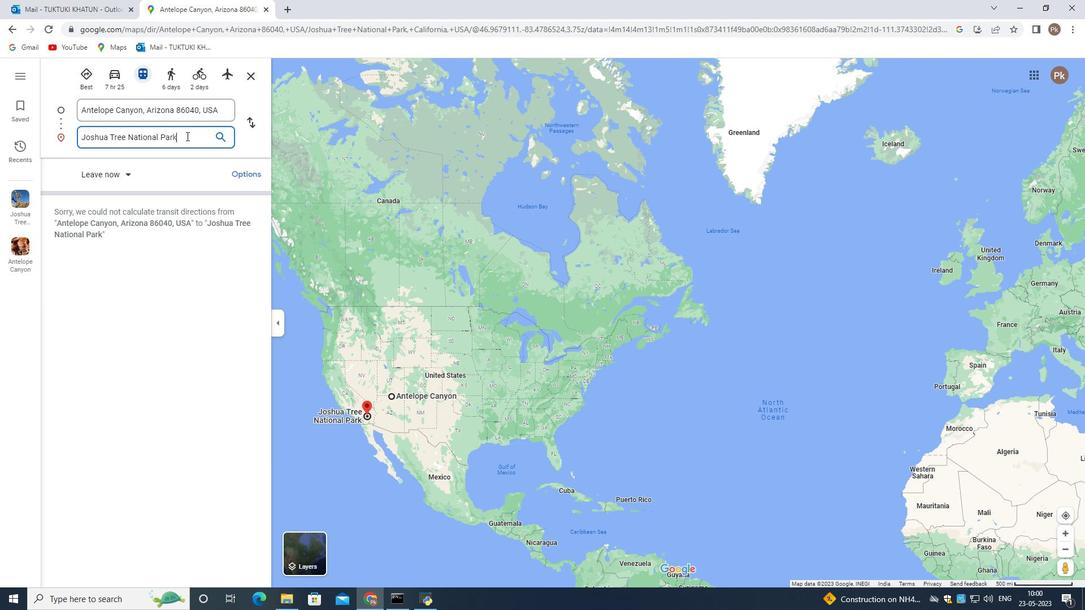 
Action: Mouse moved to (225, 114)
Screenshot: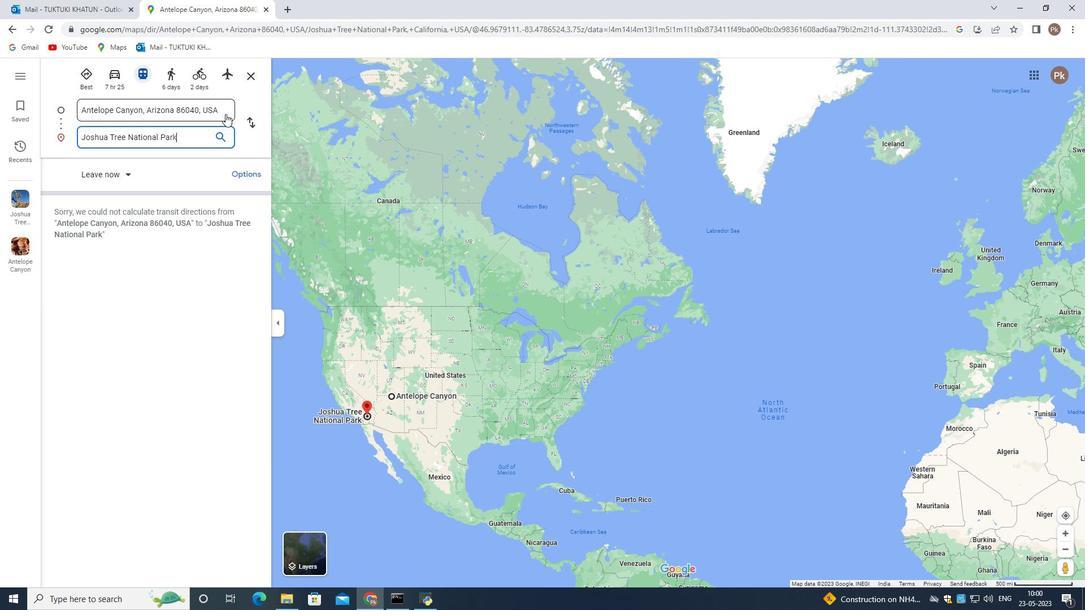 
Action: Mouse pressed left at (225, 114)
Screenshot: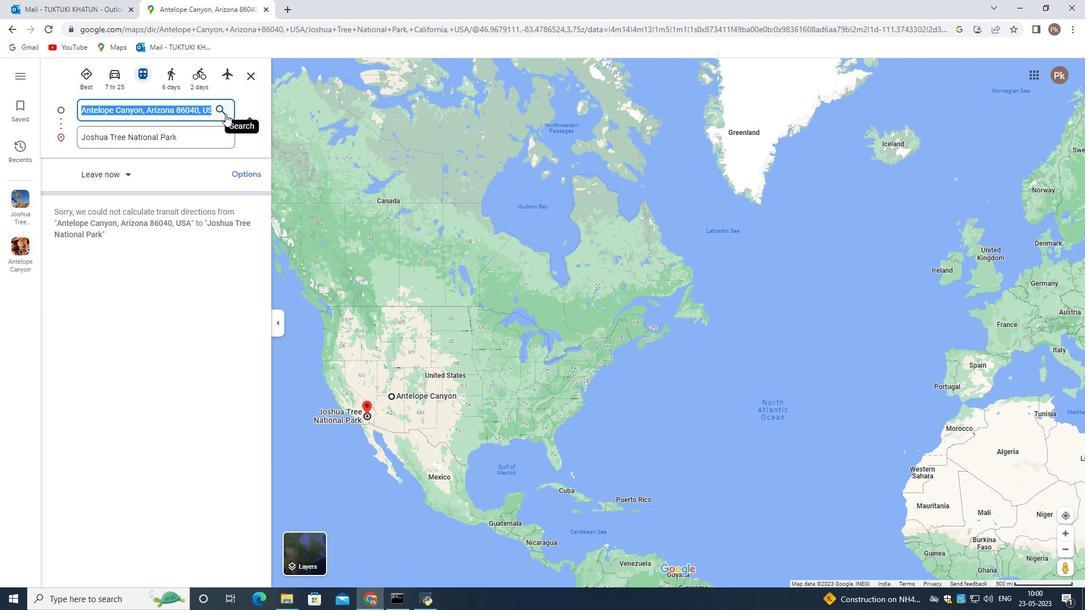 
Action: Mouse moved to (204, 139)
Screenshot: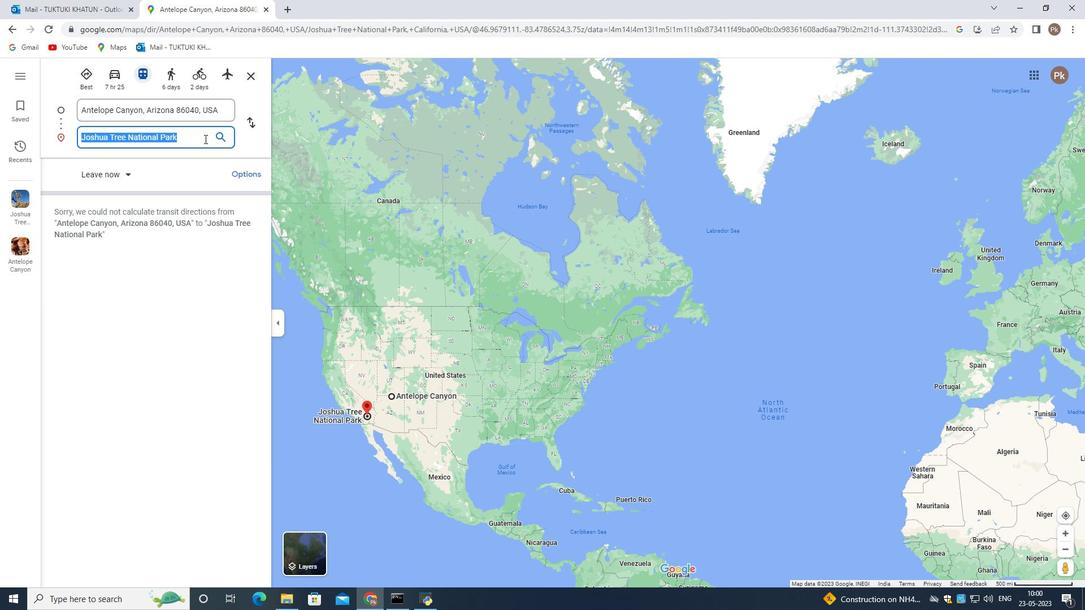 
Action: Mouse pressed left at (204, 139)
Screenshot: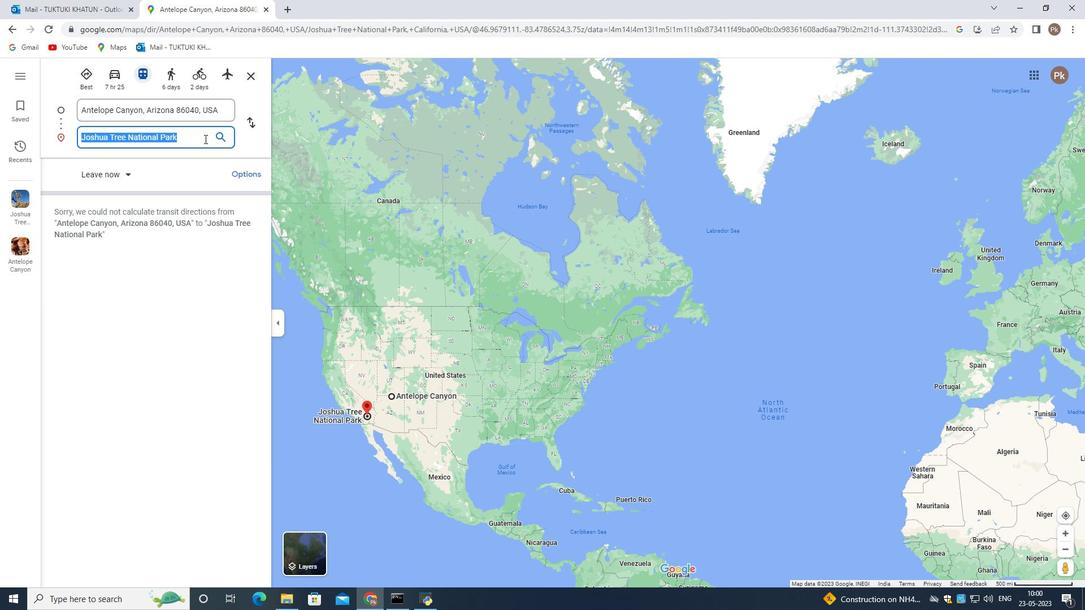 
Action: Mouse moved to (239, 173)
Screenshot: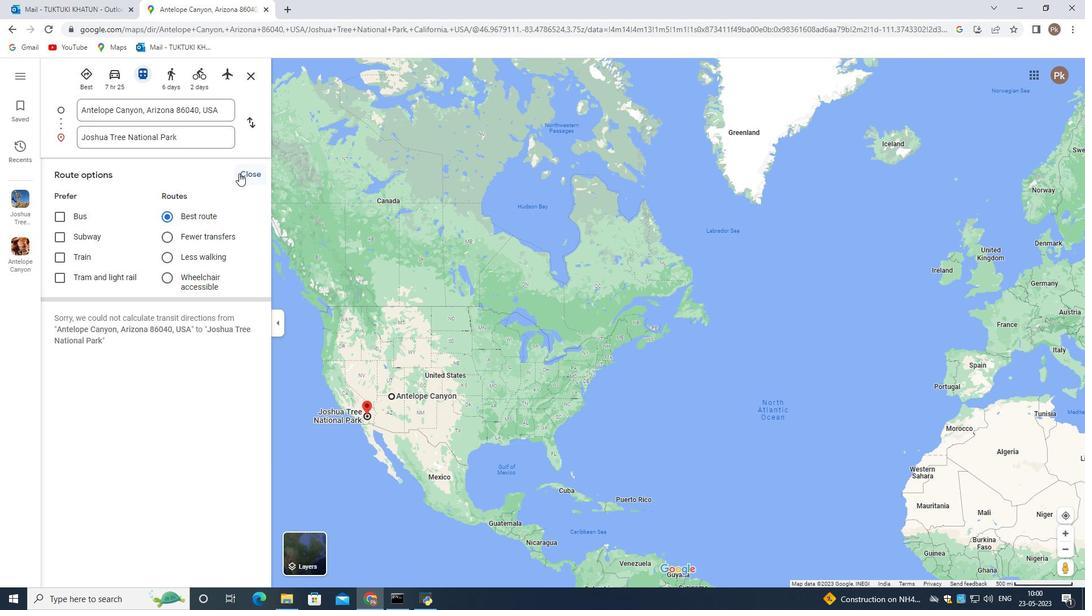 
Action: Mouse pressed left at (239, 173)
Screenshot: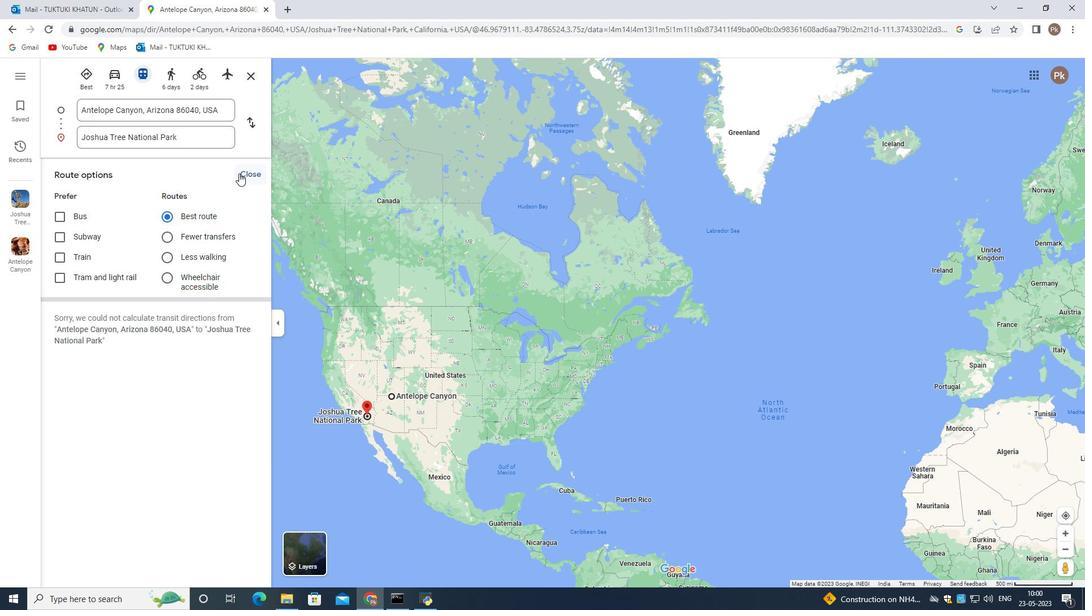 
Action: Mouse moved to (170, 215)
Screenshot: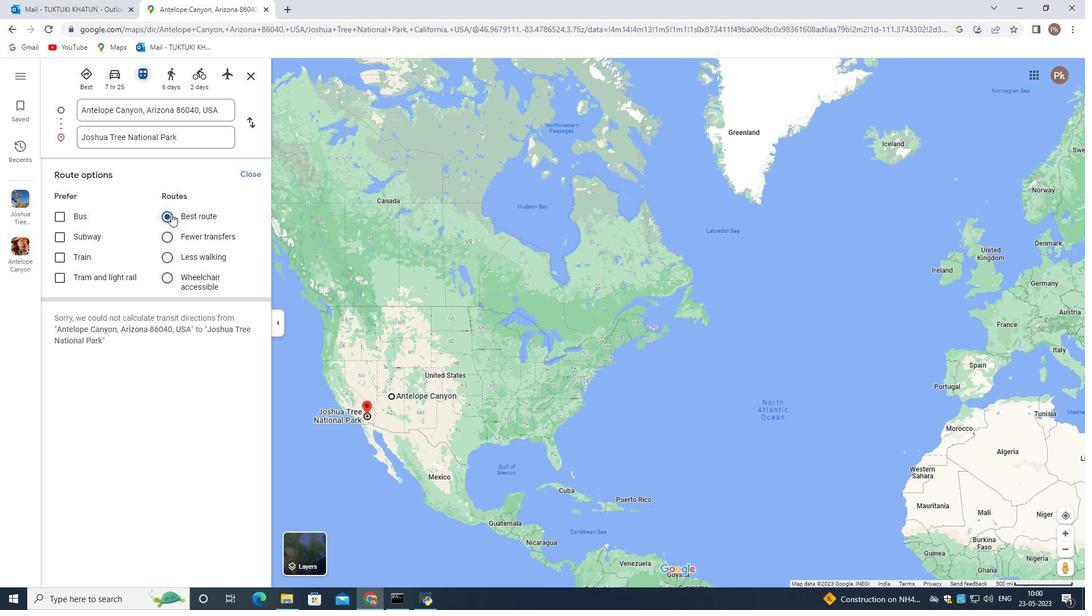 
Action: Mouse pressed left at (170, 215)
Screenshot: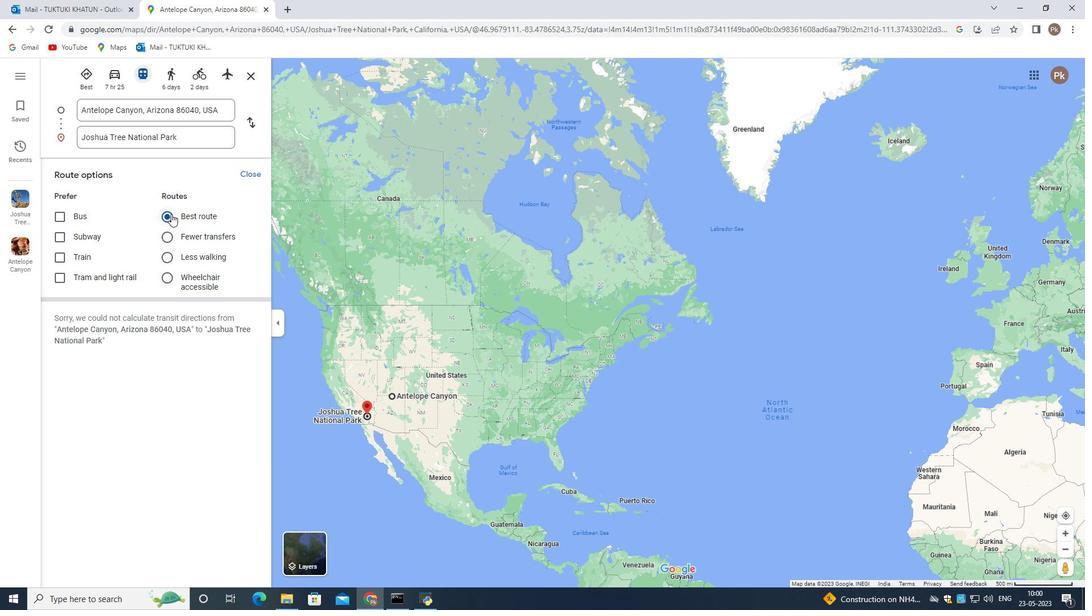 
Action: Mouse moved to (171, 213)
Screenshot: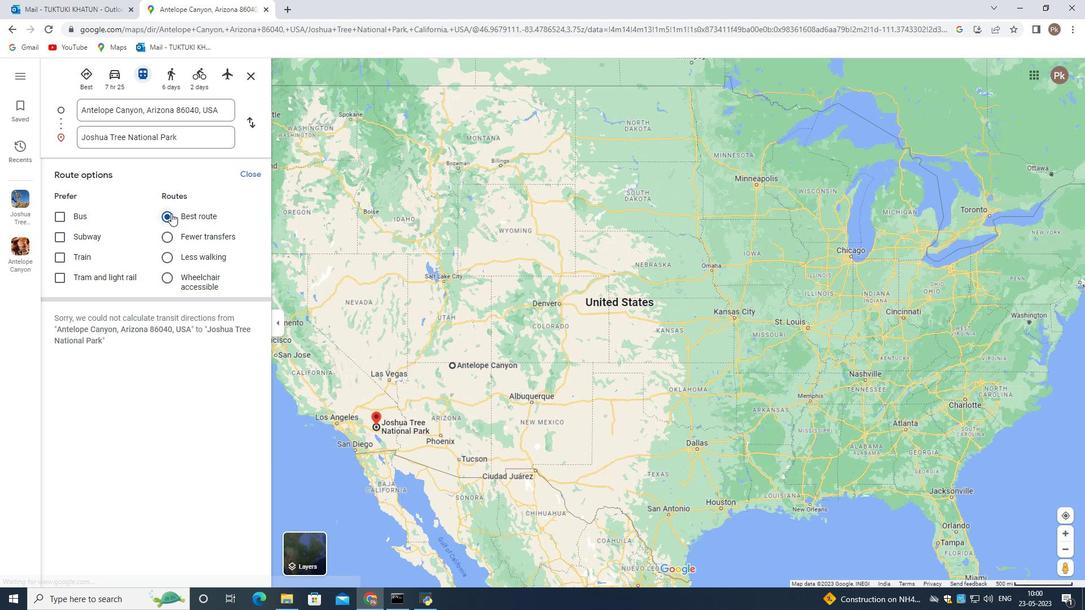 
Action: Key pressed <Key.enter>
Screenshot: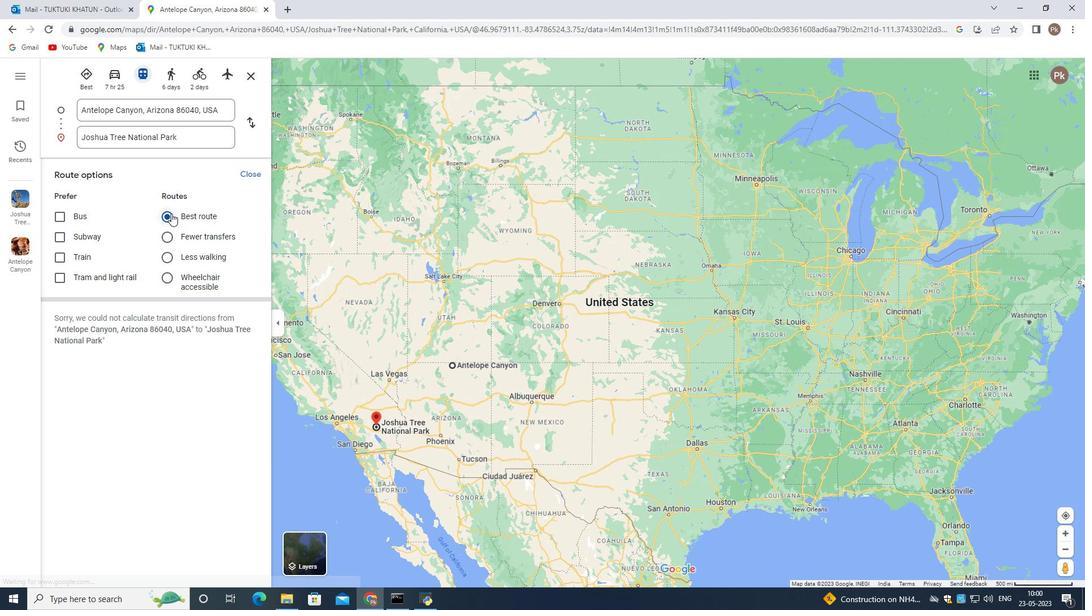 
Action: Mouse moved to (543, 249)
Screenshot: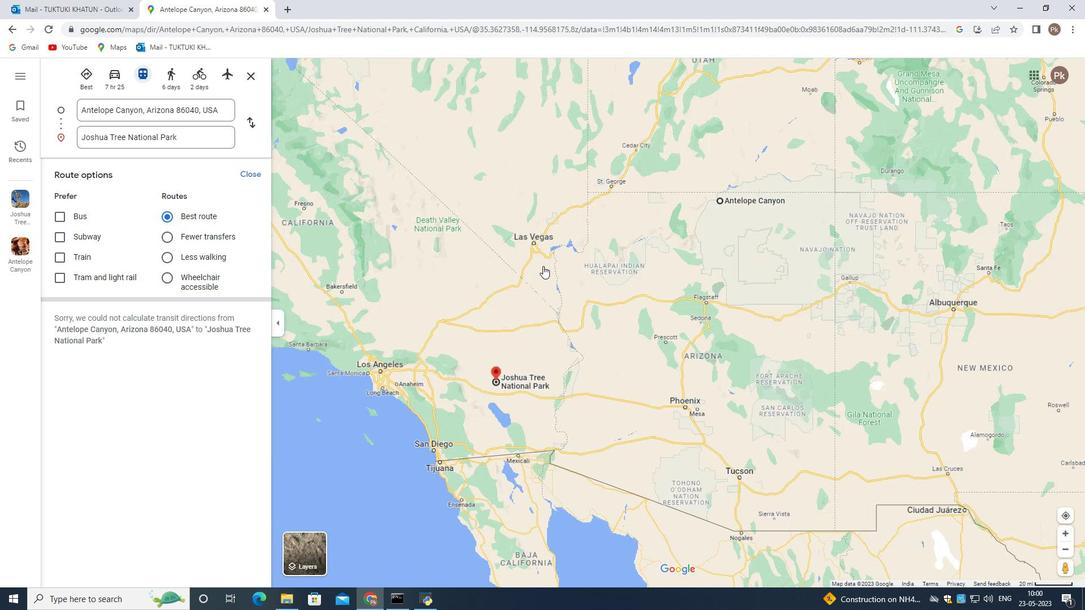 
Action: Mouse scrolled (543, 249) with delta (0, 0)
Screenshot: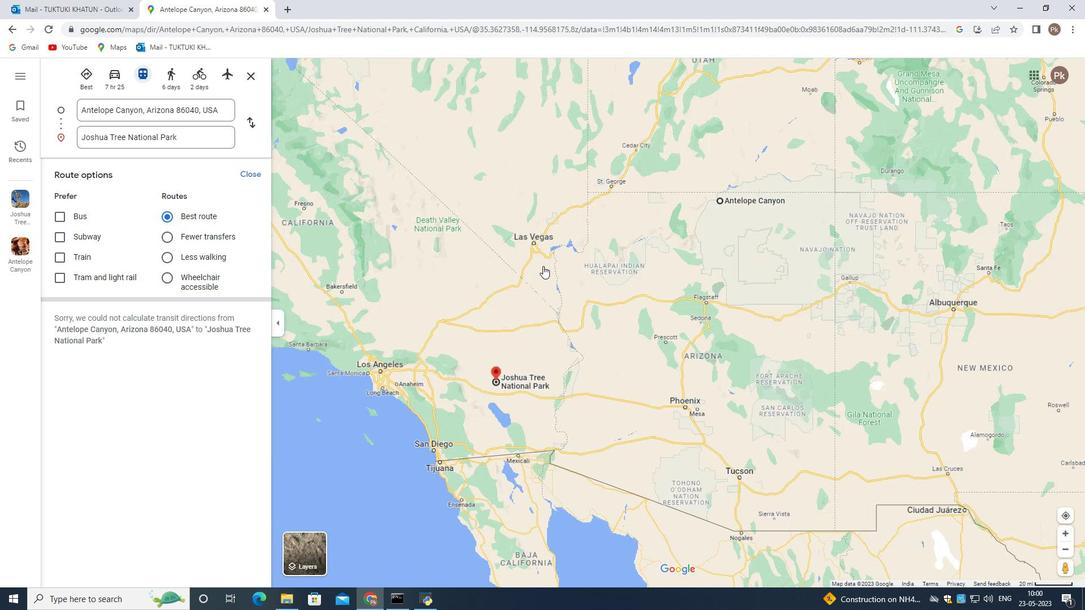 
Action: Mouse moved to (543, 259)
Screenshot: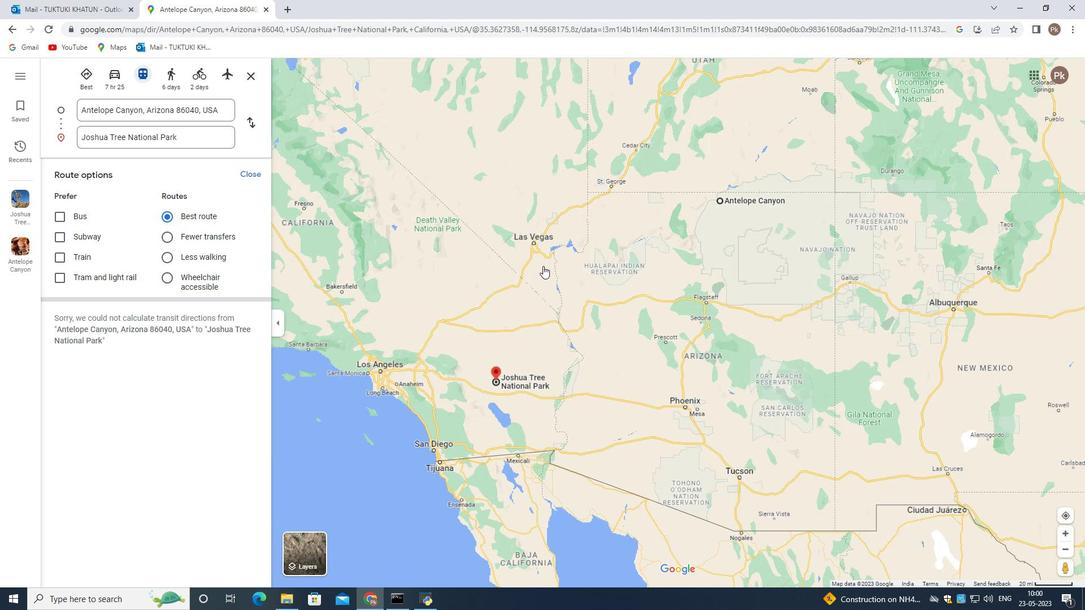 
Action: Mouse scrolled (543, 258) with delta (0, 0)
Screenshot: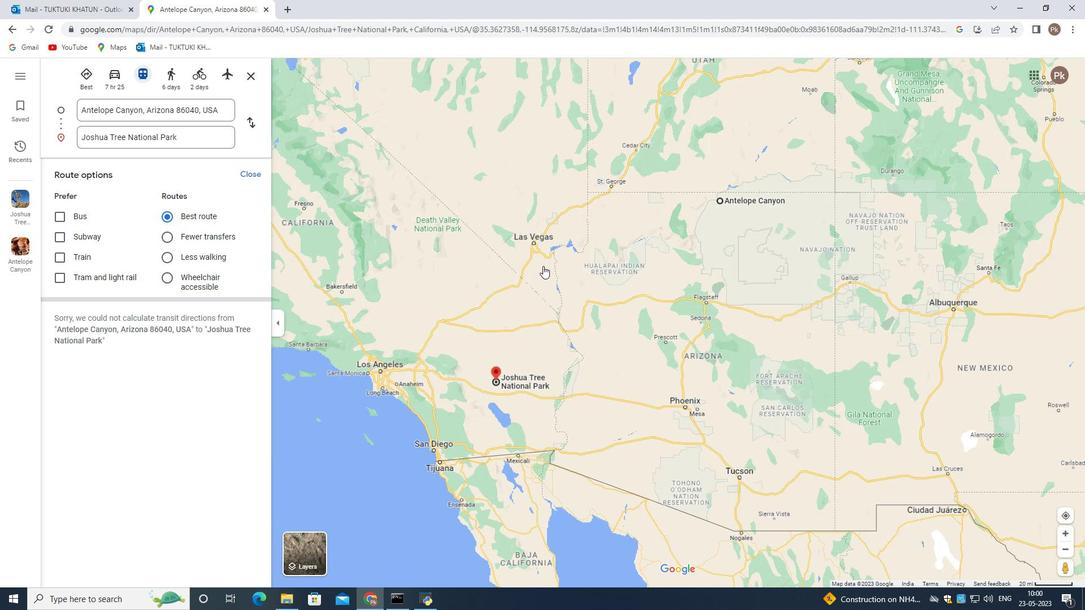 
Action: Mouse moved to (543, 266)
Screenshot: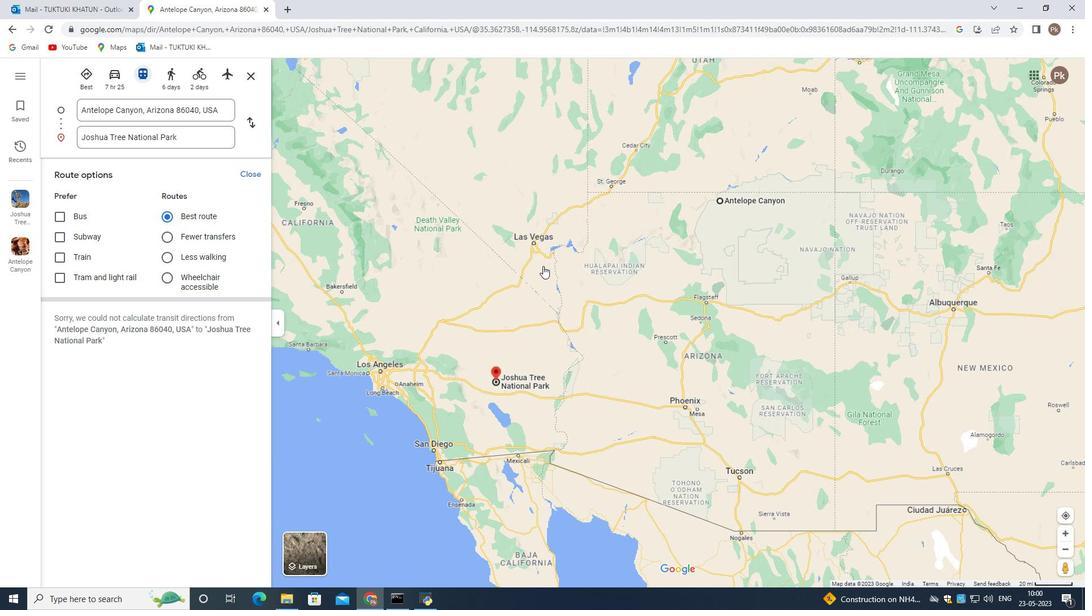 
Action: Mouse scrolled (543, 265) with delta (0, 0)
Screenshot: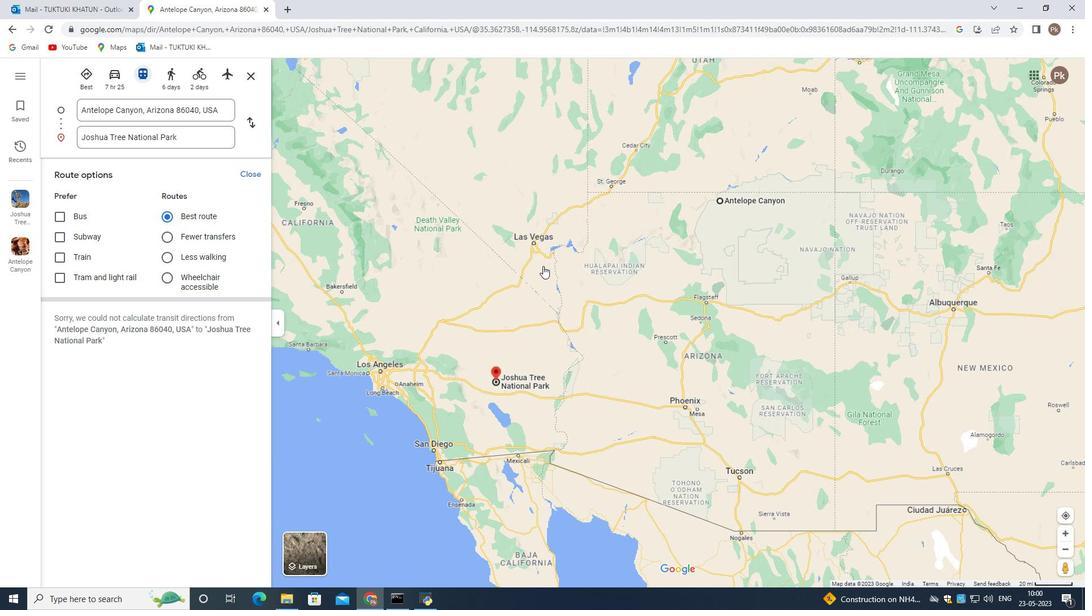 
Action: Mouse moved to (543, 266)
Screenshot: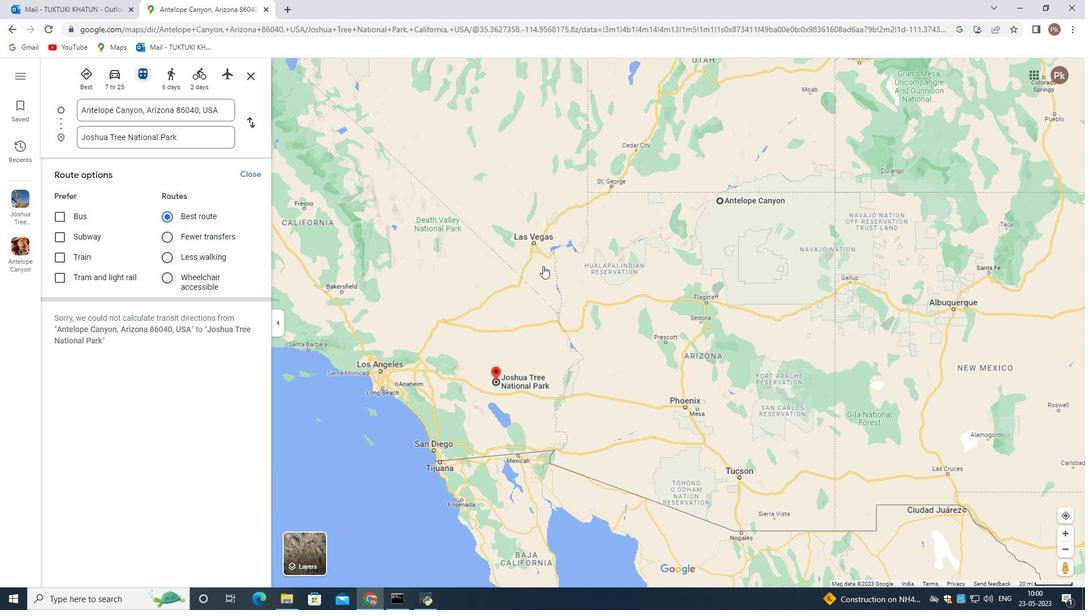 
Action: Mouse scrolled (543, 265) with delta (0, 0)
Screenshot: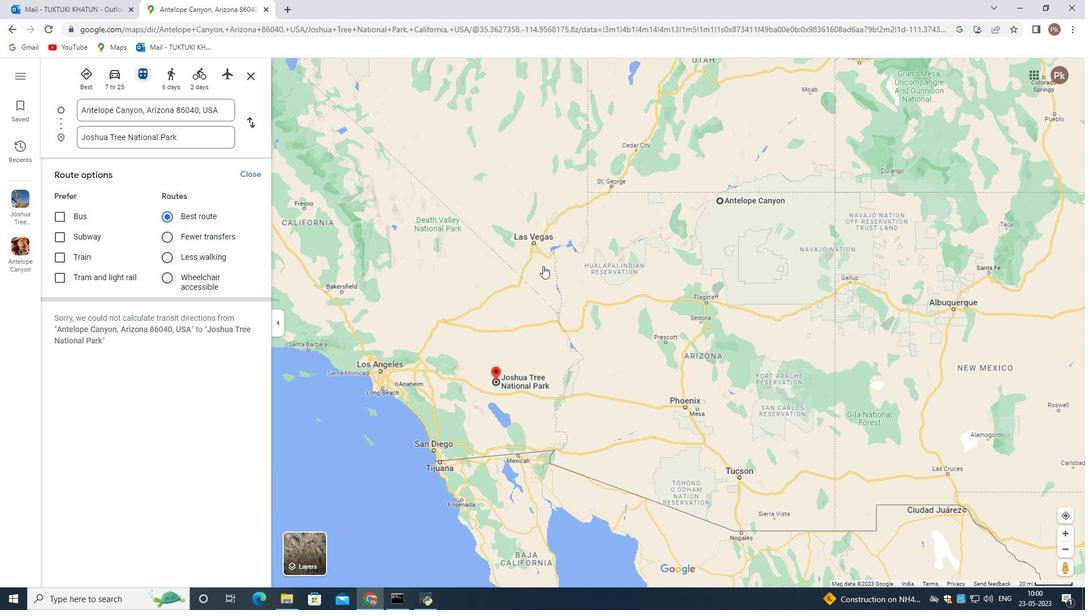 
Action: Mouse scrolled (543, 265) with delta (0, 0)
Screenshot: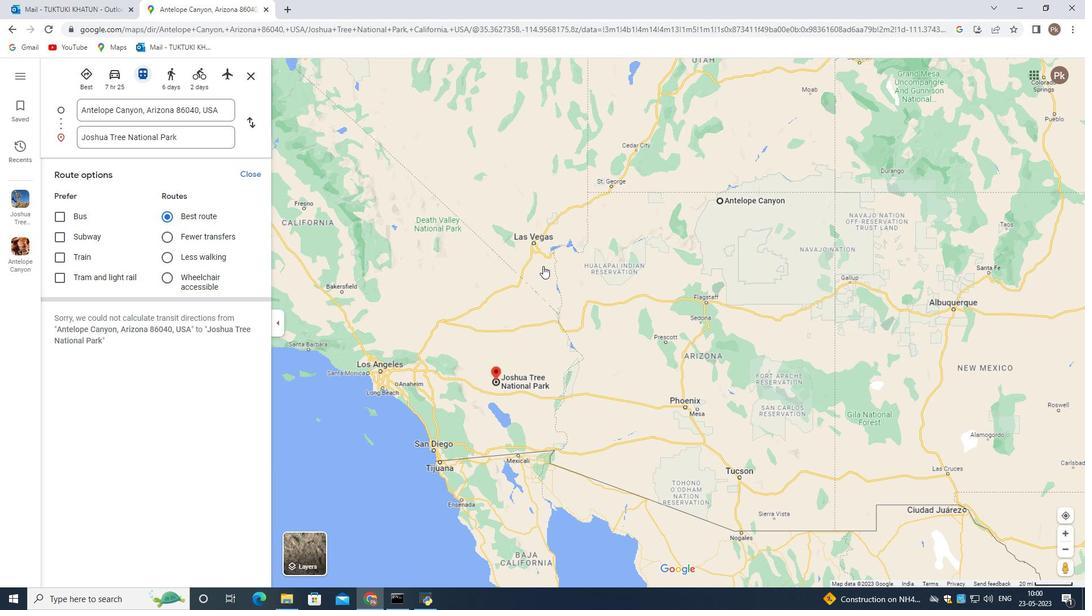 
Action: Mouse scrolled (543, 265) with delta (0, 0)
Screenshot: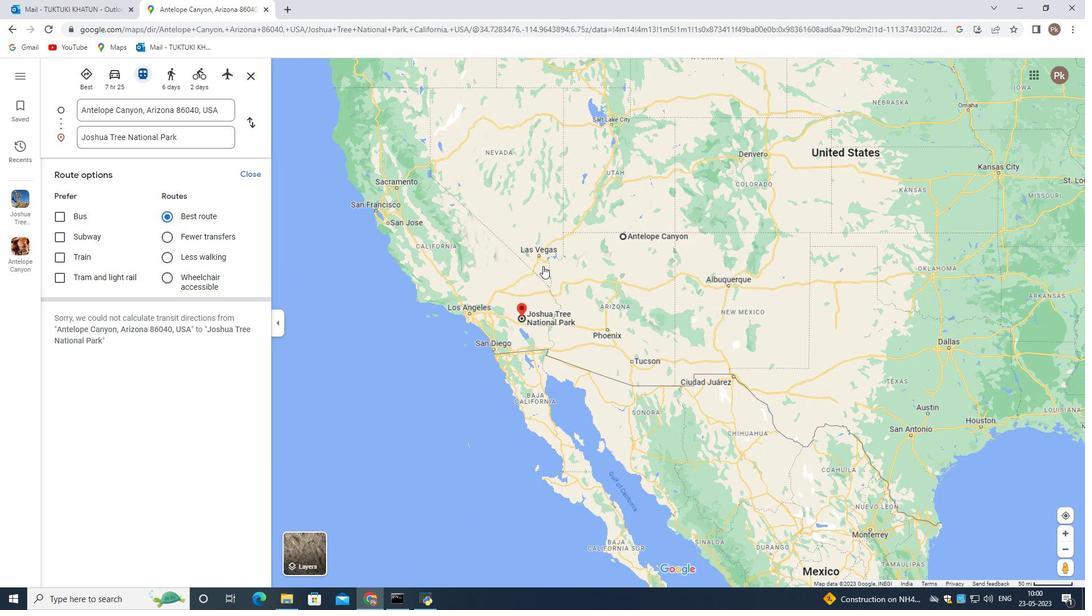 
Action: Mouse scrolled (543, 265) with delta (0, 0)
Screenshot: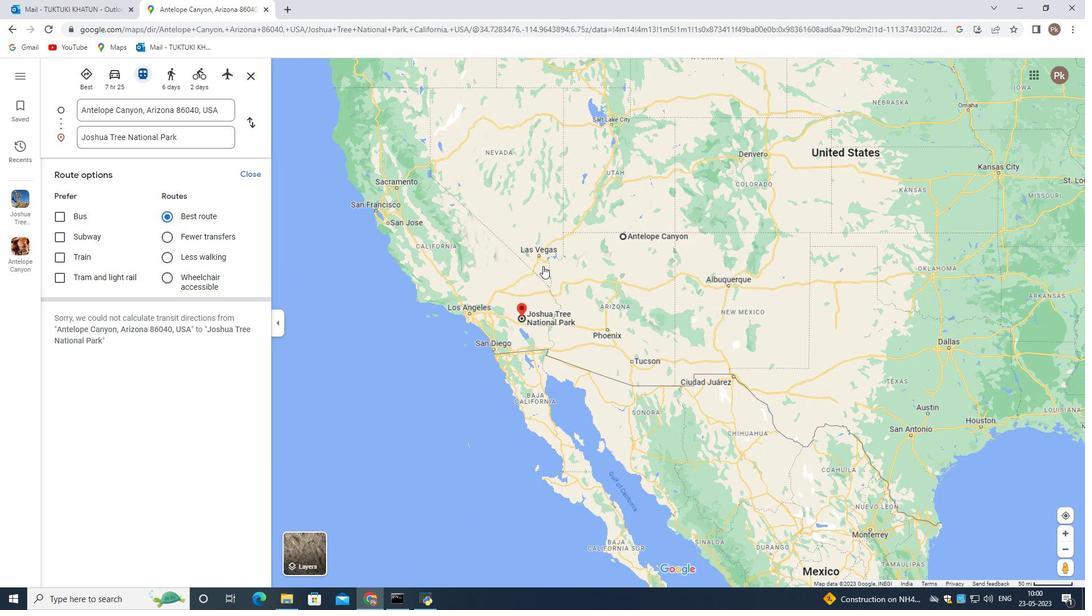 
Action: Mouse scrolled (543, 265) with delta (0, 0)
Screenshot: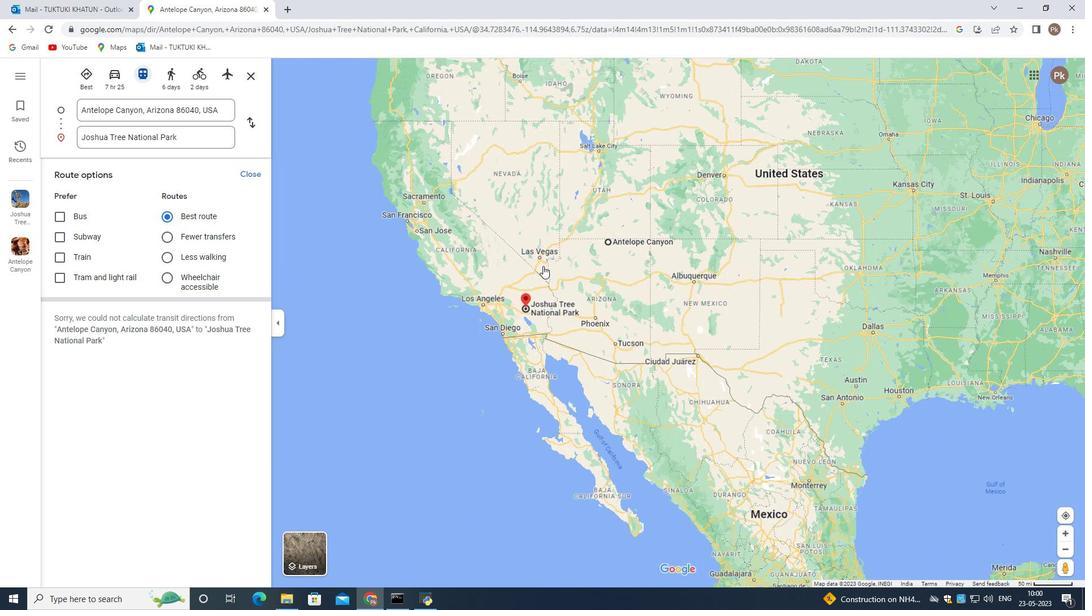 
Action: Mouse scrolled (543, 265) with delta (0, 0)
Screenshot: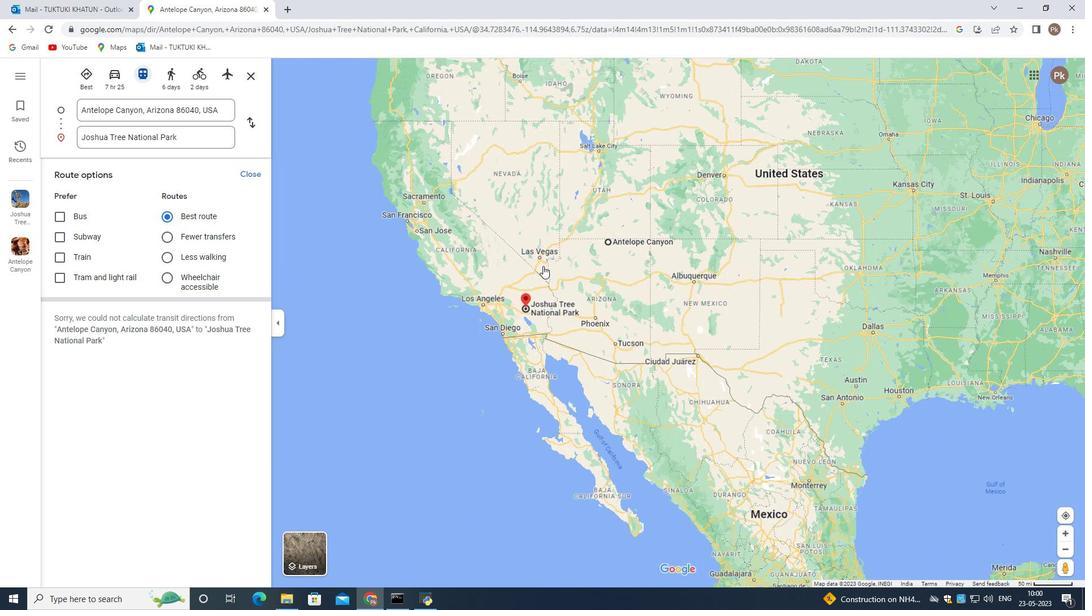 
Action: Mouse scrolled (543, 265) with delta (0, 0)
Screenshot: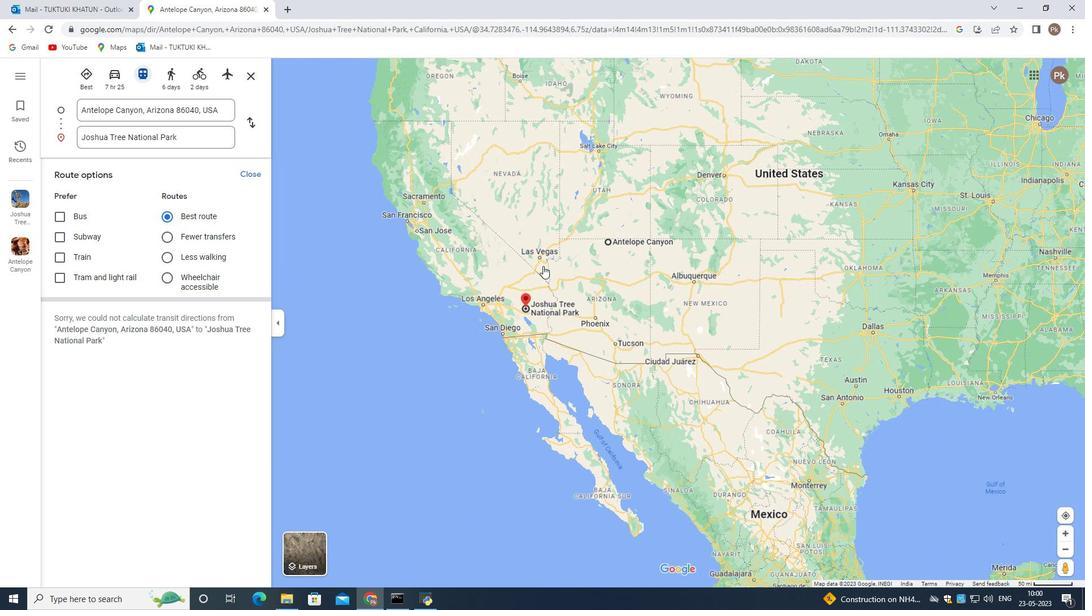 
Action: Mouse scrolled (543, 265) with delta (0, 0)
Screenshot: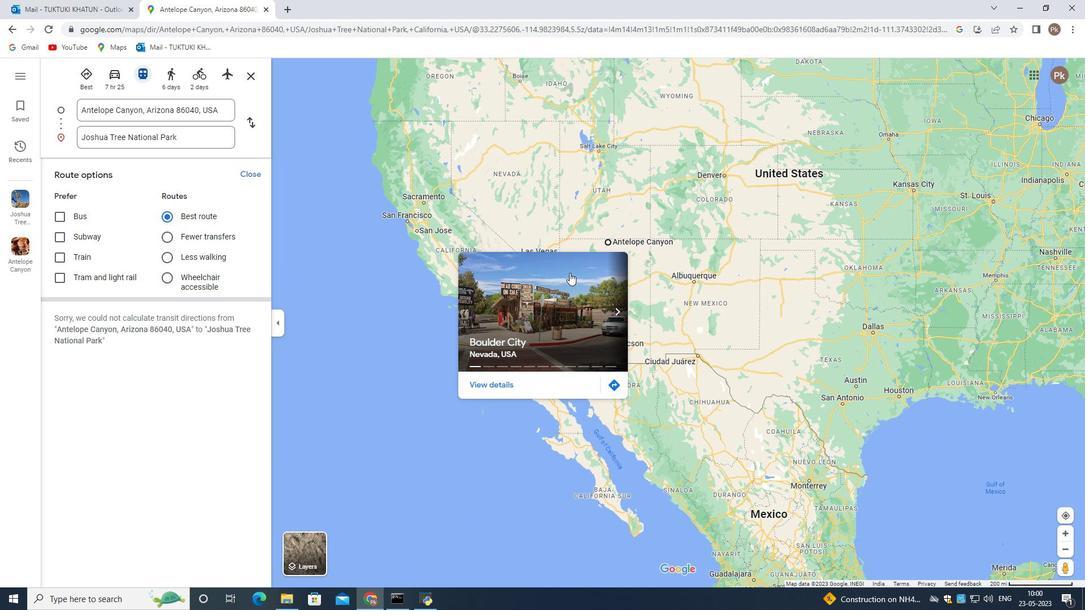 
Action: Mouse scrolled (543, 265) with delta (0, 0)
Screenshot: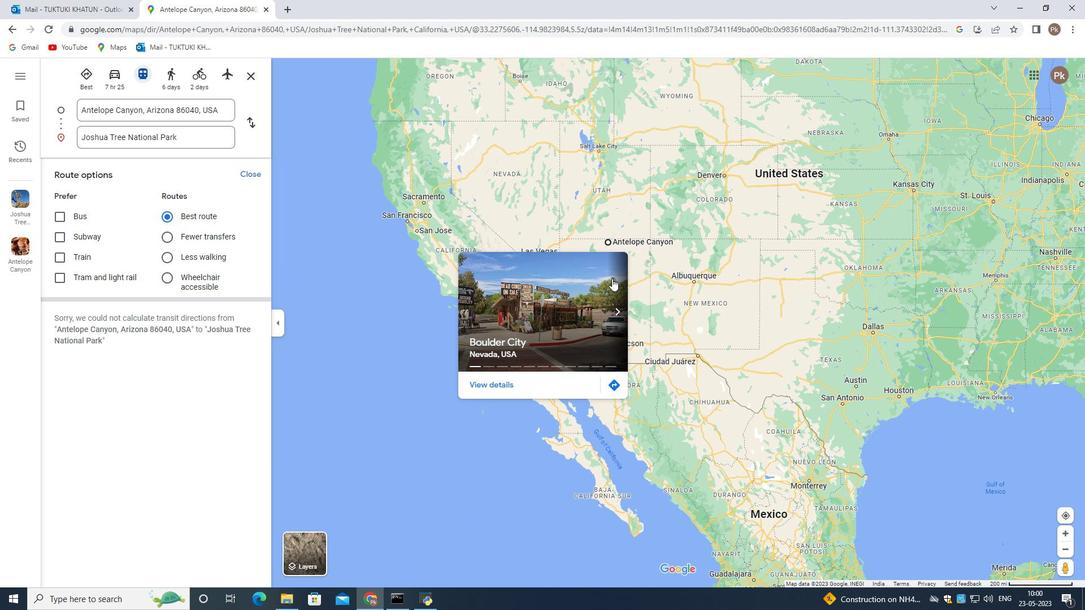 
Action: Mouse scrolled (543, 265) with delta (0, 0)
Screenshot: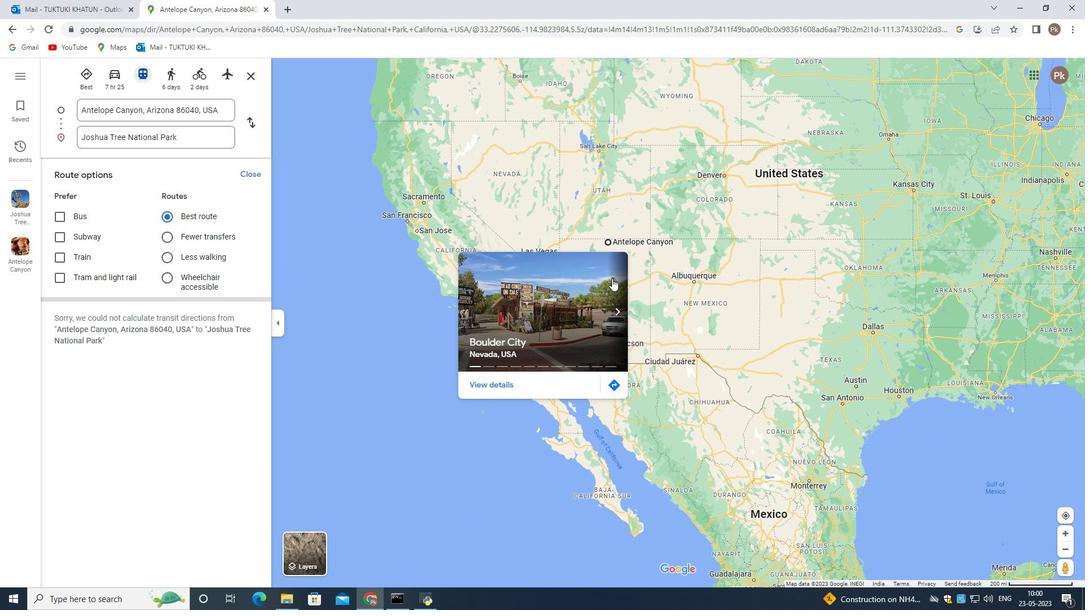 
Action: Mouse scrolled (543, 265) with delta (0, 0)
Screenshot: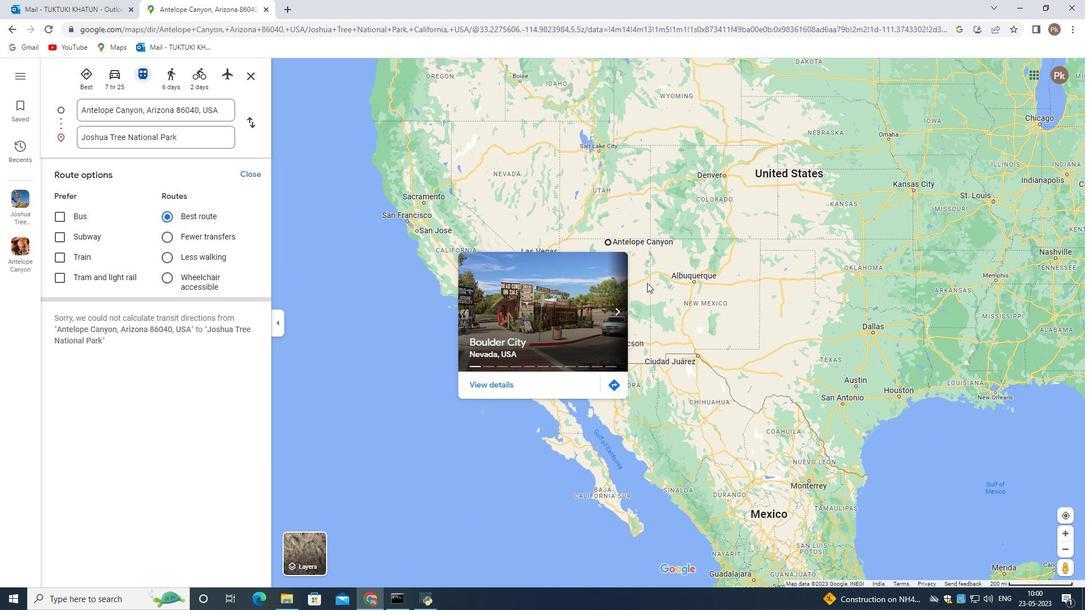 
Action: Mouse scrolled (543, 265) with delta (0, 0)
Screenshot: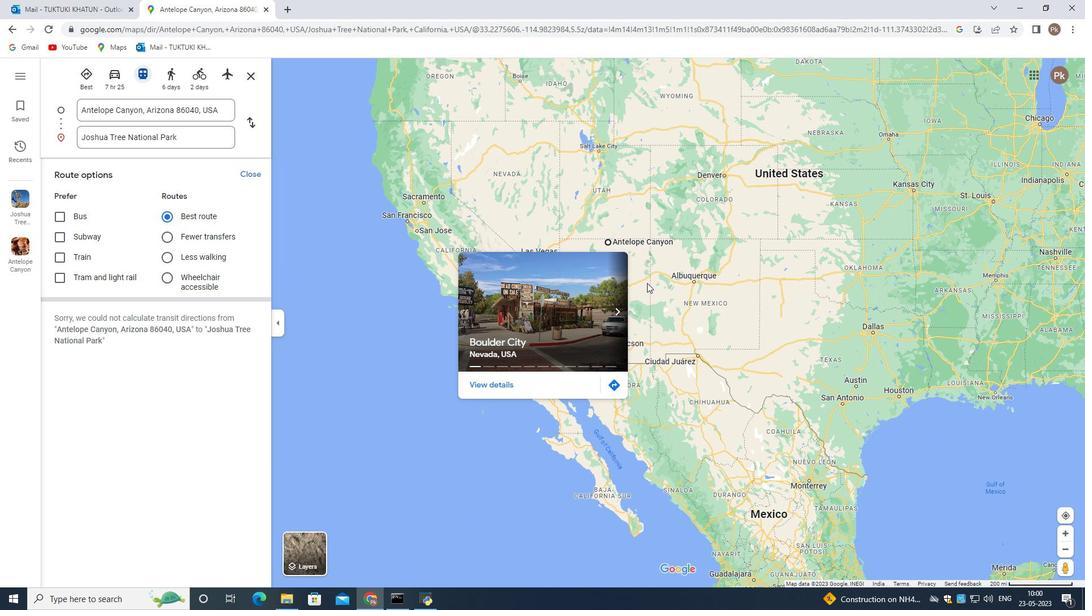 
Action: Mouse moved to (729, 284)
Screenshot: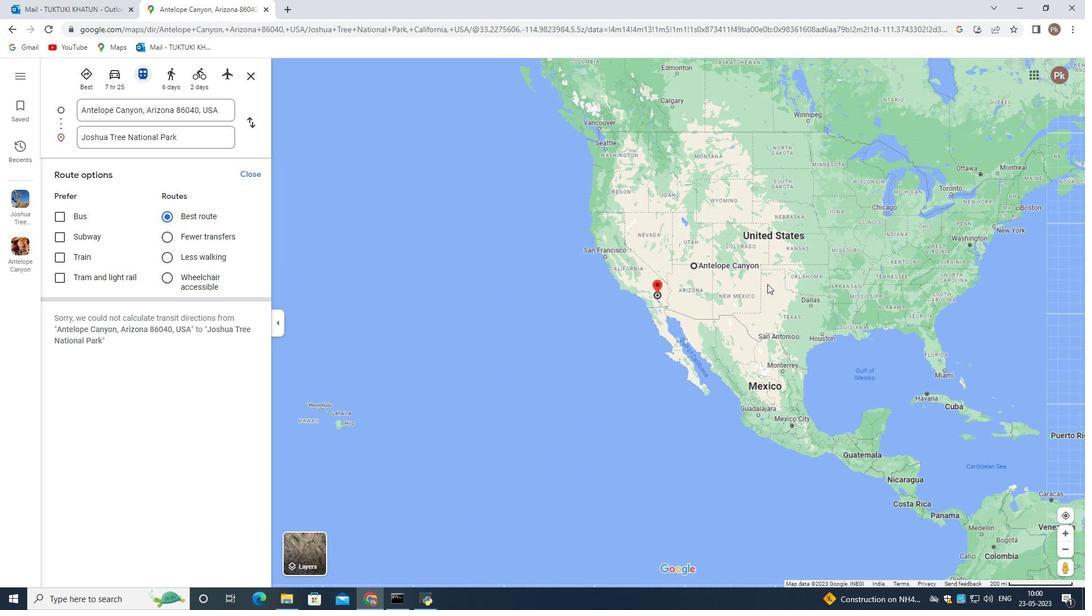 
Action: Mouse scrolled (719, 284) with delta (0, 0)
Screenshot: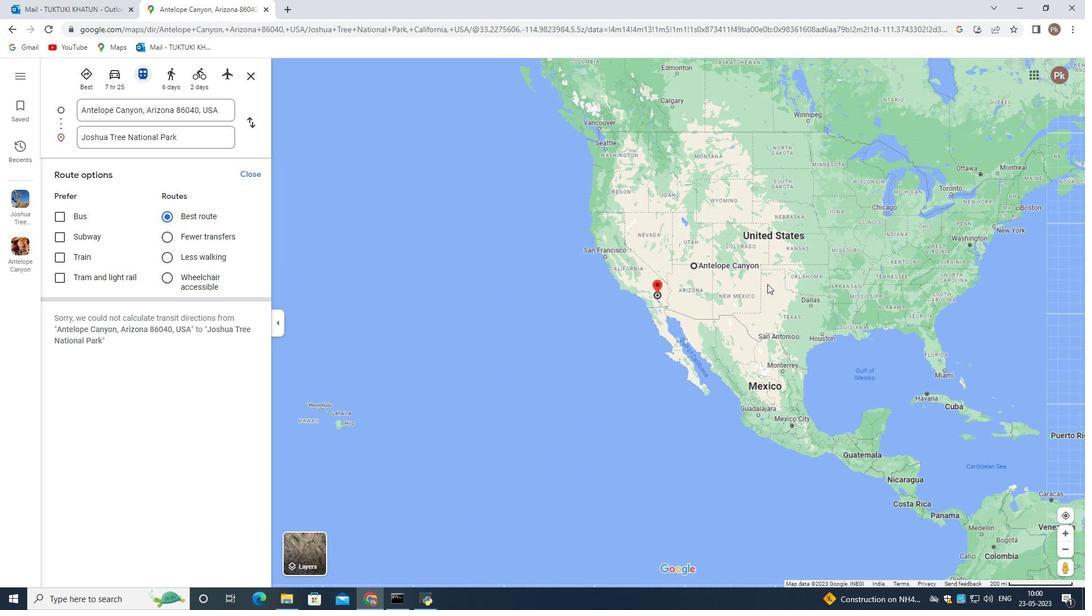 
Action: Mouse moved to (743, 284)
Screenshot: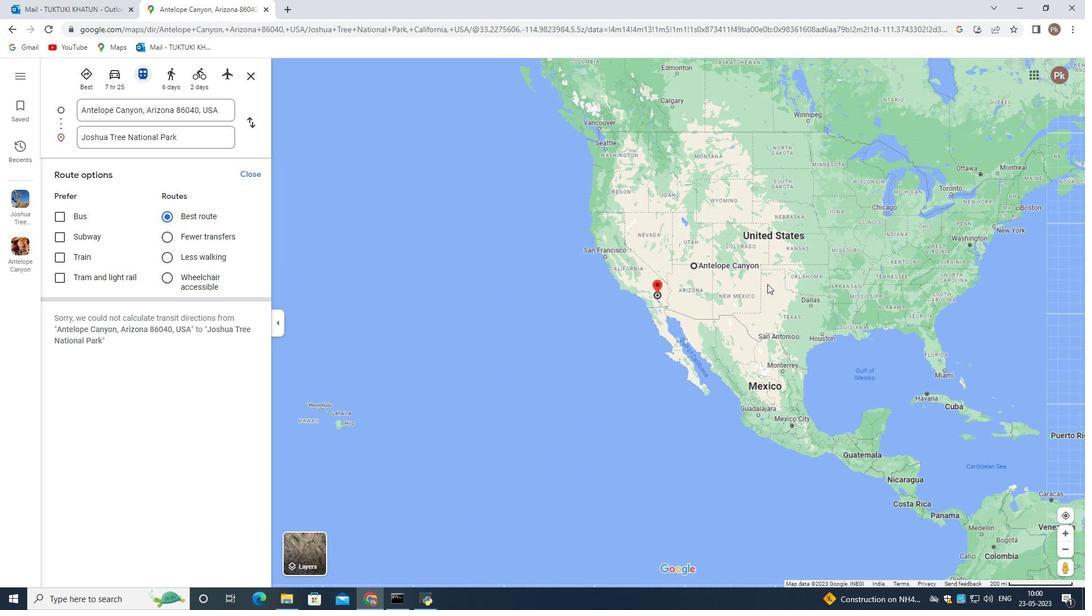 
Action: Mouse scrolled (736, 284) with delta (0, 0)
Screenshot: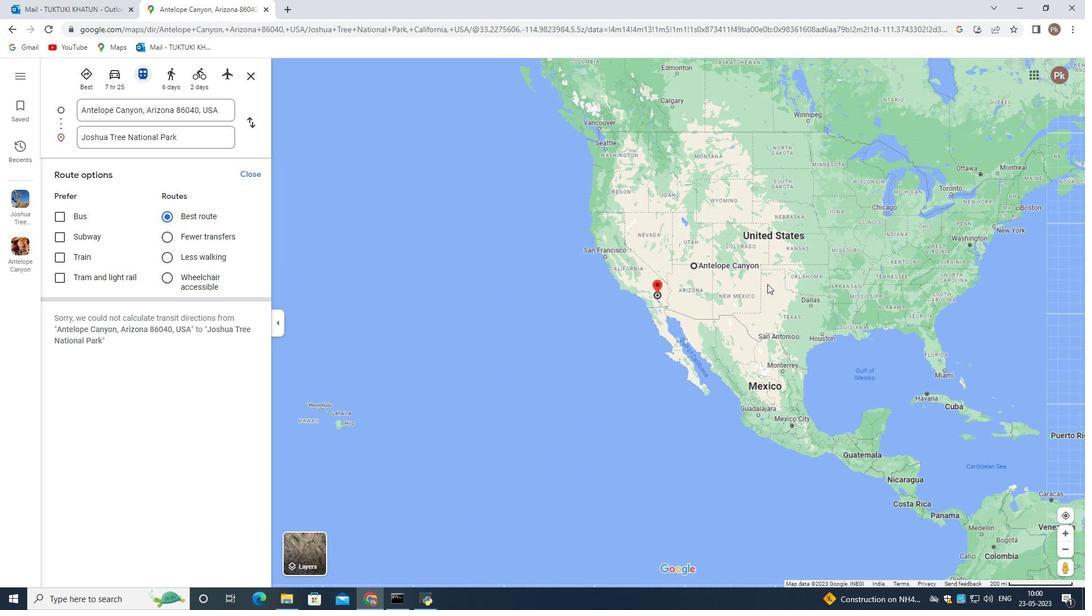 
Action: Mouse moved to (758, 284)
Screenshot: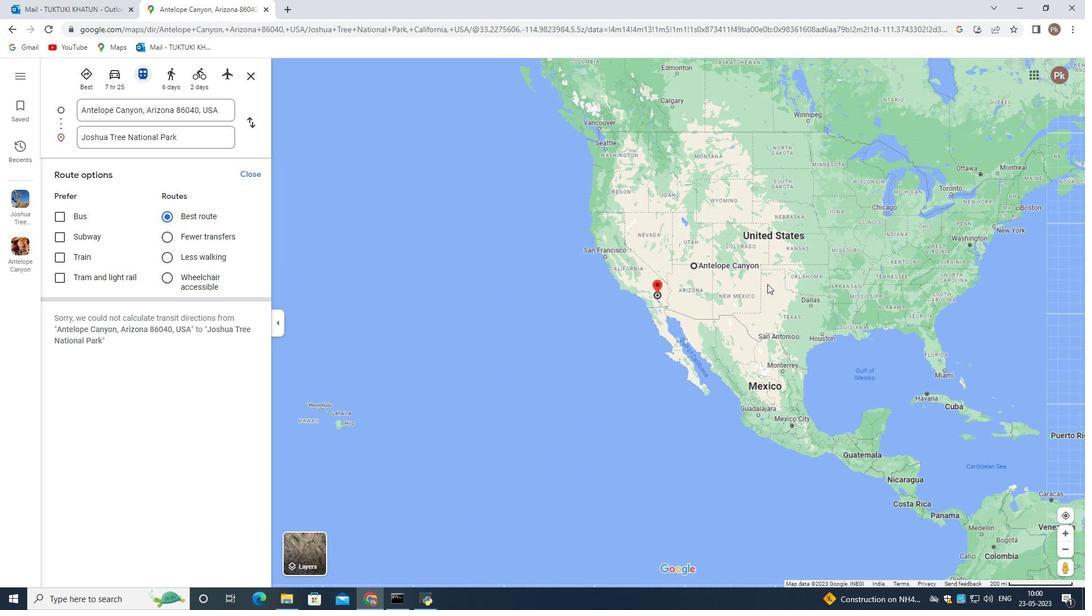 
Action: Mouse scrolled (751, 284) with delta (0, 0)
Screenshot: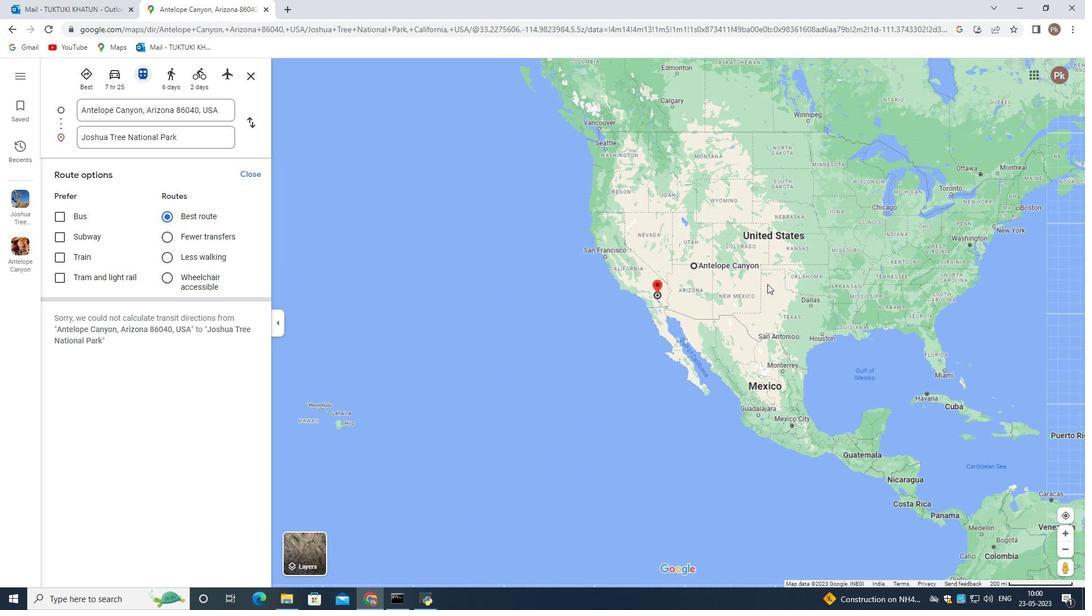 
Action: Mouse moved to (770, 284)
Screenshot: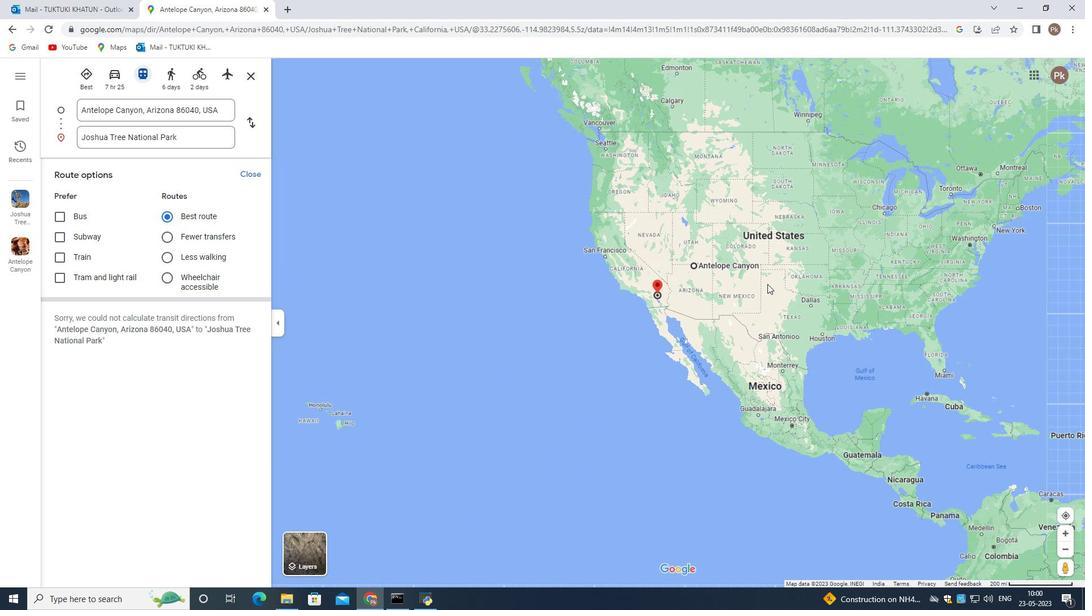 
Action: Mouse scrolled (765, 284) with delta (0, 0)
Screenshot: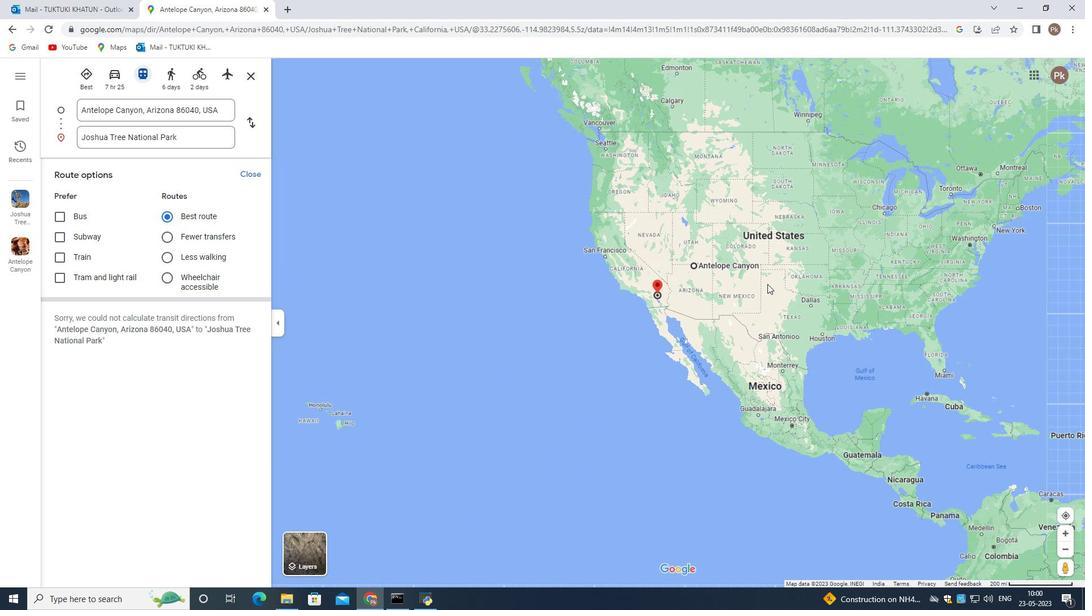 
Action: Mouse moved to (774, 284)
